 Task: Create a dashboard in Excel to visualize sales data using PivotTables and charts. Include analysis by gender, city, and product line.
Action: Mouse moved to (125, 187)
Screenshot: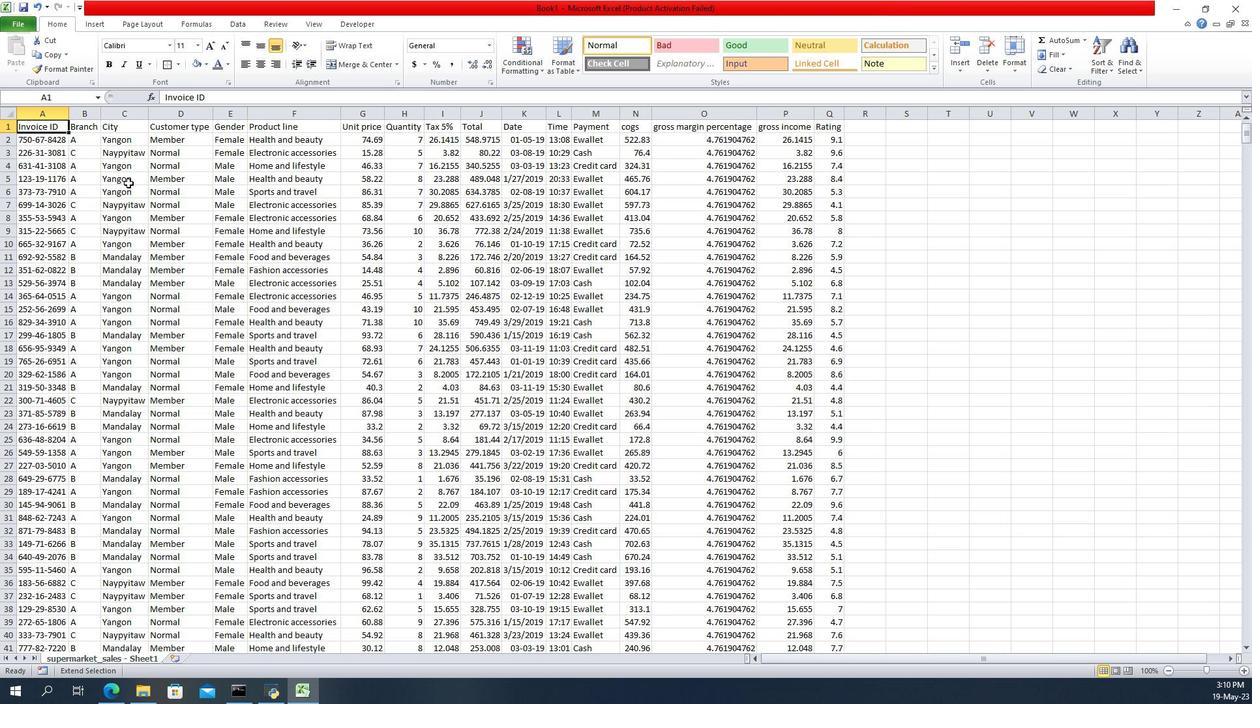 
Action: Mouse pressed left at (125, 187)
Screenshot: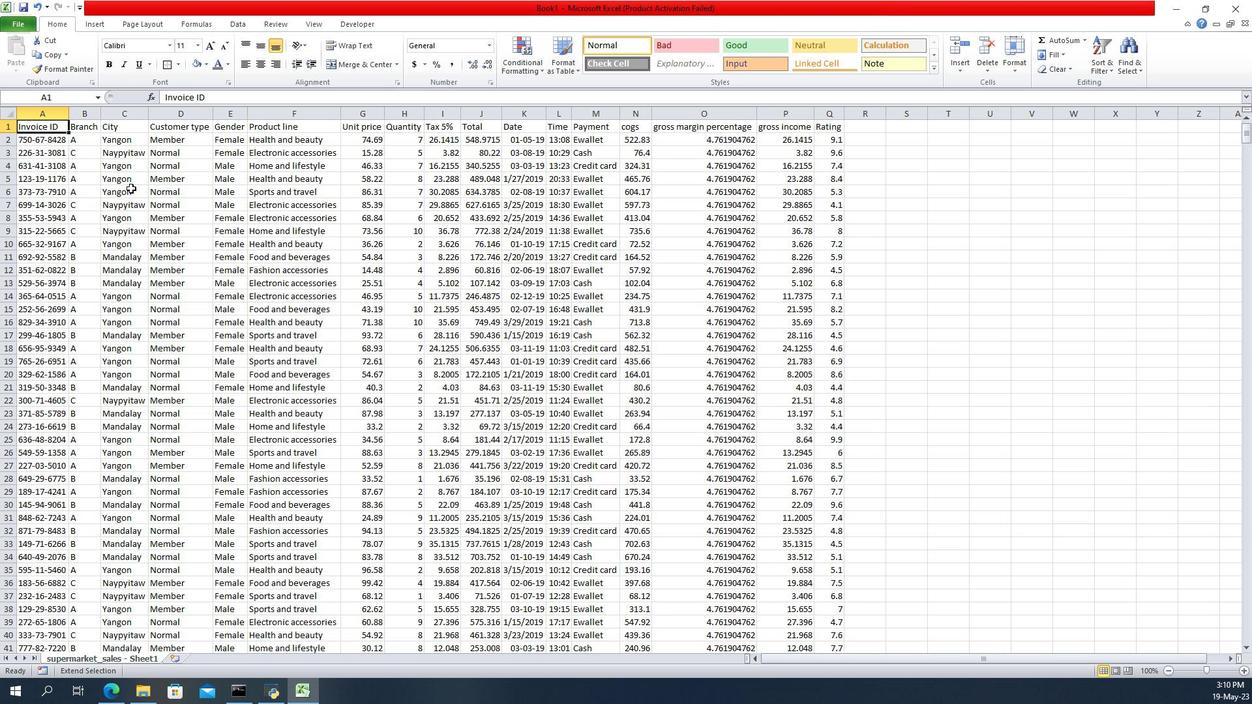 
Action: Mouse moved to (22, 133)
Screenshot: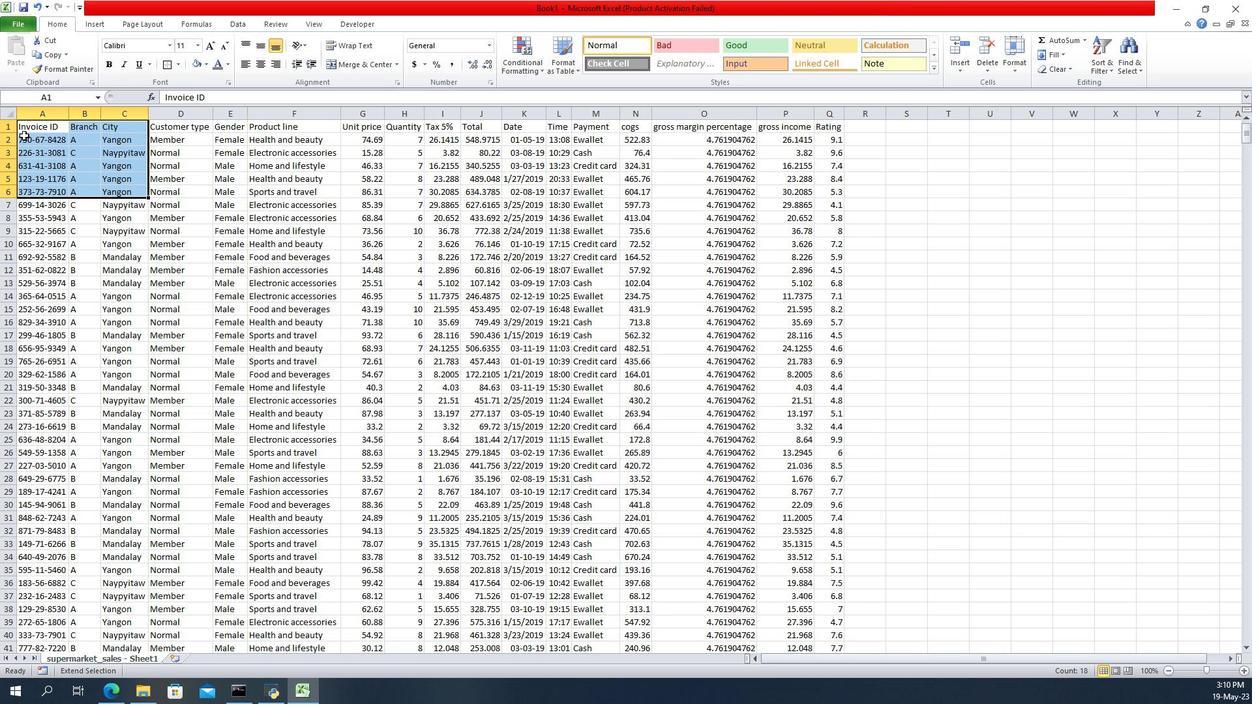 
Action: Mouse pressed left at (22, 133)
Screenshot: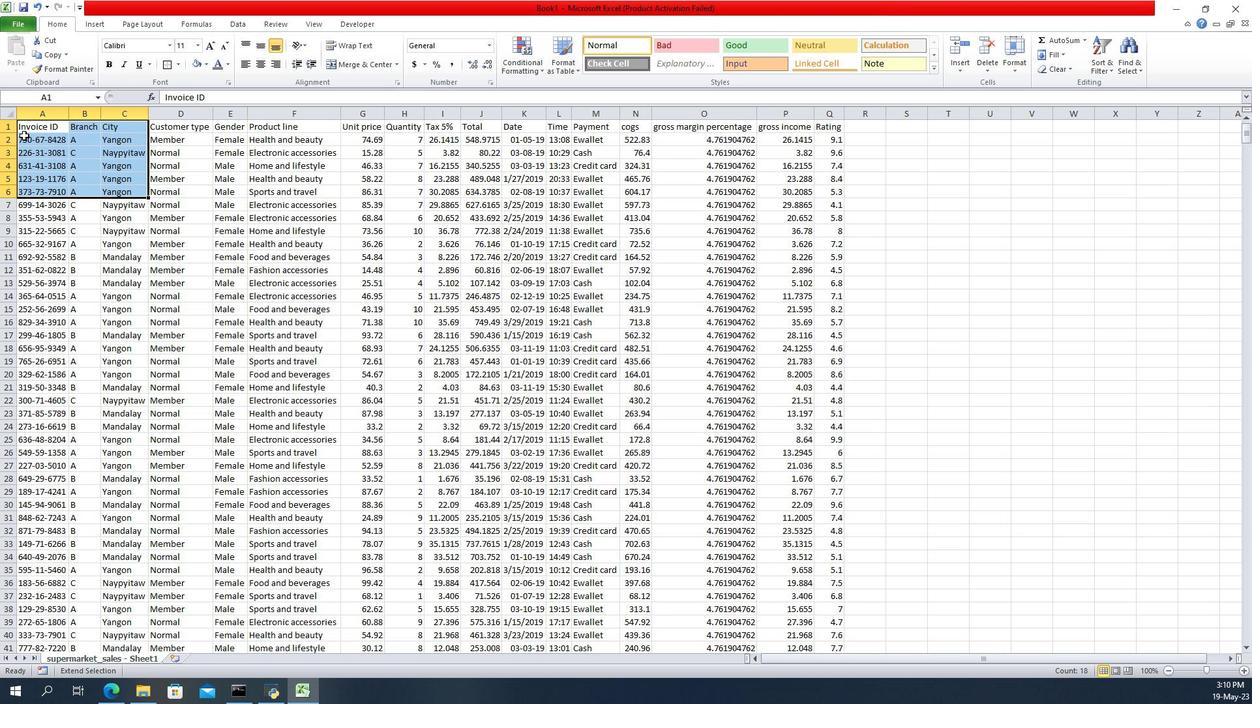 
Action: Mouse moved to (5, 116)
Screenshot: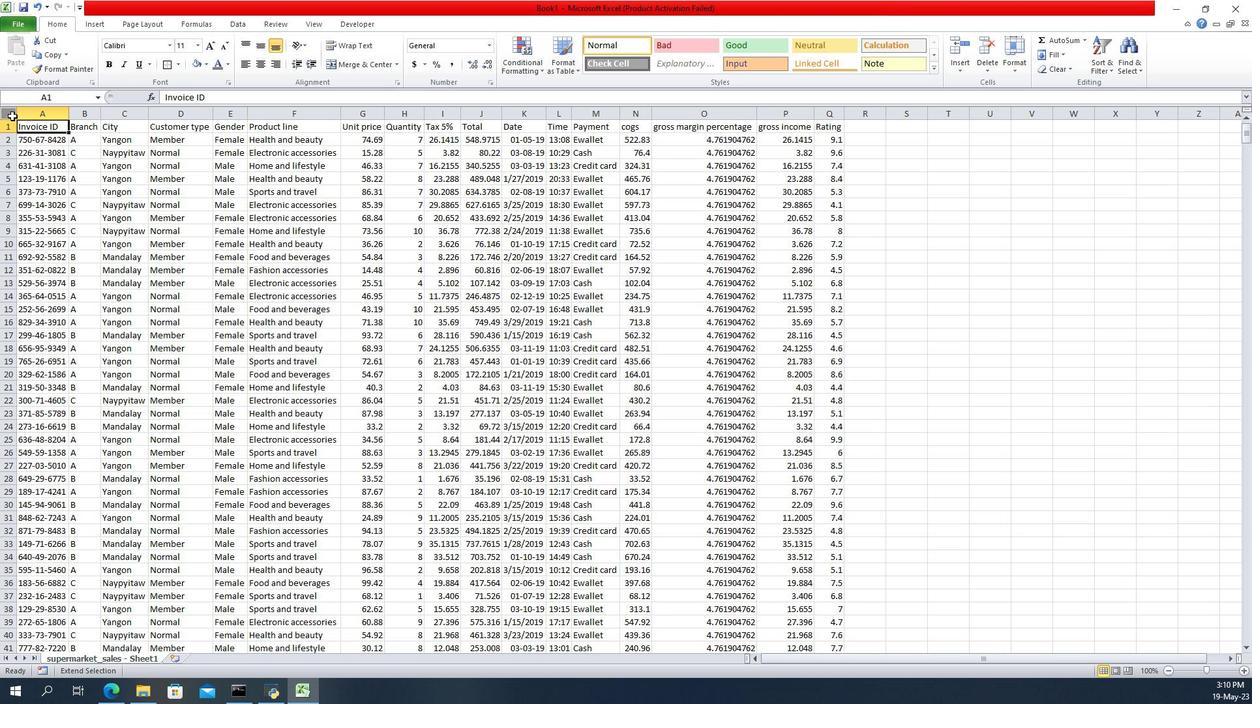 
Action: Mouse pressed left at (5, 116)
Screenshot: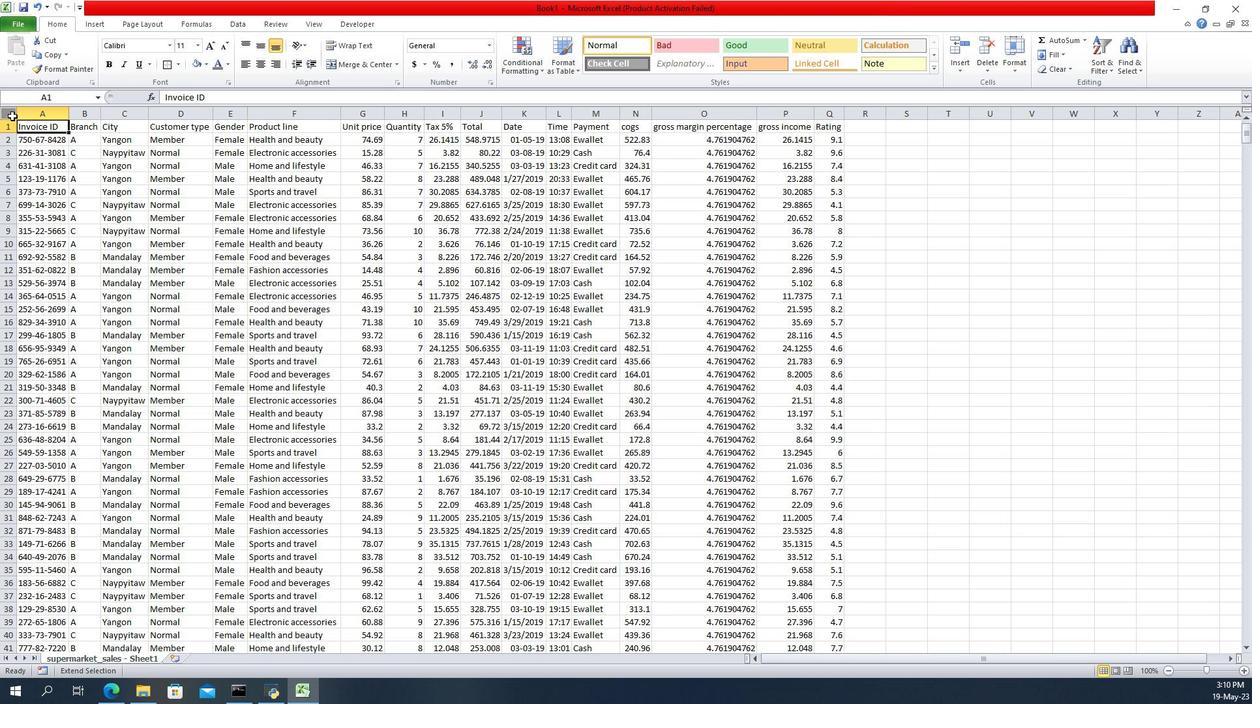 
Action: Mouse moved to (241, 72)
Screenshot: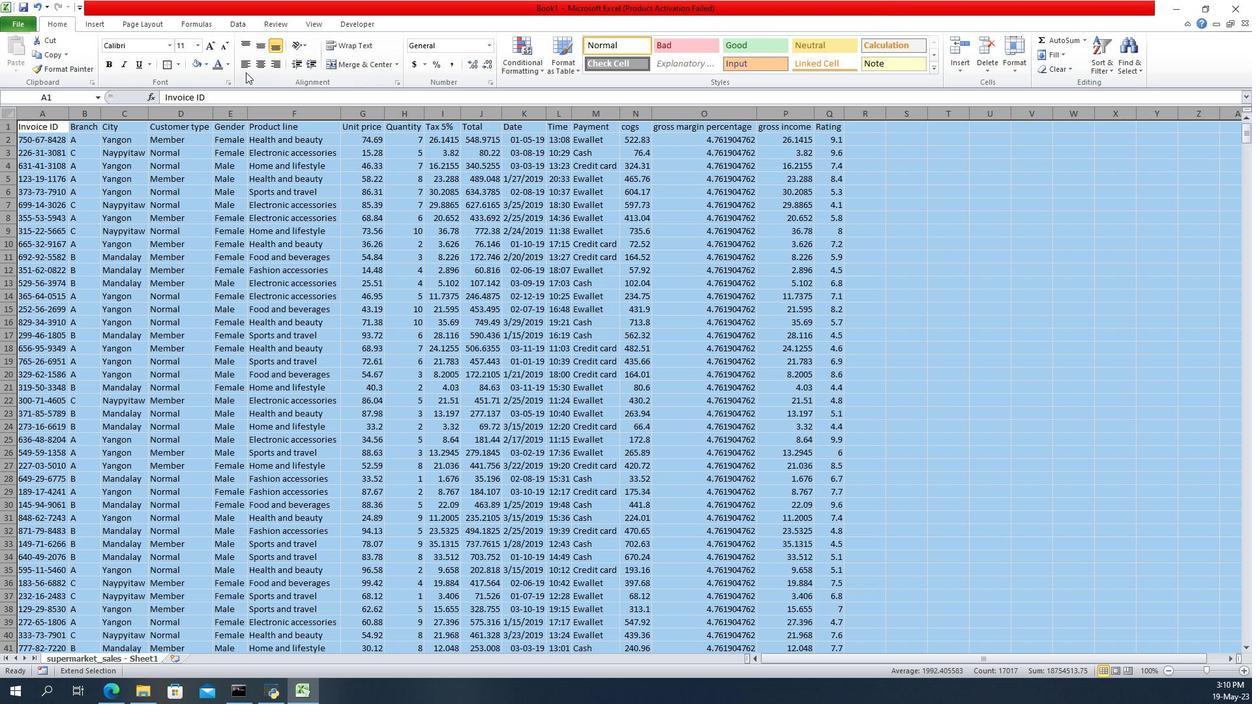 
Action: Mouse pressed left at (241, 72)
Screenshot: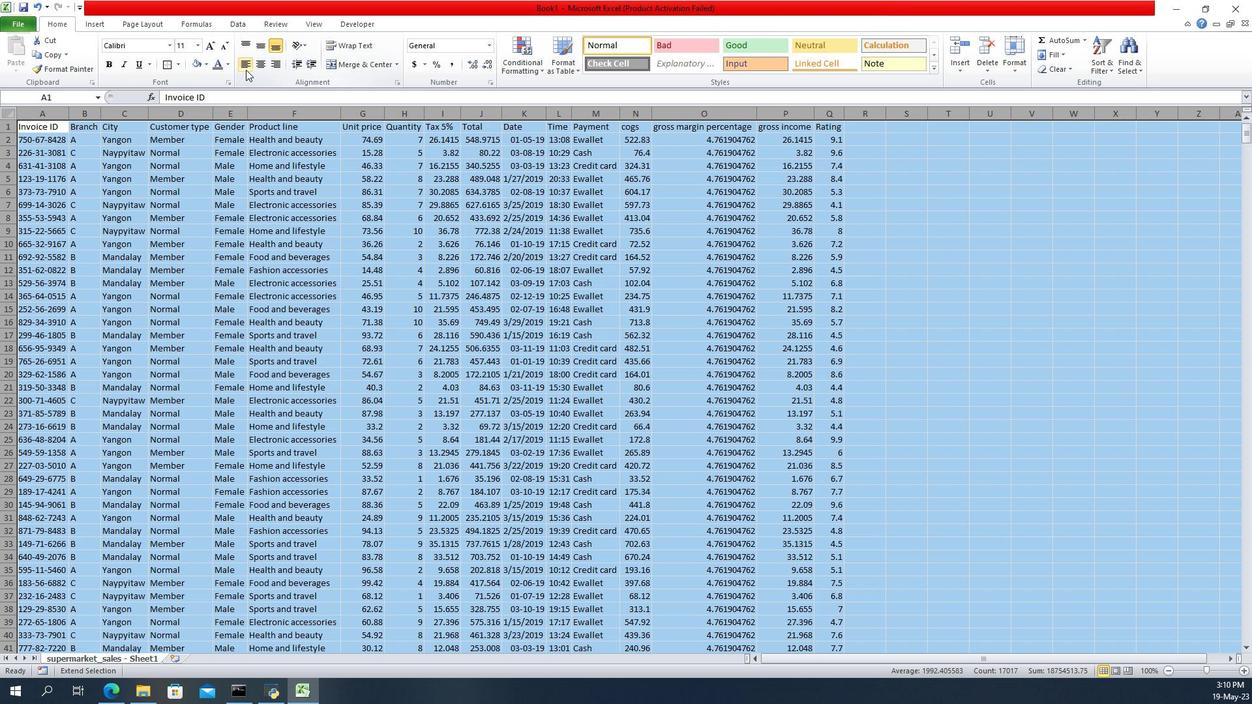 
Action: Mouse moved to (65, 117)
Screenshot: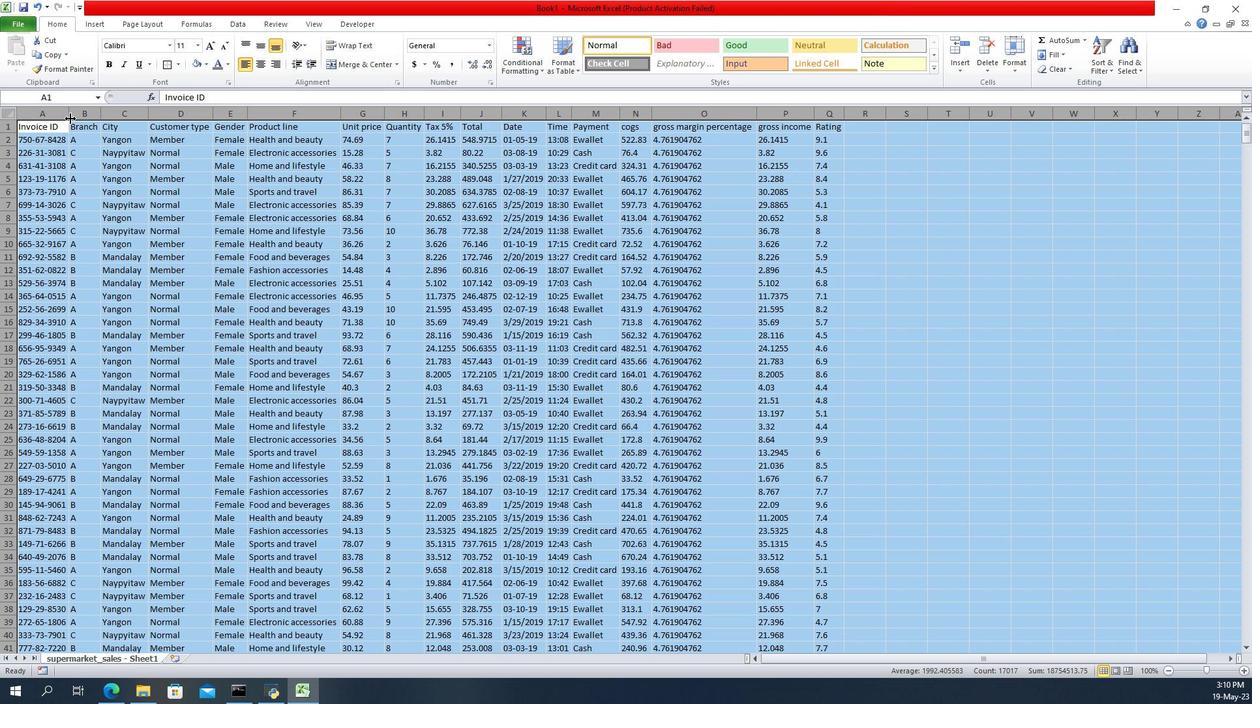 
Action: Mouse pressed left at (65, 117)
Screenshot: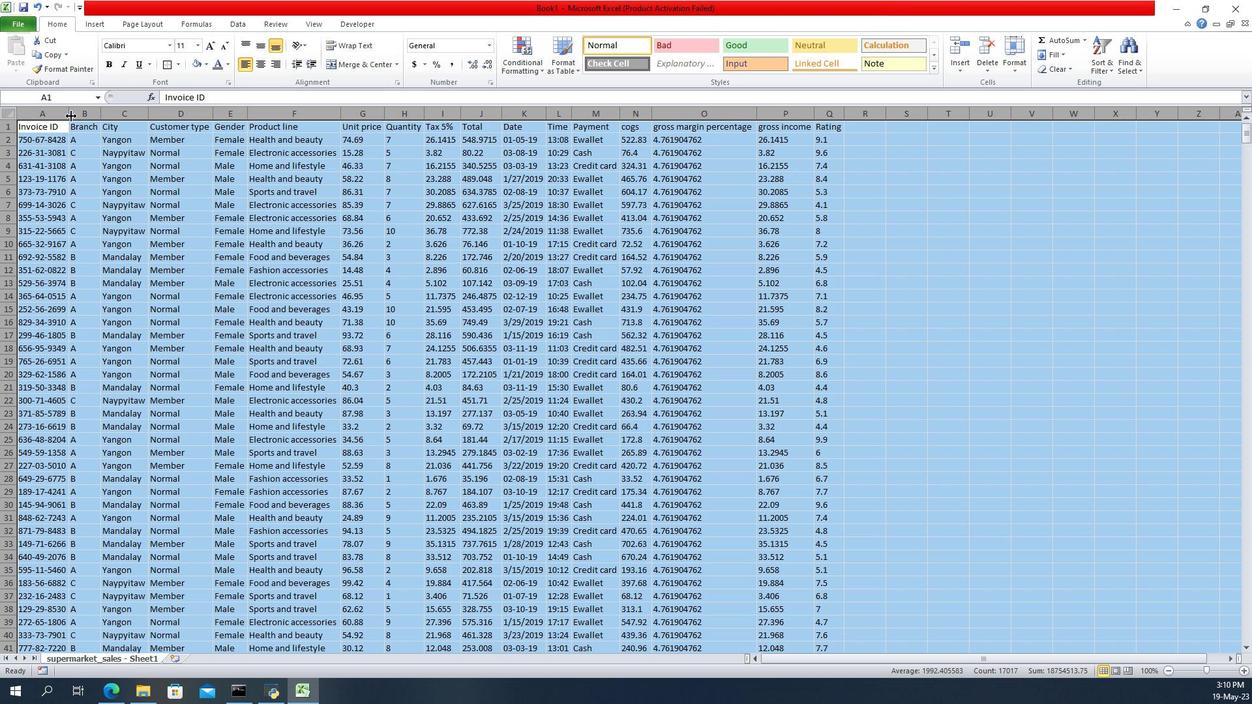 
Action: Mouse pressed left at (65, 117)
Screenshot: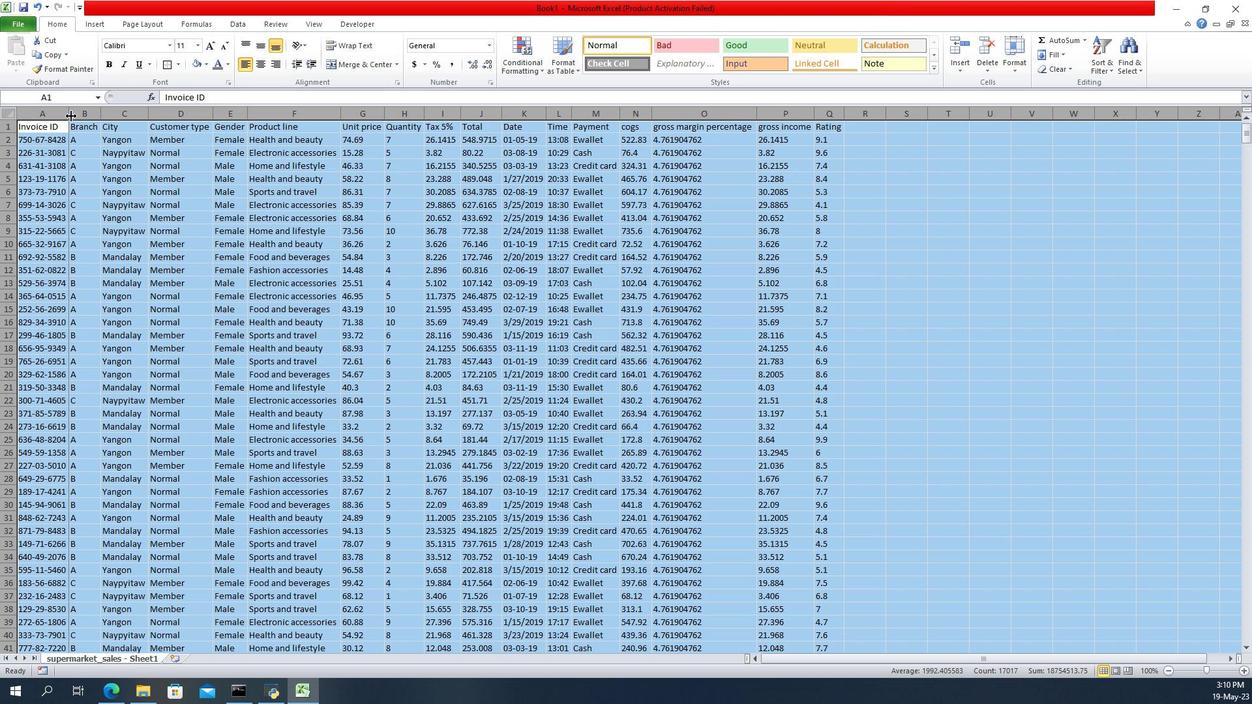 
Action: Mouse moved to (193, 170)
Screenshot: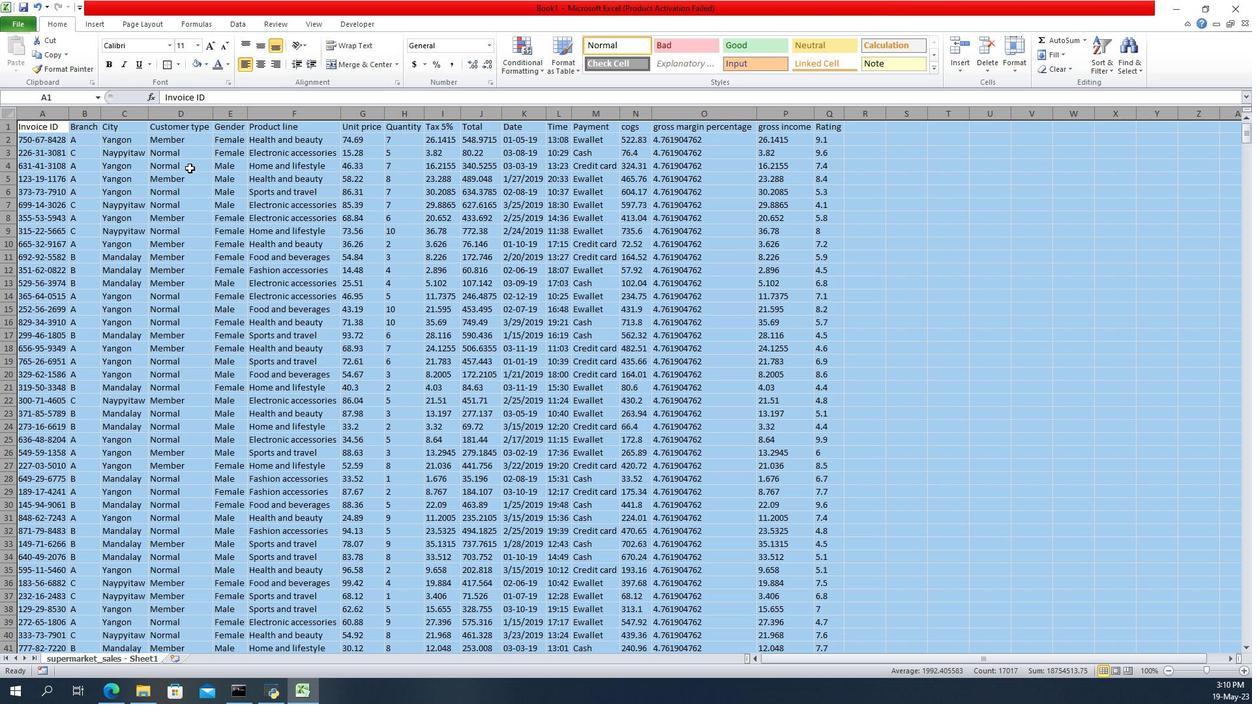
Action: Mouse pressed left at (193, 170)
Screenshot: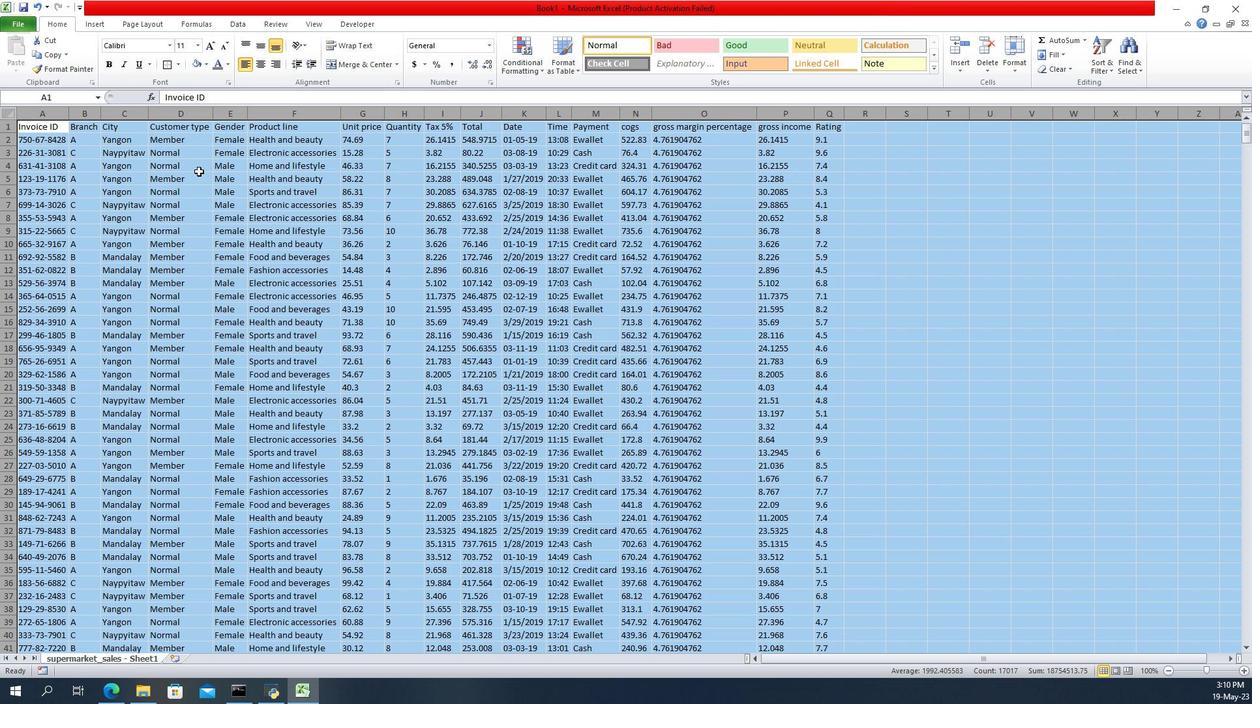 
Action: Mouse moved to (707, 174)
Screenshot: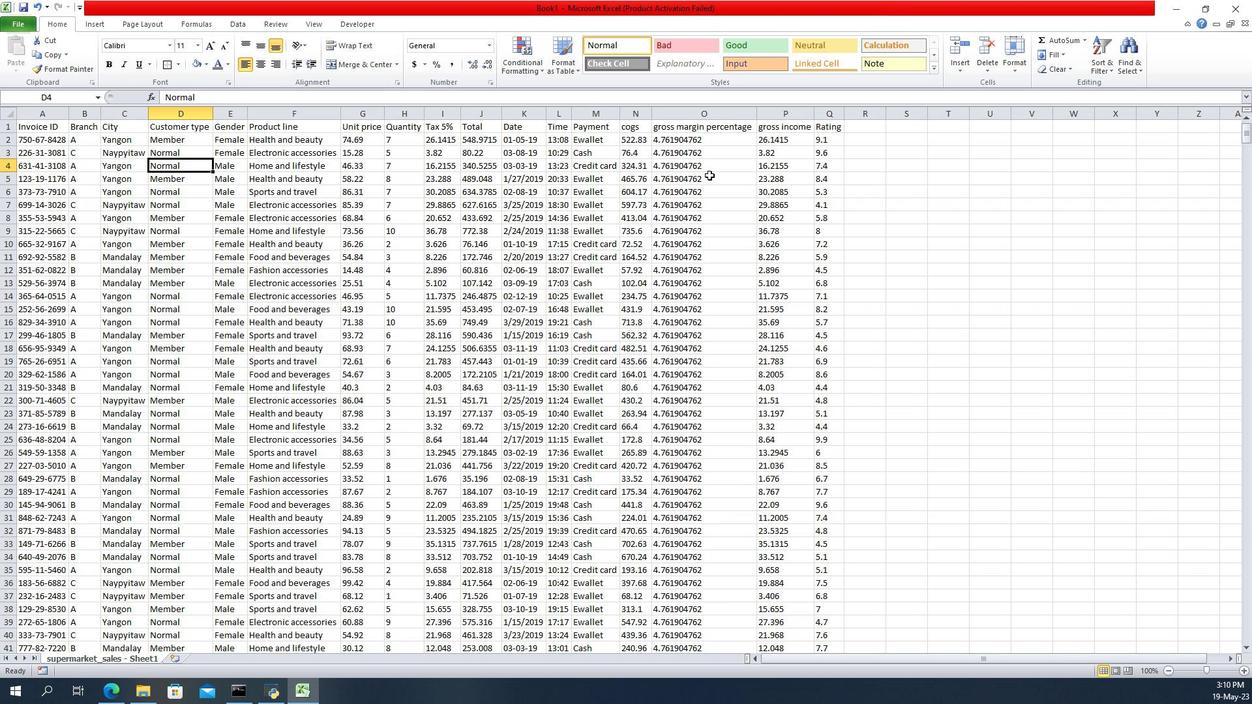 
Action: Mouse scrolled (707, 175) with delta (0, 0)
Screenshot: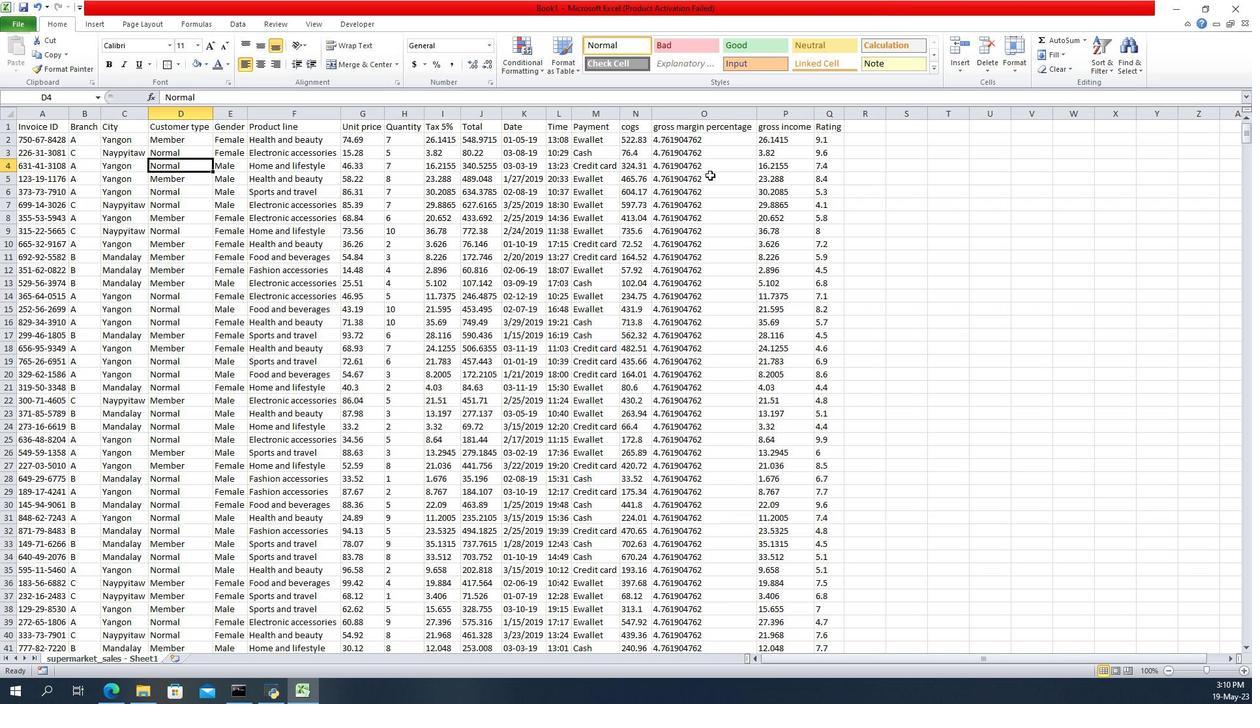
Action: Mouse moved to (519, 144)
Screenshot: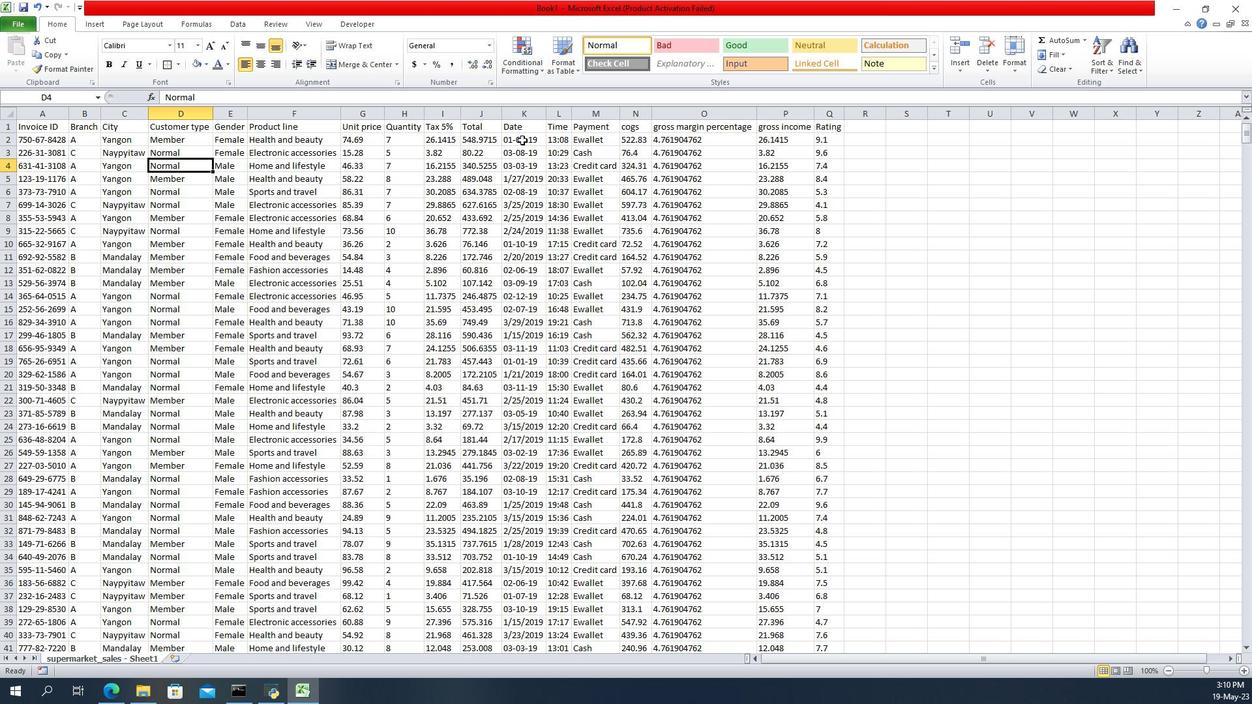 
Action: Mouse pressed left at (519, 144)
Screenshot: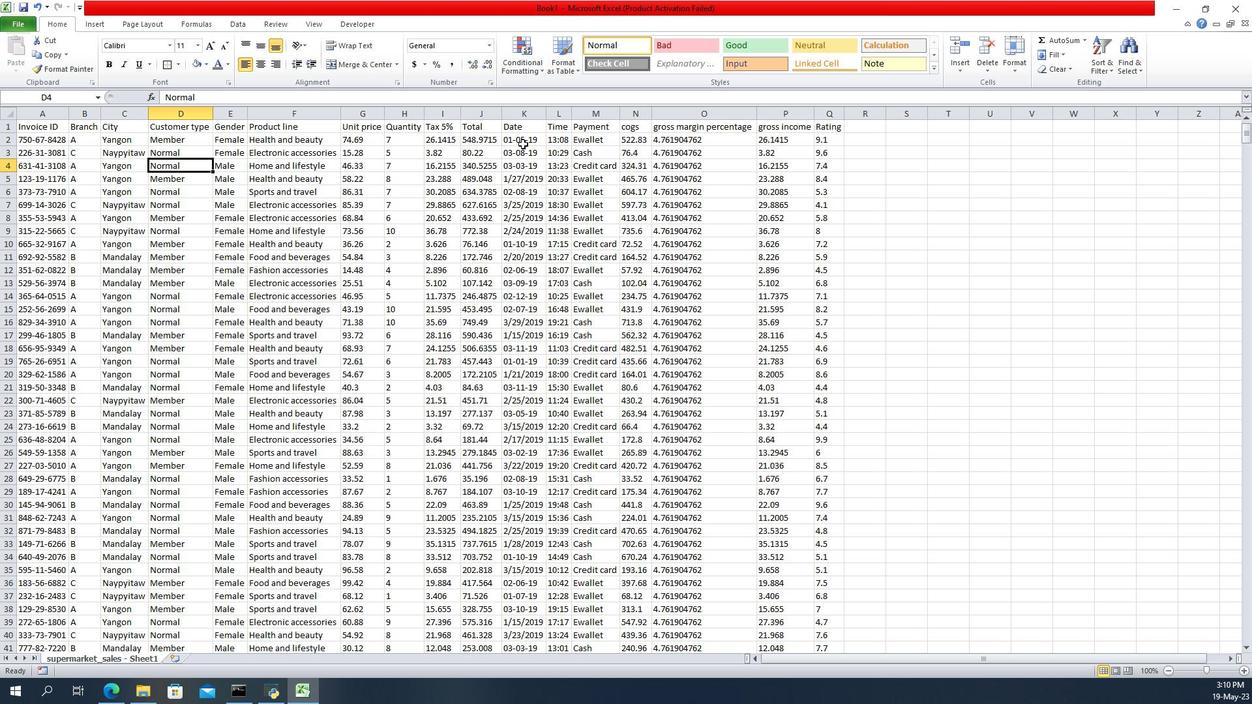 
Action: Mouse scrolled (519, 143) with delta (0, 0)
Screenshot: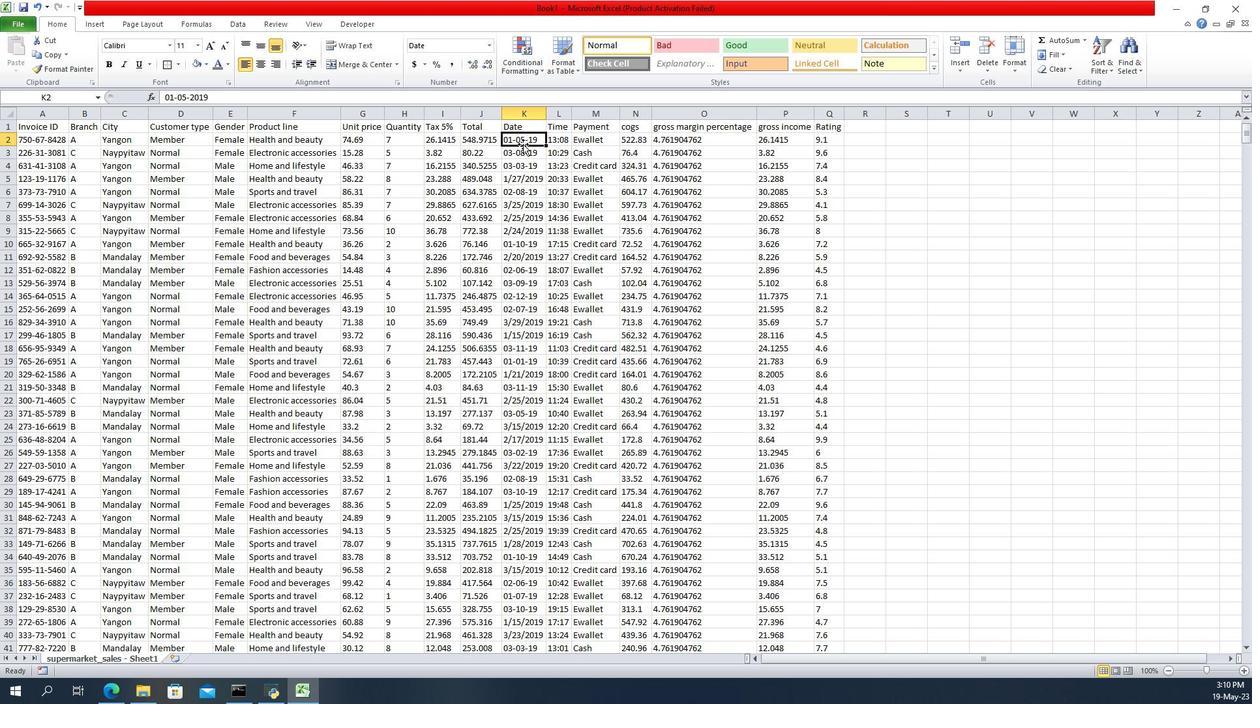 
Action: Mouse scrolled (519, 143) with delta (0, 0)
Screenshot: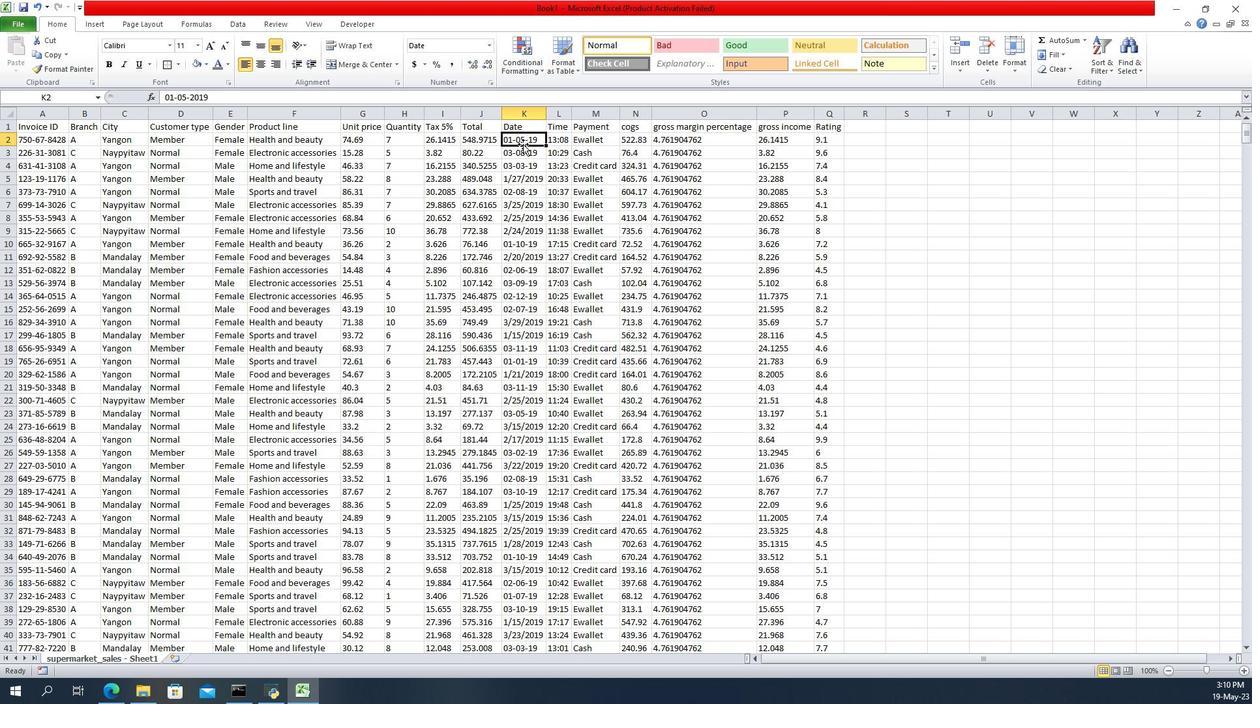 
Action: Mouse scrolled (519, 143) with delta (0, 0)
Screenshot: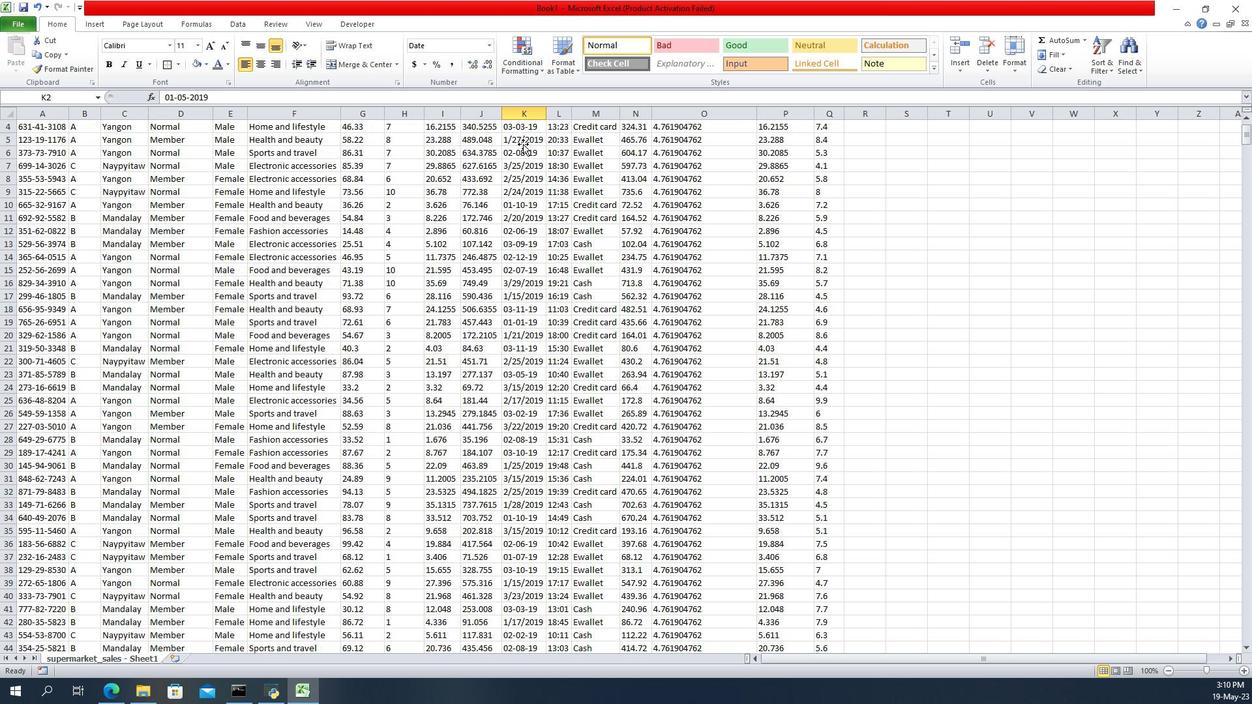 
Action: Mouse scrolled (519, 143) with delta (0, 0)
Screenshot: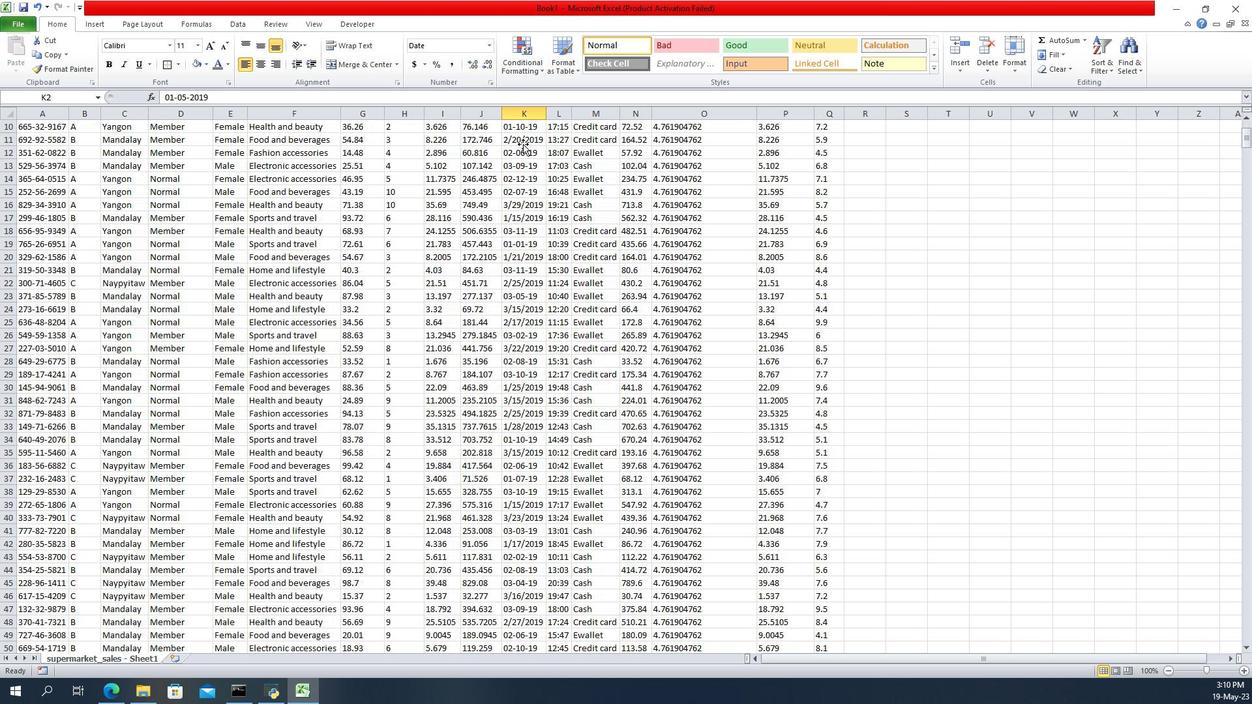 
Action: Mouse scrolled (519, 143) with delta (0, 0)
Screenshot: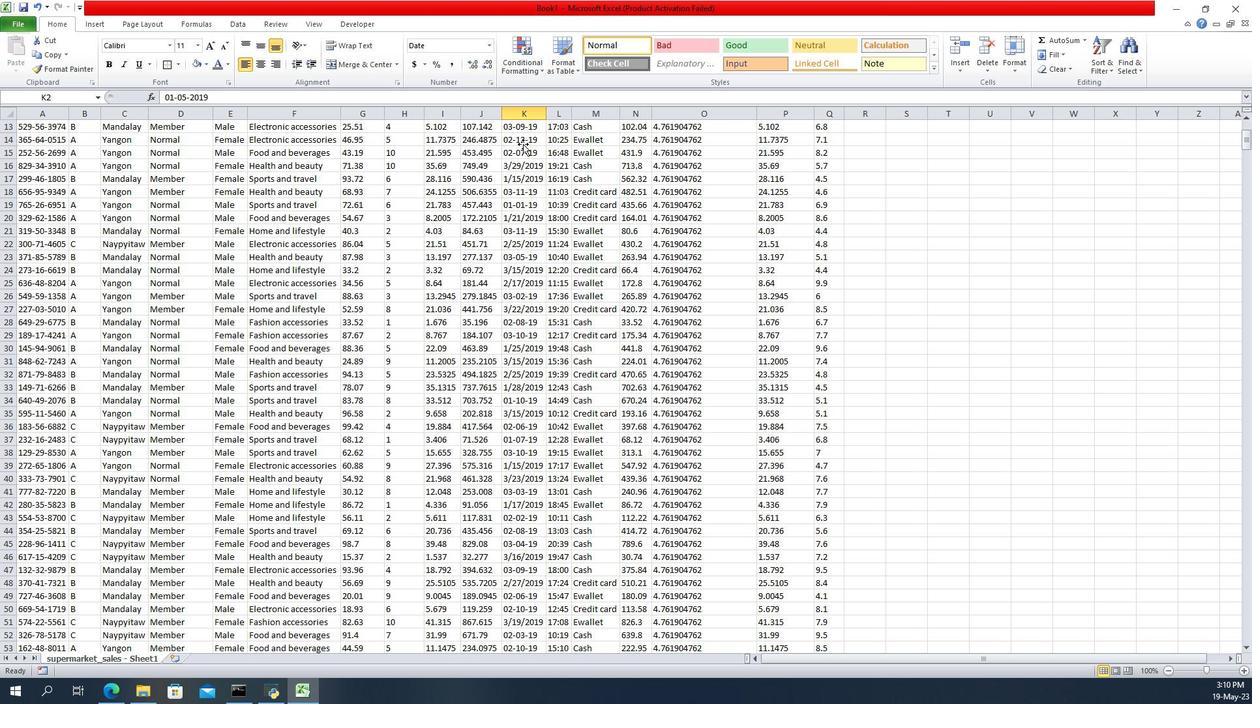 
Action: Mouse scrolled (519, 143) with delta (0, 0)
Screenshot: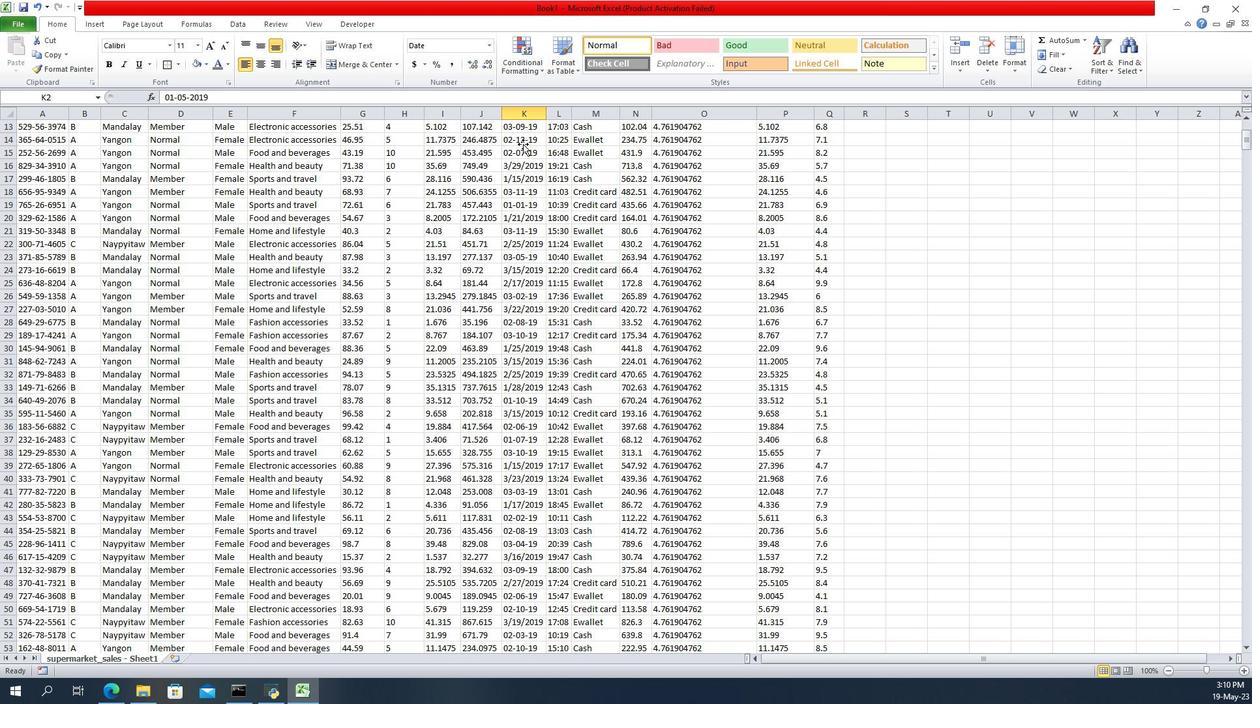 
Action: Mouse scrolled (519, 143) with delta (0, 0)
Screenshot: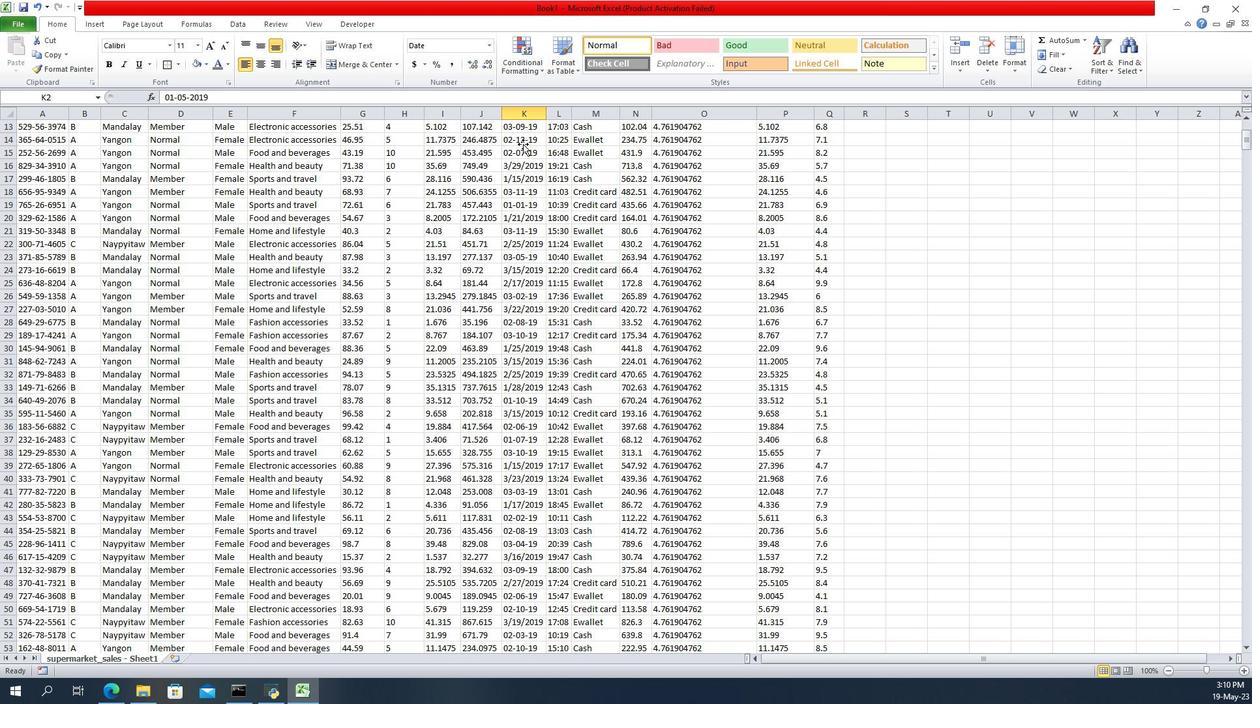 
Action: Mouse scrolled (519, 143) with delta (0, 0)
Screenshot: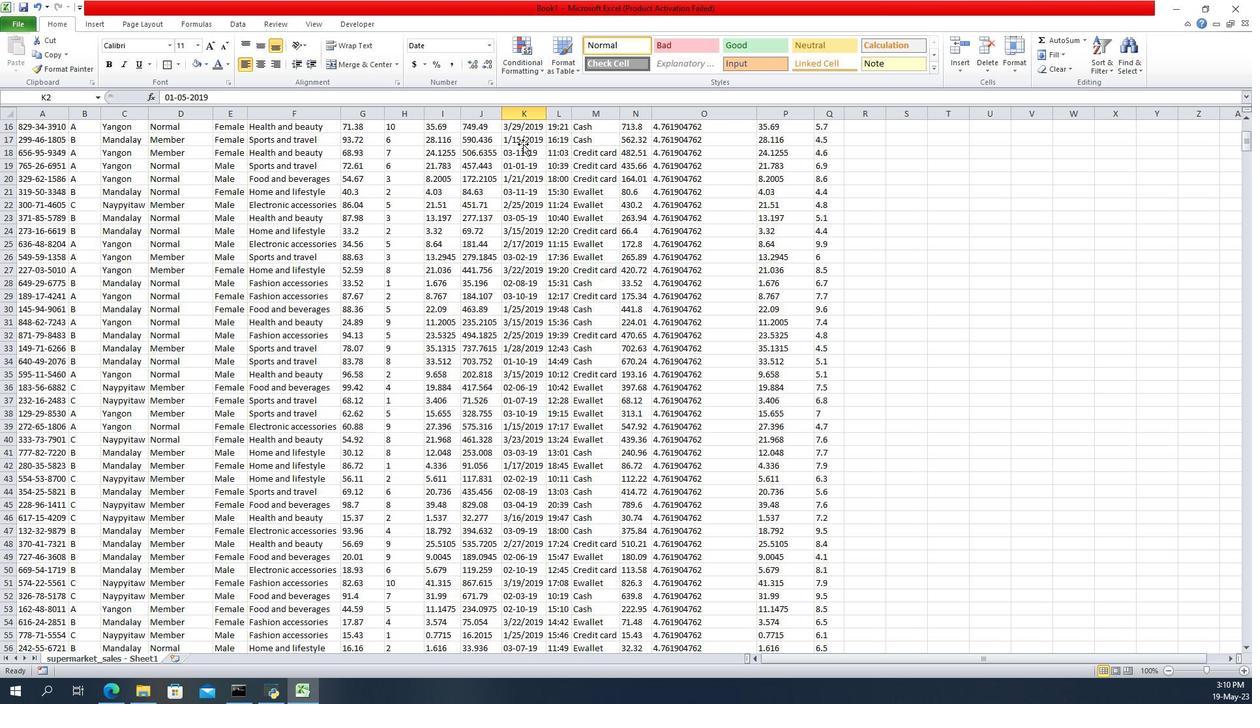 
Action: Mouse scrolled (519, 143) with delta (0, 0)
Screenshot: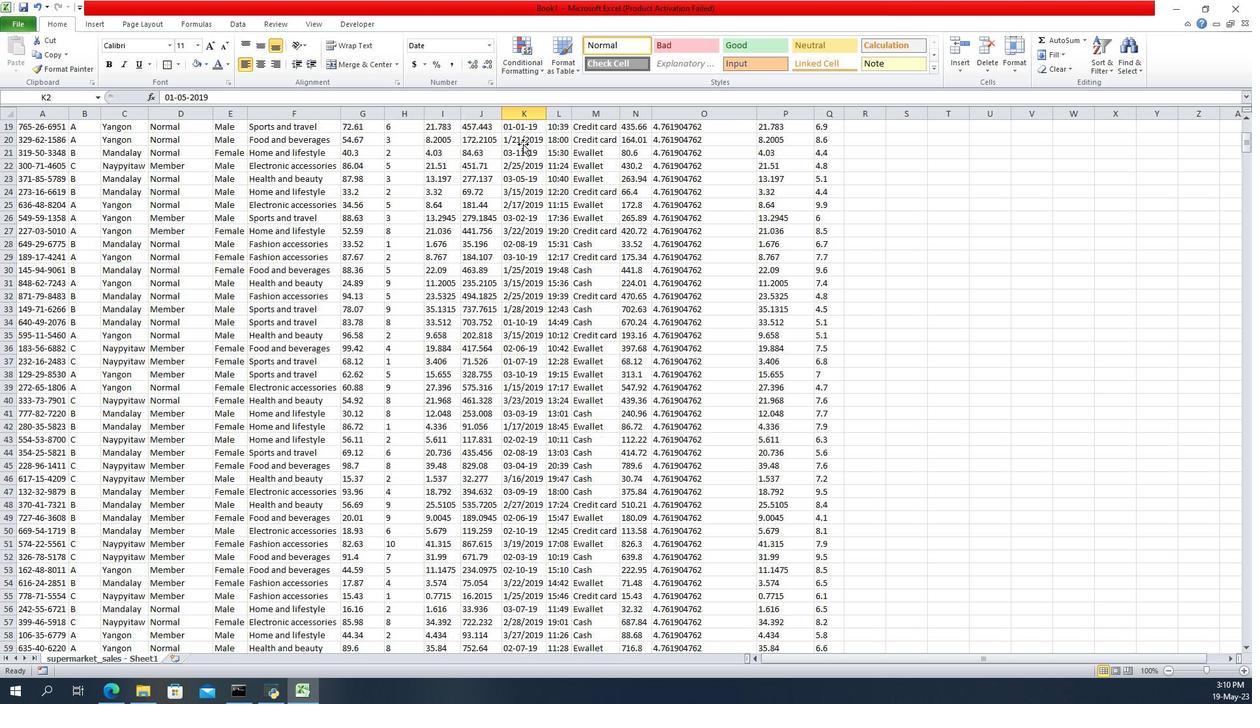 
Action: Mouse scrolled (519, 143) with delta (0, 0)
Screenshot: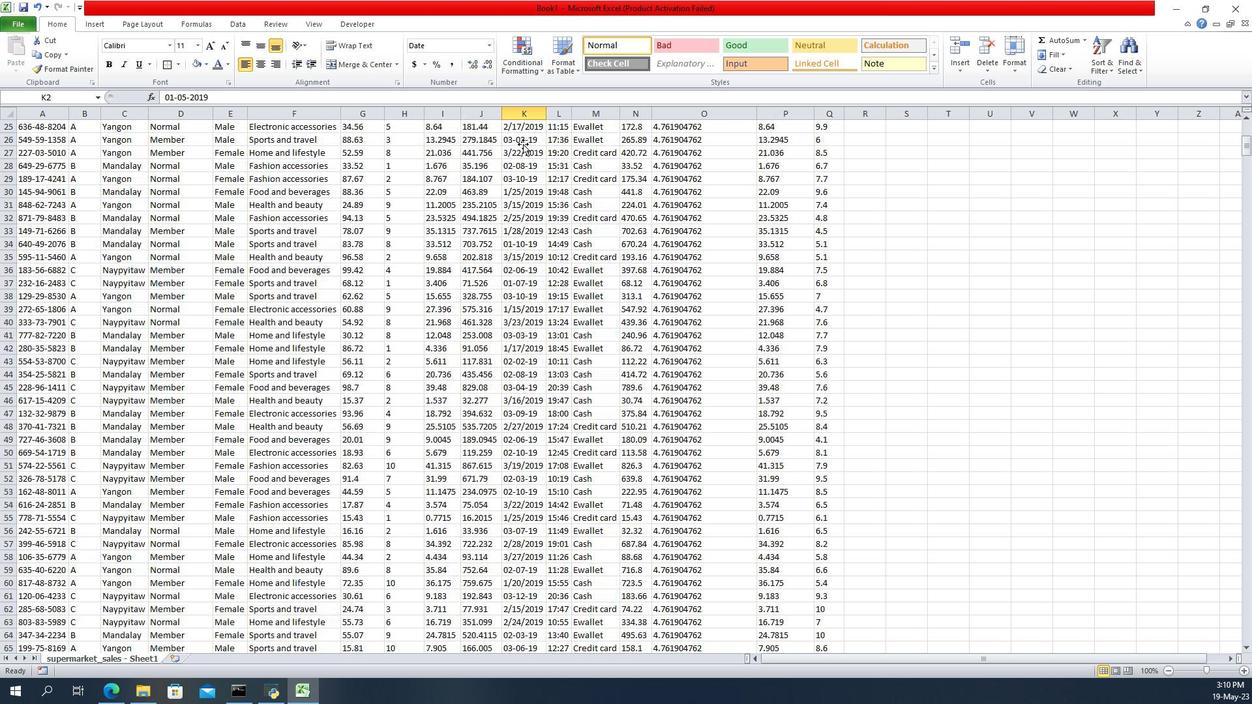 
Action: Mouse scrolled (519, 143) with delta (0, 0)
Screenshot: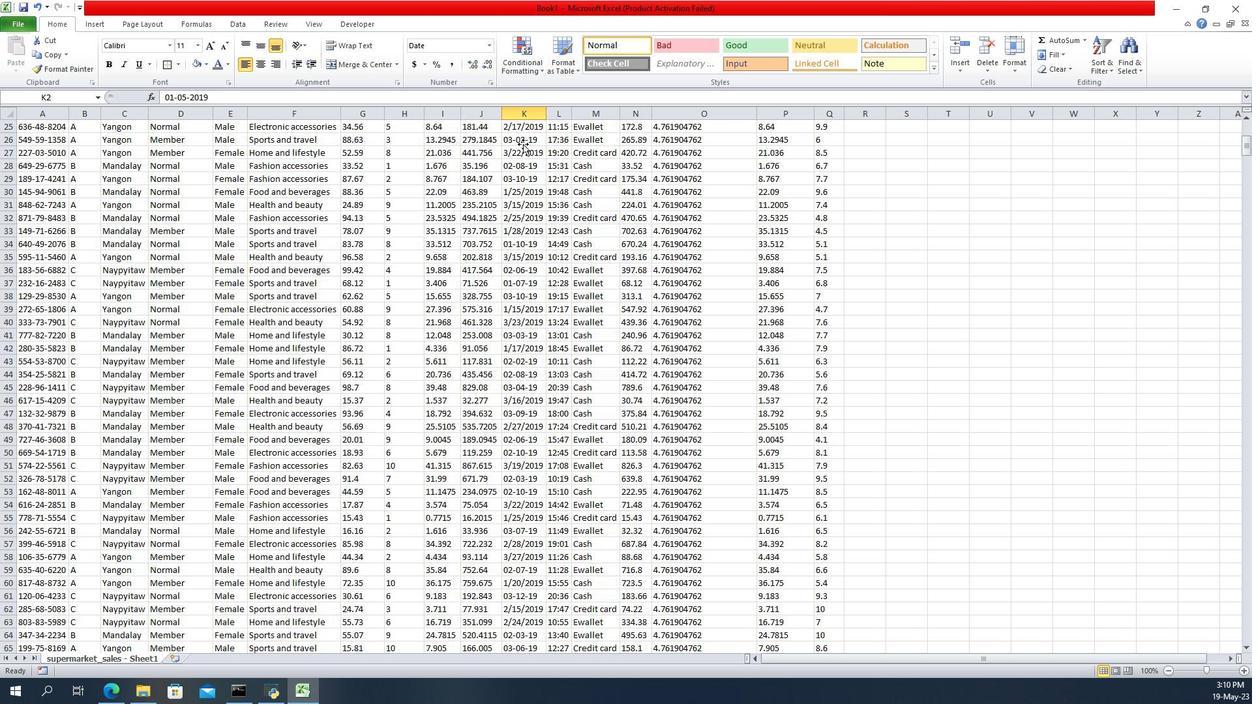 
Action: Mouse scrolled (519, 143) with delta (0, 0)
Screenshot: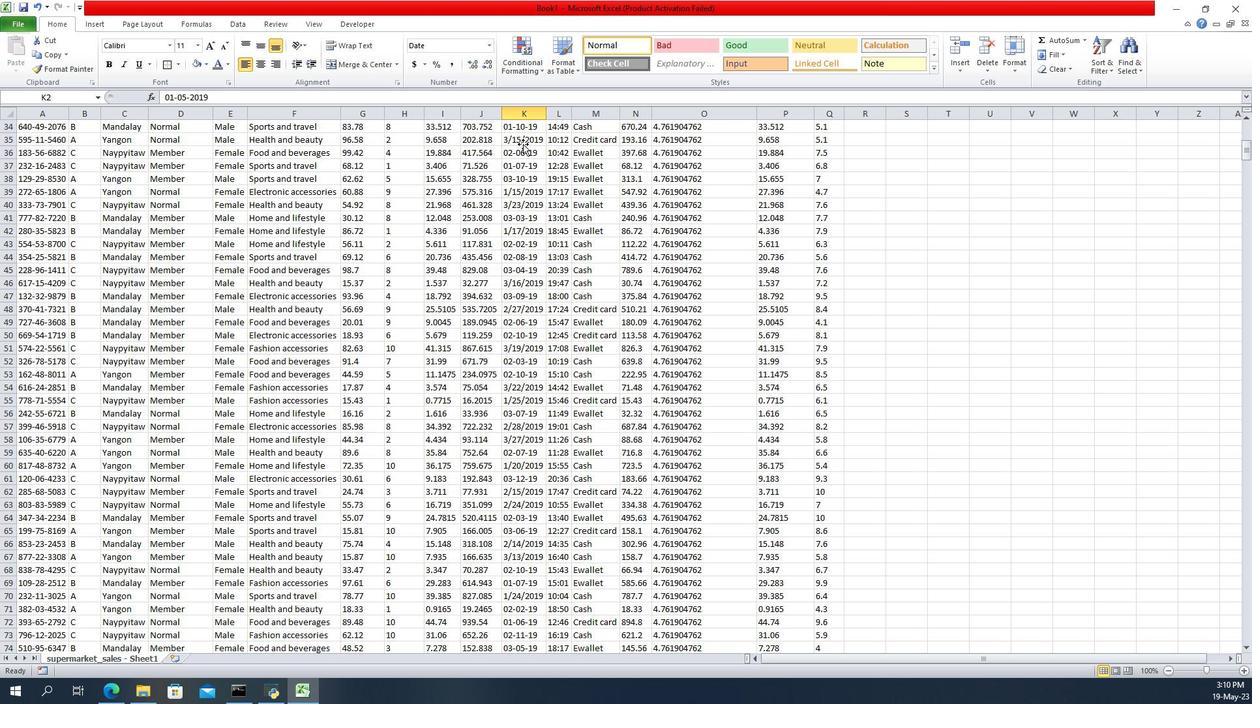 
Action: Mouse scrolled (519, 143) with delta (0, 0)
Screenshot: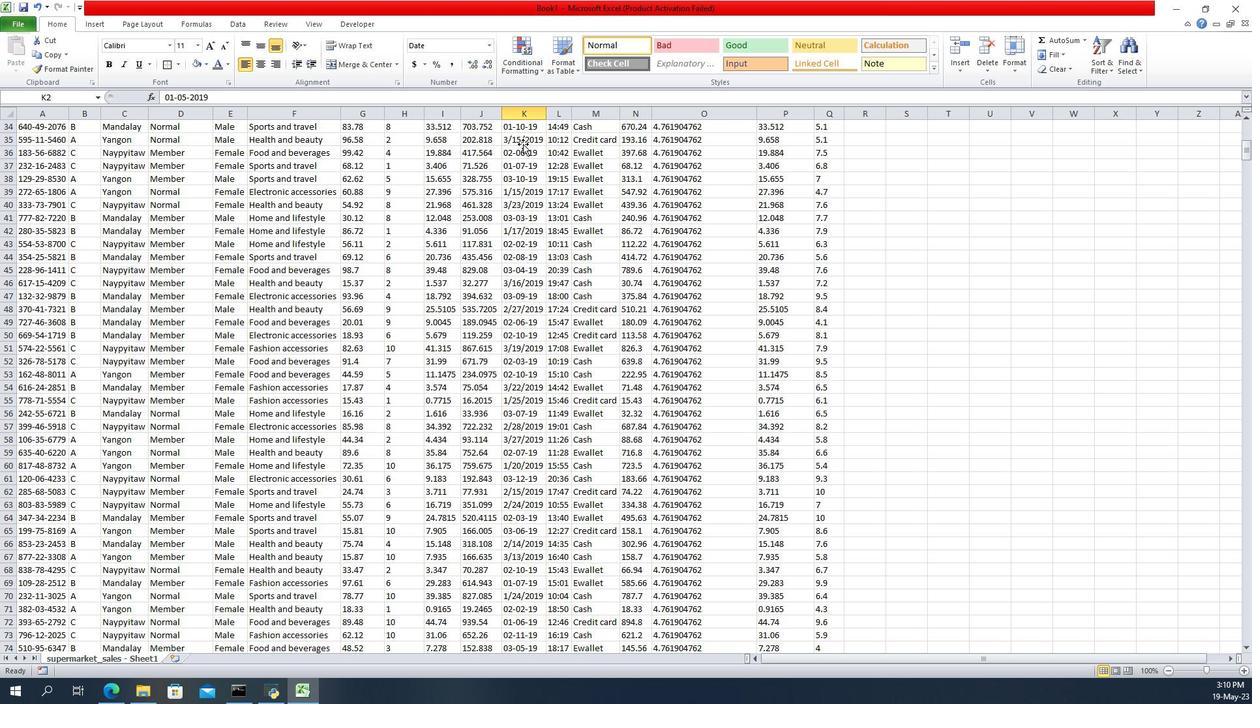 
Action: Mouse scrolled (519, 143) with delta (0, 0)
Screenshot: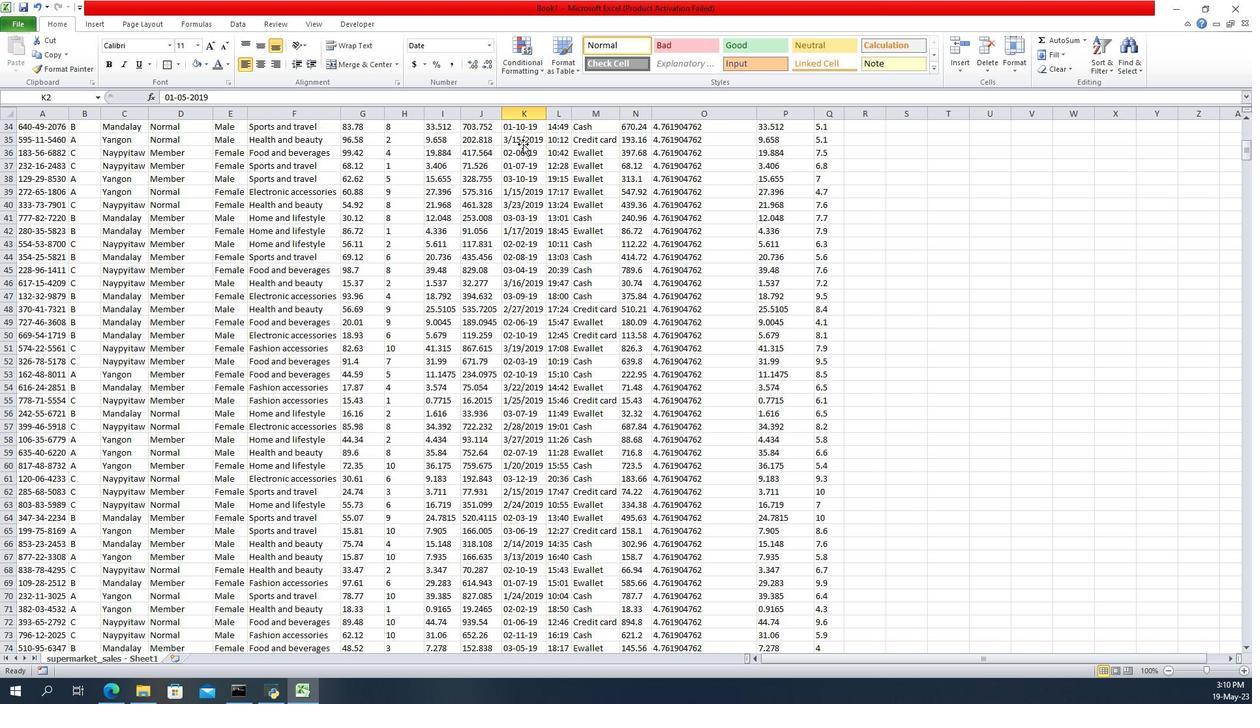 
Action: Mouse scrolled (519, 143) with delta (0, 0)
Screenshot: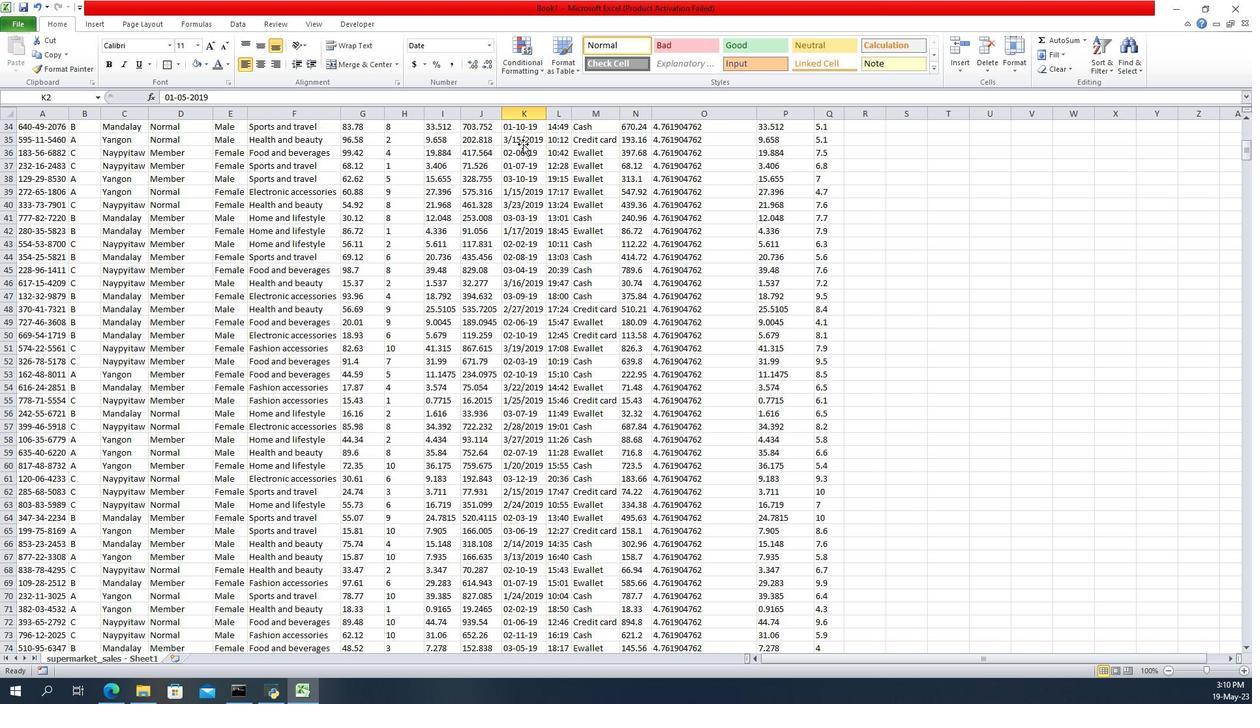 
Action: Mouse scrolled (519, 143) with delta (0, 0)
Screenshot: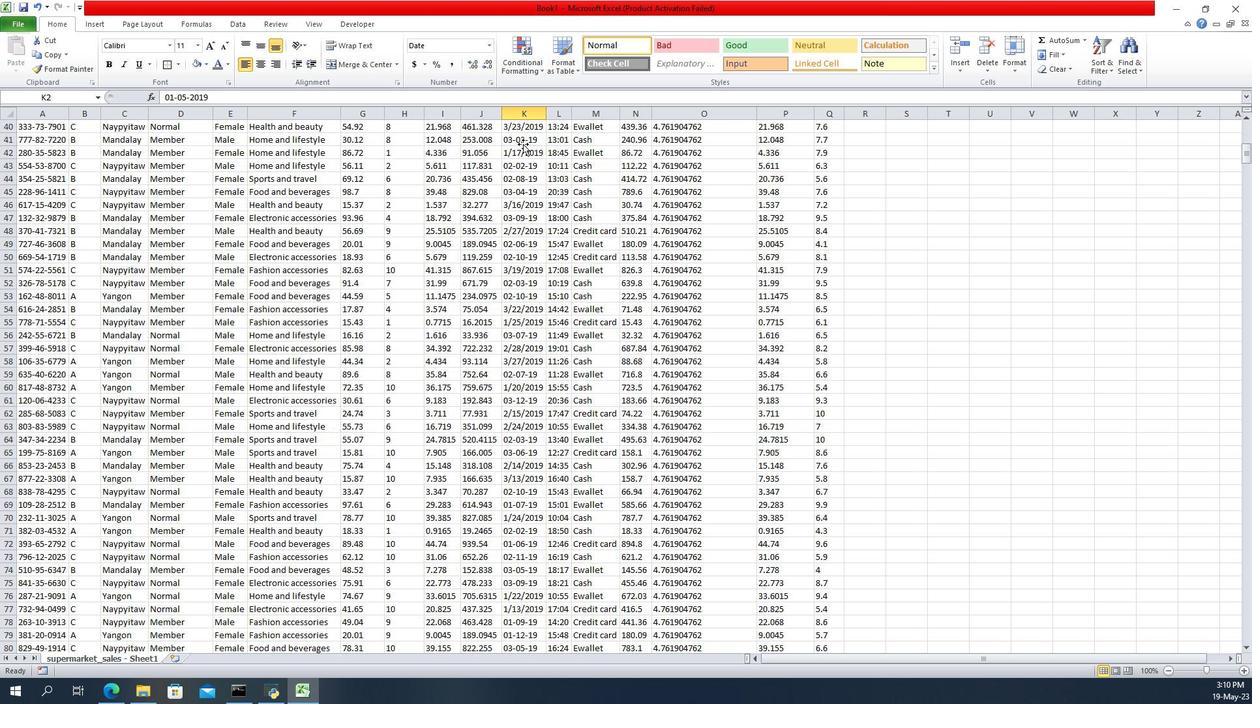 
Action: Mouse scrolled (519, 143) with delta (0, 0)
Screenshot: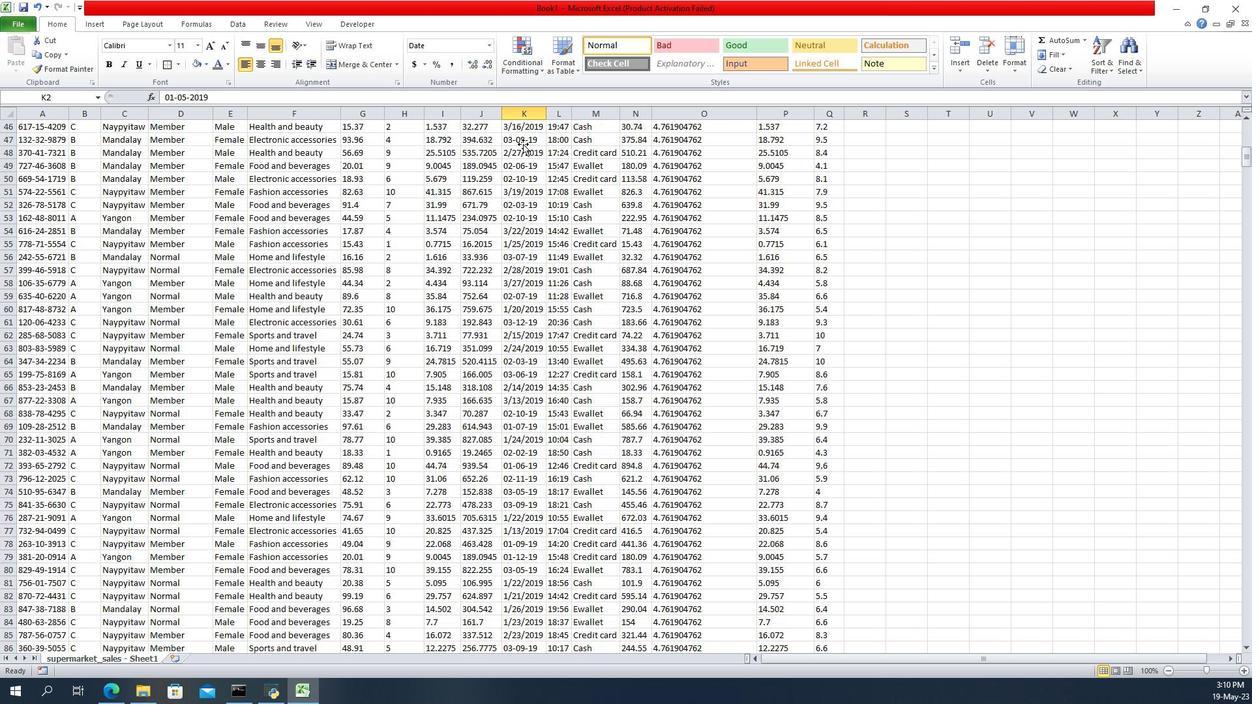
Action: Mouse scrolled (519, 143) with delta (0, 0)
Screenshot: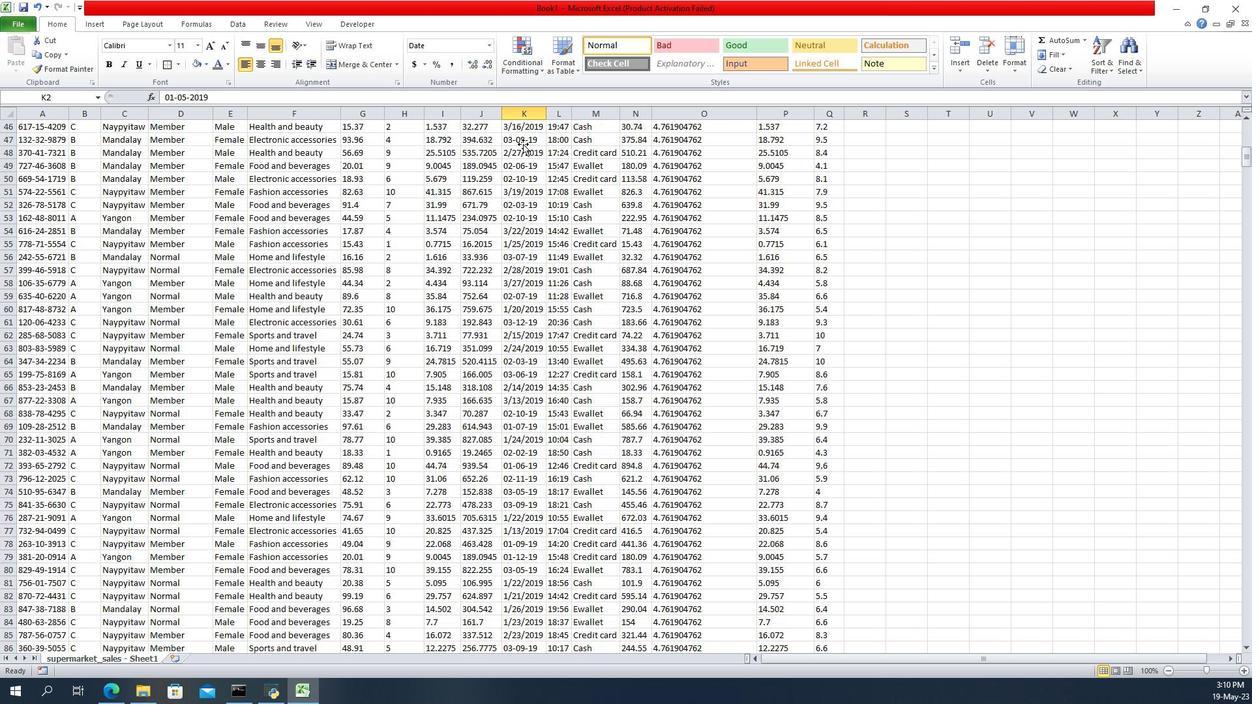 
Action: Mouse scrolled (519, 143) with delta (0, 0)
Screenshot: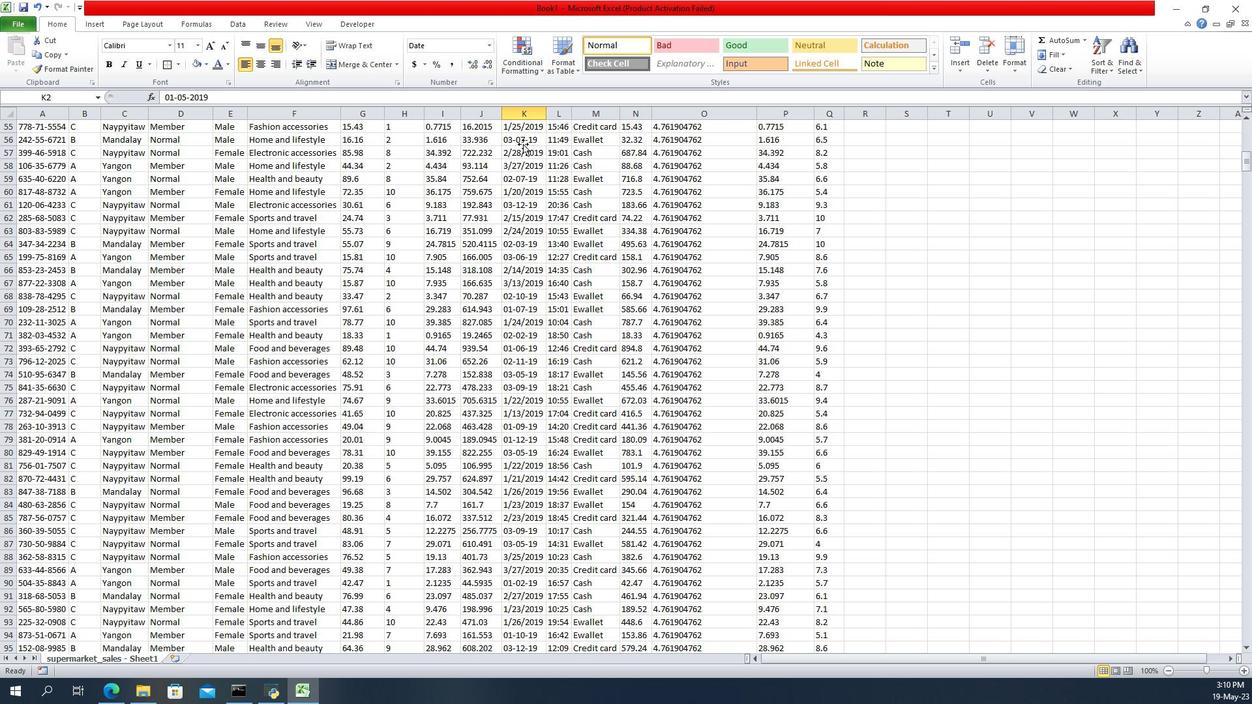 
Action: Mouse scrolled (519, 143) with delta (0, 0)
Screenshot: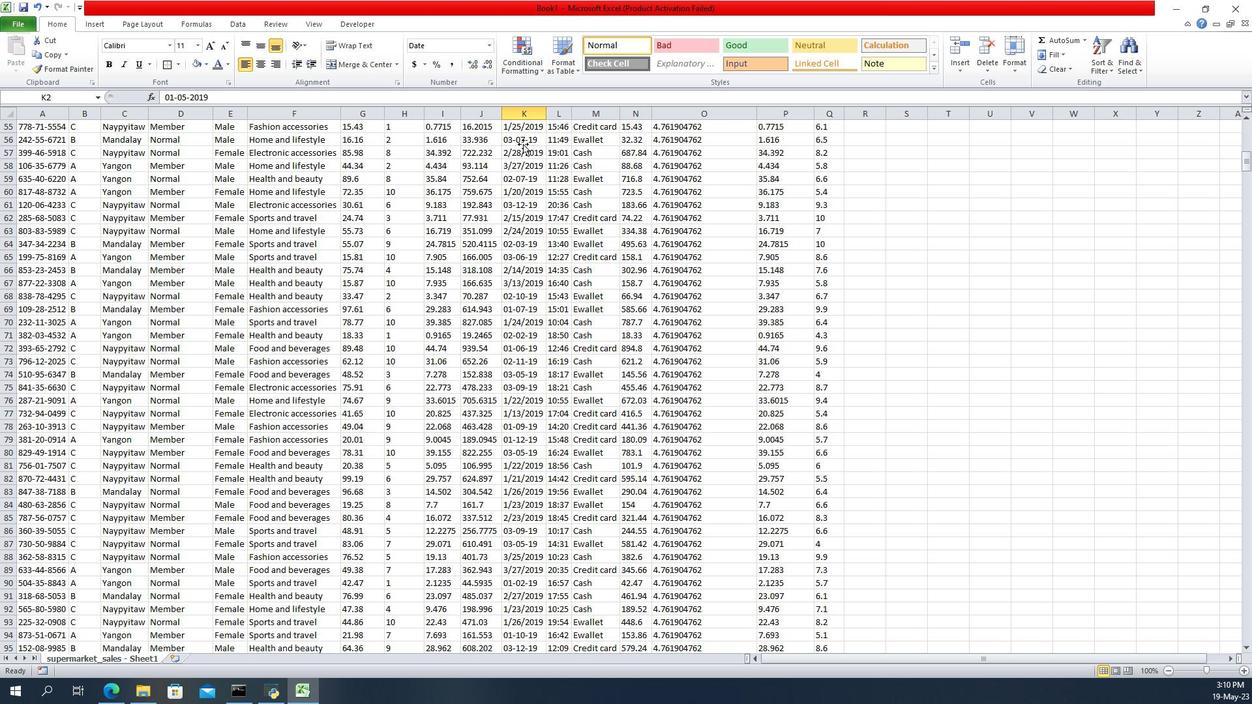 
Action: Mouse scrolled (519, 143) with delta (0, 0)
Screenshot: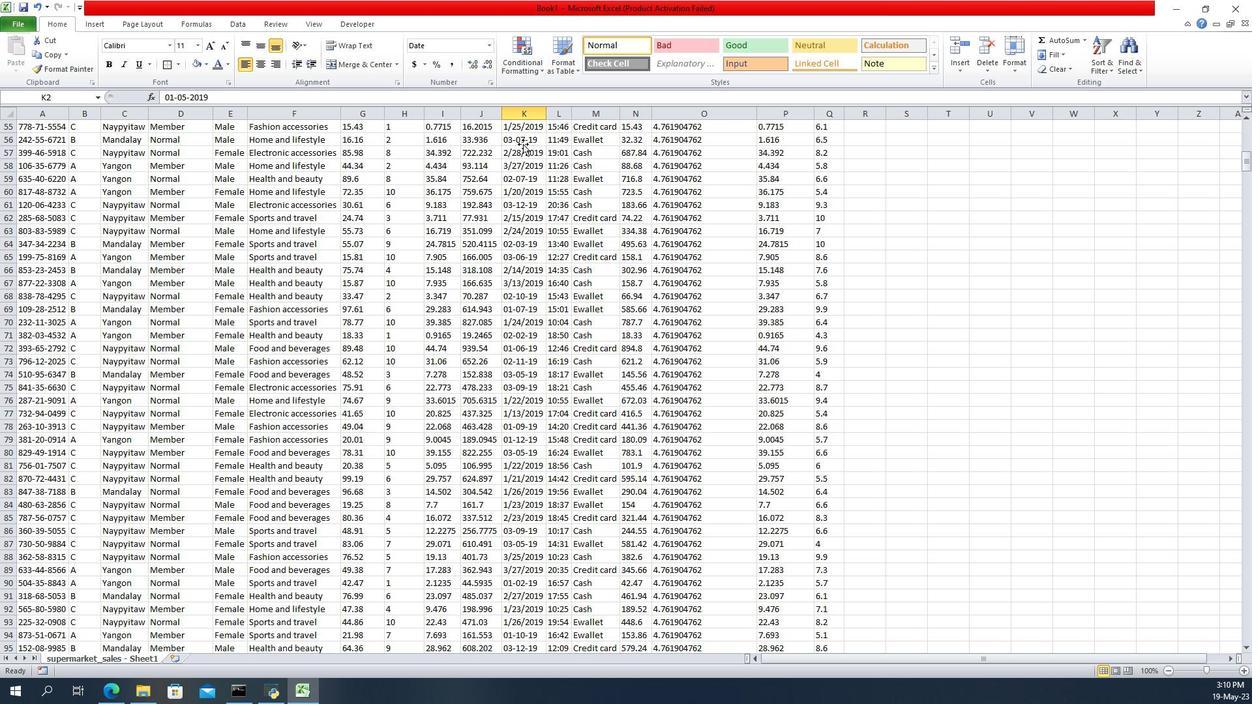 
Action: Mouse scrolled (519, 143) with delta (0, 0)
Screenshot: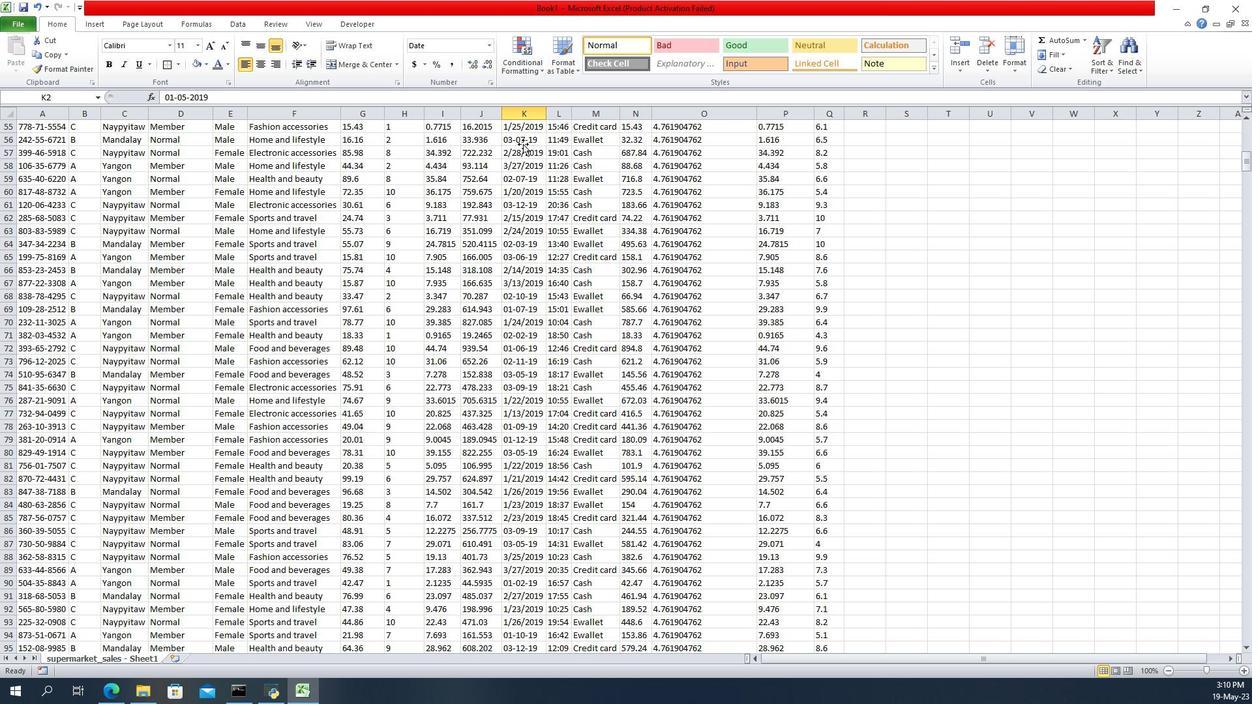 
Action: Mouse scrolled (519, 143) with delta (0, 0)
Screenshot: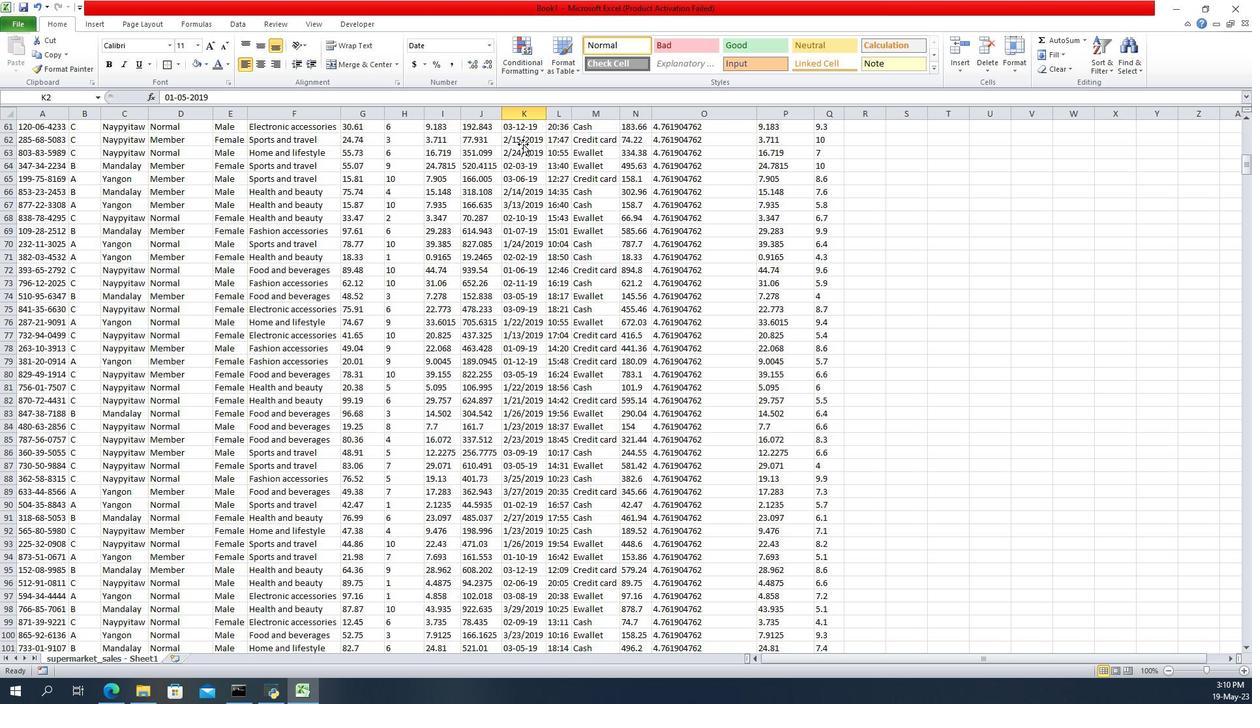 
Action: Mouse scrolled (519, 143) with delta (0, 0)
Screenshot: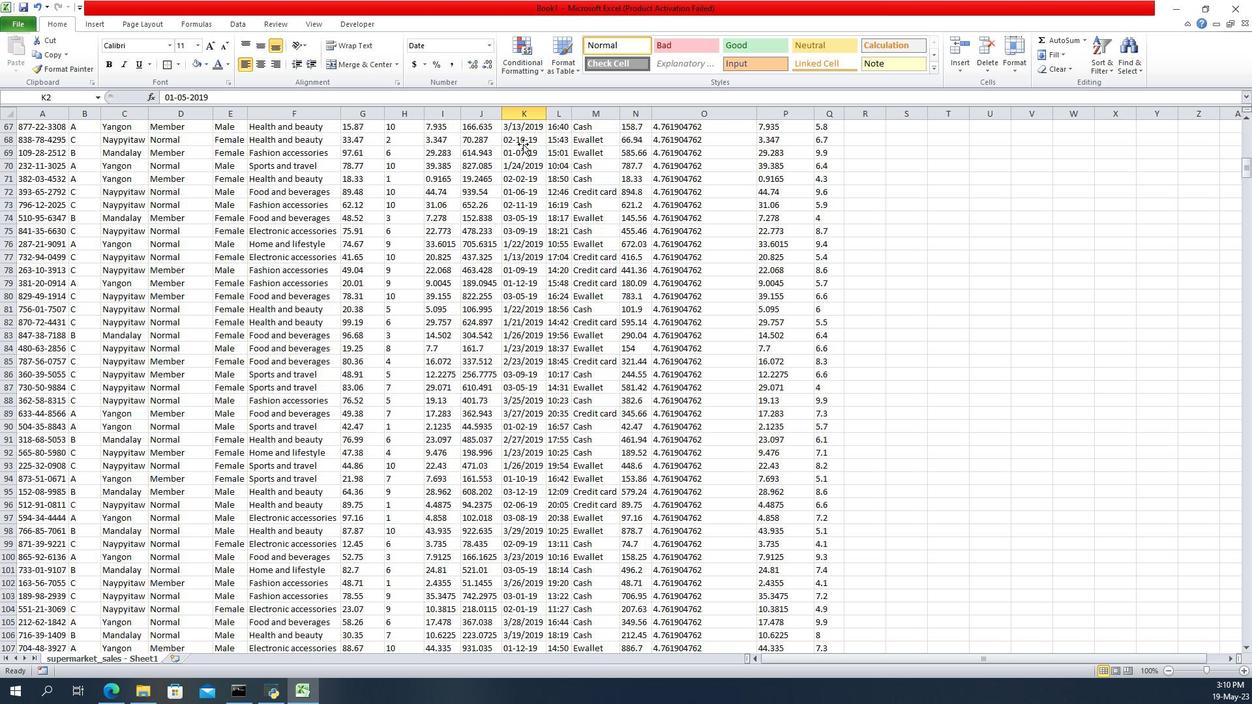 
Action: Mouse scrolled (519, 143) with delta (0, 0)
Screenshot: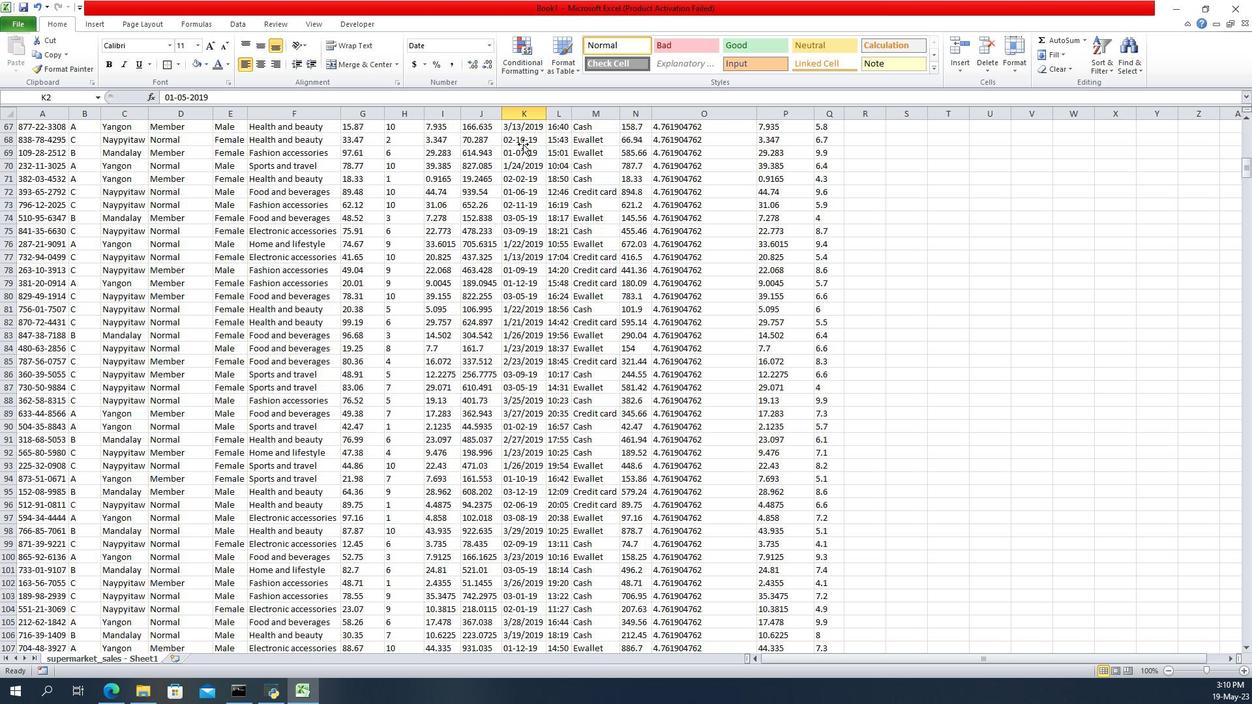 
Action: Mouse scrolled (519, 143) with delta (0, 0)
Screenshot: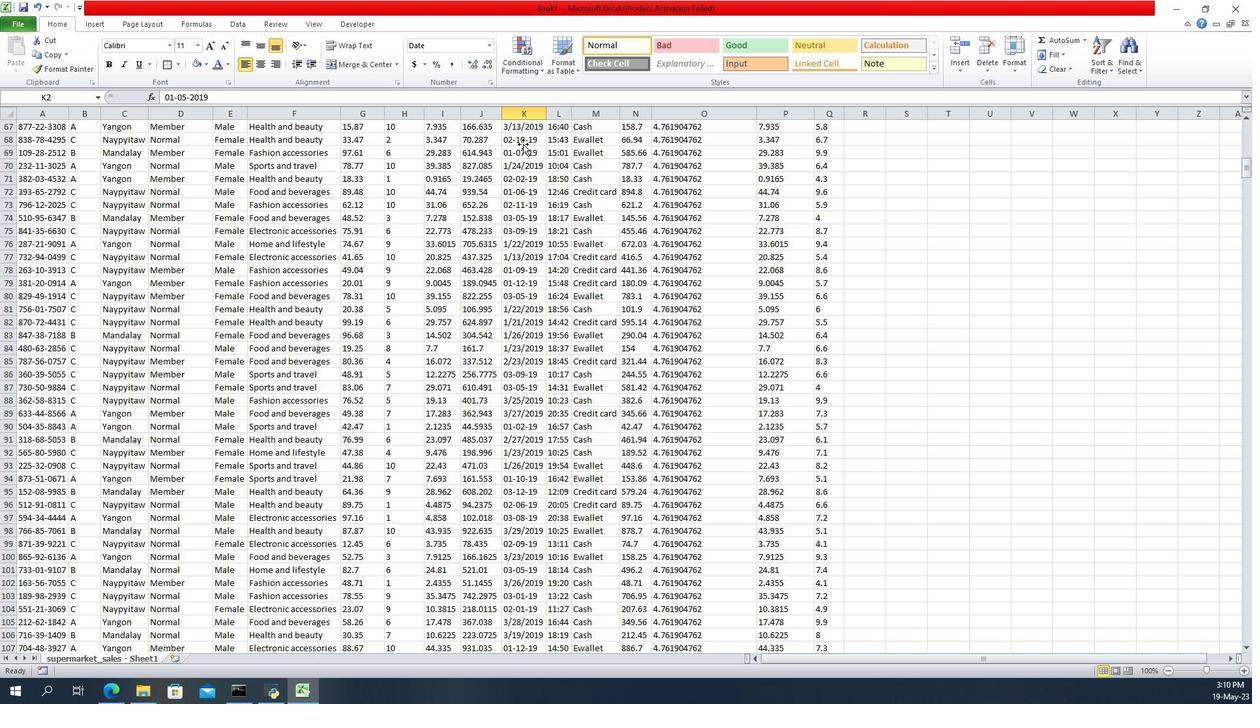 
Action: Mouse scrolled (519, 143) with delta (0, 0)
Screenshot: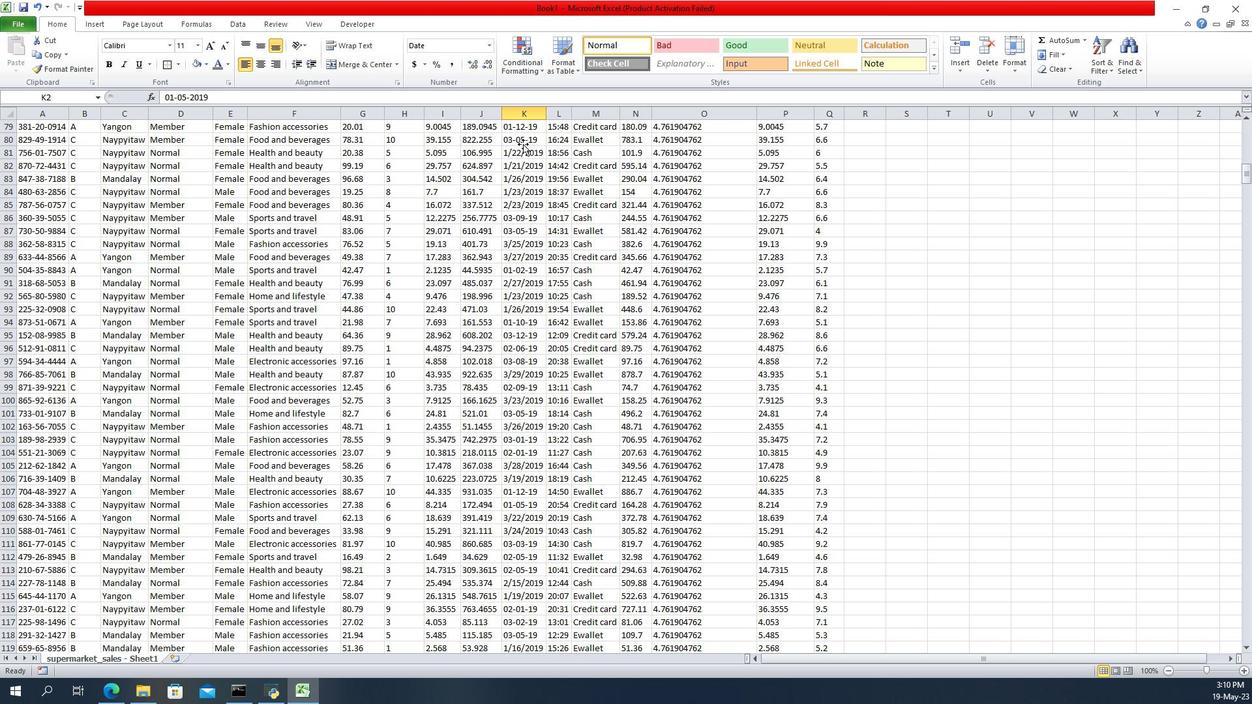 
Action: Mouse scrolled (519, 143) with delta (0, 0)
Screenshot: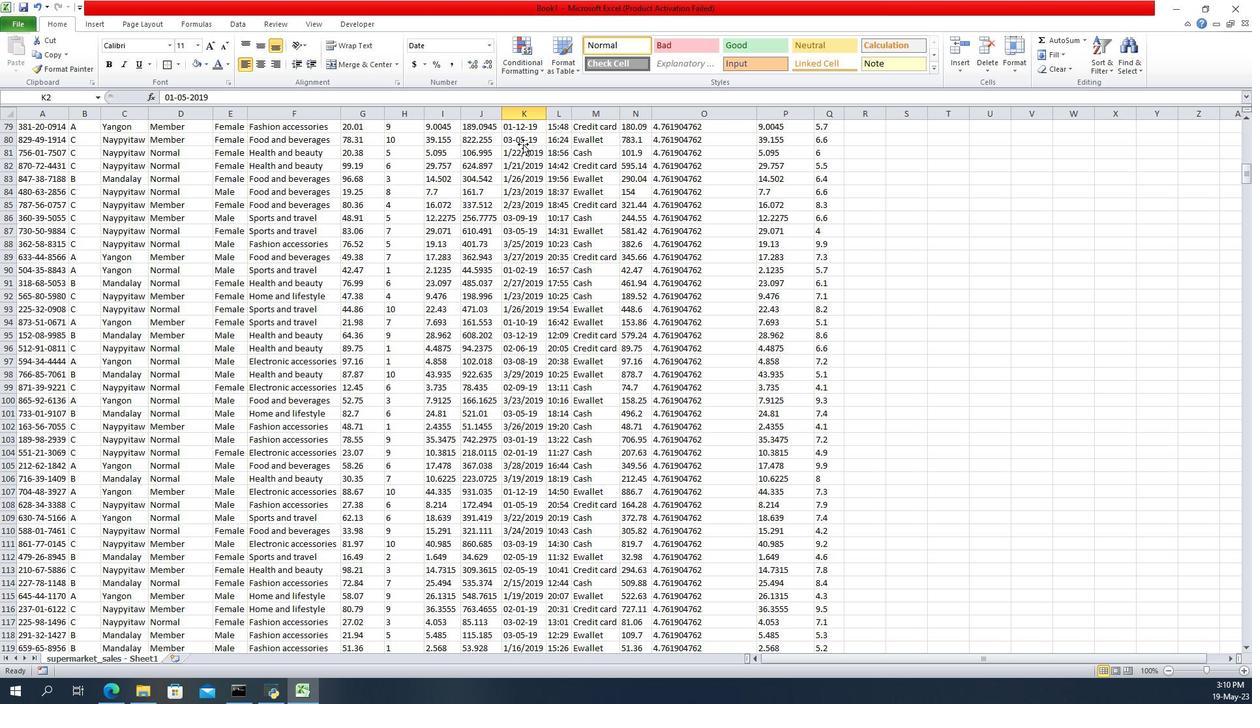 
Action: Mouse scrolled (519, 143) with delta (0, 0)
Screenshot: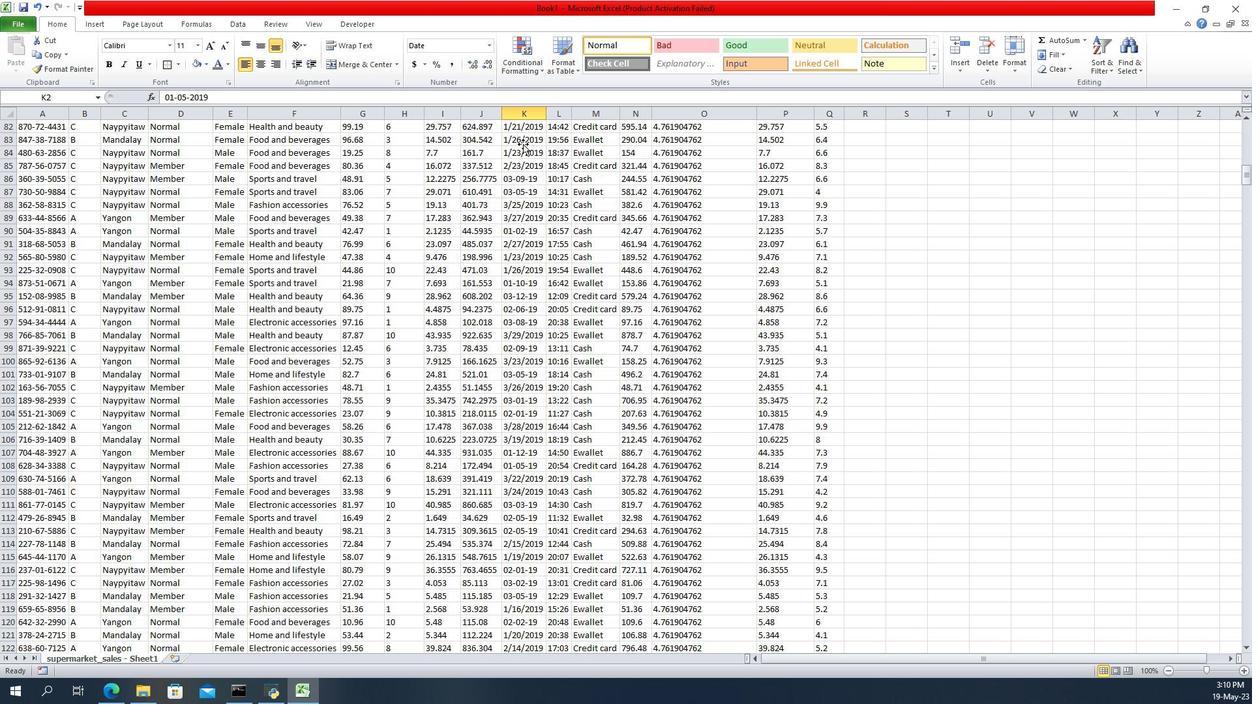 
Action: Mouse scrolled (519, 143) with delta (0, 0)
Screenshot: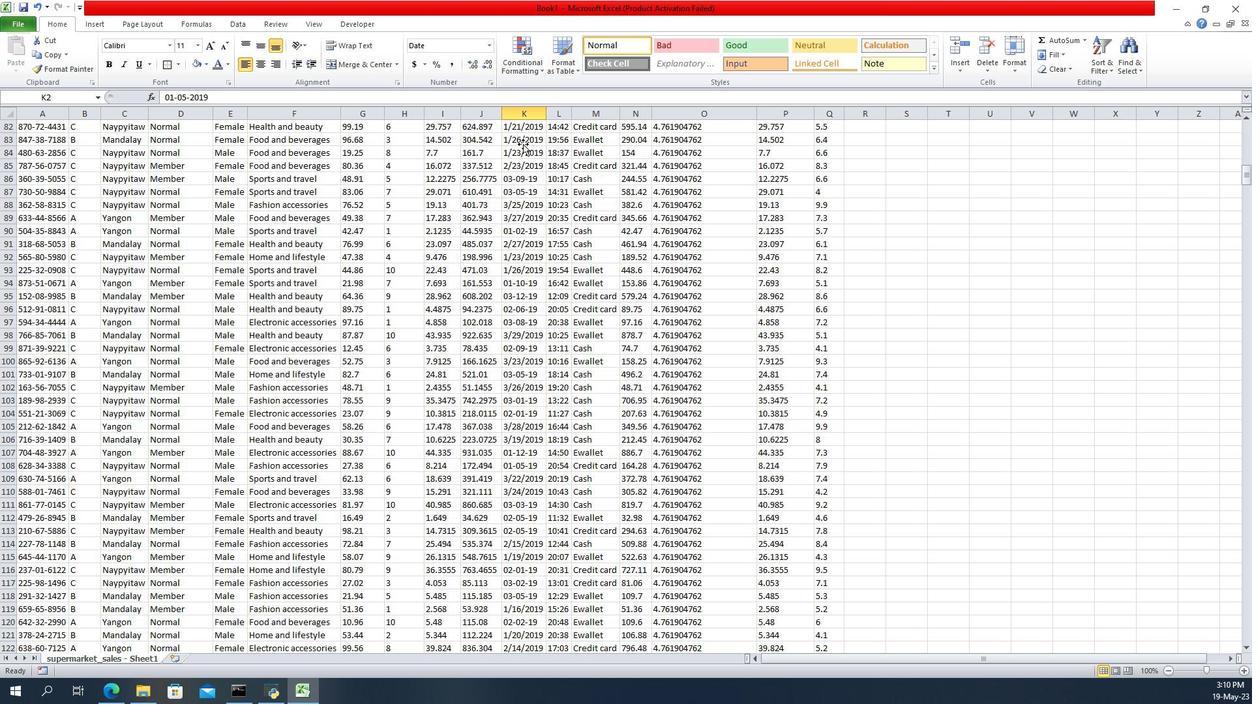 
Action: Mouse scrolled (519, 143) with delta (0, 0)
Screenshot: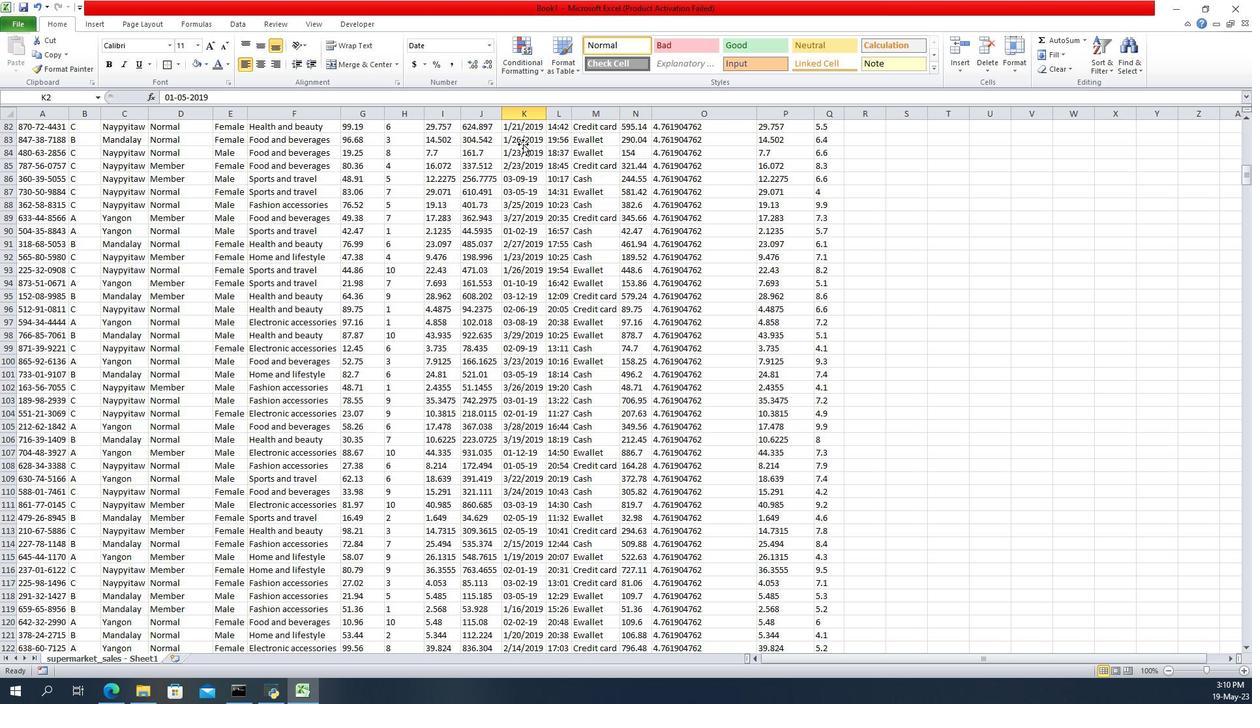 
Action: Mouse scrolled (519, 143) with delta (0, 0)
Screenshot: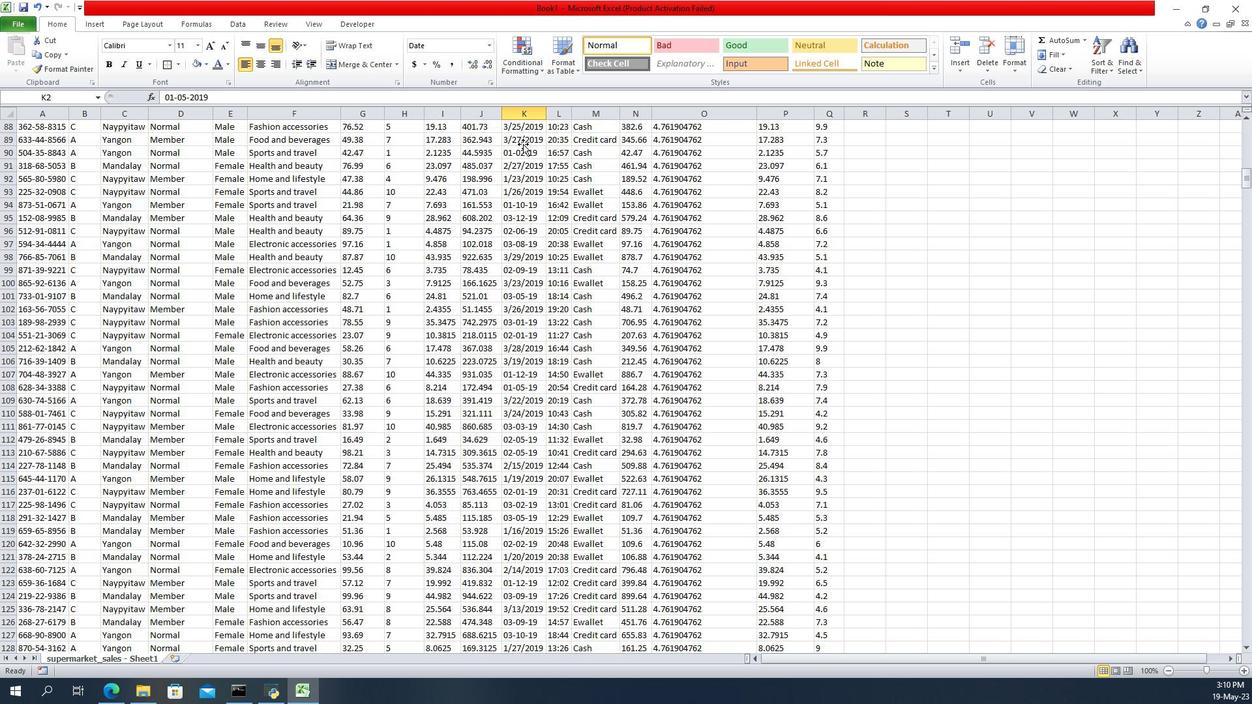 
Action: Mouse scrolled (519, 143) with delta (0, 0)
Screenshot: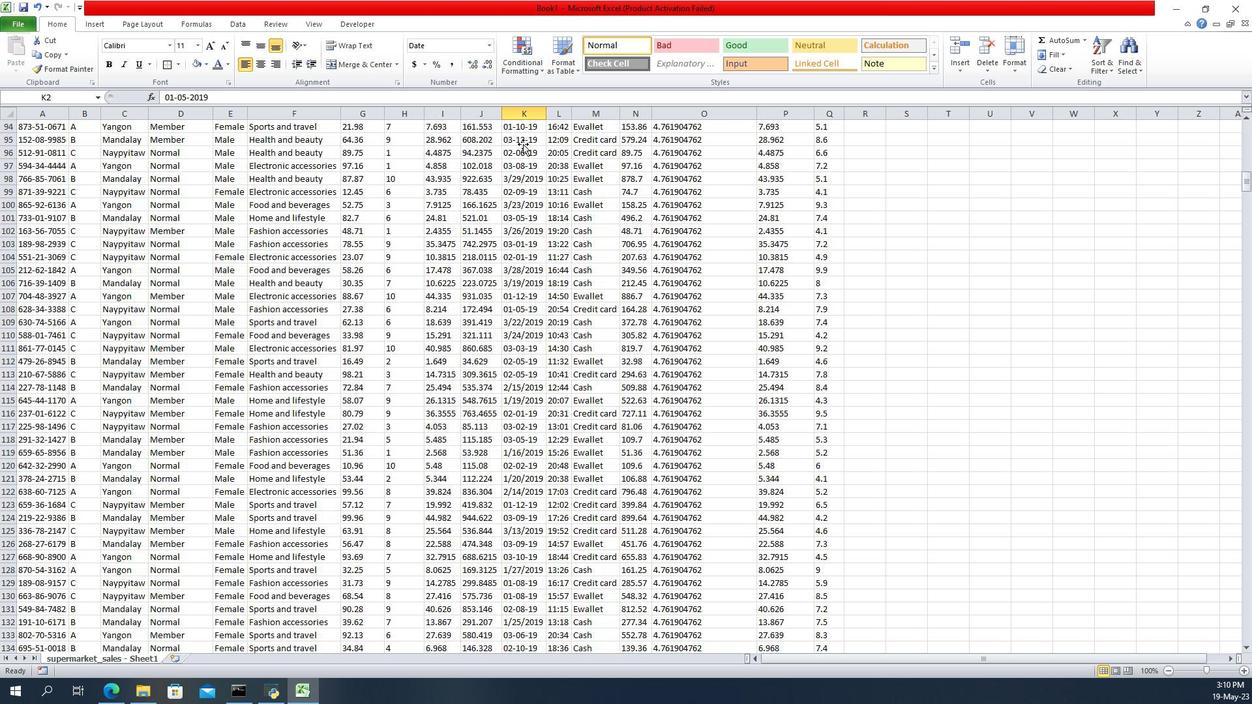 
Action: Mouse moved to (1245, 188)
Screenshot: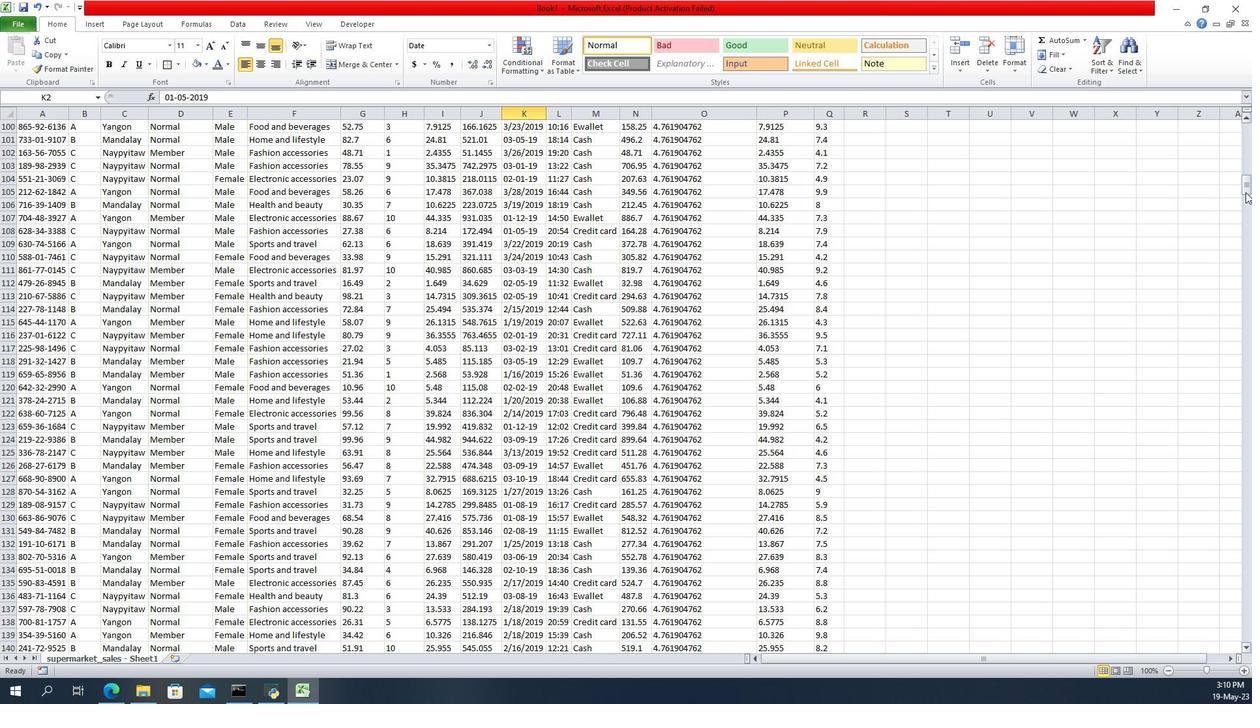 
Action: Mouse pressed left at (1245, 188)
Screenshot: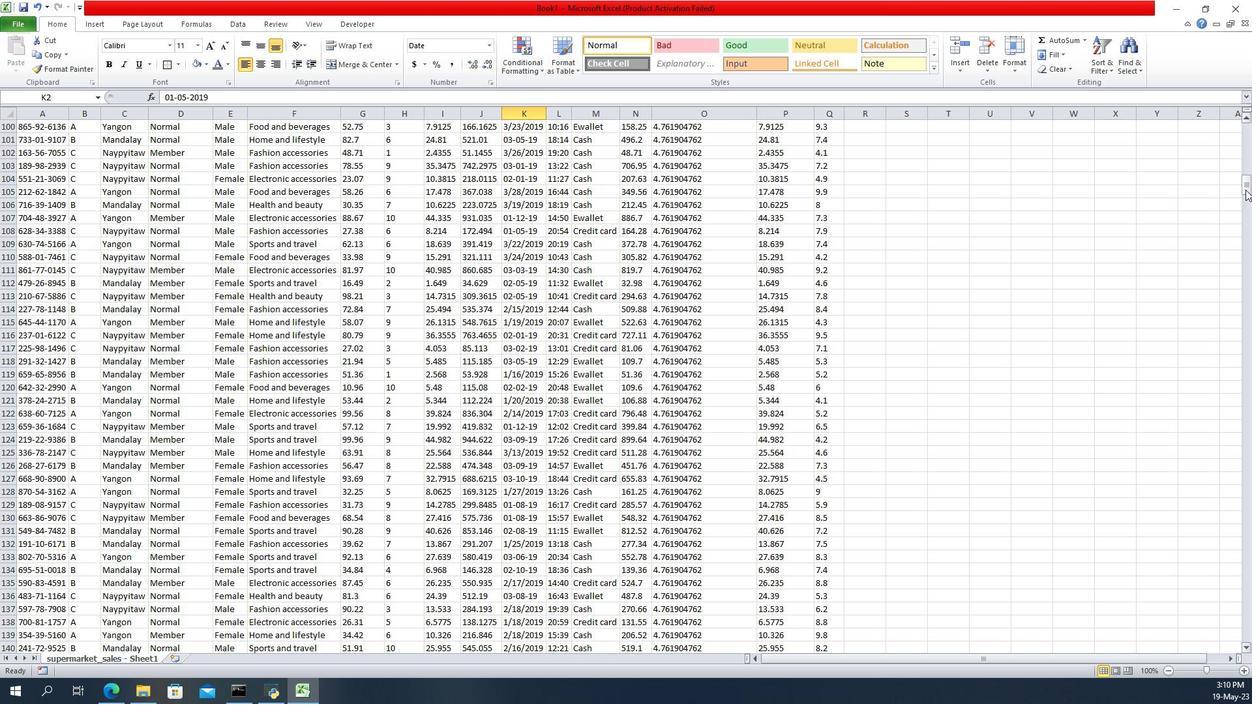 
Action: Mouse moved to (513, 139)
Screenshot: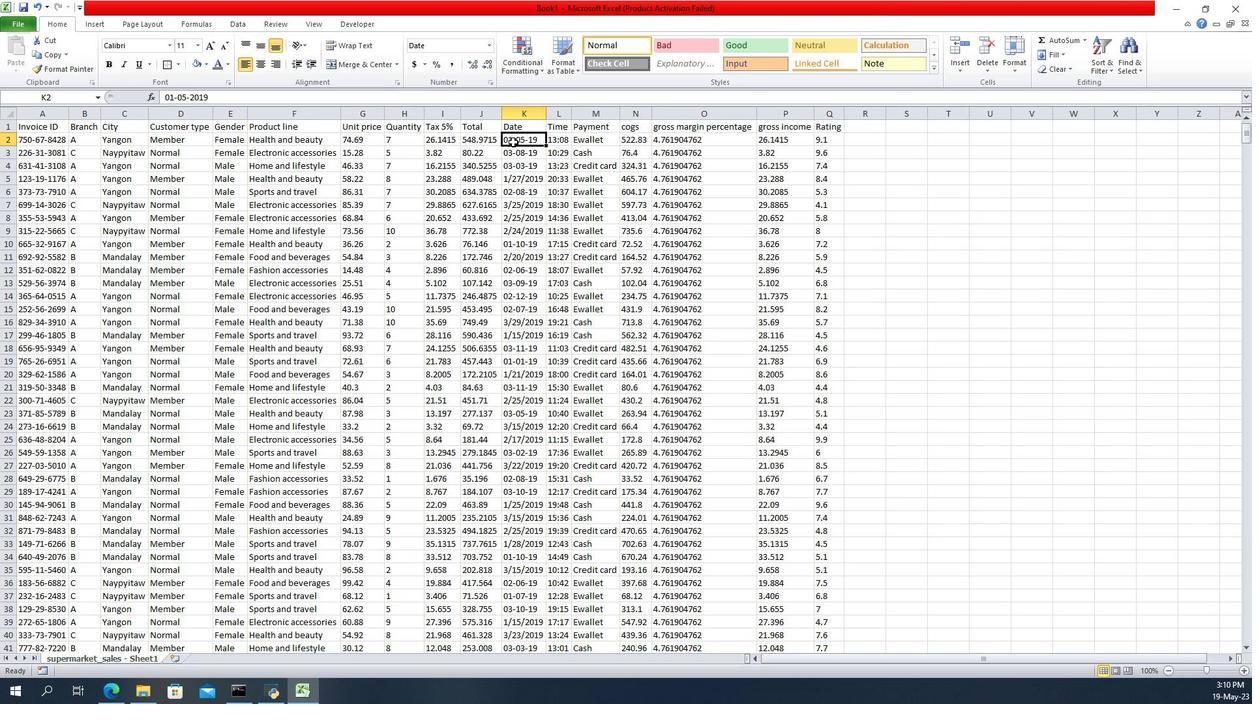 
Action: Mouse pressed left at (513, 139)
Screenshot: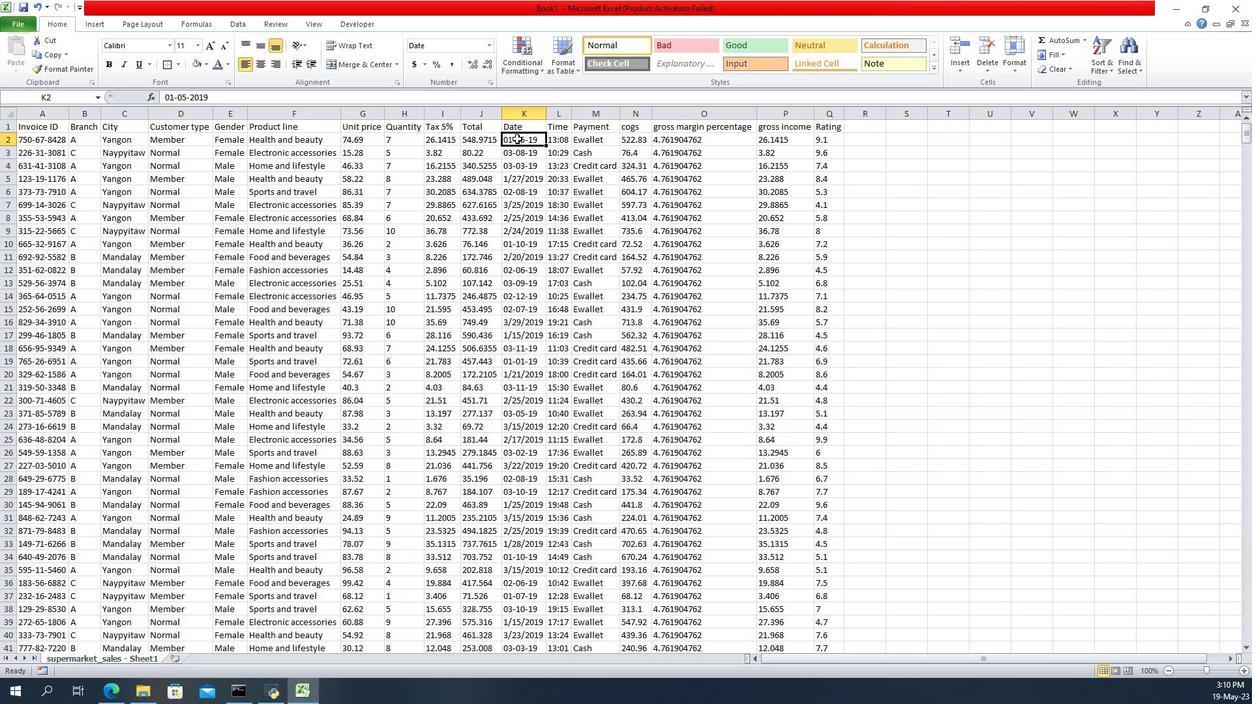 
Action: Mouse moved to (534, 255)
Screenshot: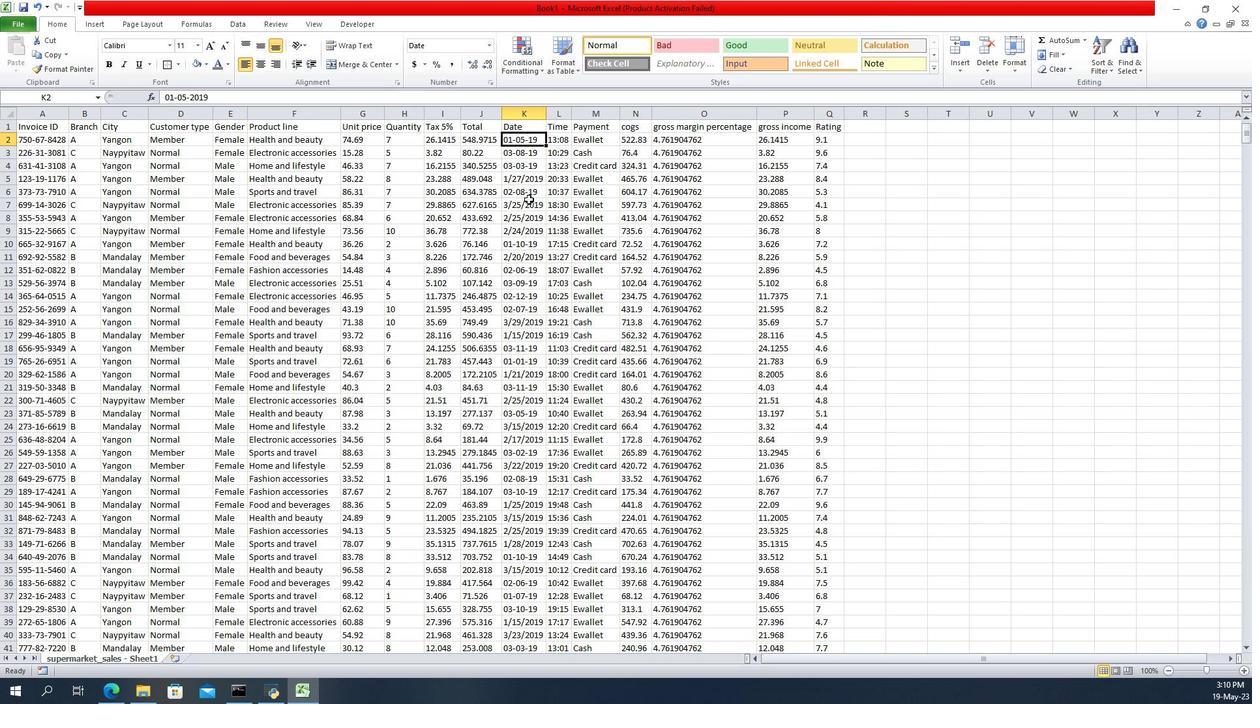 
Action: Key pressed <Key.shift>
Screenshot: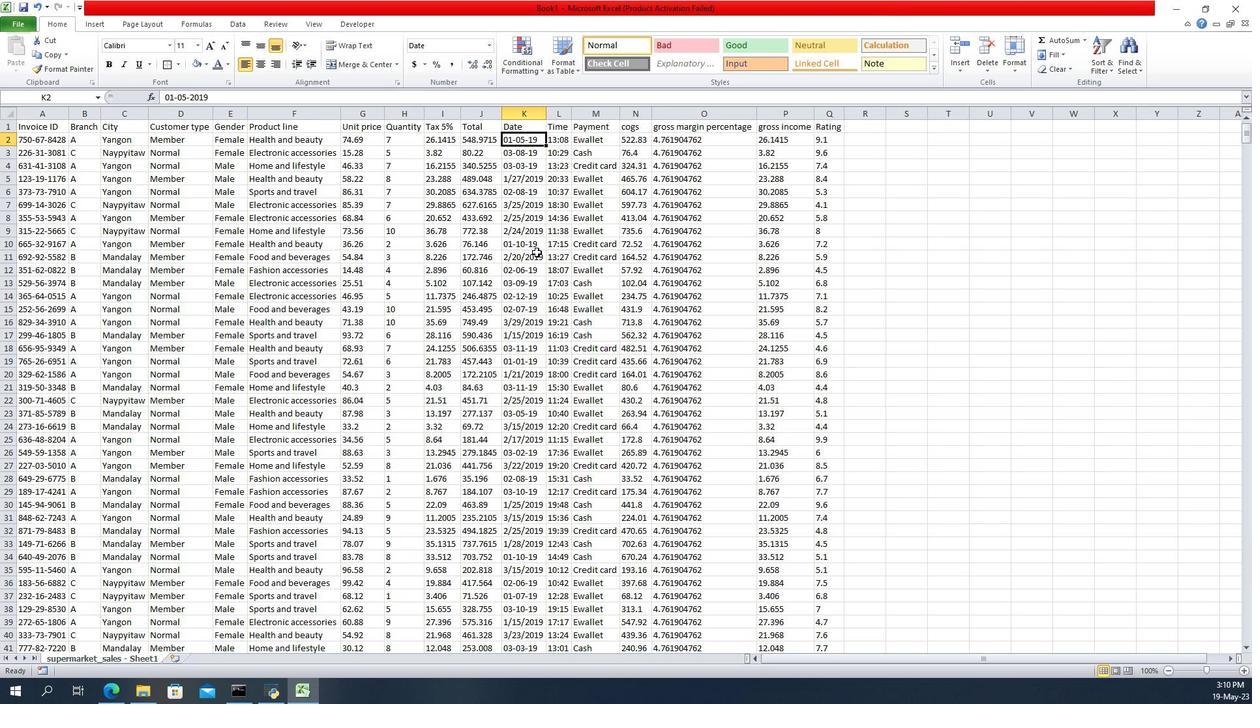
Action: Mouse moved to (539, 541)
Screenshot: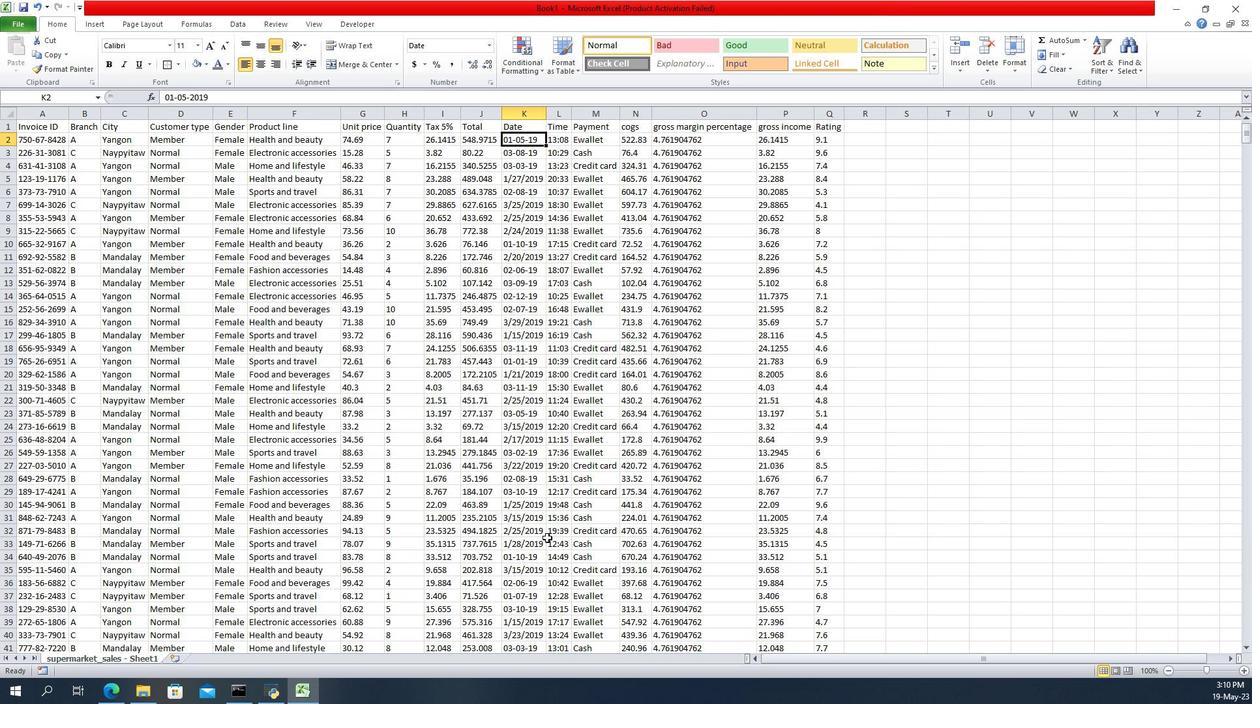 
Action: Key pressed <Key.shift>
Screenshot: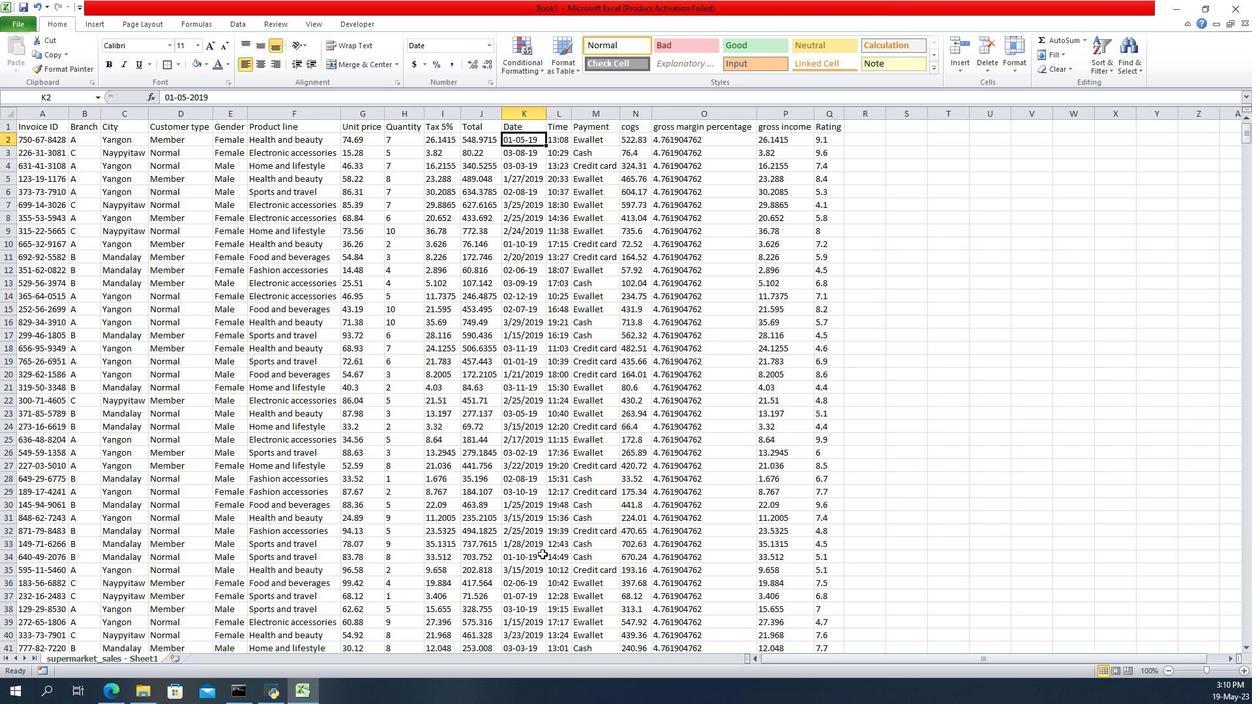 
Action: Mouse moved to (539, 539)
Screenshot: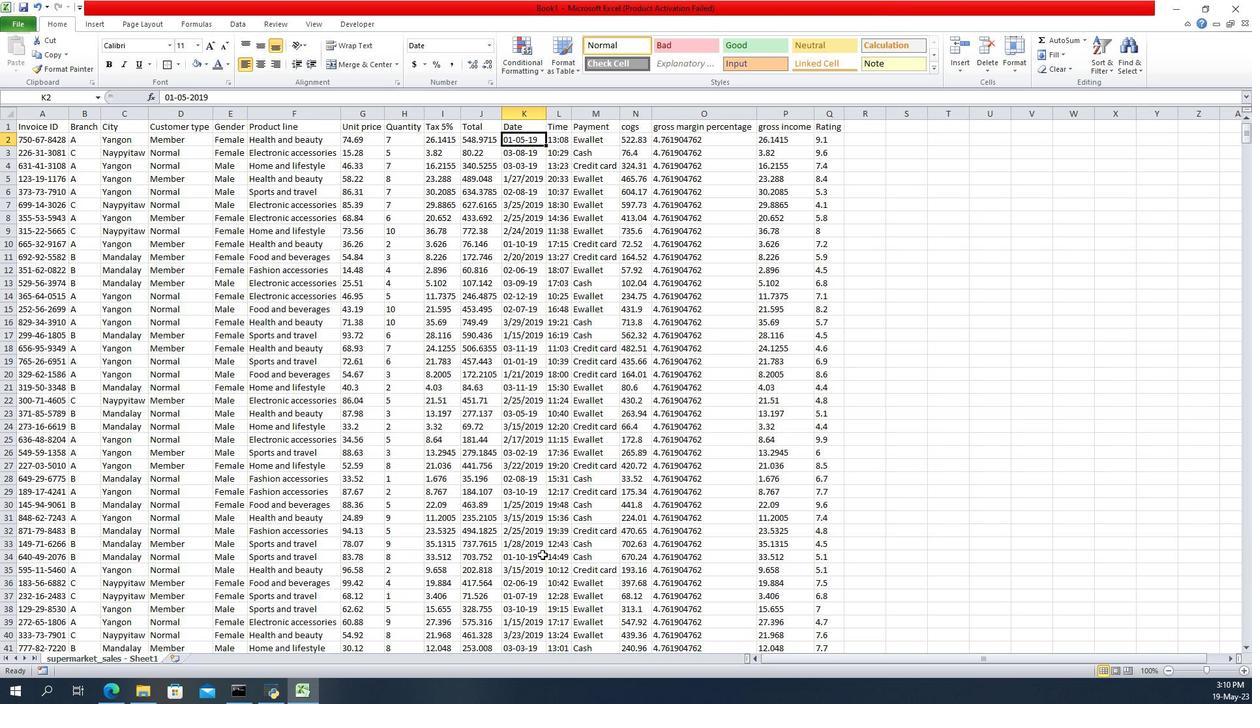 
Action: Key pressed <Key.shift><Key.shift><Key.shift>
Screenshot: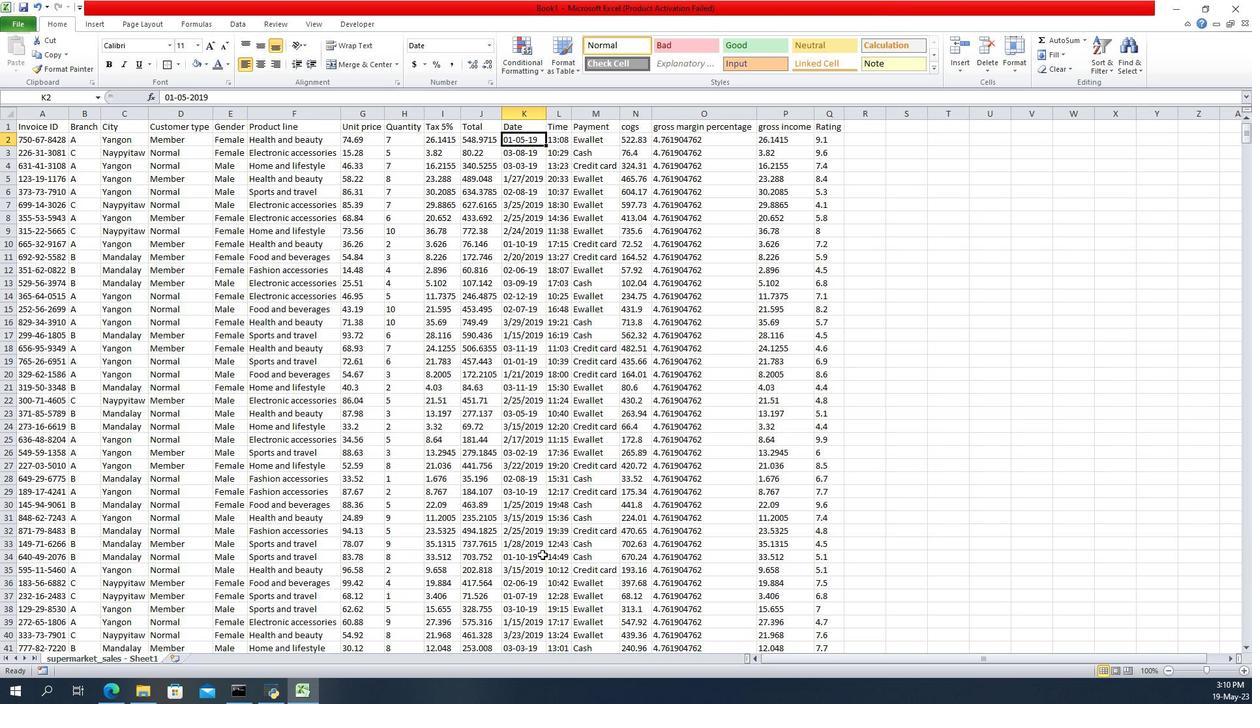 
Action: Mouse moved to (539, 491)
Screenshot: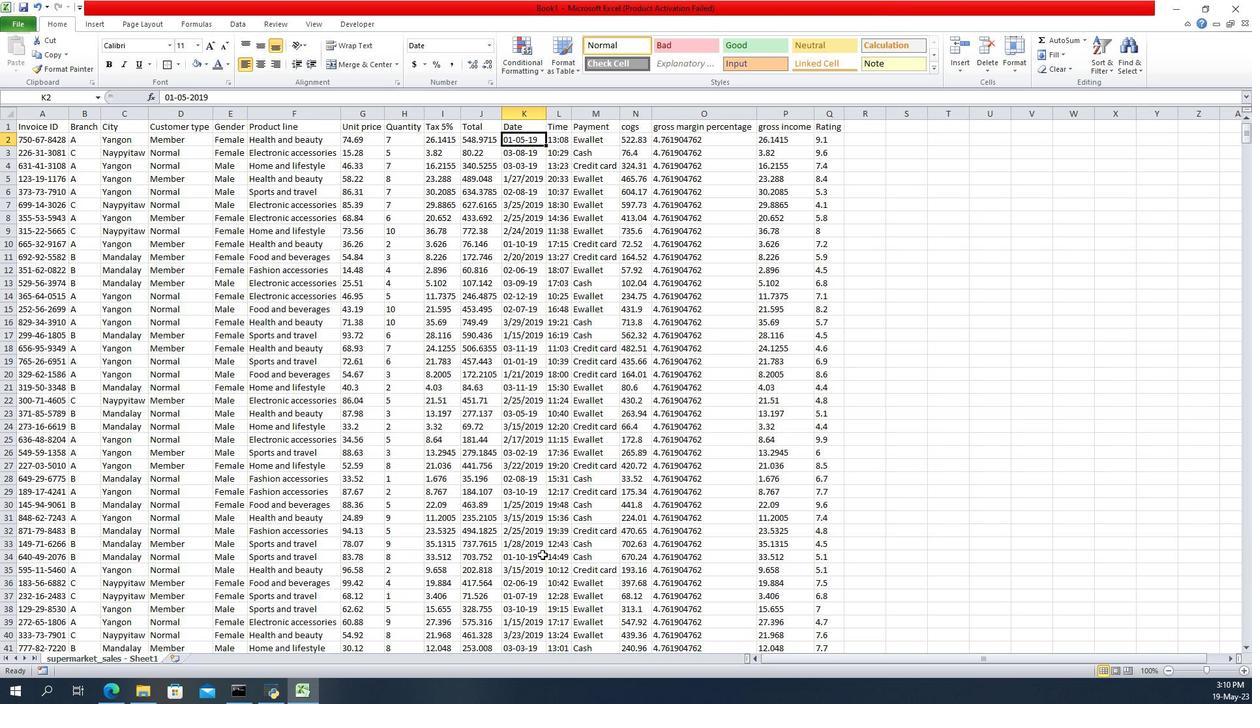 
Action: Key pressed <Key.shift>
Screenshot: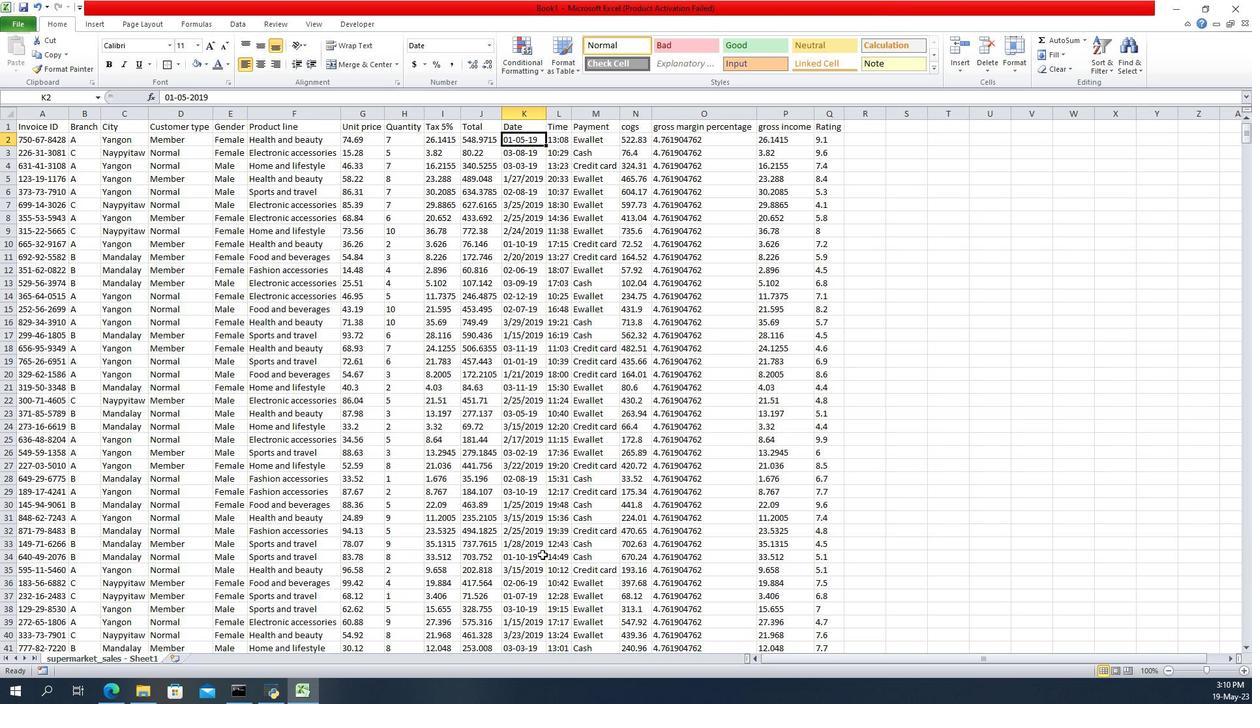 
Action: Mouse moved to (539, 463)
Screenshot: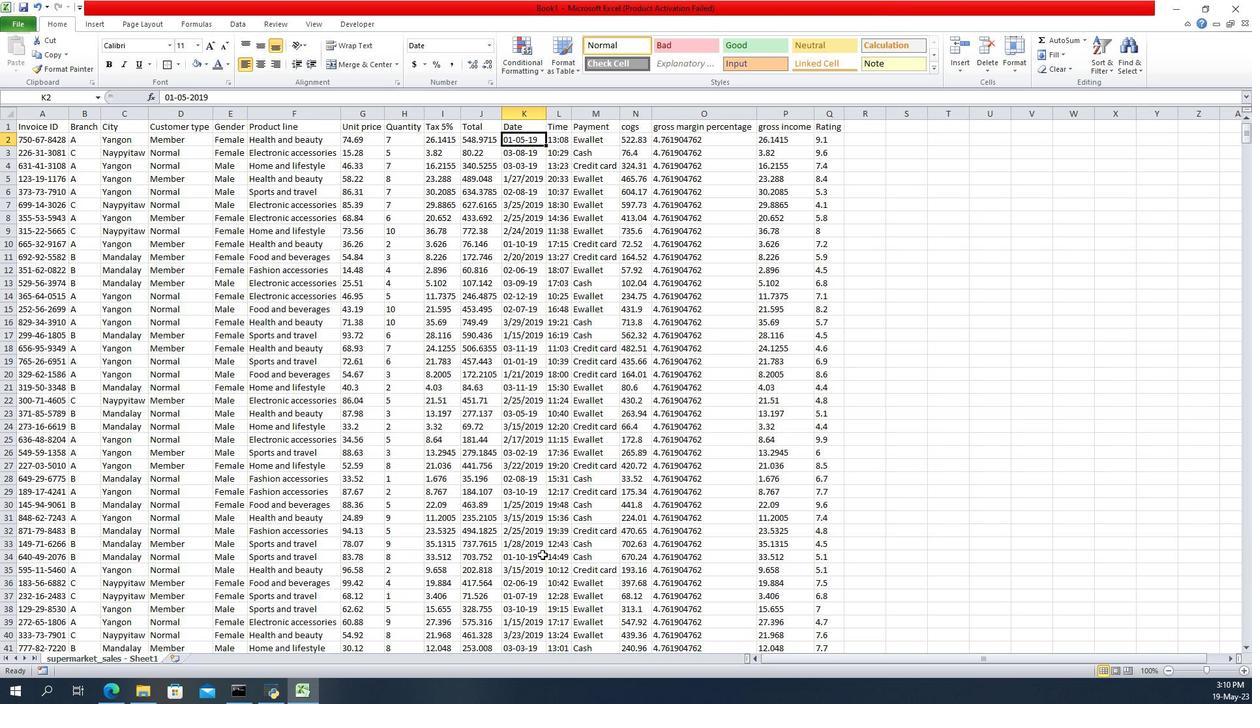 
Action: Key pressed <Key.shift>
Screenshot: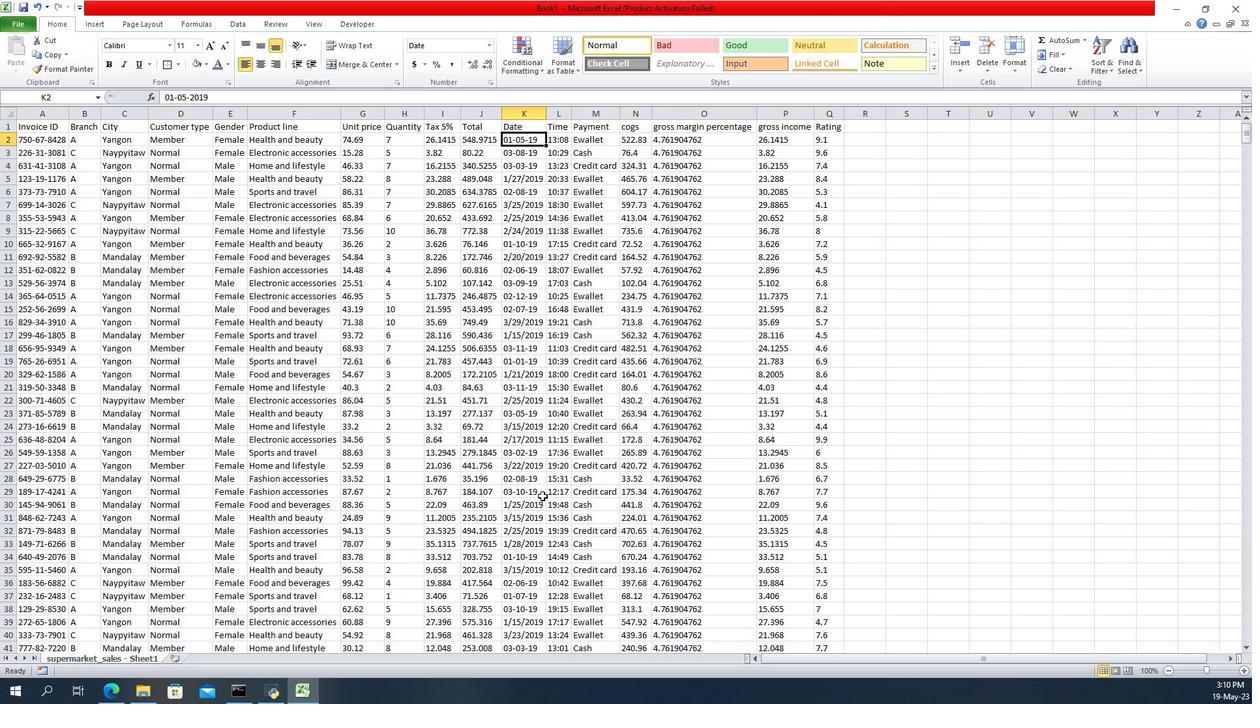 
Action: Mouse moved to (539, 415)
Screenshot: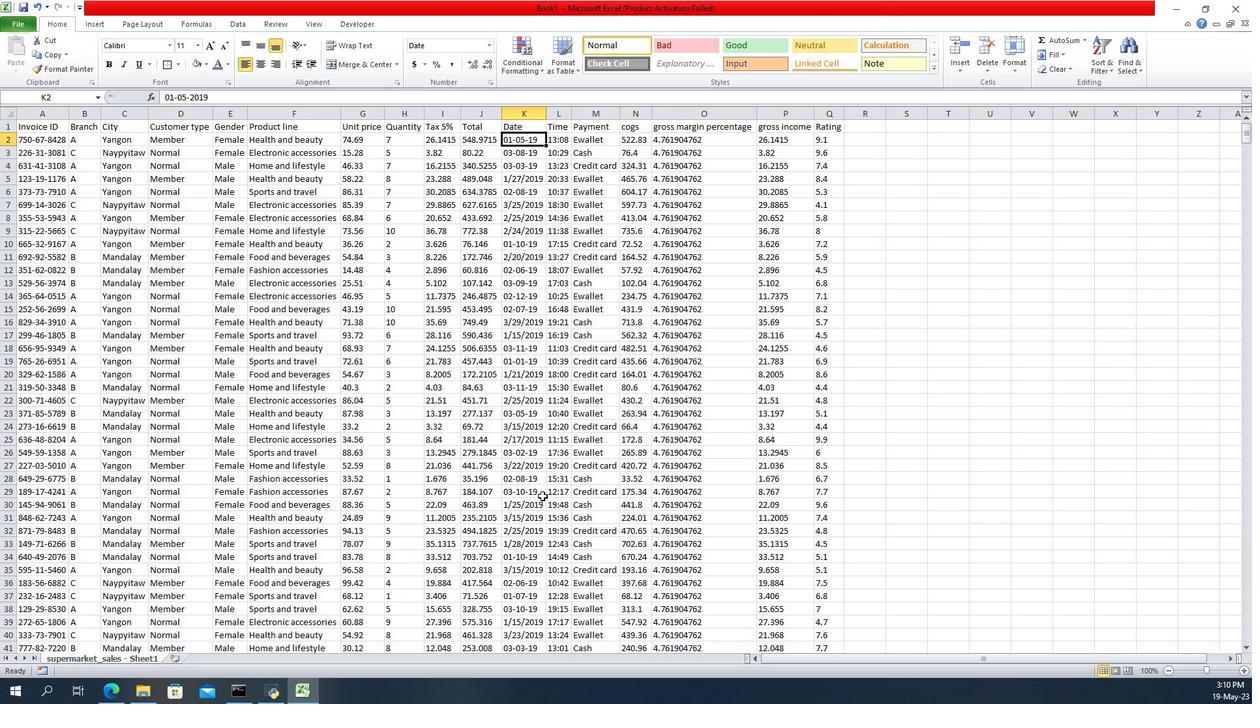 
Action: Key pressed <Key.shift>
Screenshot: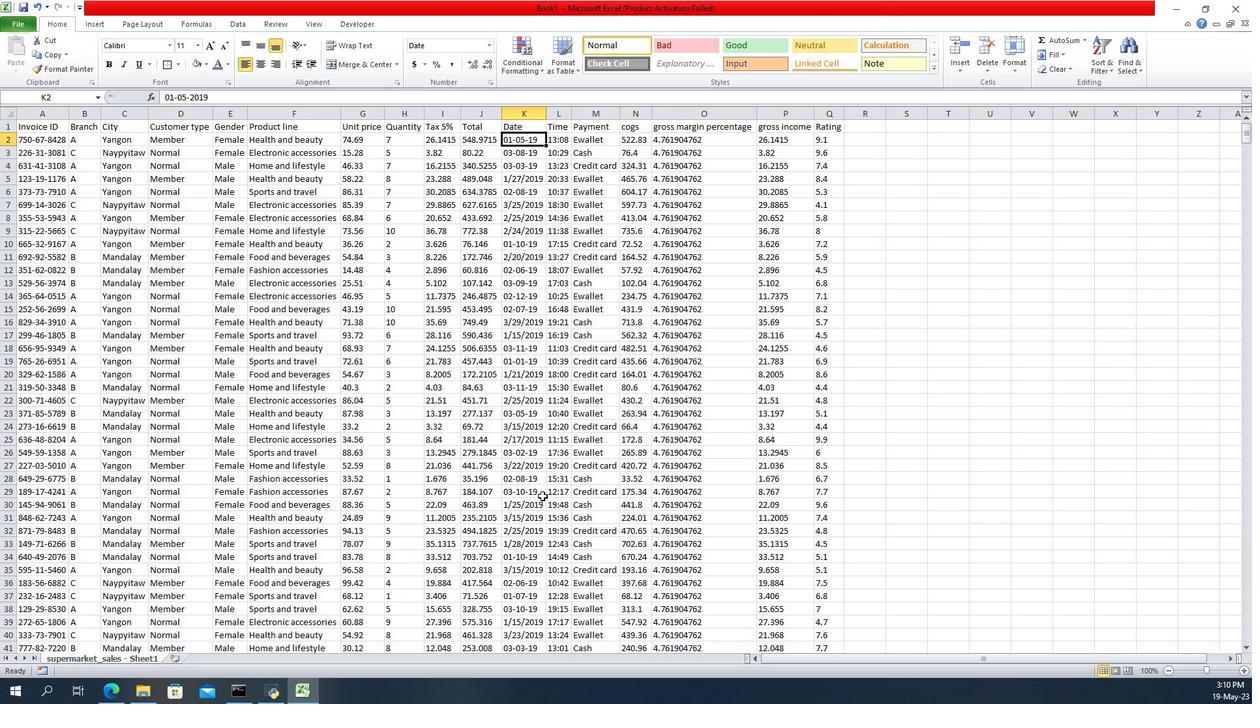 
Action: Mouse moved to (537, 367)
Screenshot: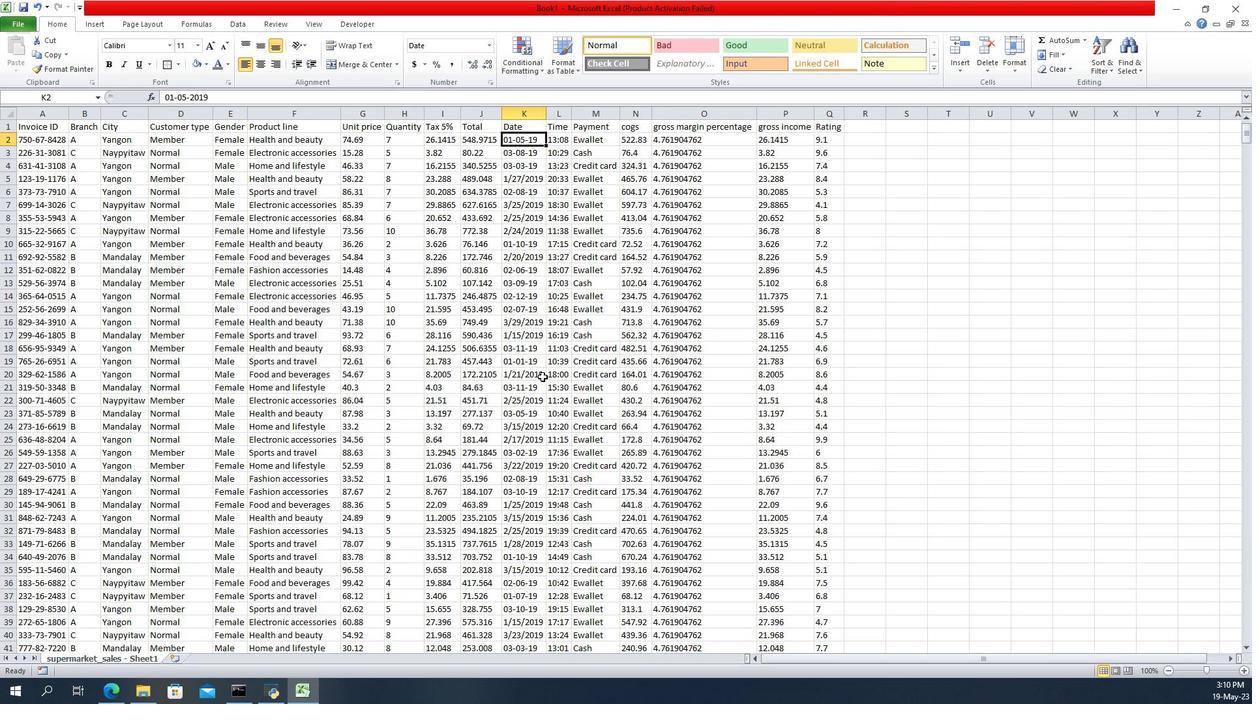 
Action: Key pressed <Key.shift><Key.down>
Screenshot: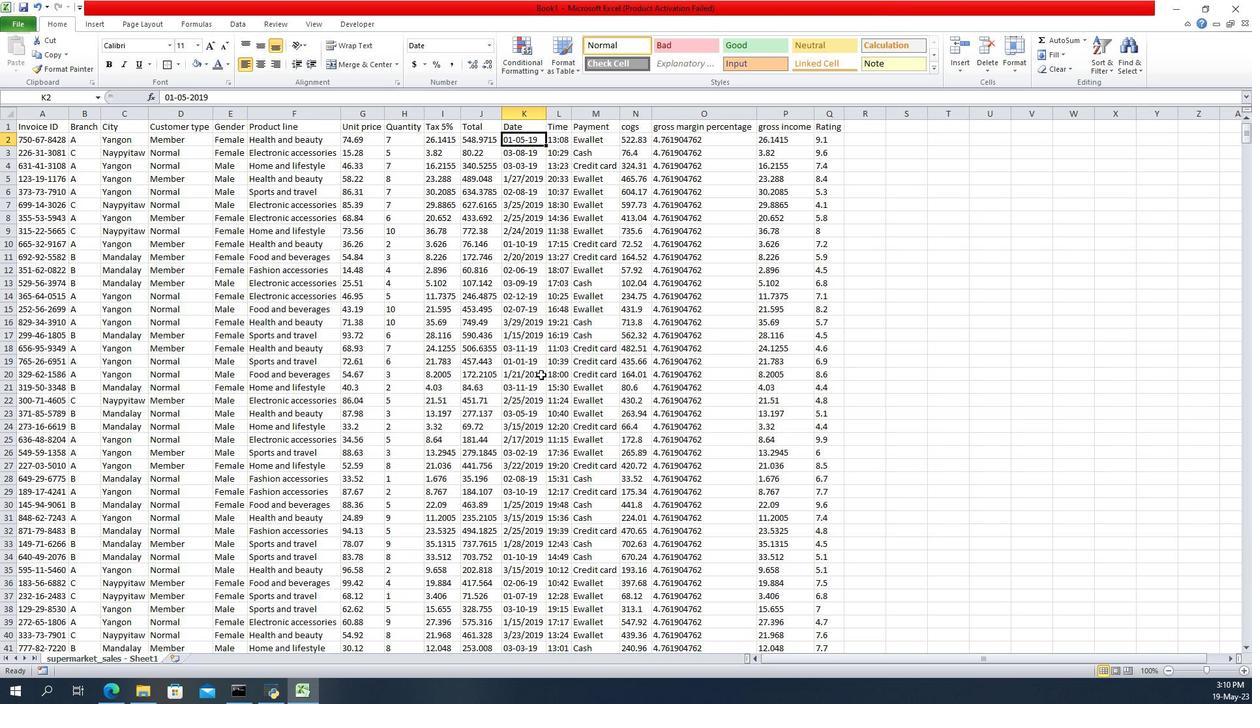 
Action: Mouse moved to (484, 49)
Screenshot: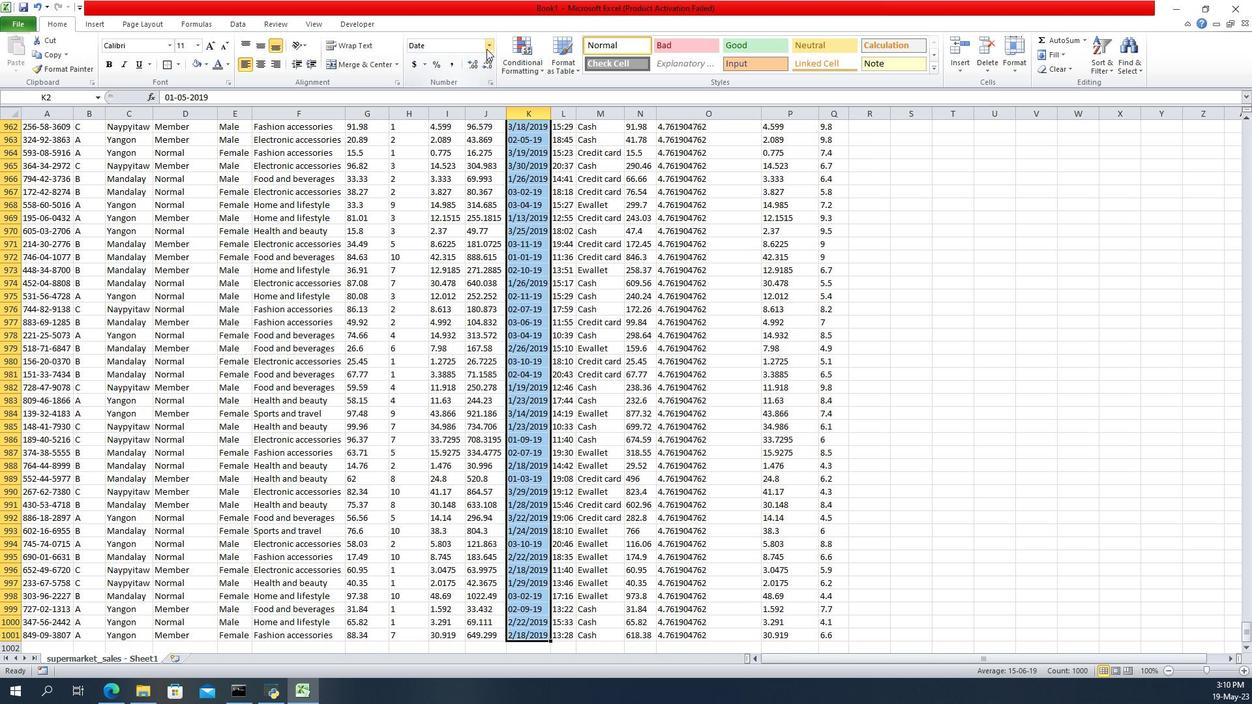 
Action: Mouse pressed left at (484, 49)
Screenshot: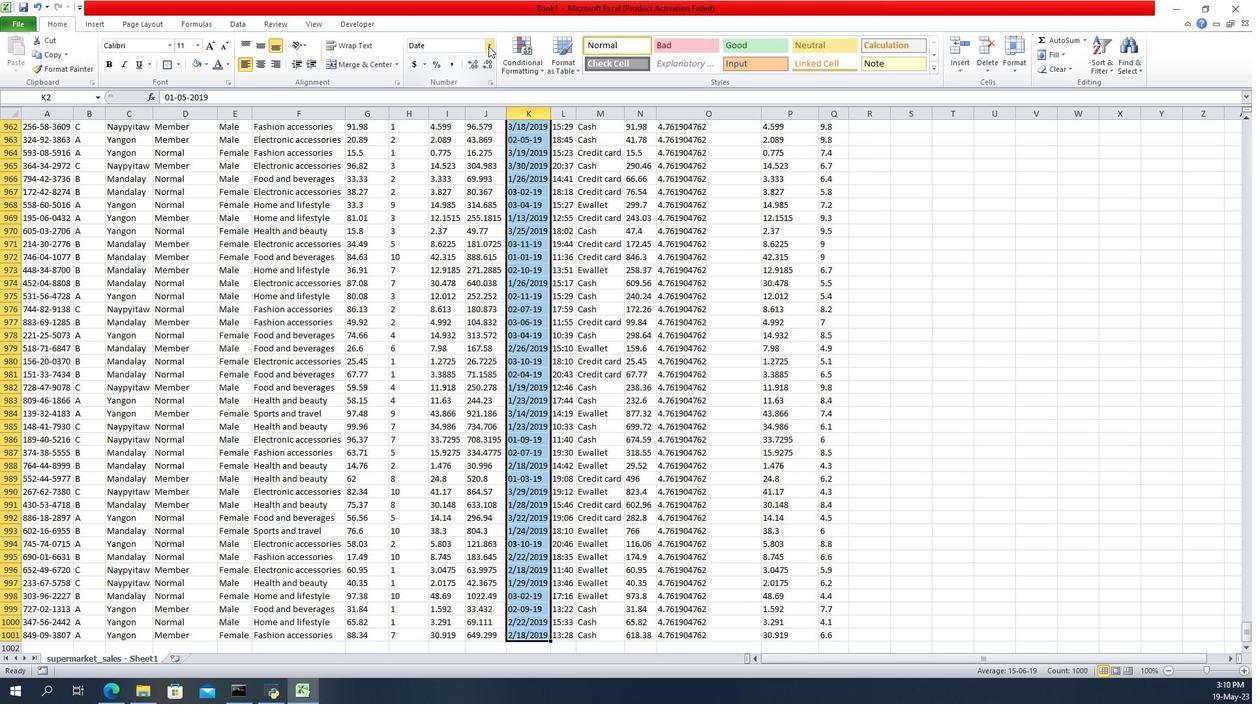 
Action: Mouse moved to (463, 190)
Screenshot: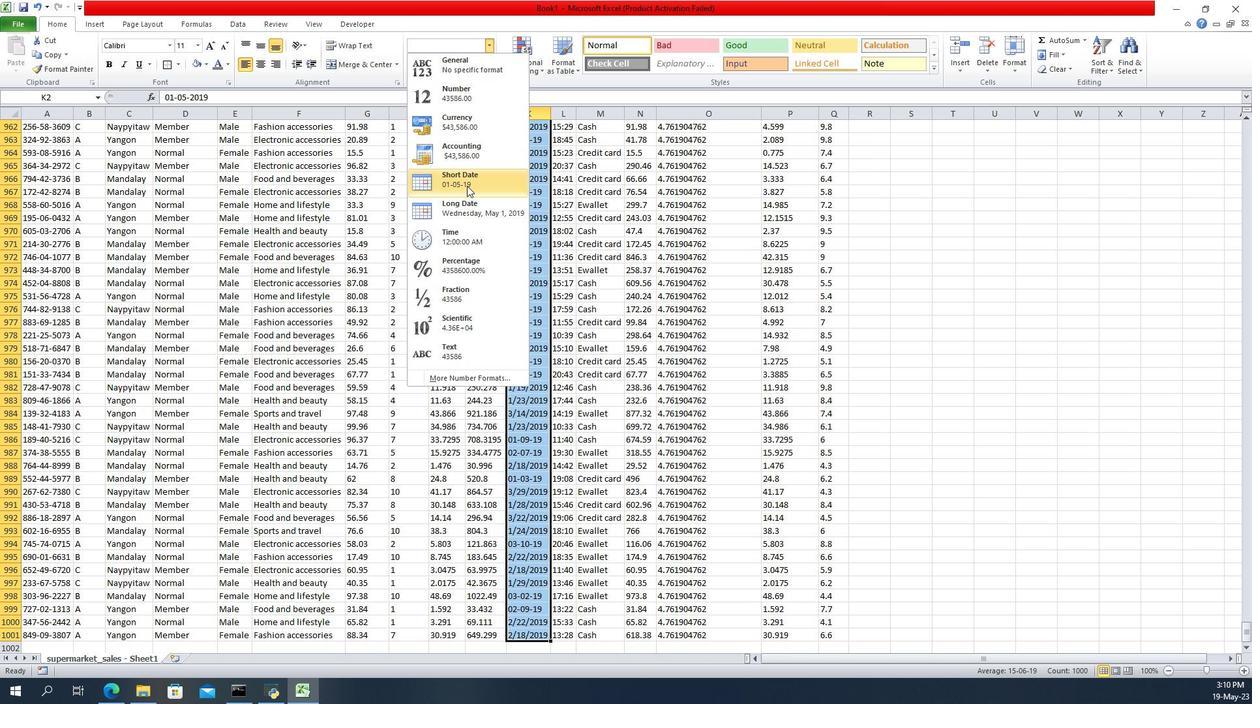
Action: Mouse pressed left at (463, 190)
Screenshot: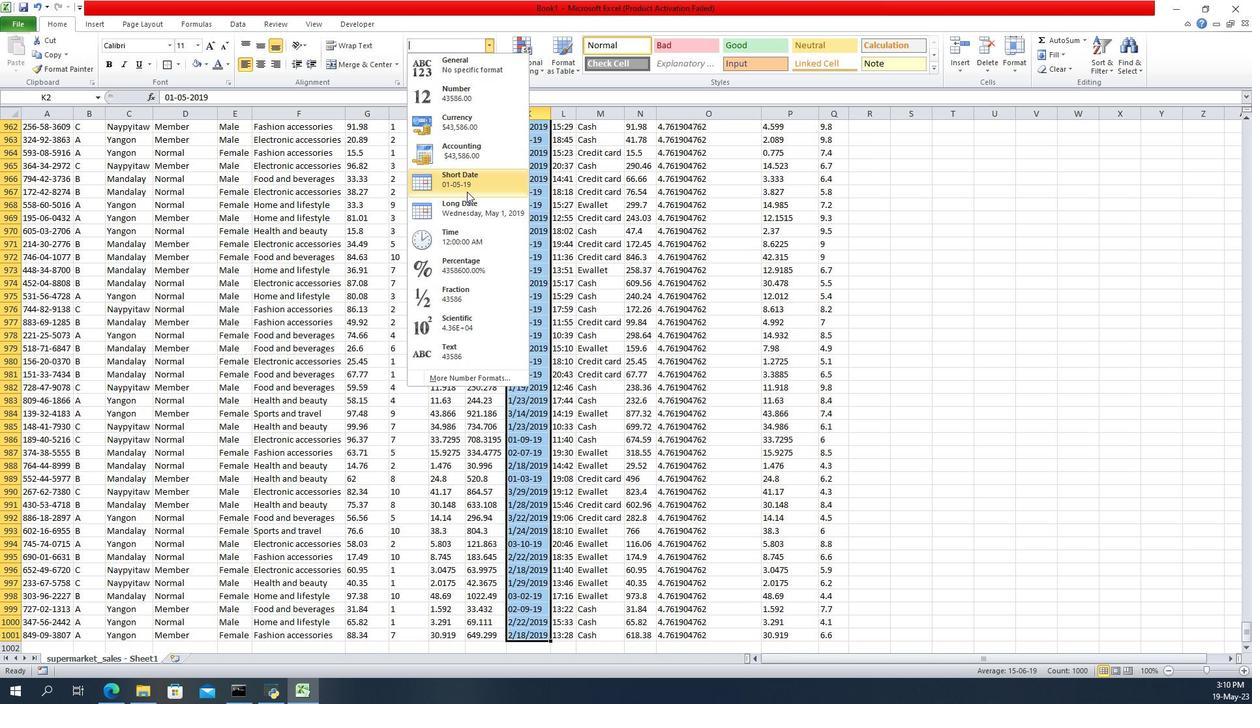 
Action: Mouse moved to (516, 270)
Screenshot: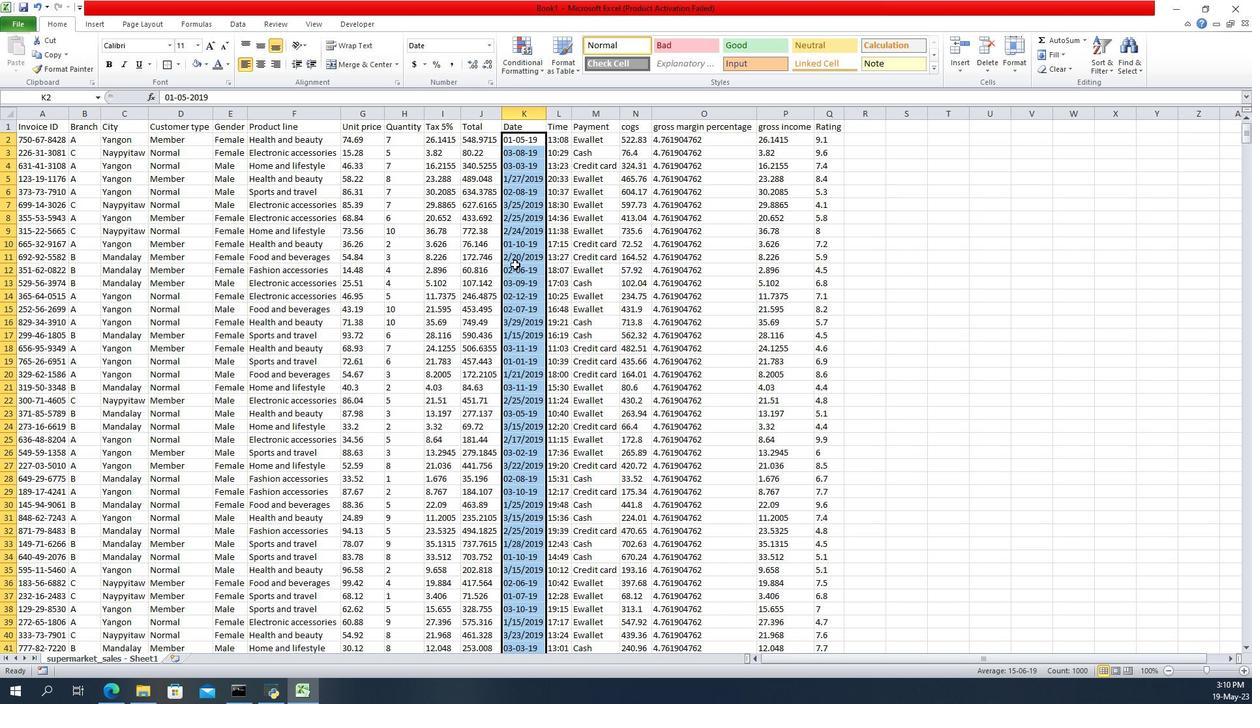 
Action: Mouse scrolled (516, 271) with delta (0, 0)
Screenshot: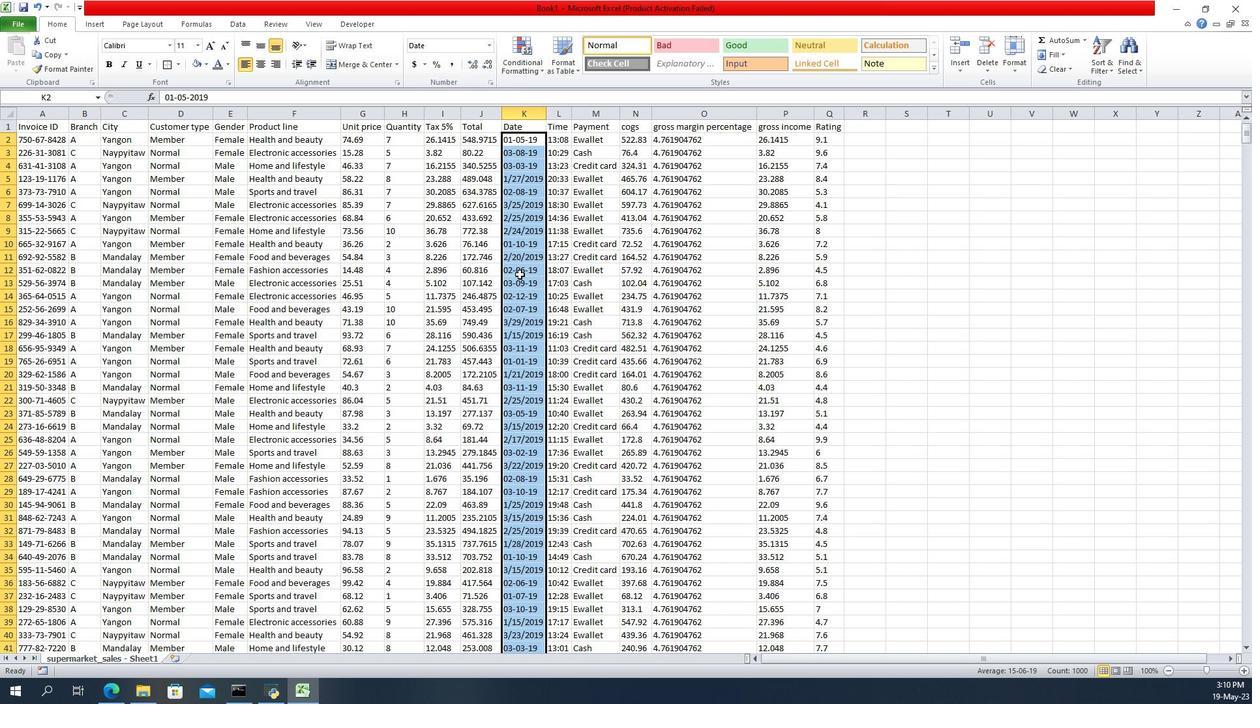 
Action: Mouse scrolled (516, 271) with delta (0, 0)
Screenshot: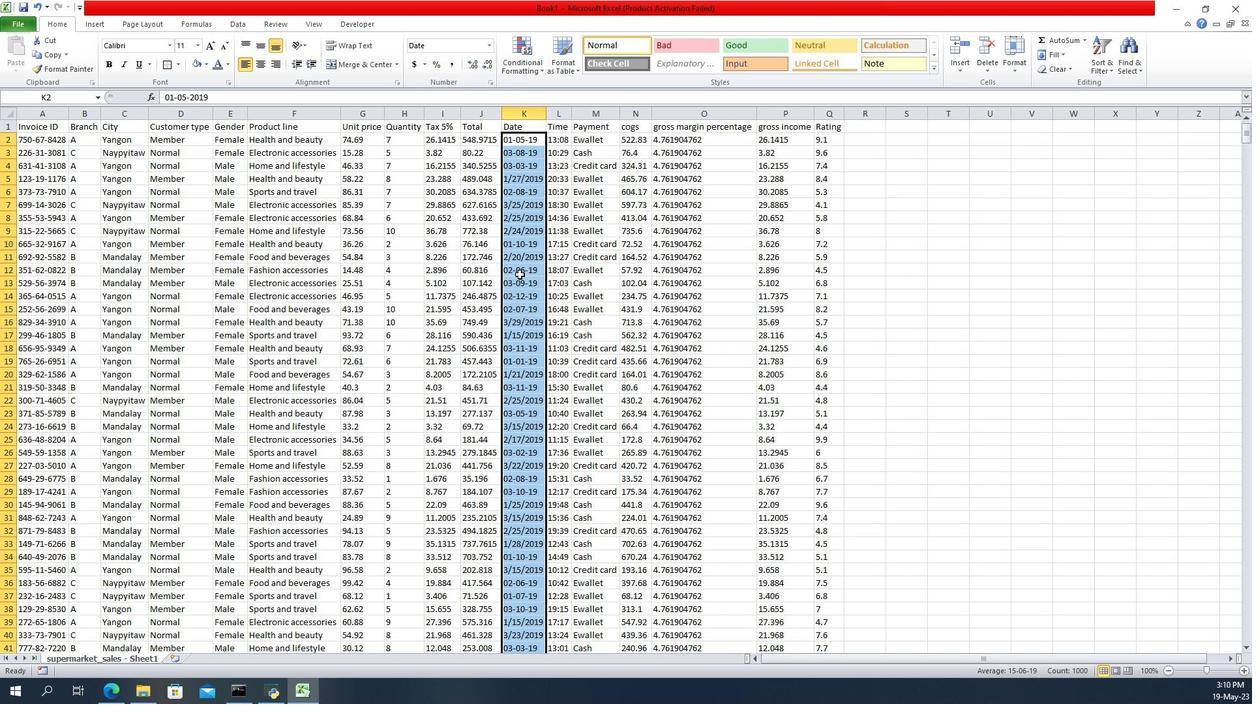 
Action: Mouse scrolled (516, 271) with delta (0, 0)
Screenshot: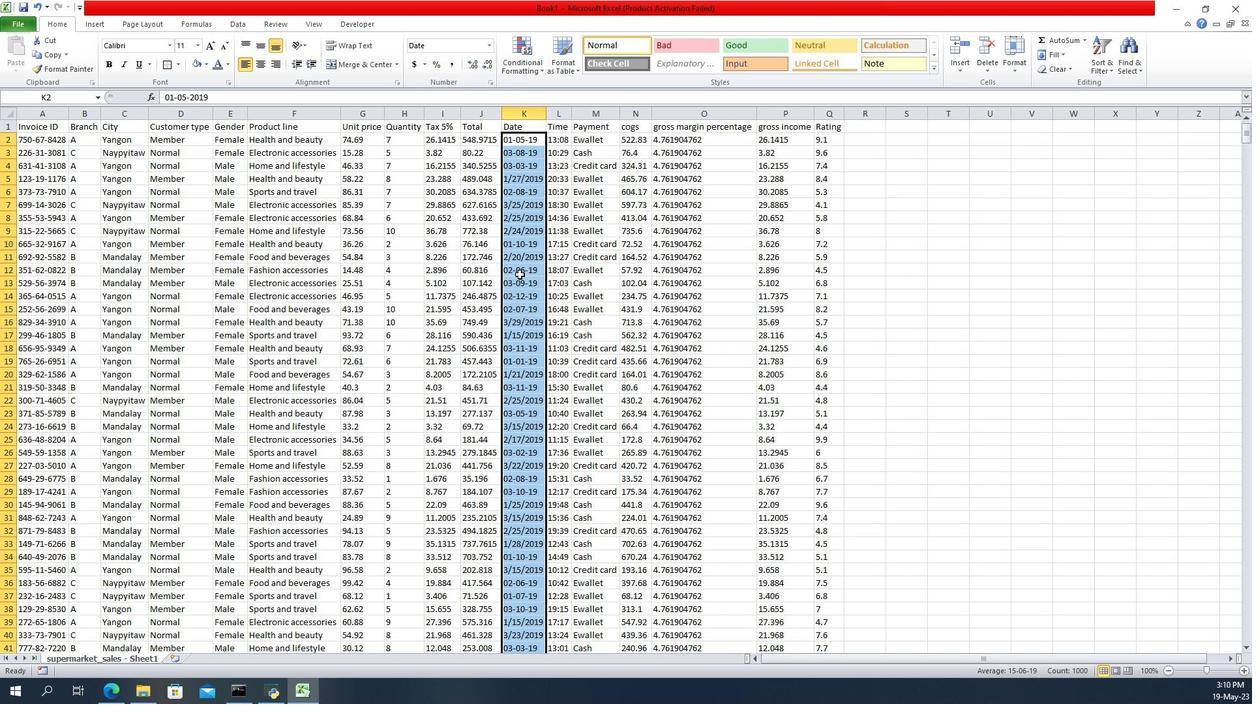 
Action: Mouse moved to (526, 143)
Screenshot: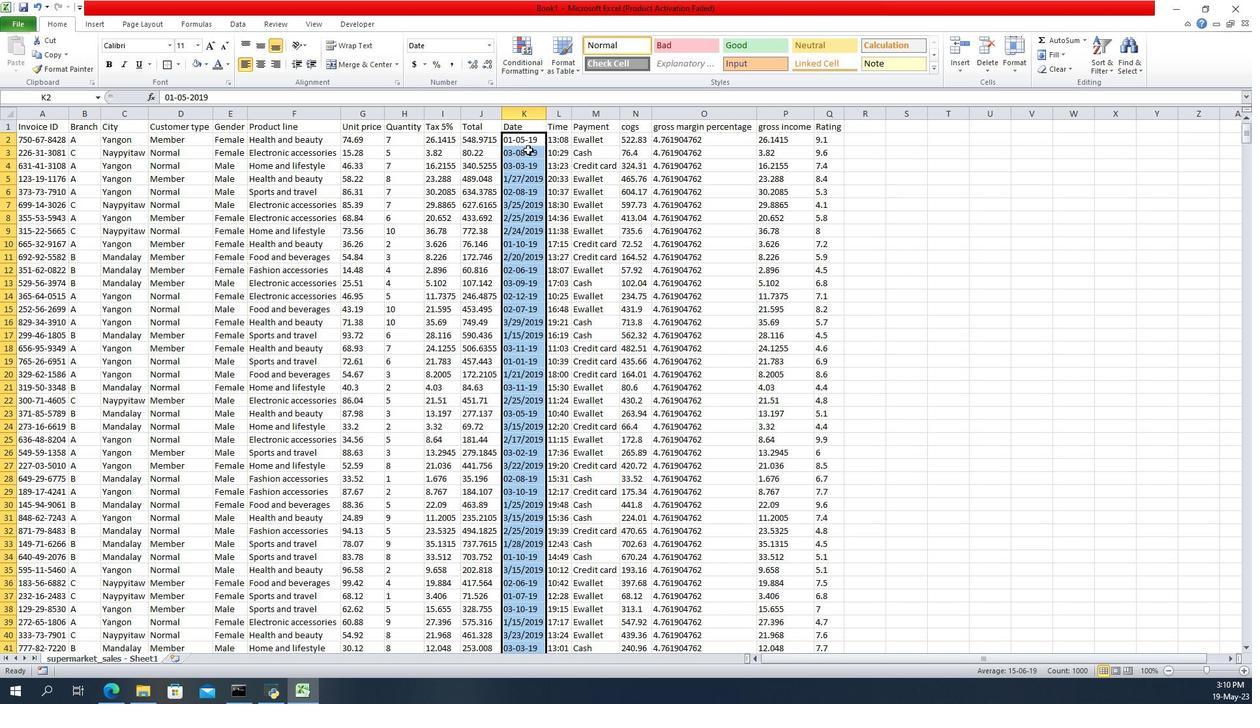
Action: Mouse pressed left at (526, 143)
Screenshot: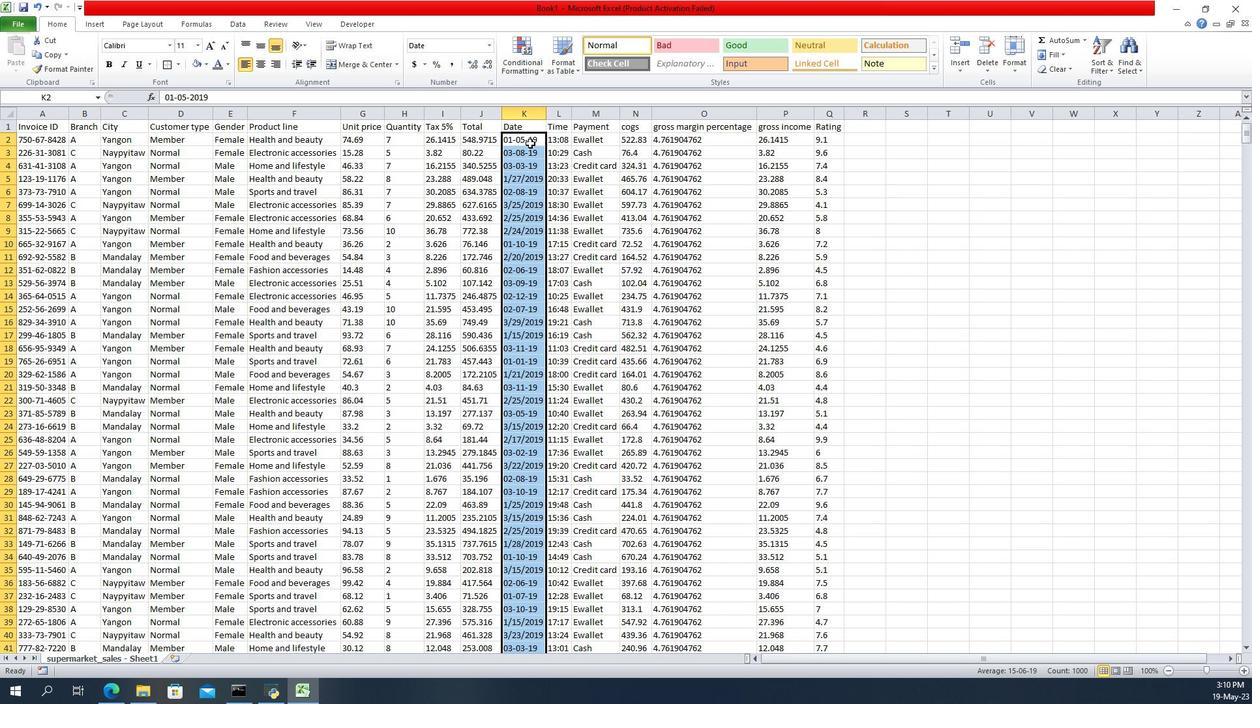 
Action: Mouse moved to (528, 176)
Screenshot: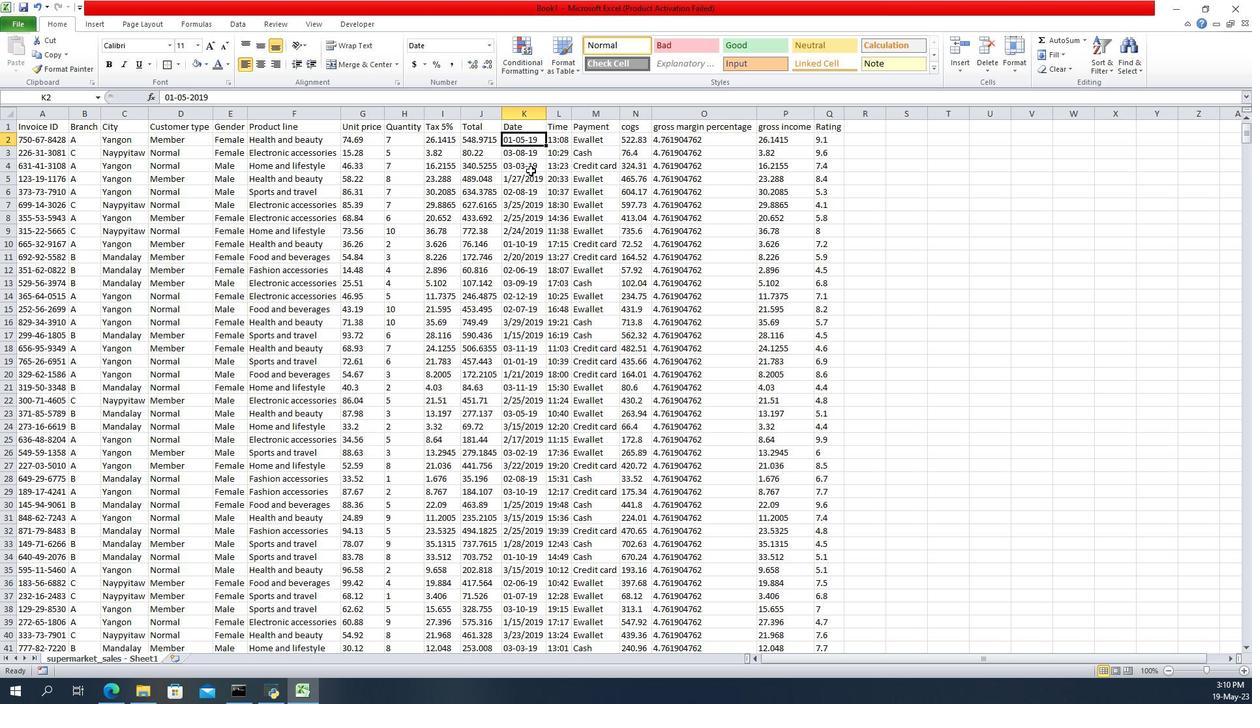 
Action: Mouse pressed left at (528, 176)
Screenshot: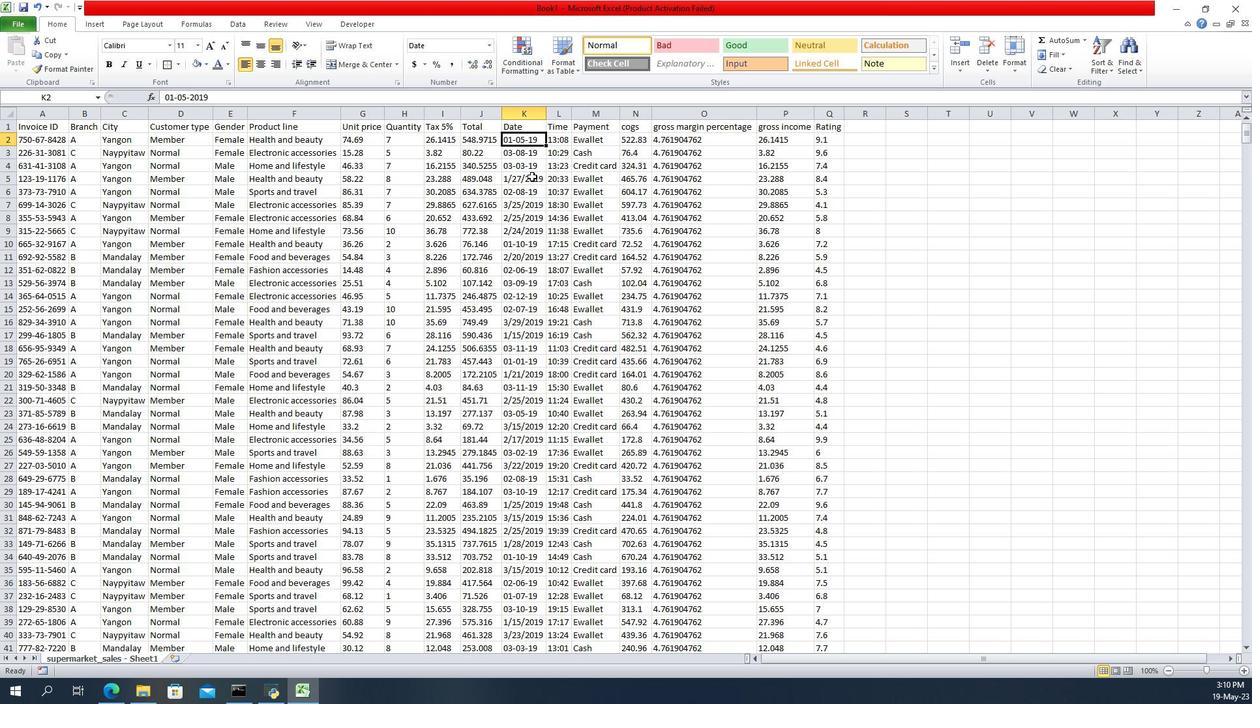 
Action: Mouse moved to (530, 187)
Screenshot: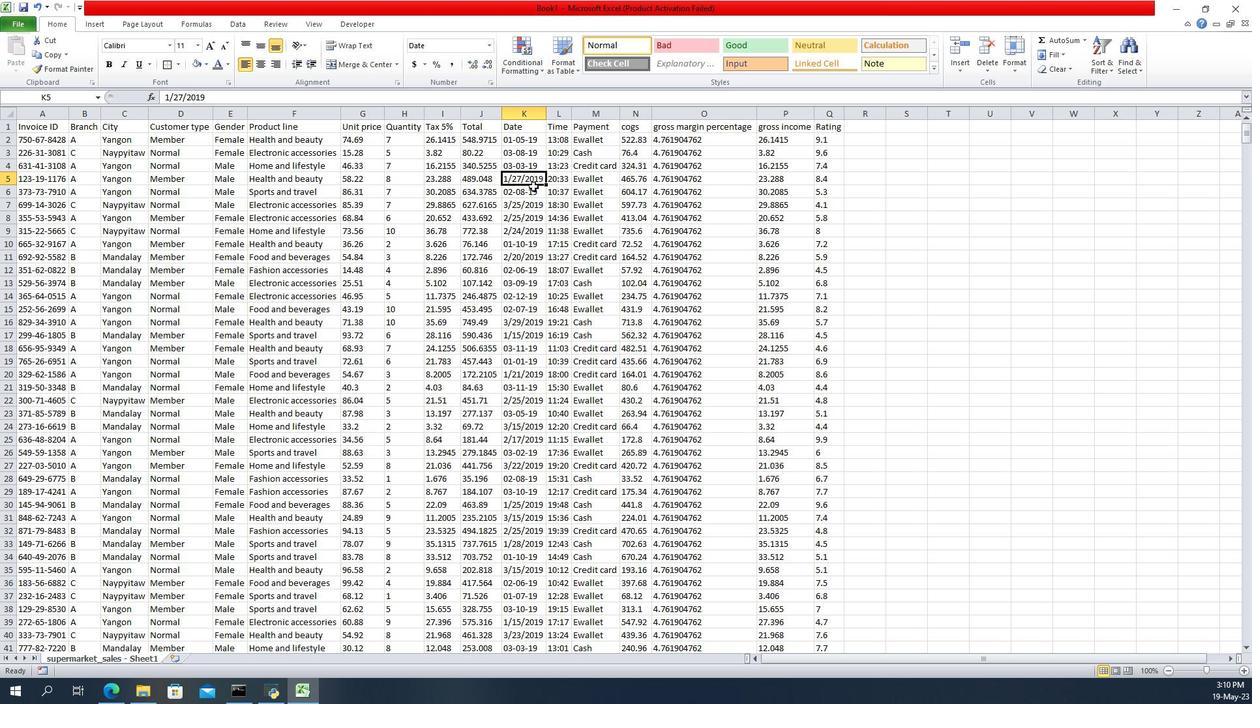
Action: Mouse pressed left at (530, 187)
Screenshot: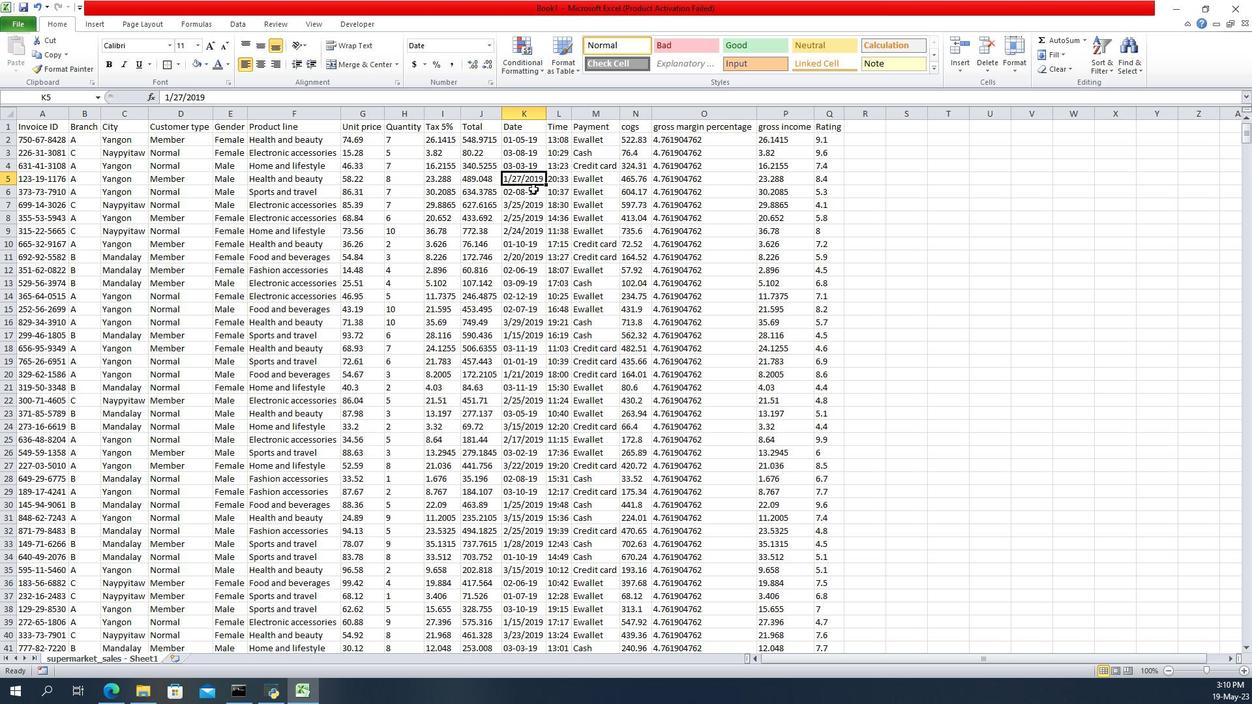 
Action: Mouse moved to (531, 202)
Screenshot: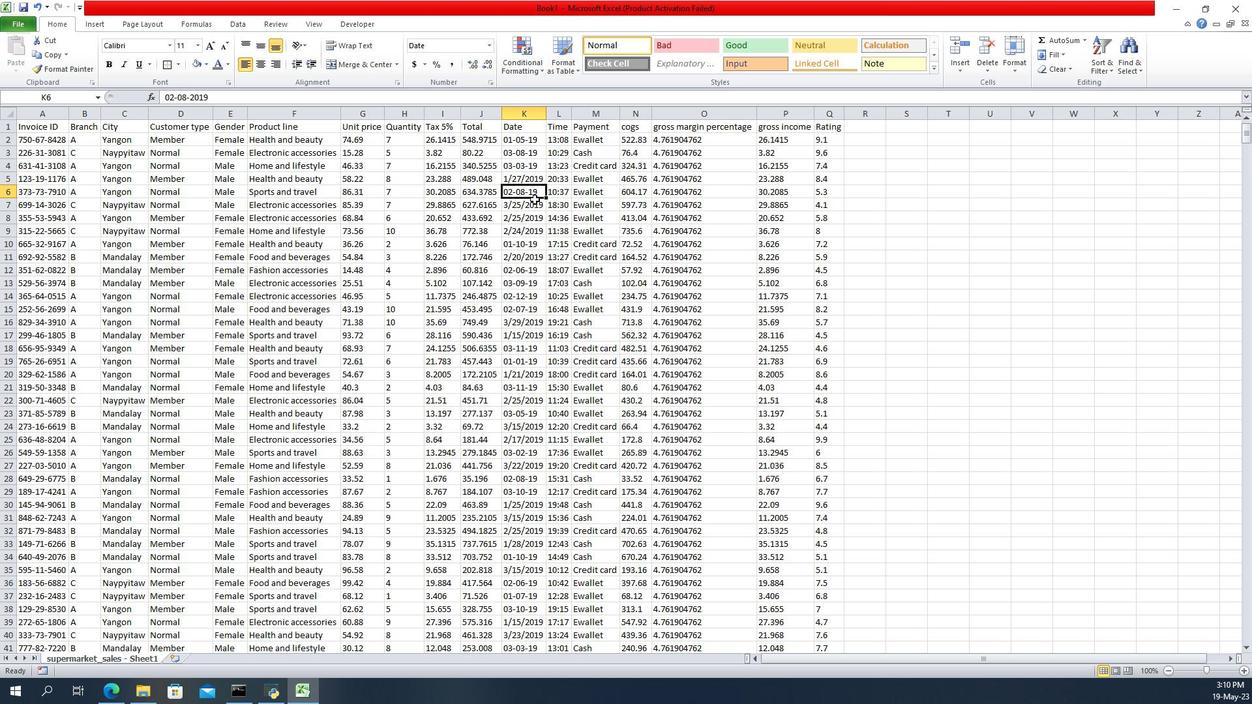 
Action: Mouse pressed left at (531, 202)
Screenshot: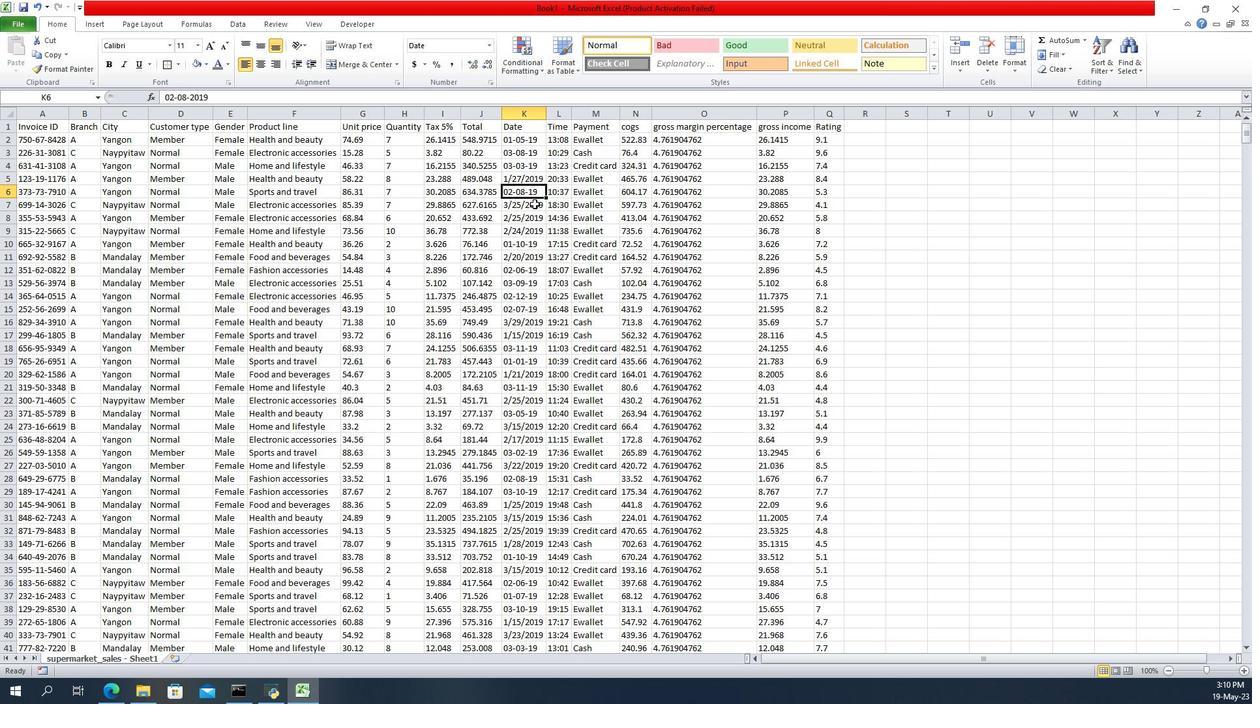 
Action: Mouse moved to (531, 219)
Screenshot: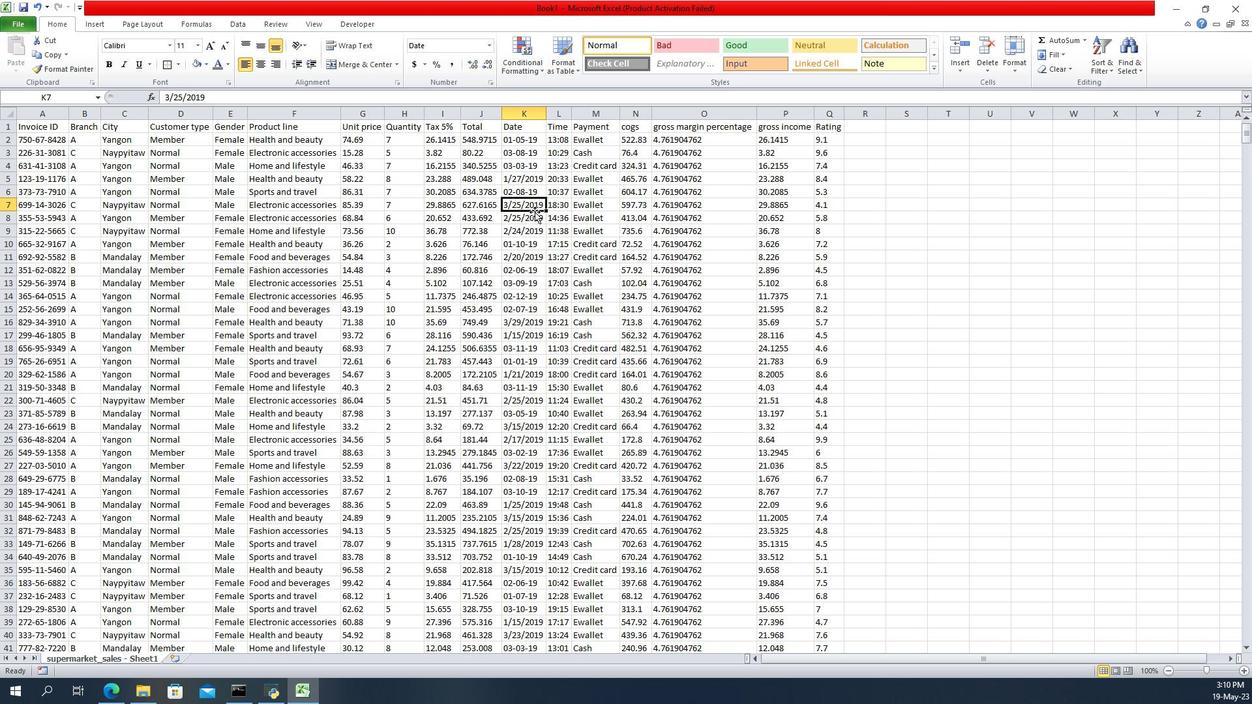 
Action: Mouse pressed left at (531, 219)
Screenshot: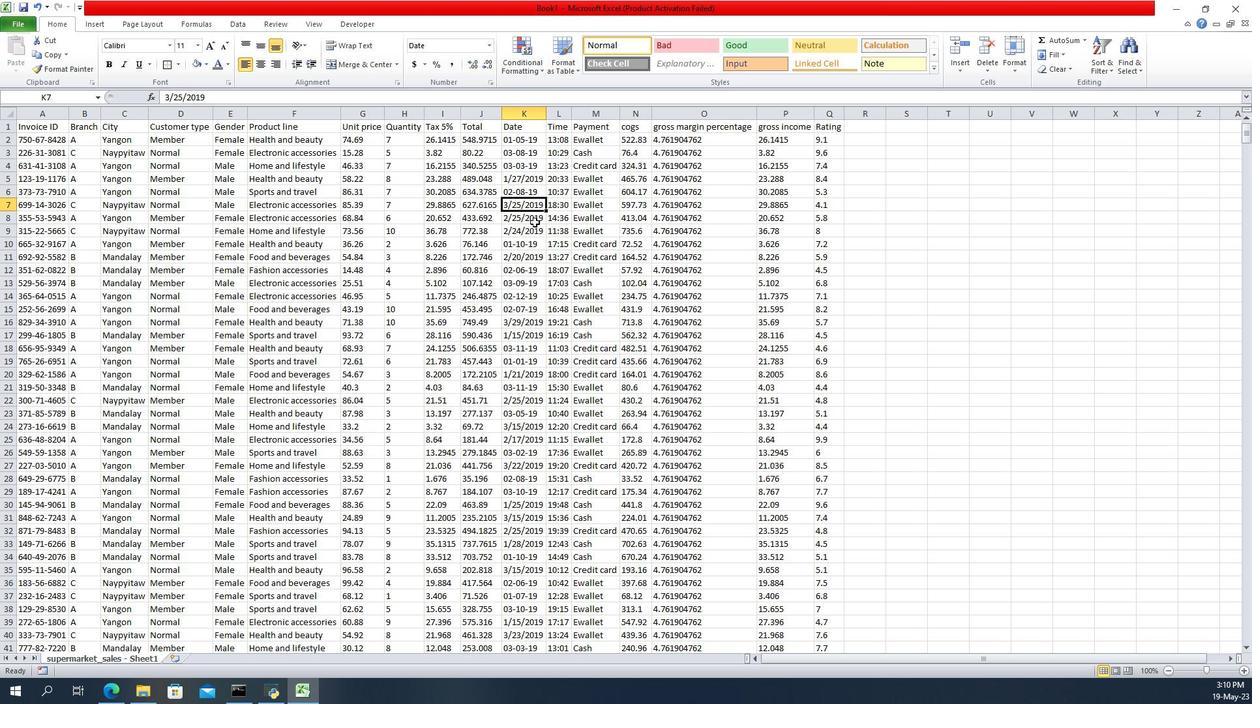
Action: Mouse moved to (528, 251)
Screenshot: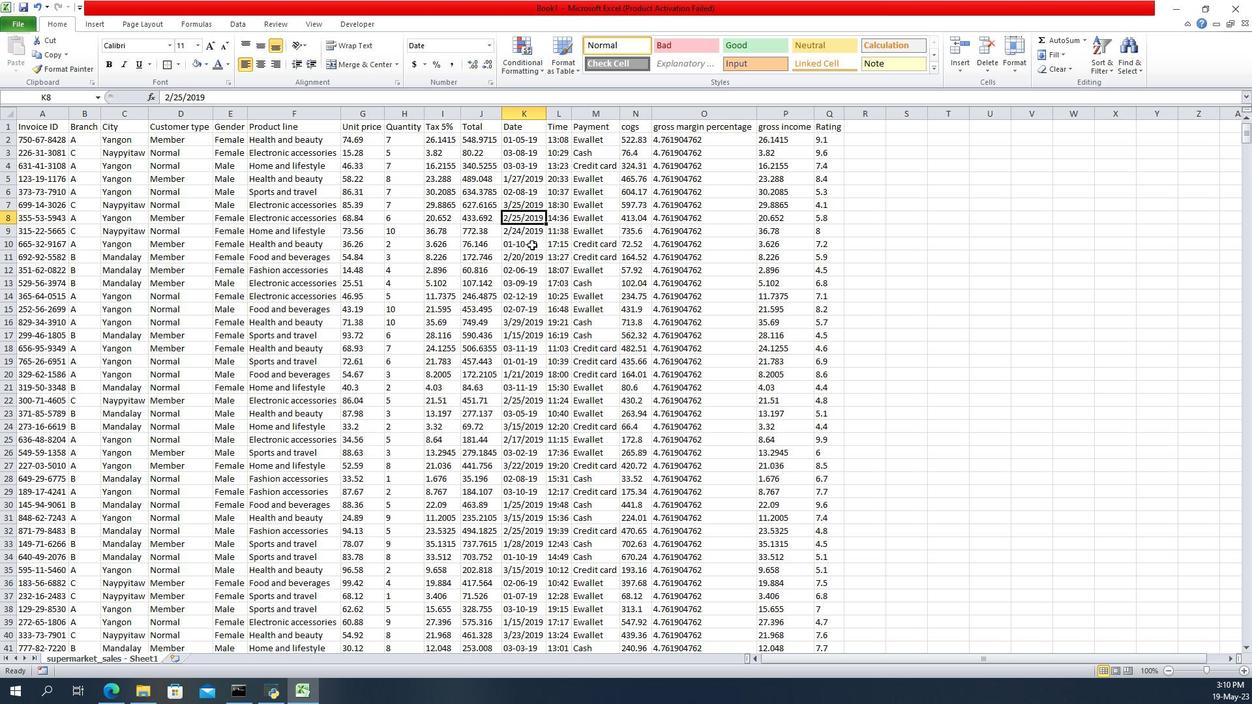
Action: Mouse pressed left at (528, 251)
Screenshot: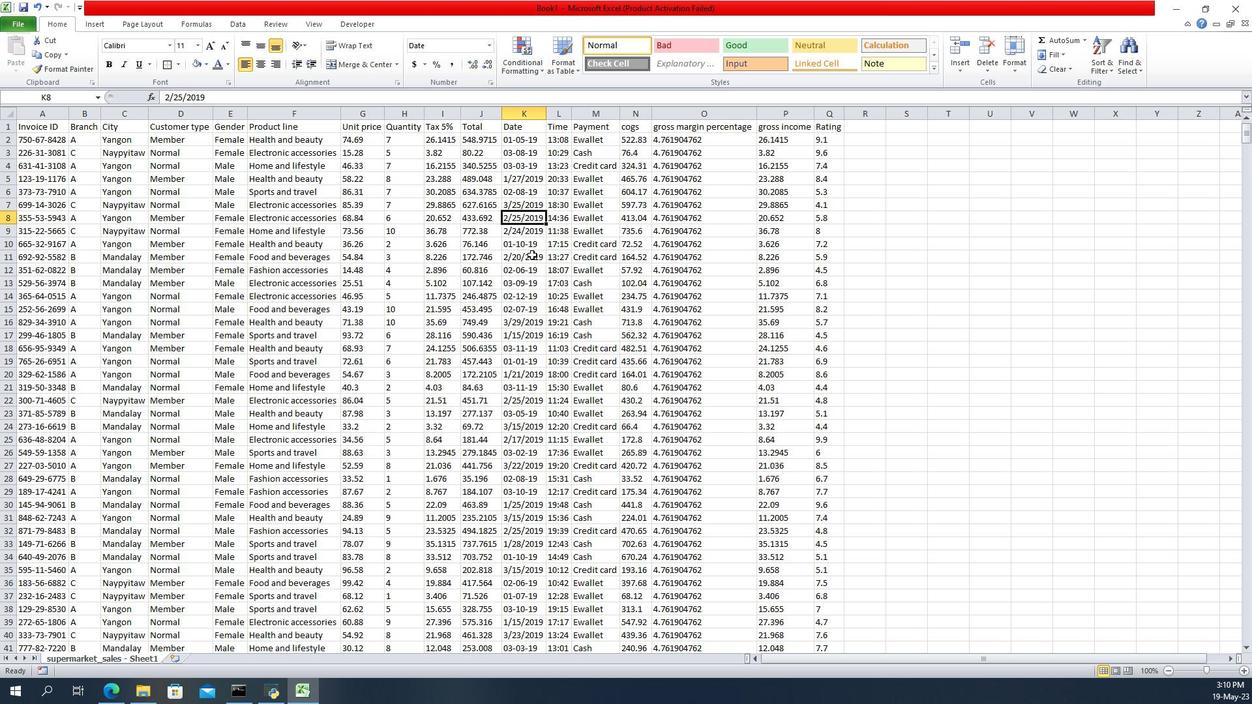 
Action: Mouse moved to (528, 278)
Screenshot: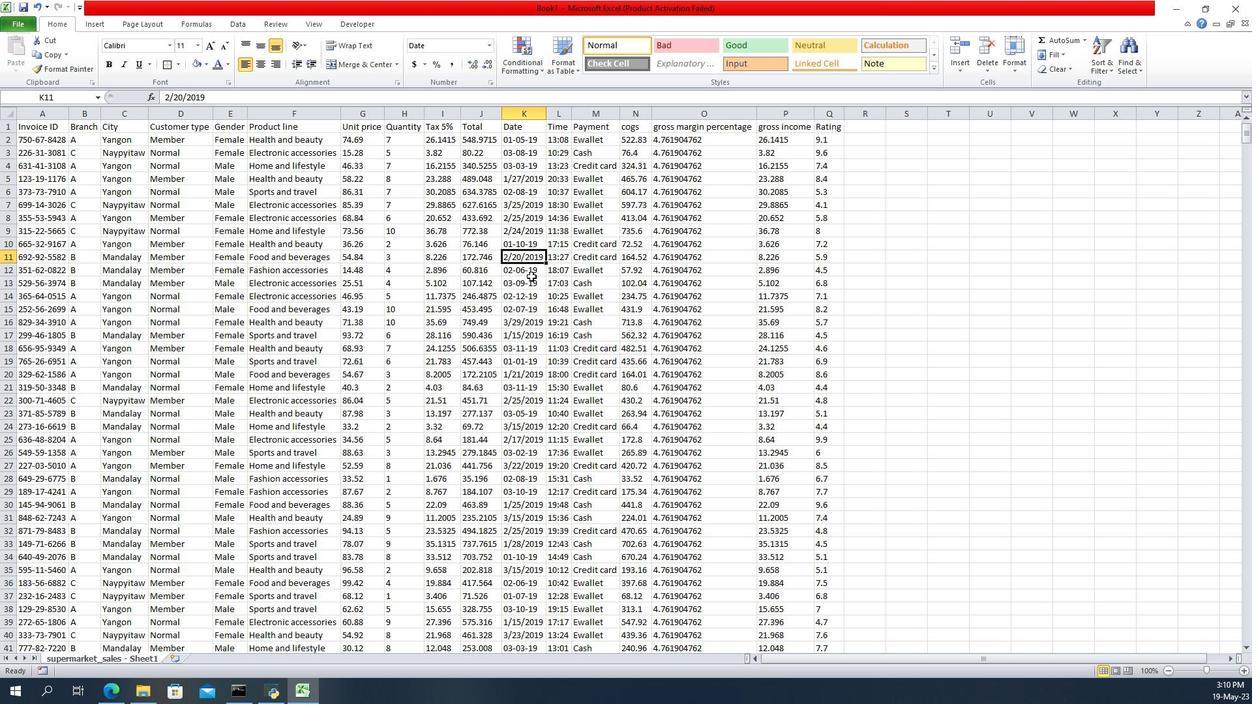 
Action: Mouse pressed left at (528, 278)
Screenshot: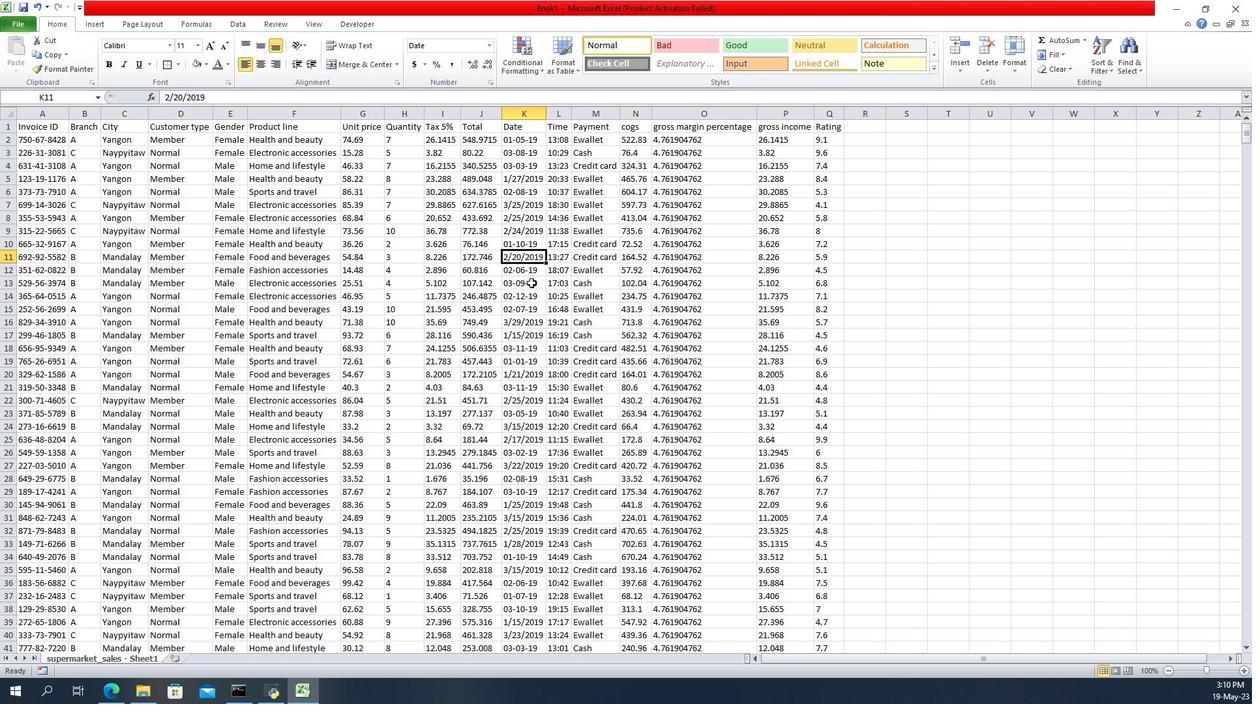 
Action: Mouse moved to (596, 140)
Screenshot: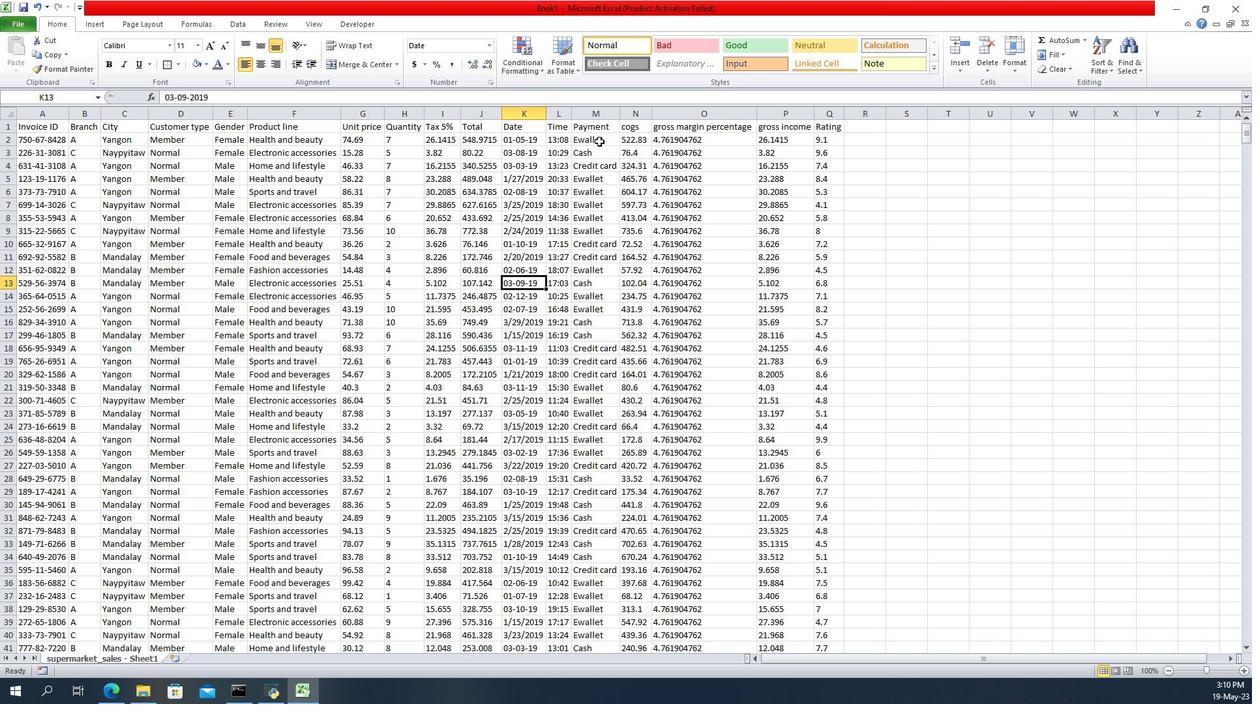 
Action: Mouse pressed left at (596, 140)
Screenshot: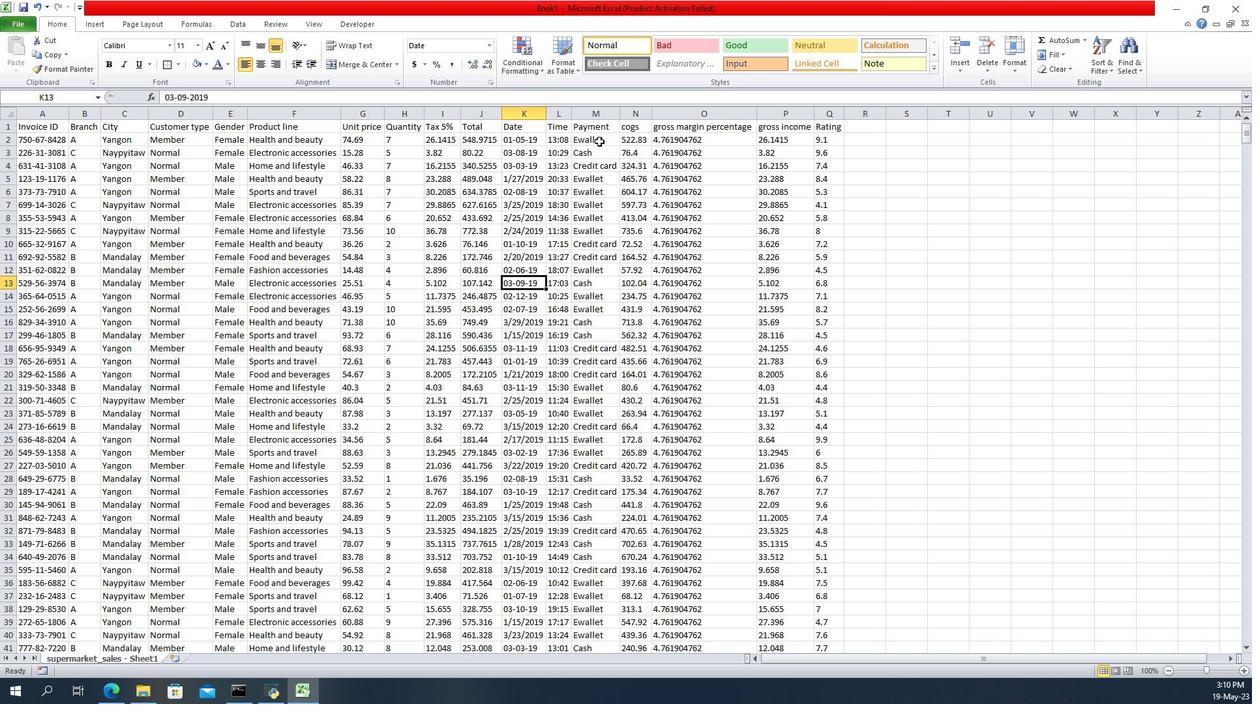 
Action: Mouse moved to (564, 146)
Screenshot: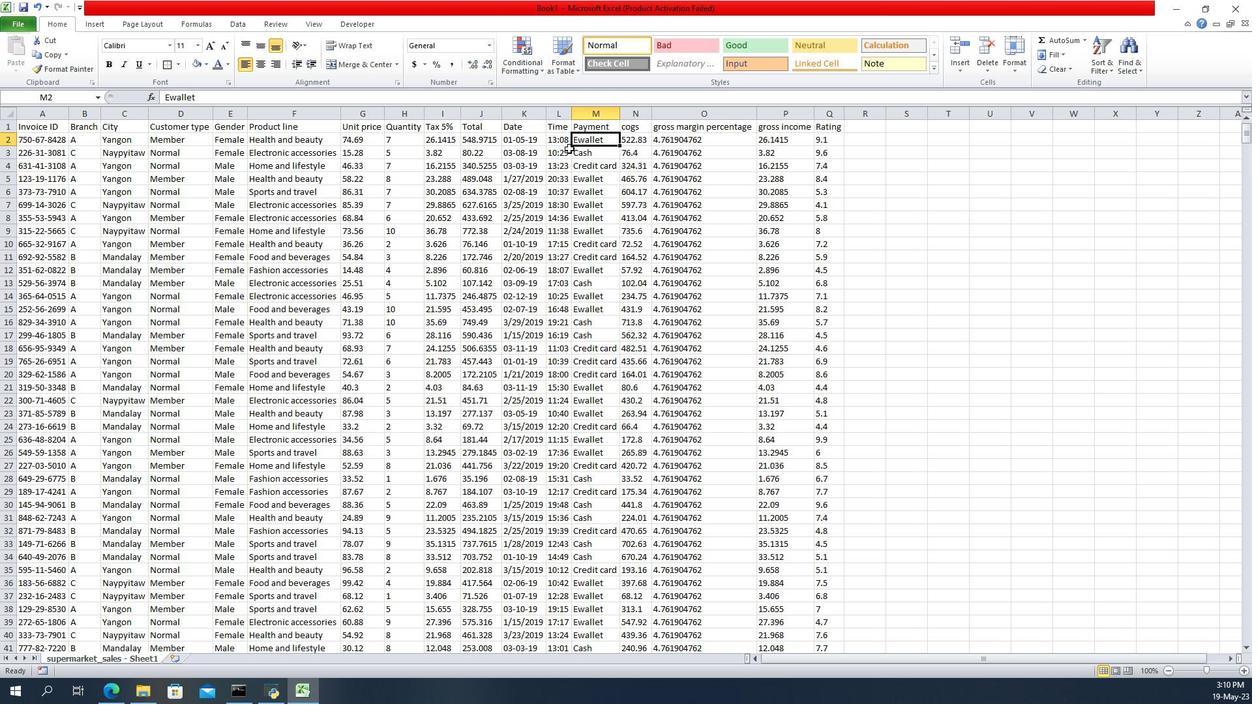 
Action: Mouse pressed left at (564, 146)
Screenshot: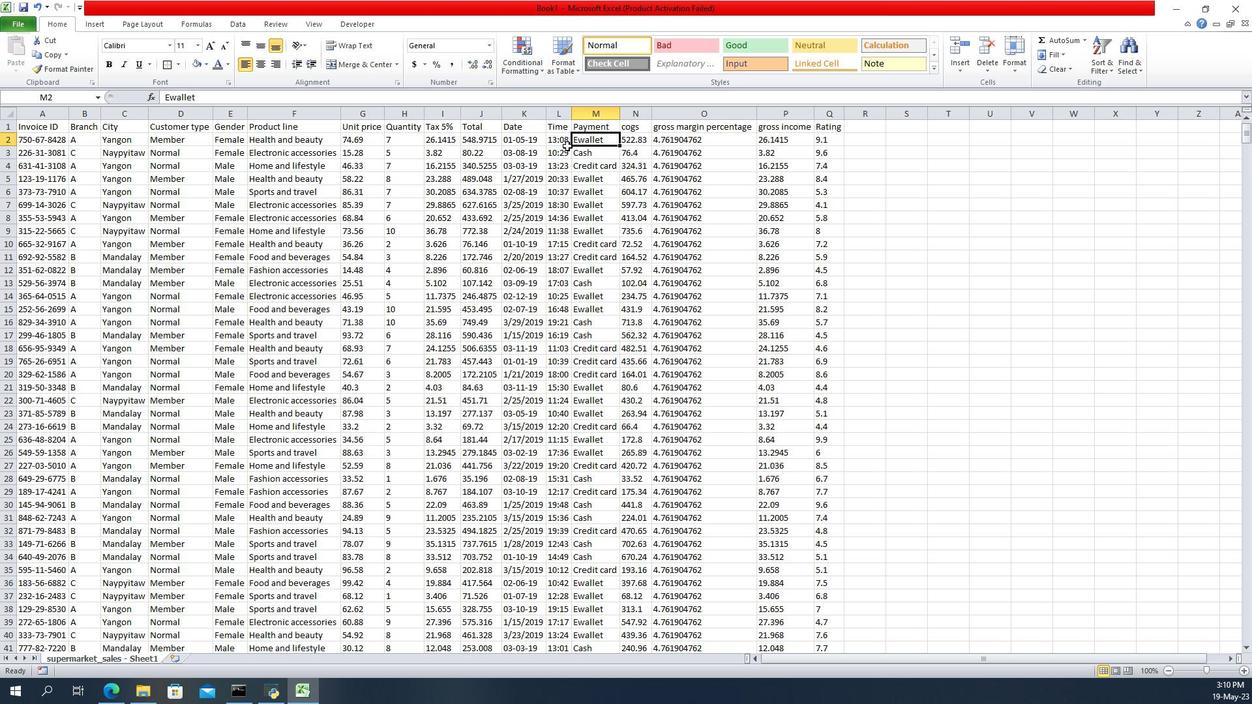 
Action: Mouse moved to (558, 140)
Screenshot: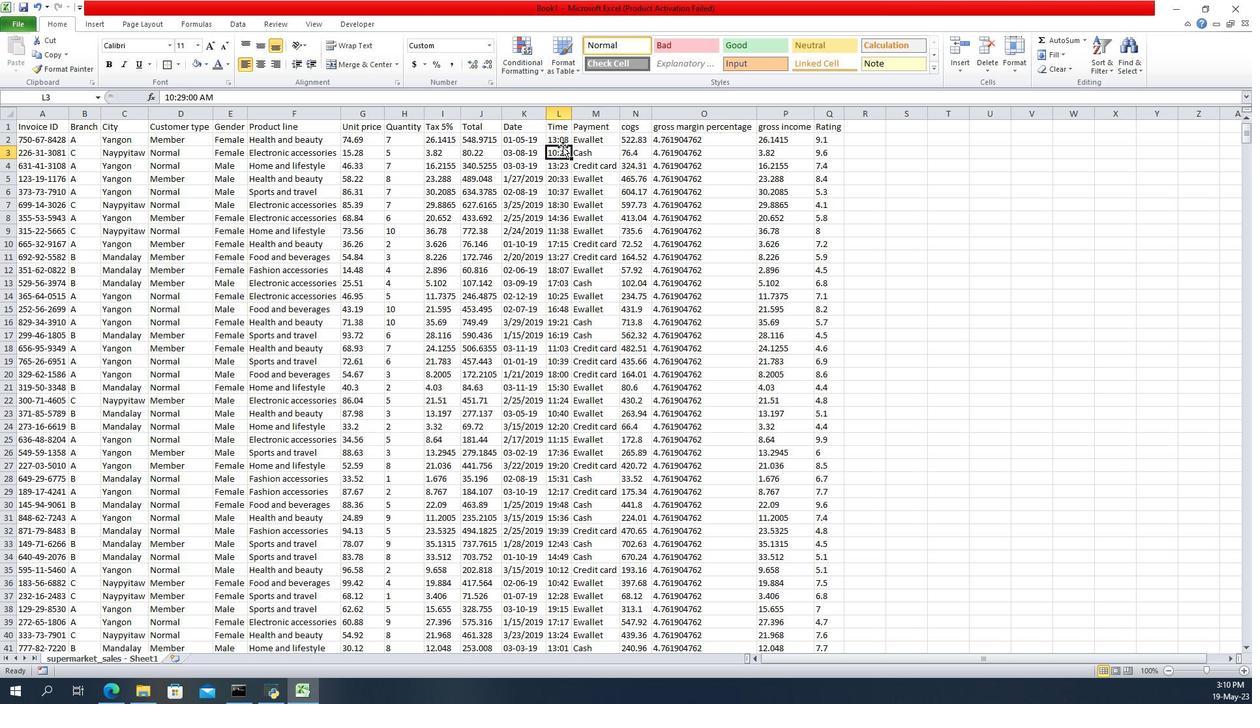 
Action: Mouse pressed left at (558, 140)
Screenshot: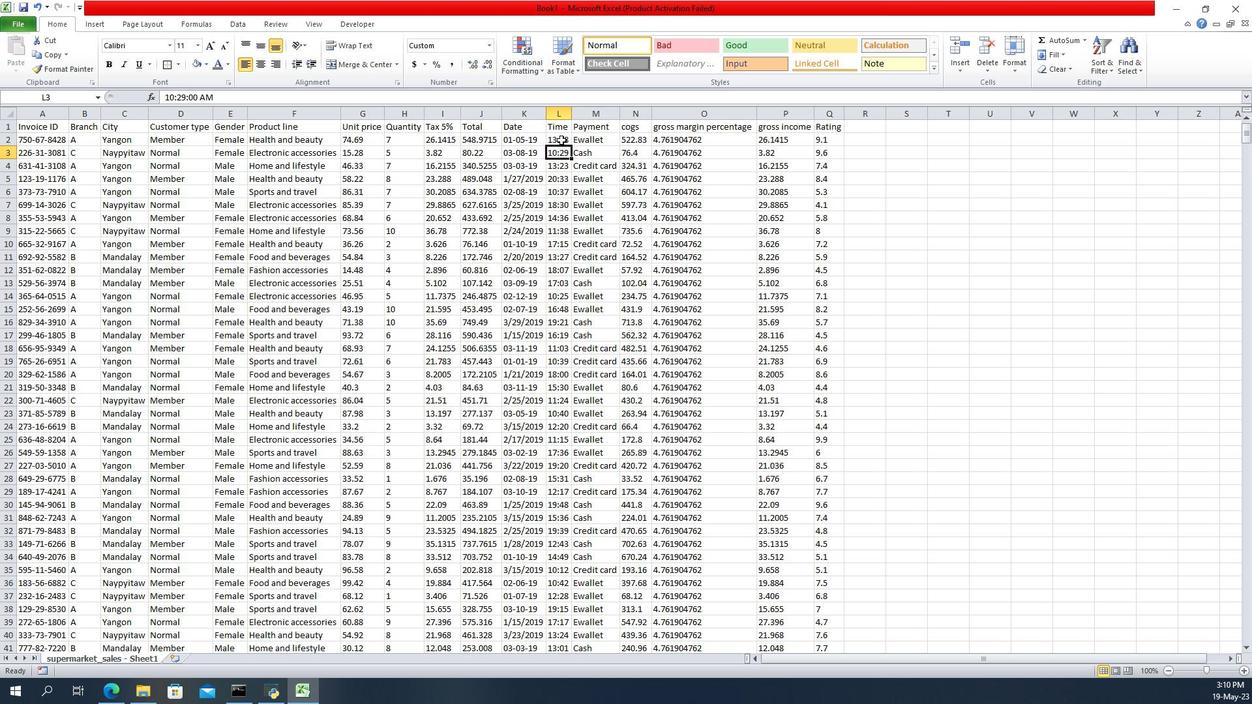 
Action: Mouse moved to (562, 166)
Screenshot: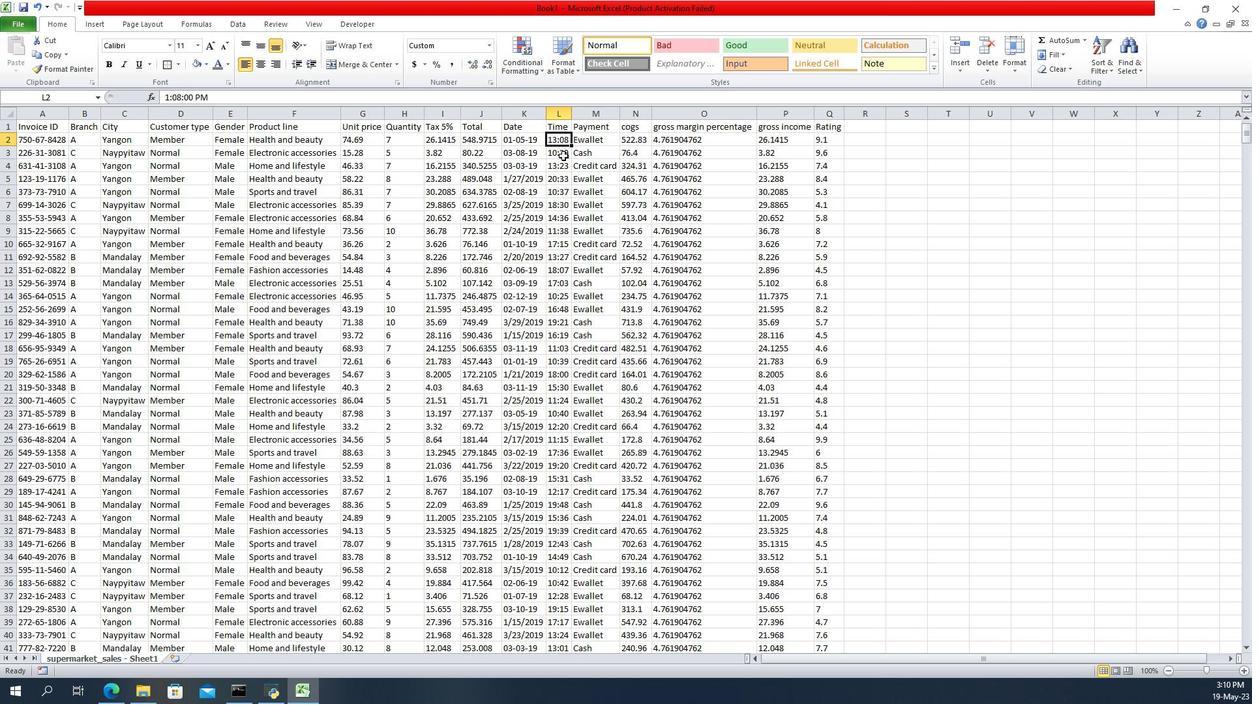 
Action: Mouse pressed left at (562, 166)
Screenshot: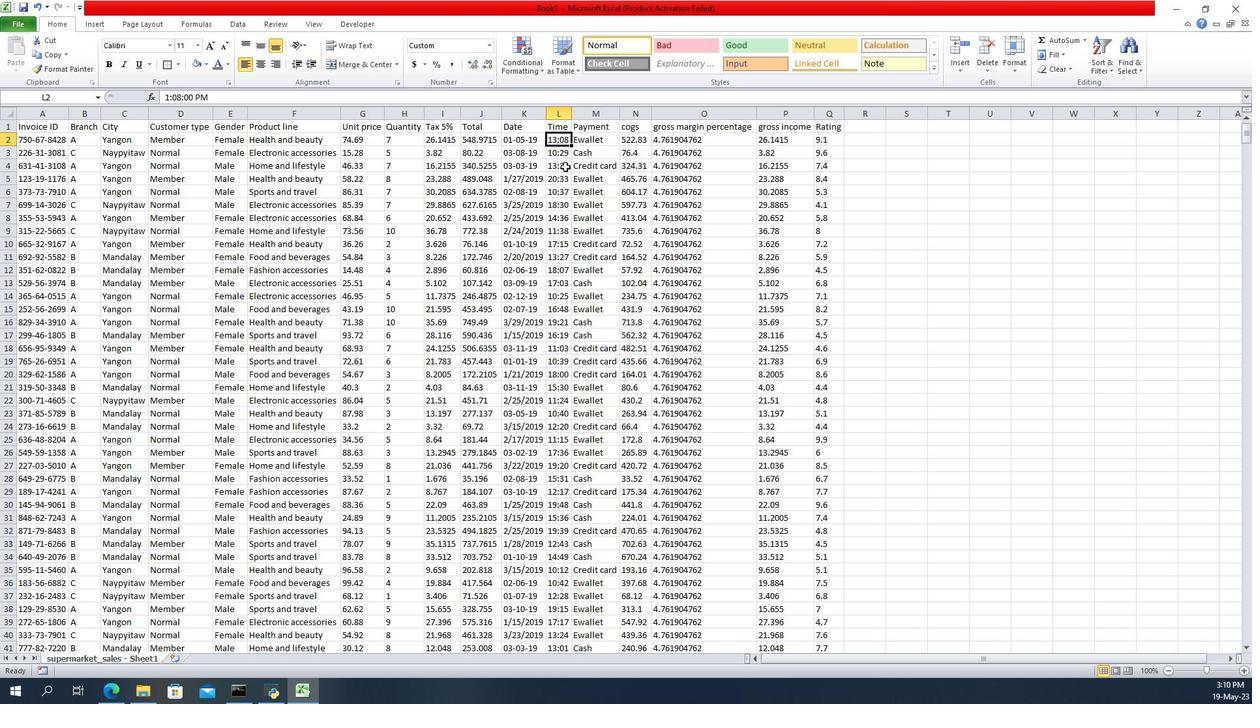 
Action: Mouse moved to (563, 222)
Screenshot: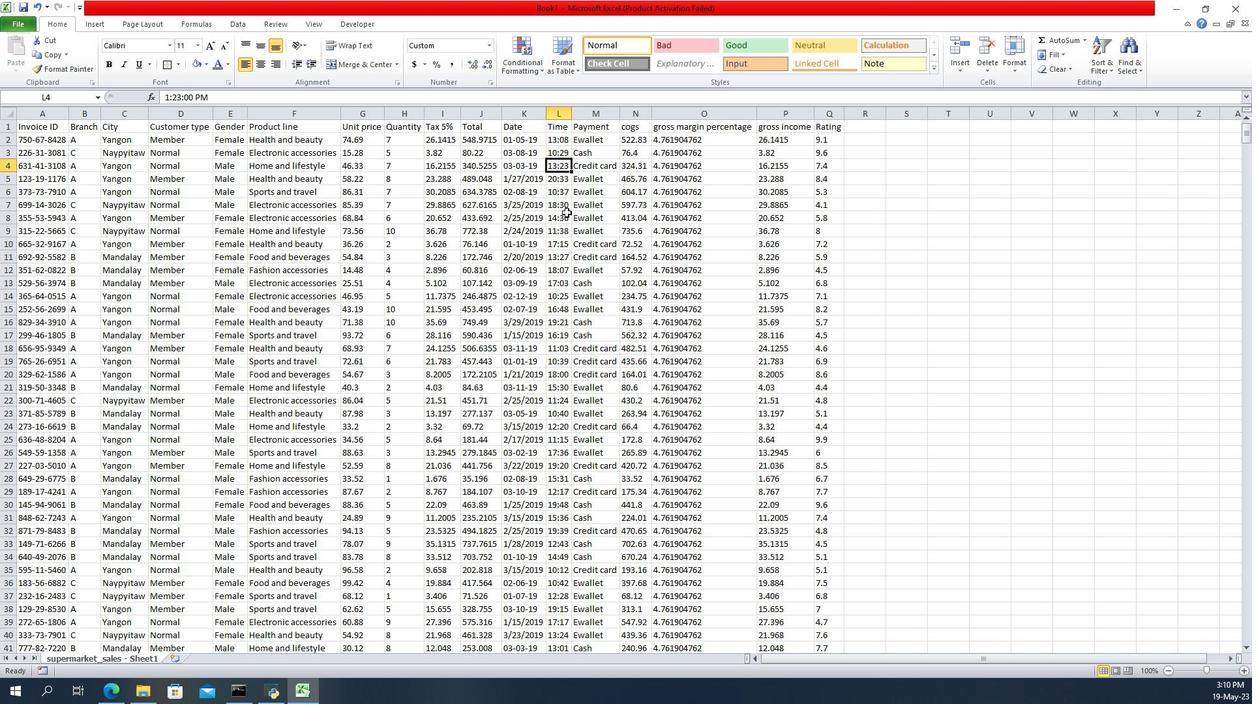 
Action: Mouse pressed left at (563, 222)
Screenshot: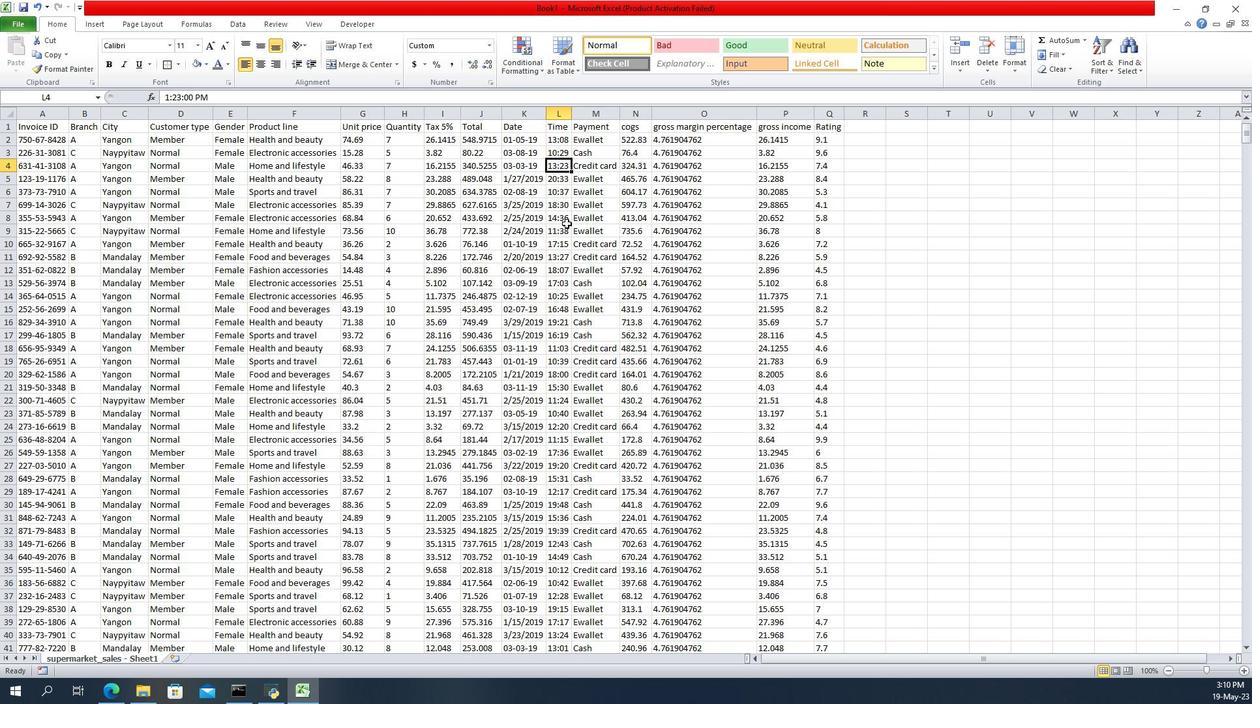 
Action: Mouse moved to (391, 116)
Screenshot: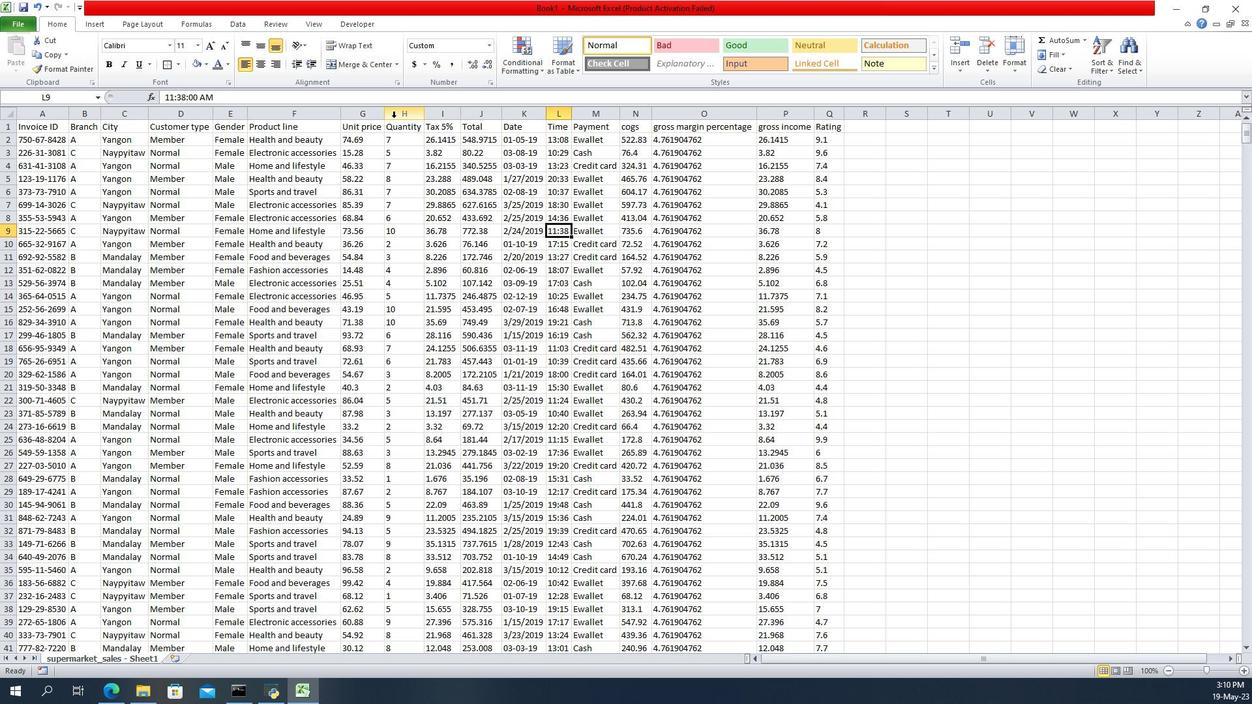 
Action: Mouse pressed left at (391, 116)
Screenshot: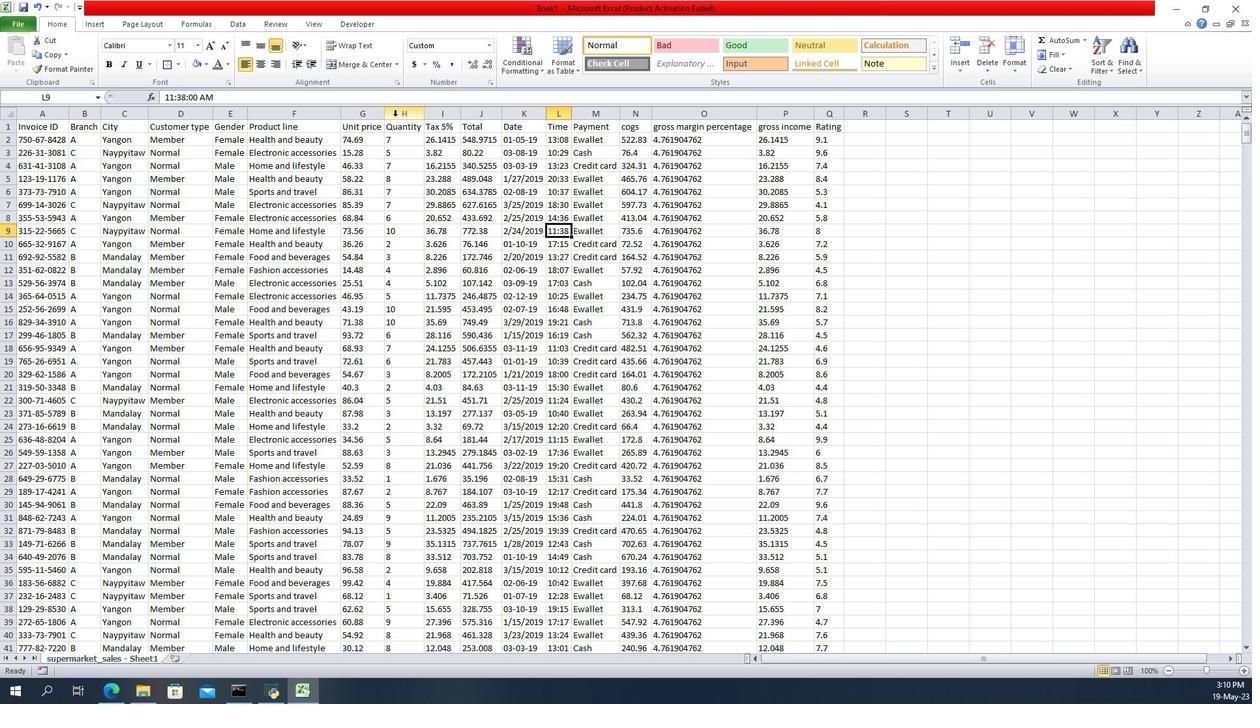 
Action: Mouse moved to (255, 72)
Screenshot: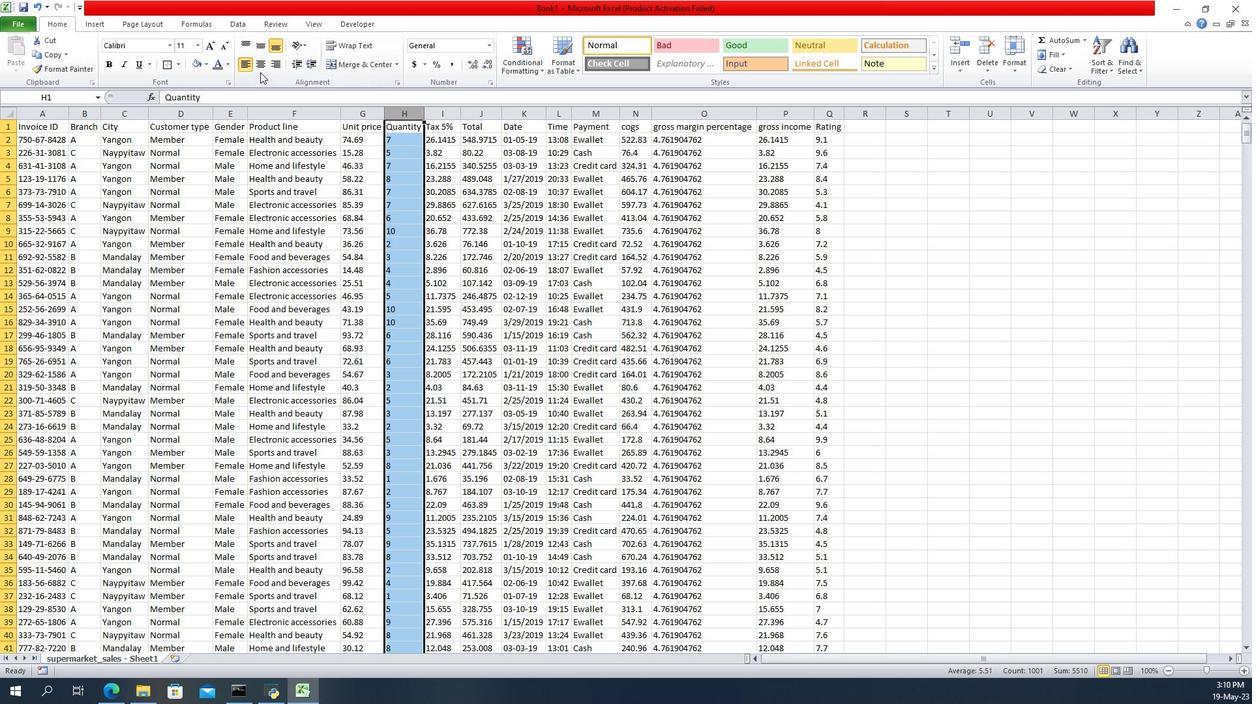 
Action: Mouse pressed left at (255, 72)
Screenshot: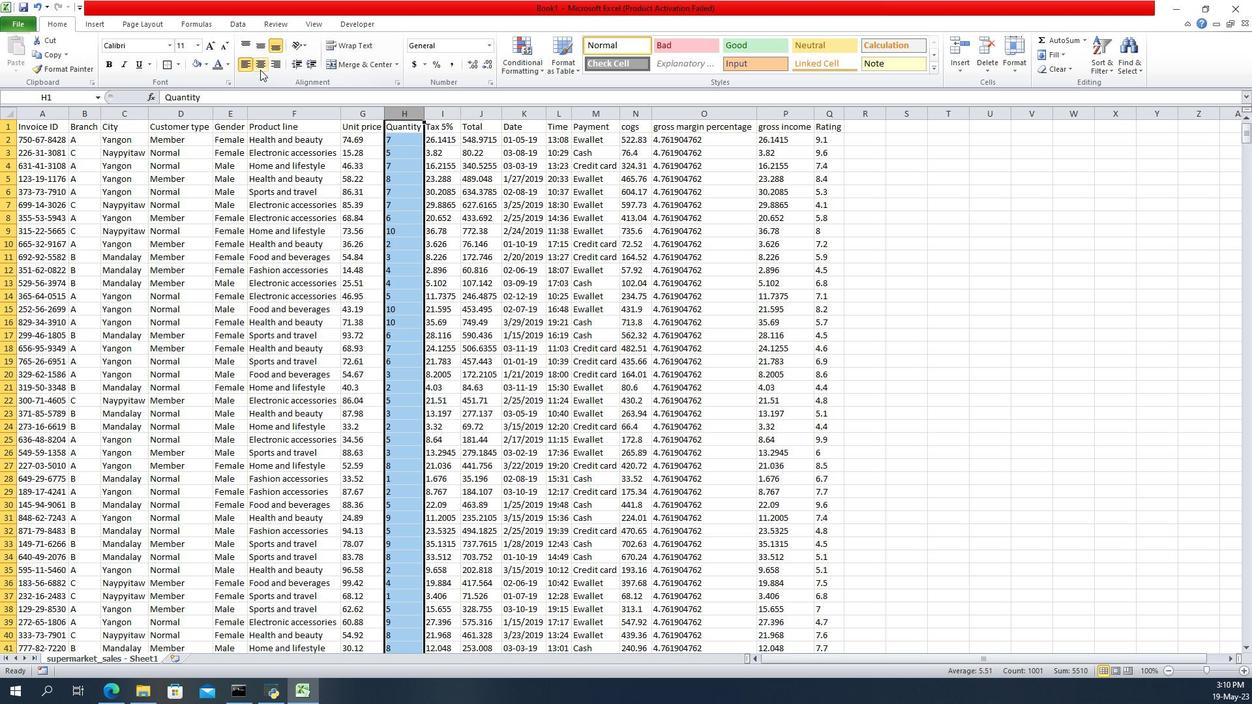
Action: Mouse moved to (299, 134)
Screenshot: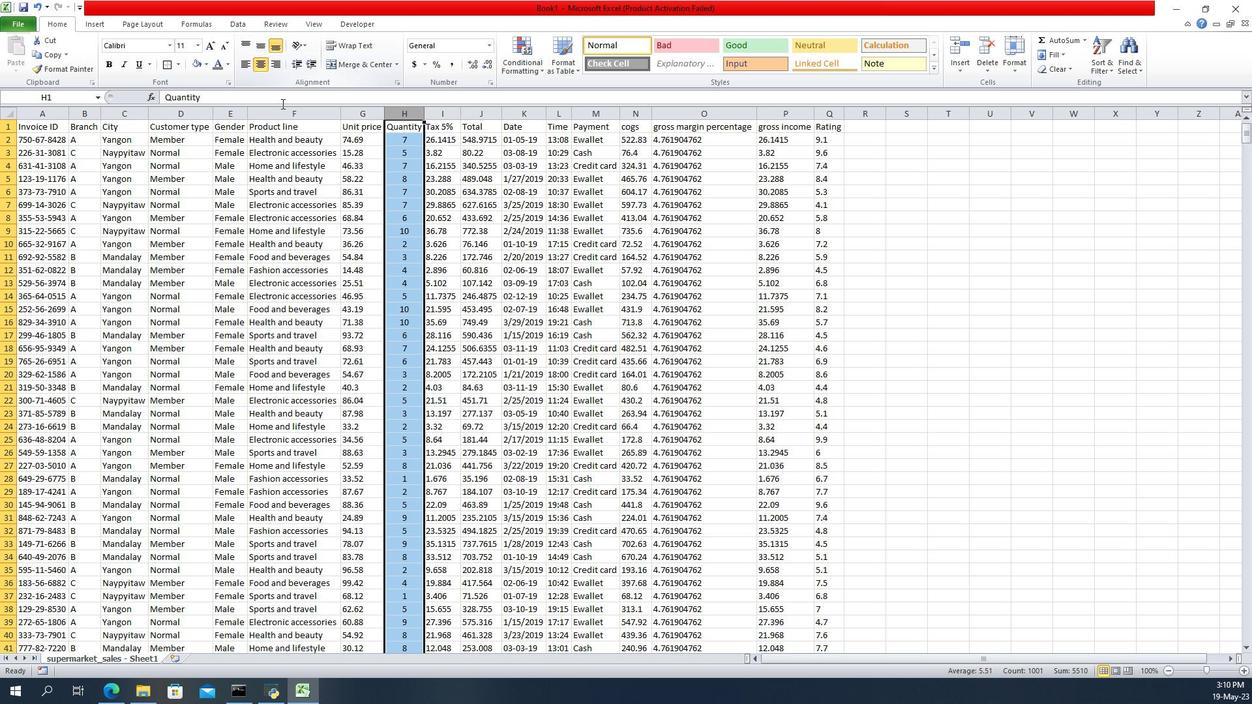 
Action: Mouse pressed left at (299, 134)
Screenshot: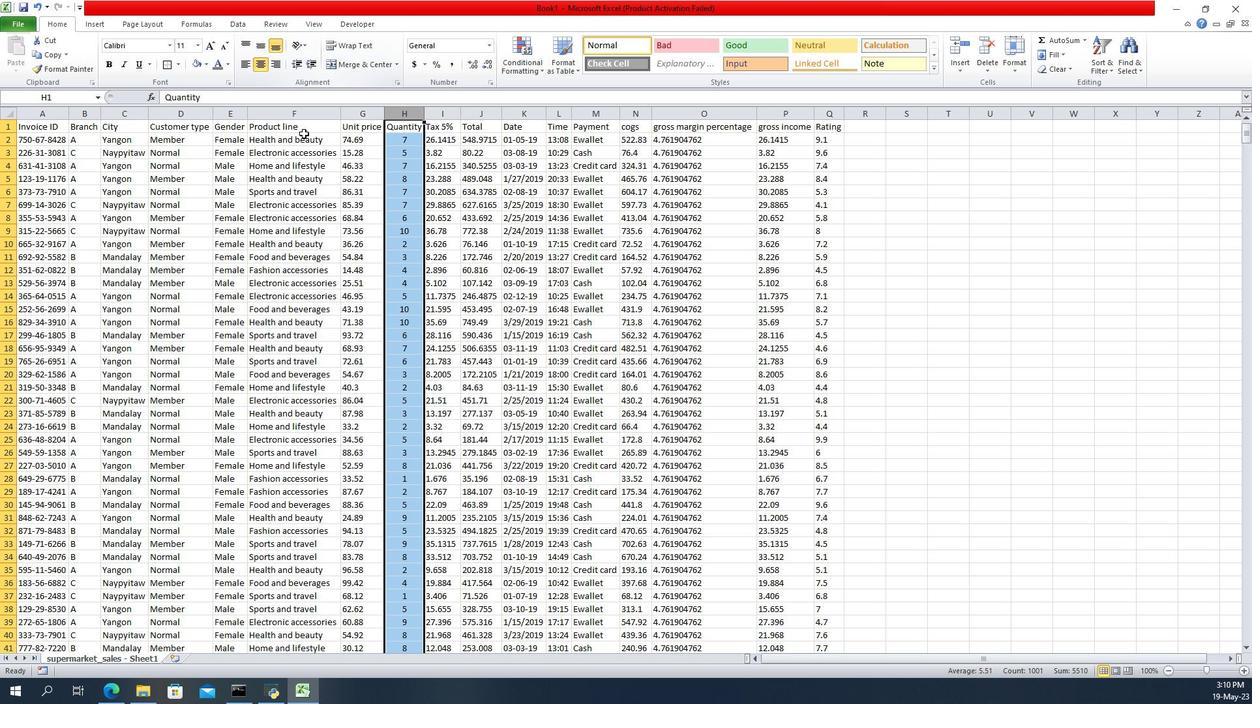 
Action: Mouse moved to (351, 115)
Screenshot: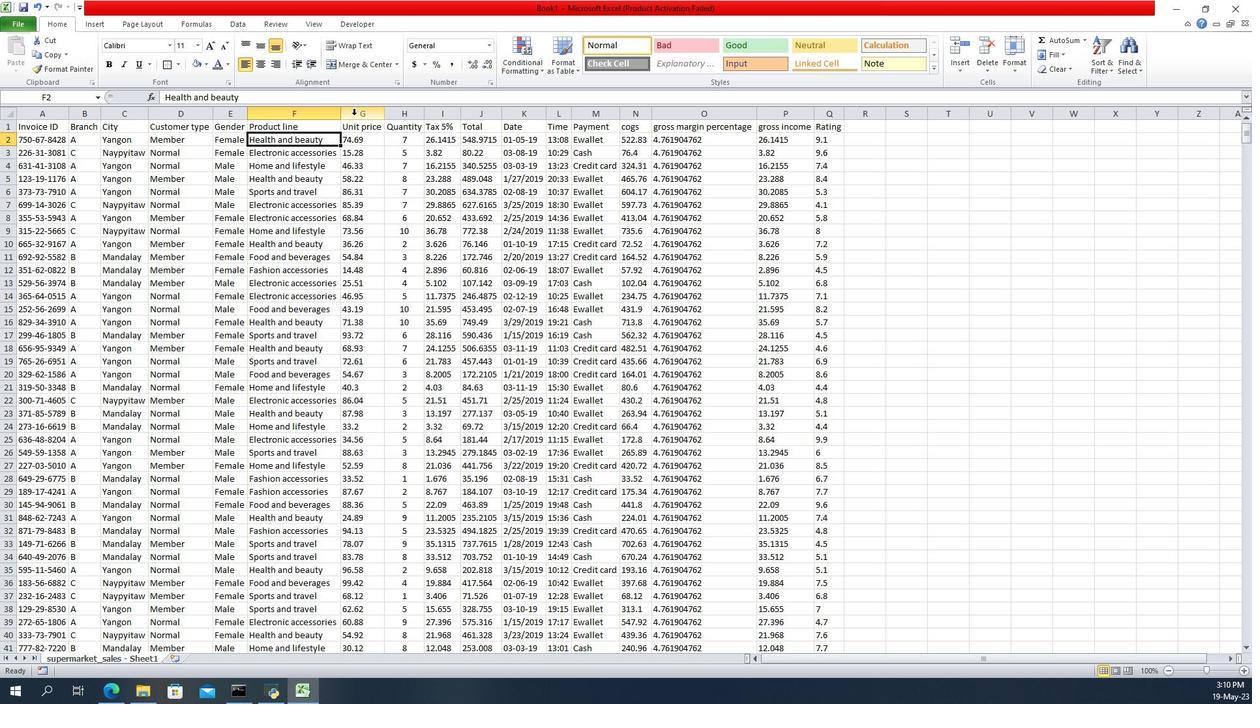 
Action: Mouse pressed left at (351, 115)
Screenshot: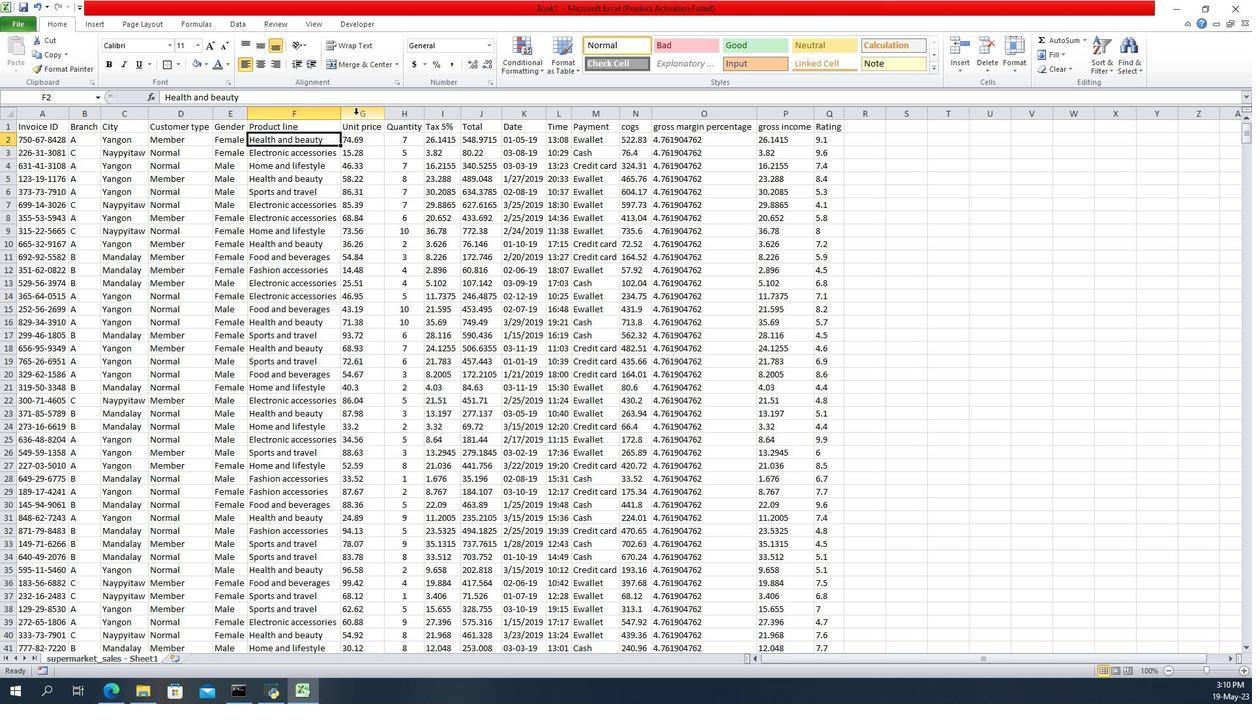 
Action: Mouse moved to (256, 71)
Screenshot: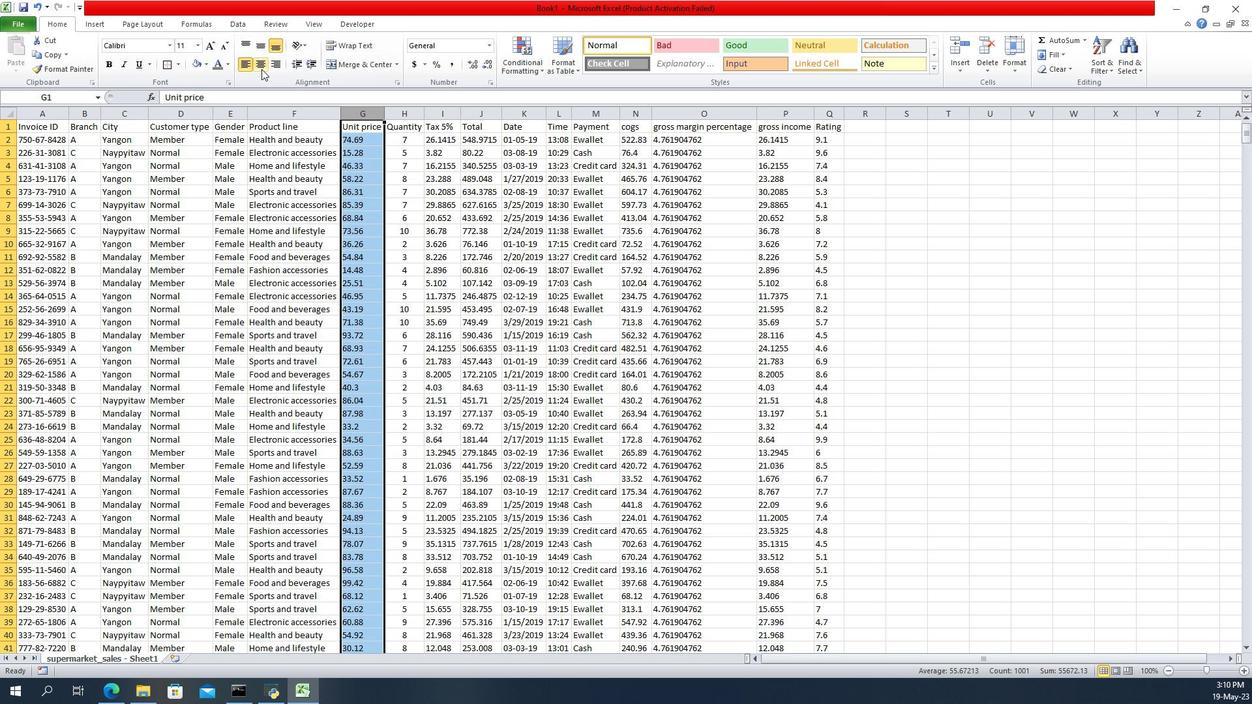 
Action: Mouse pressed left at (256, 71)
Screenshot: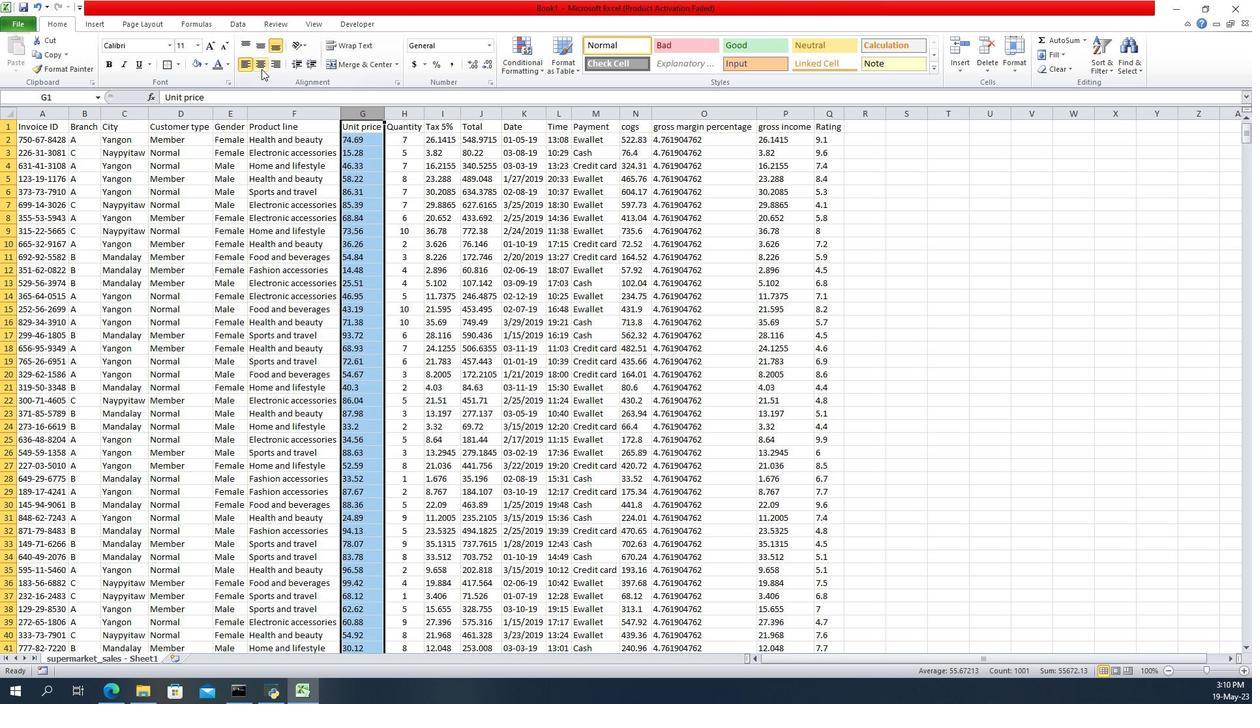 
Action: Mouse moved to (782, 118)
Screenshot: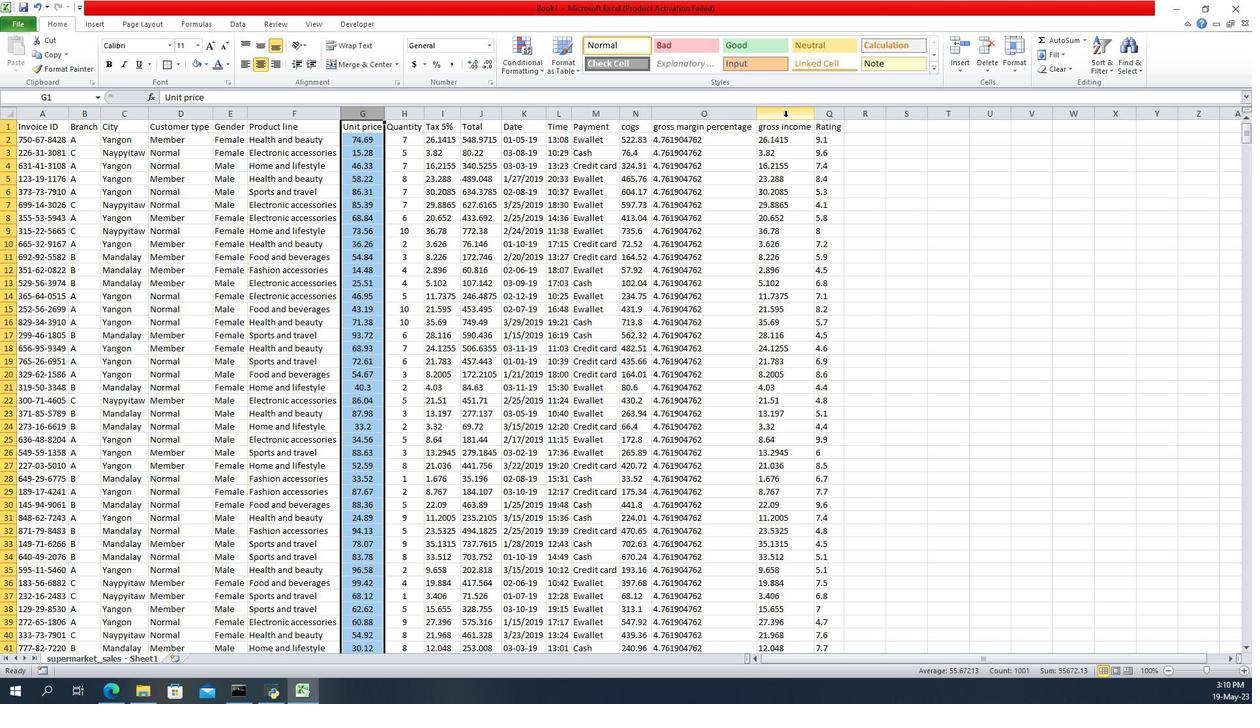 
Action: Mouse pressed left at (782, 118)
Screenshot: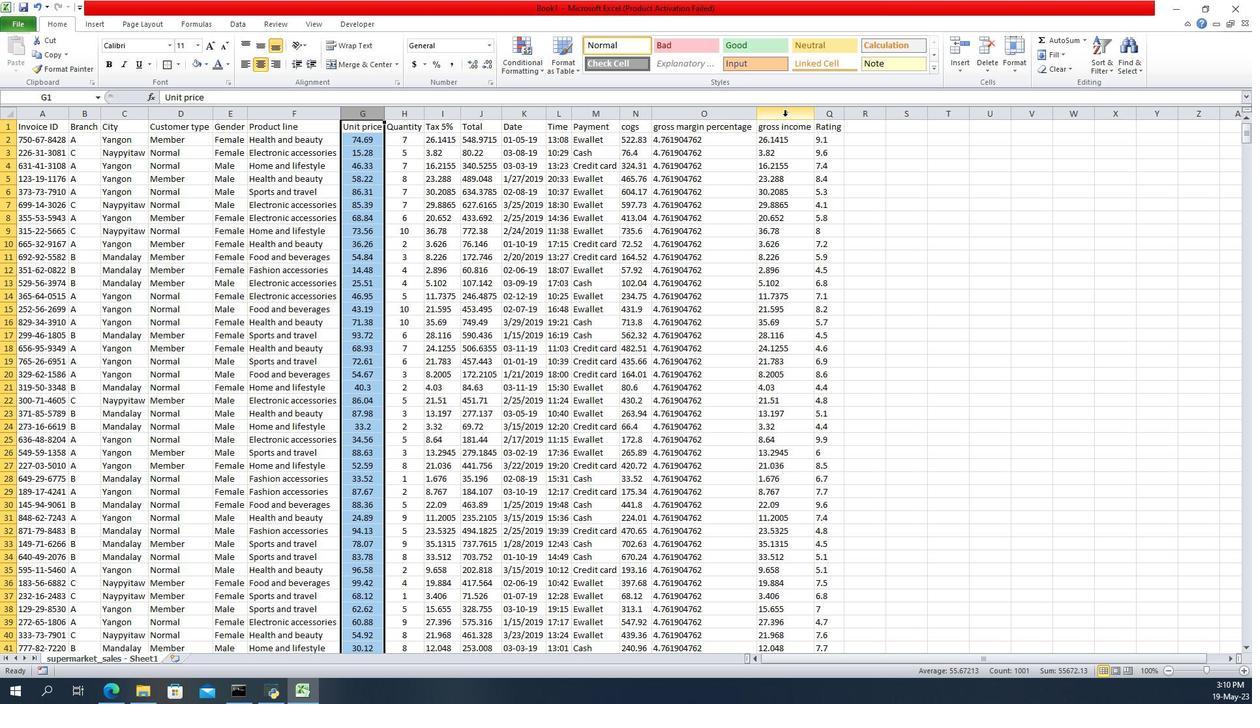
Action: Mouse moved to (252, 64)
Screenshot: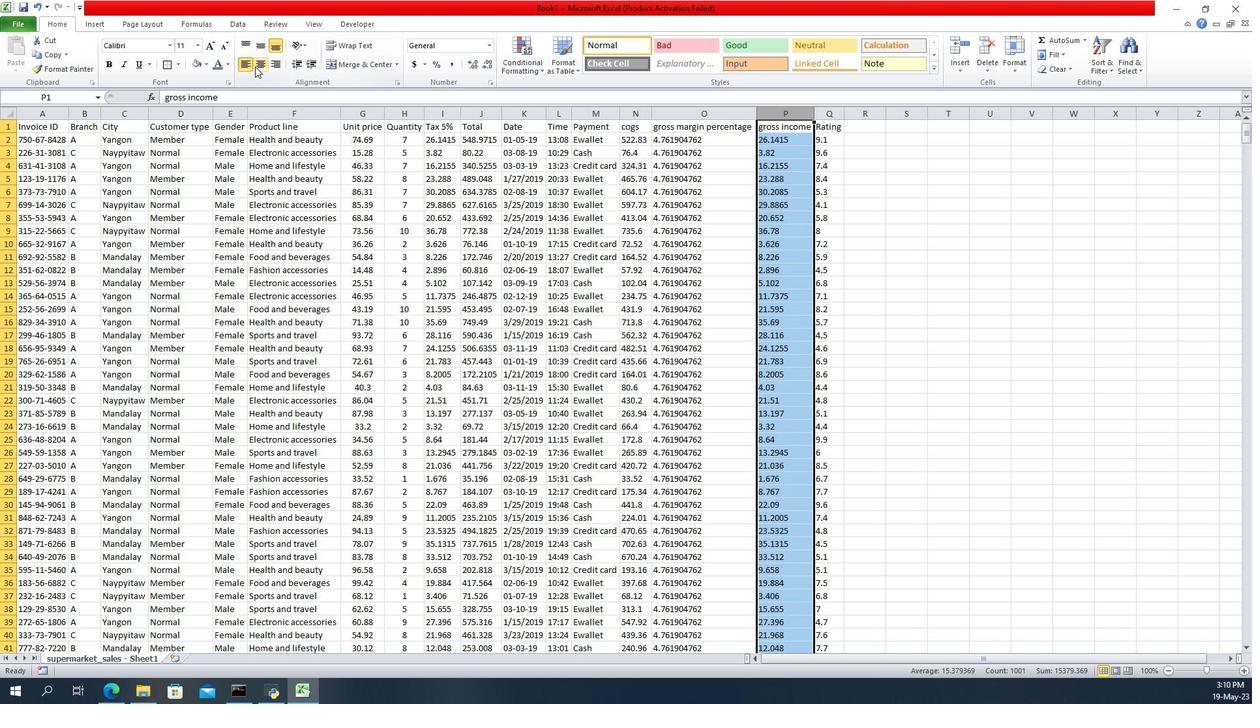 
Action: Mouse pressed left at (252, 64)
Screenshot: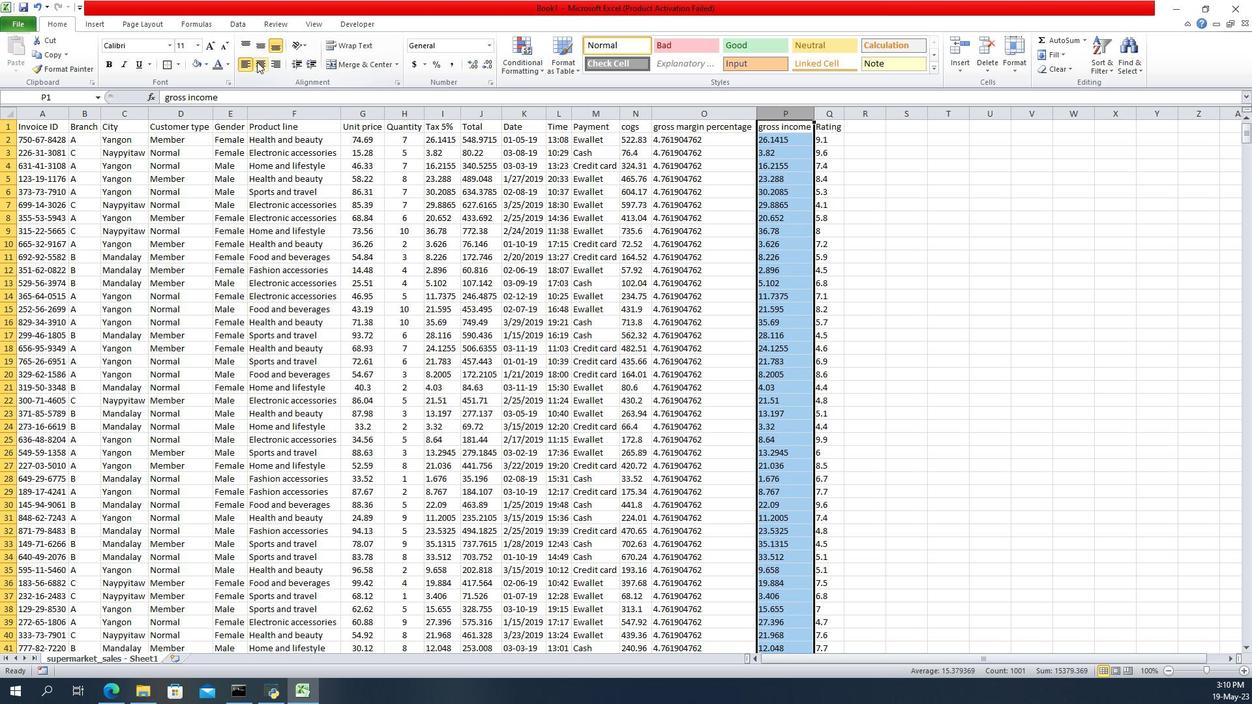 
Action: Mouse moved to (827, 121)
Screenshot: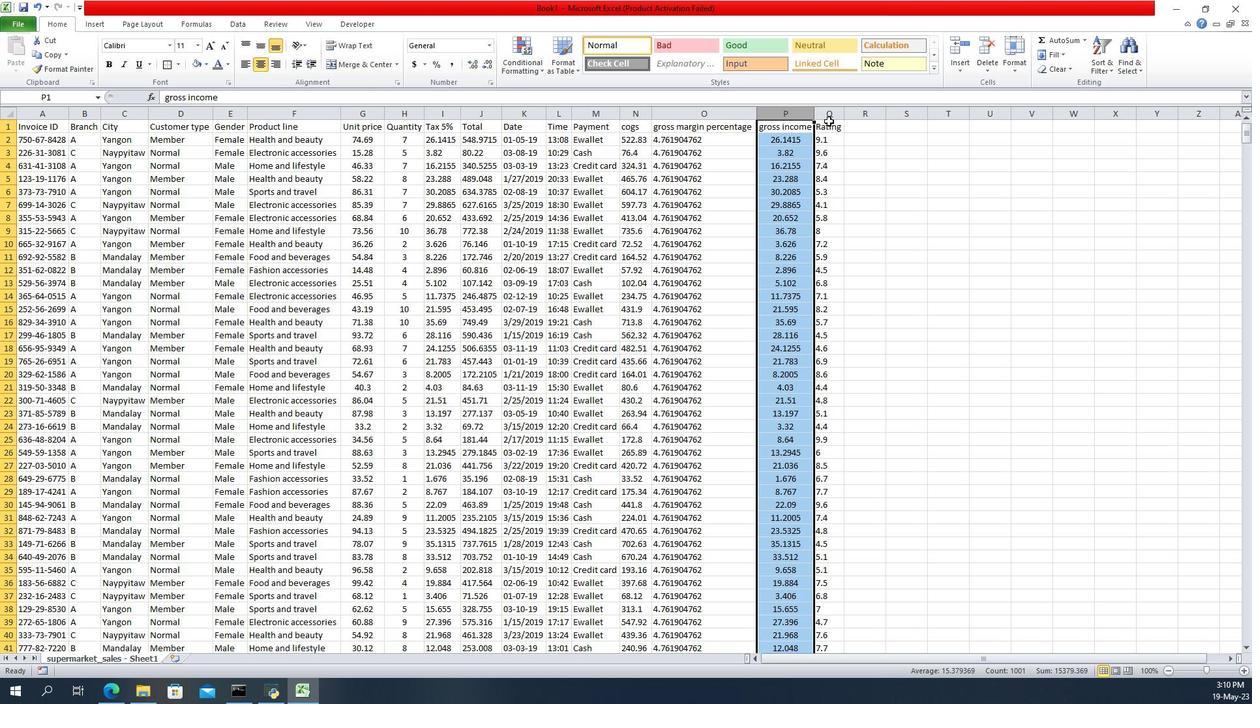 
Action: Mouse pressed left at (827, 121)
Screenshot: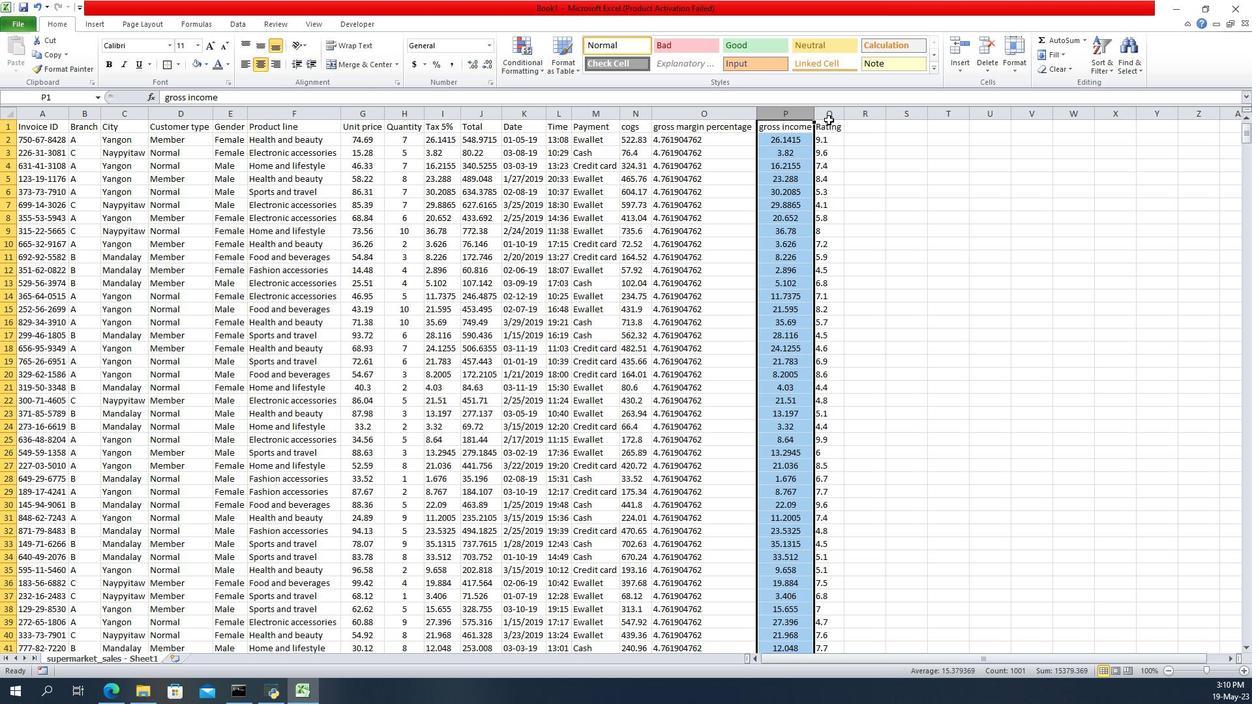 
Action: Mouse moved to (832, 118)
Screenshot: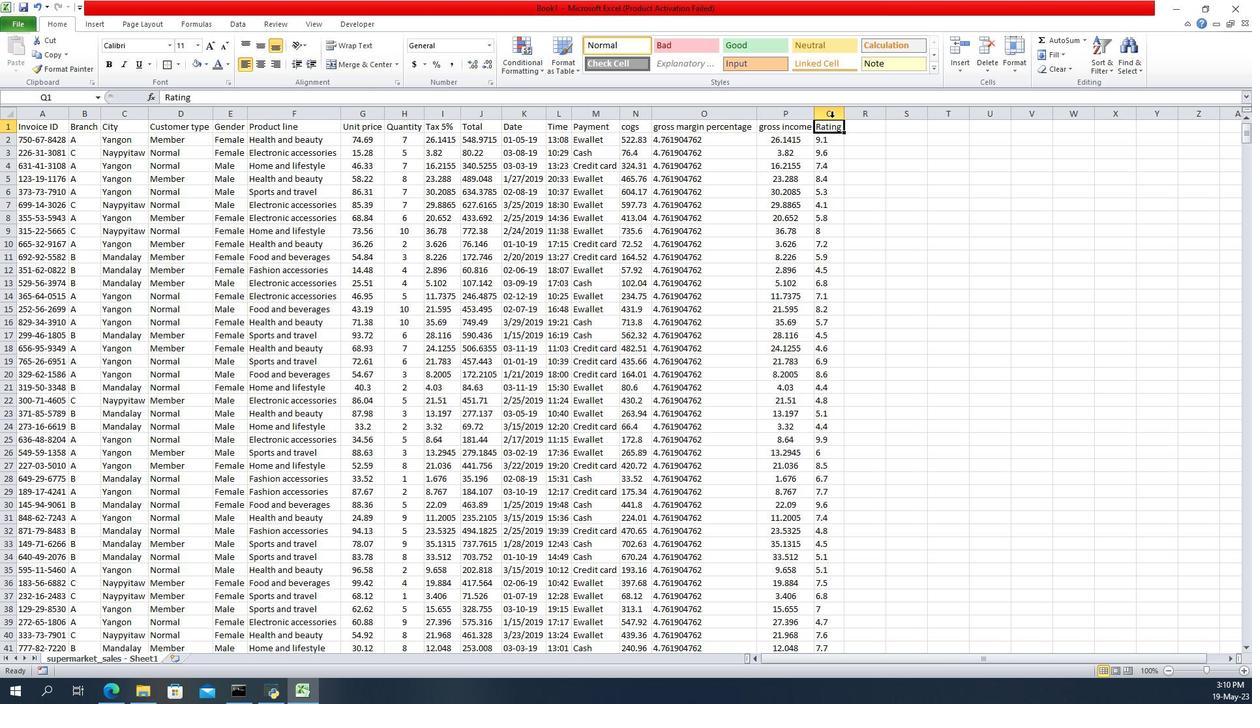 
Action: Mouse pressed left at (832, 118)
Screenshot: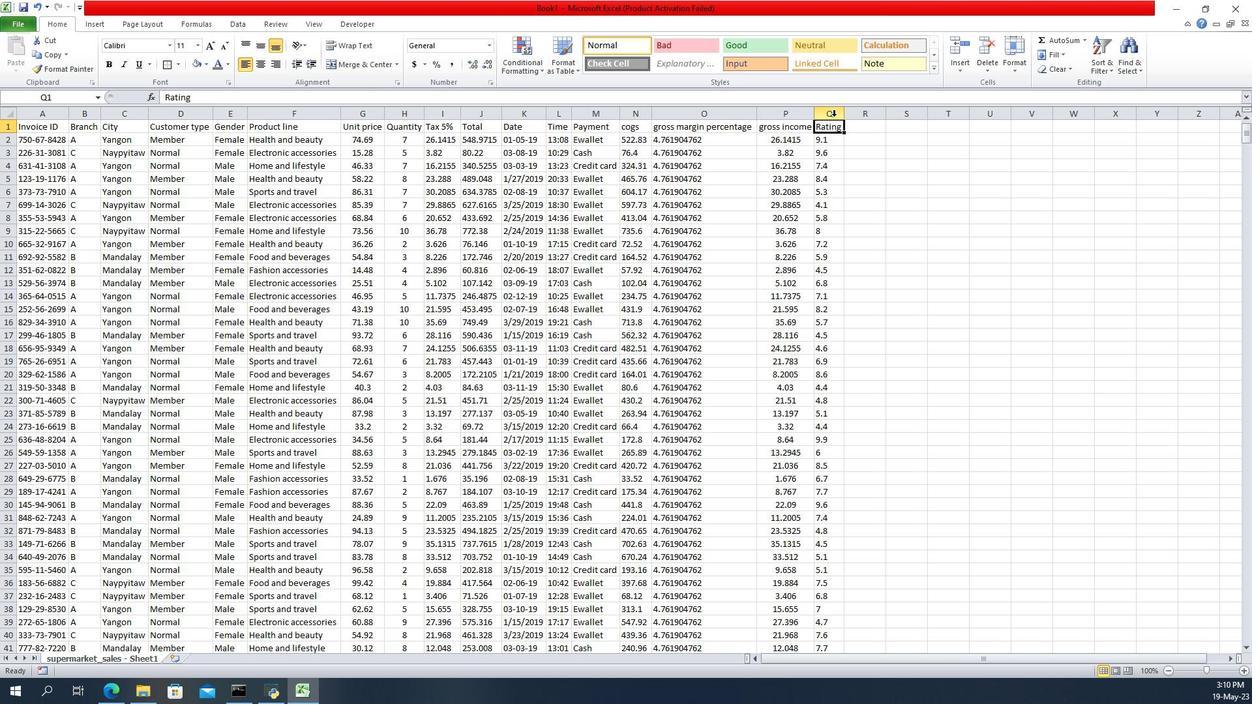 
Action: Mouse moved to (260, 65)
Screenshot: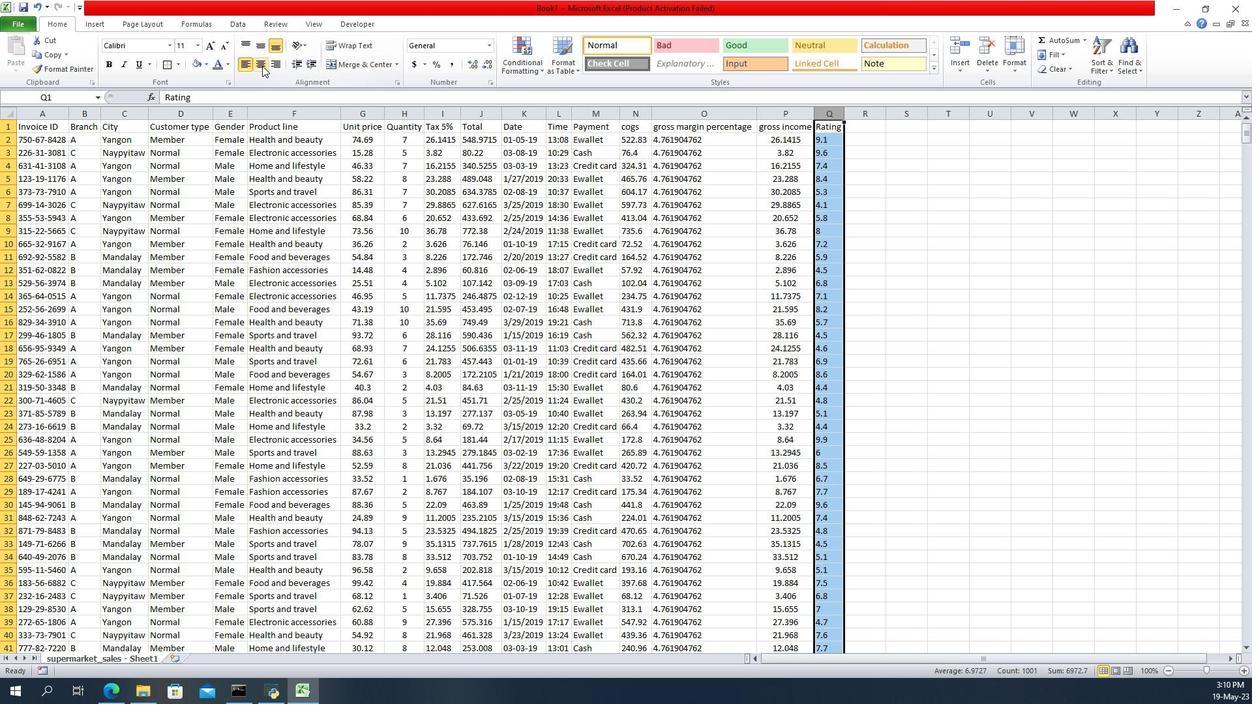 
Action: Mouse pressed left at (260, 65)
Screenshot: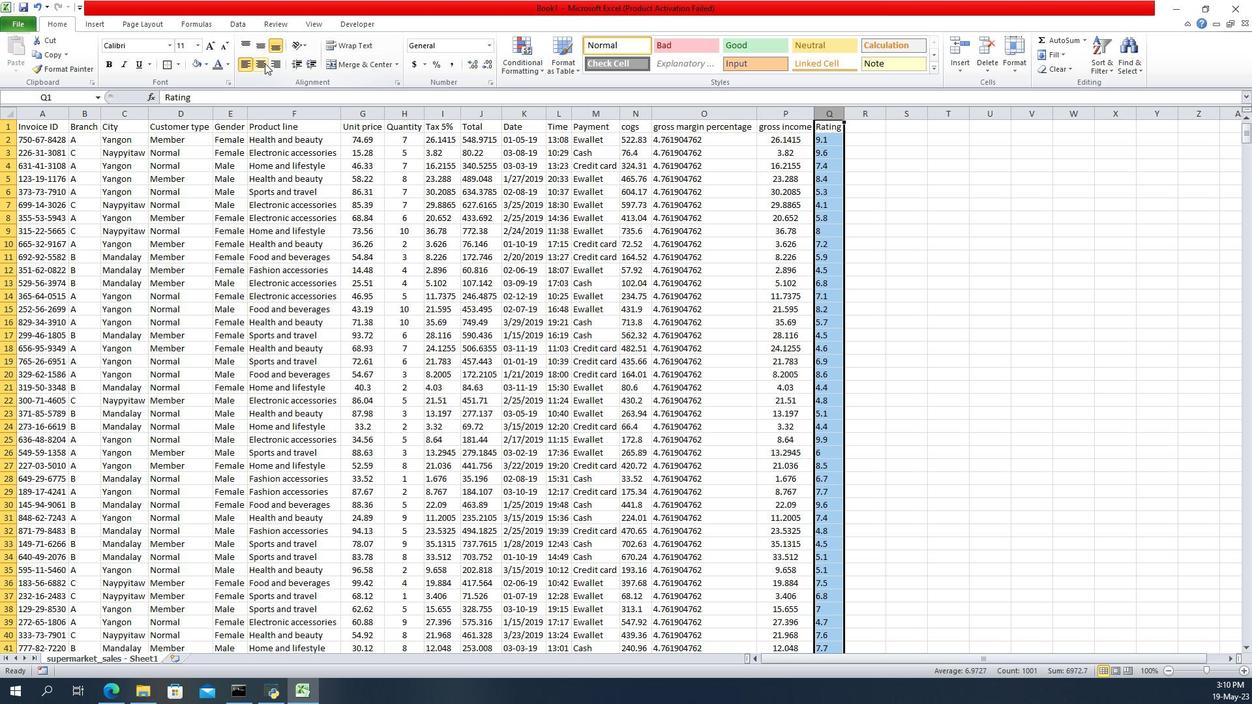 
Action: Mouse moved to (412, 211)
Screenshot: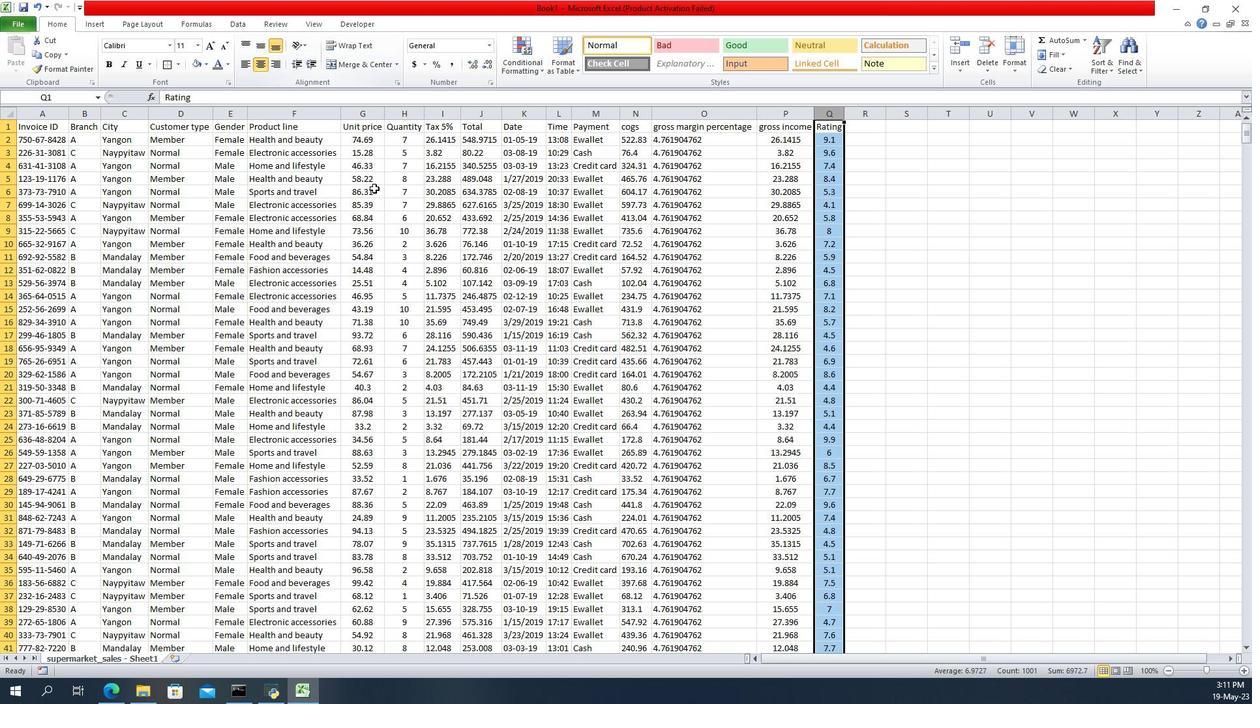 
Action: Mouse pressed left at (412, 211)
Screenshot: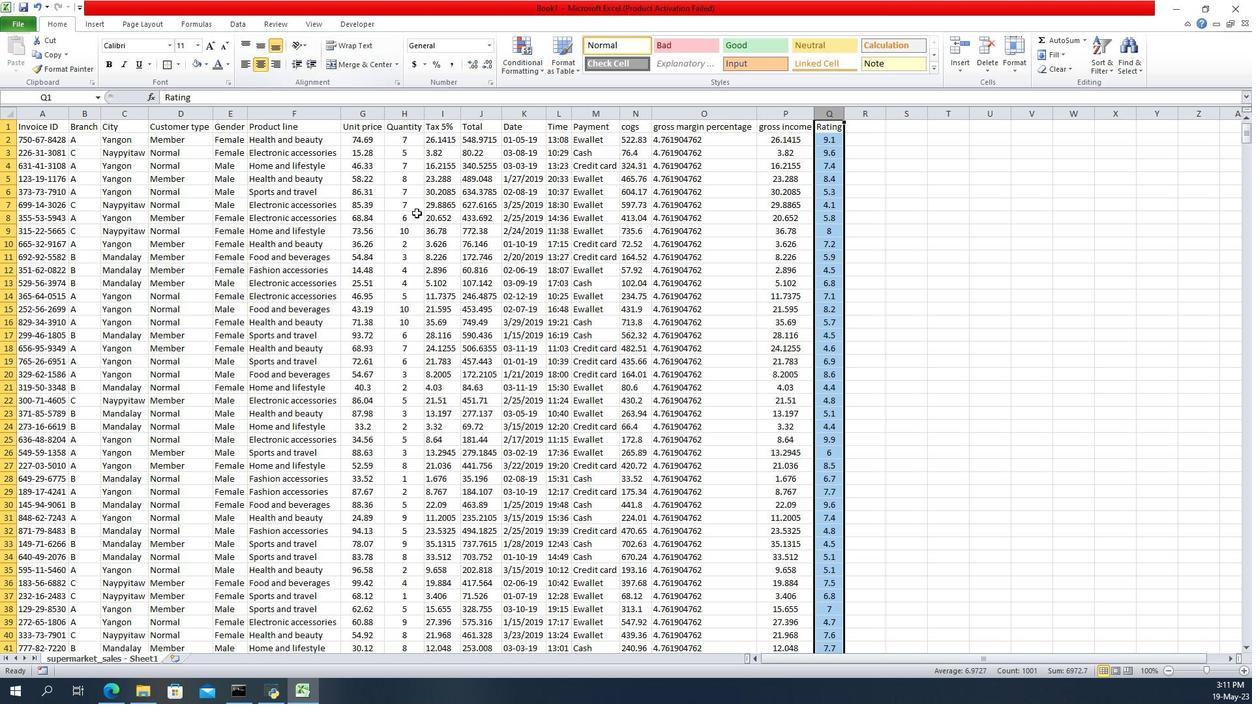 
Action: Mouse scrolled (412, 211) with delta (0, 0)
Screenshot: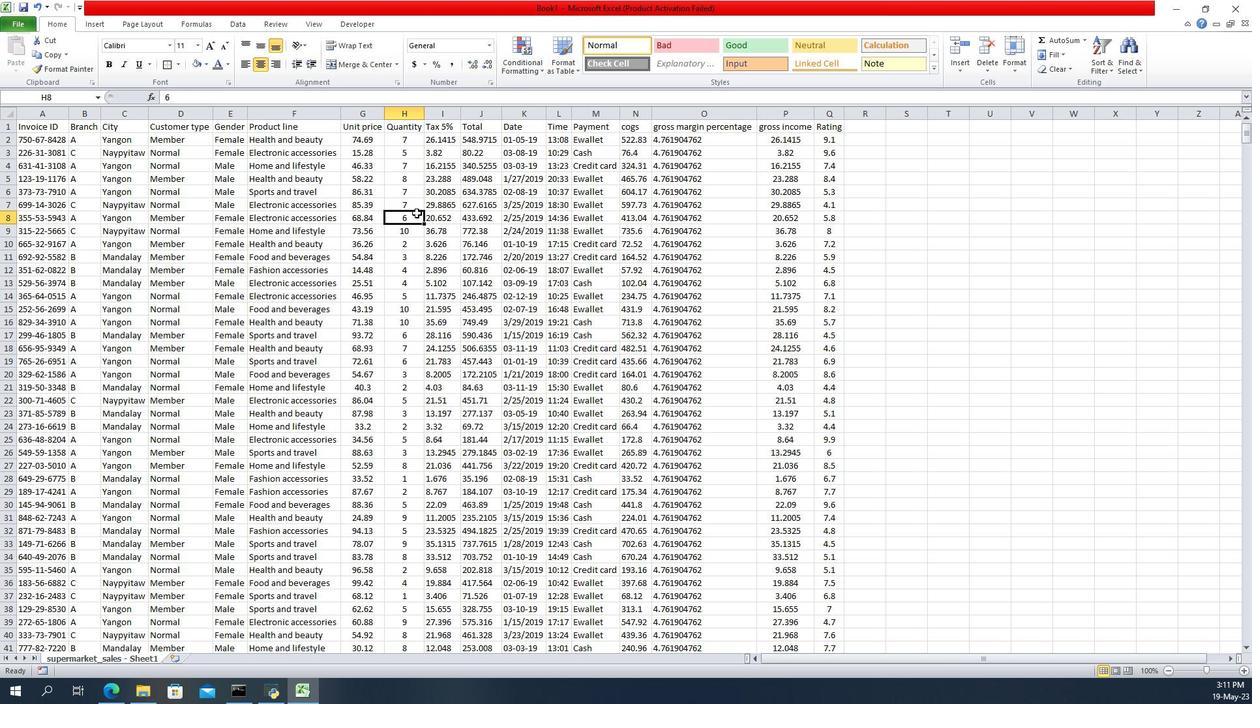 
Action: Mouse scrolled (412, 211) with delta (0, 0)
Screenshot: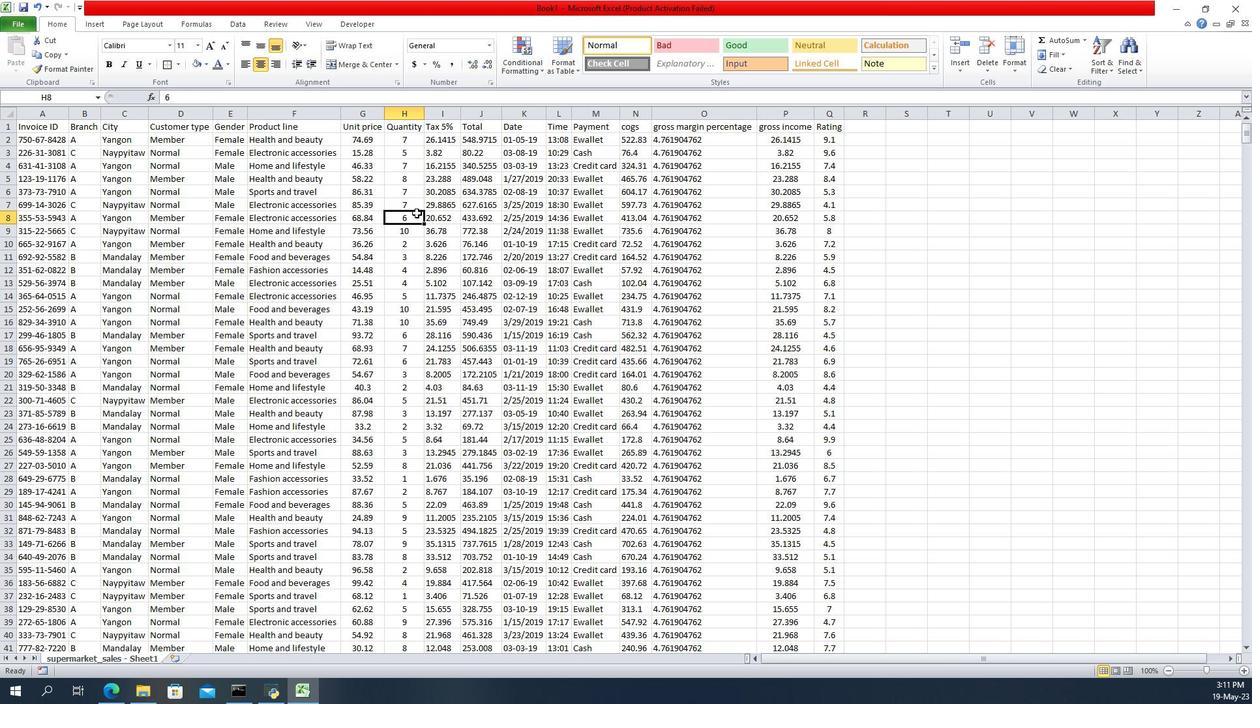 
Action: Mouse moved to (84, 118)
Screenshot: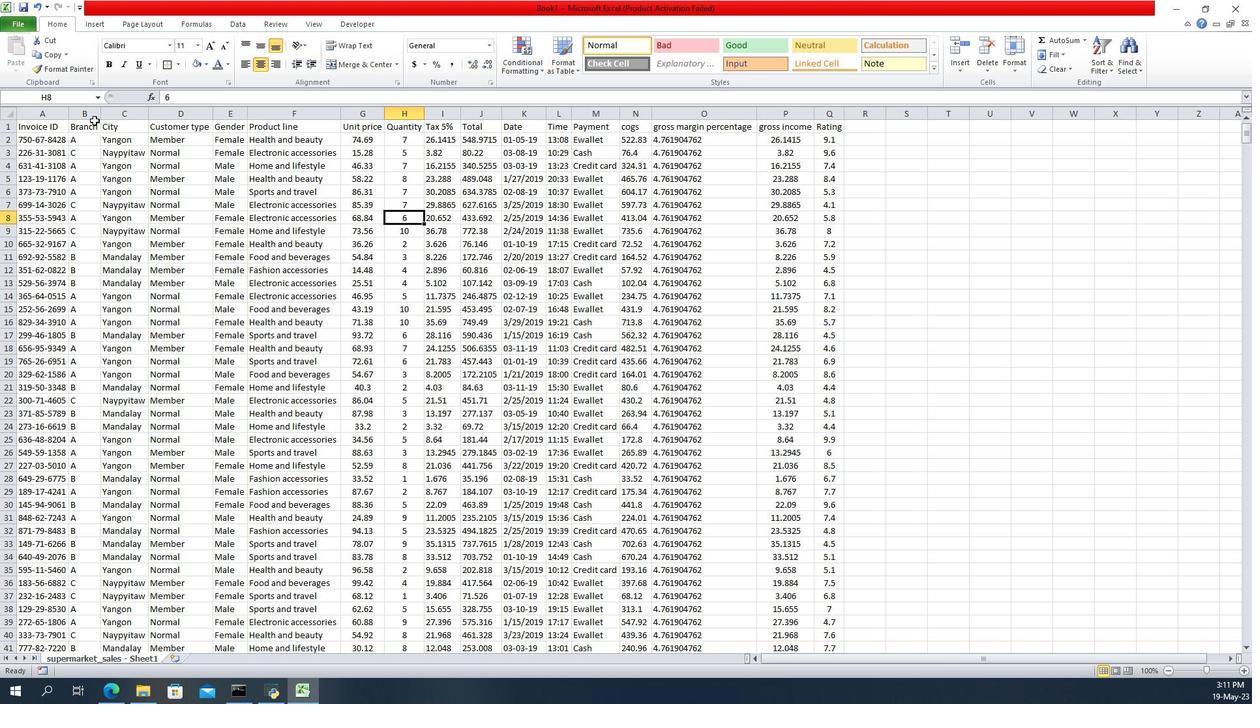 
Action: Mouse pressed left at (84, 118)
Screenshot: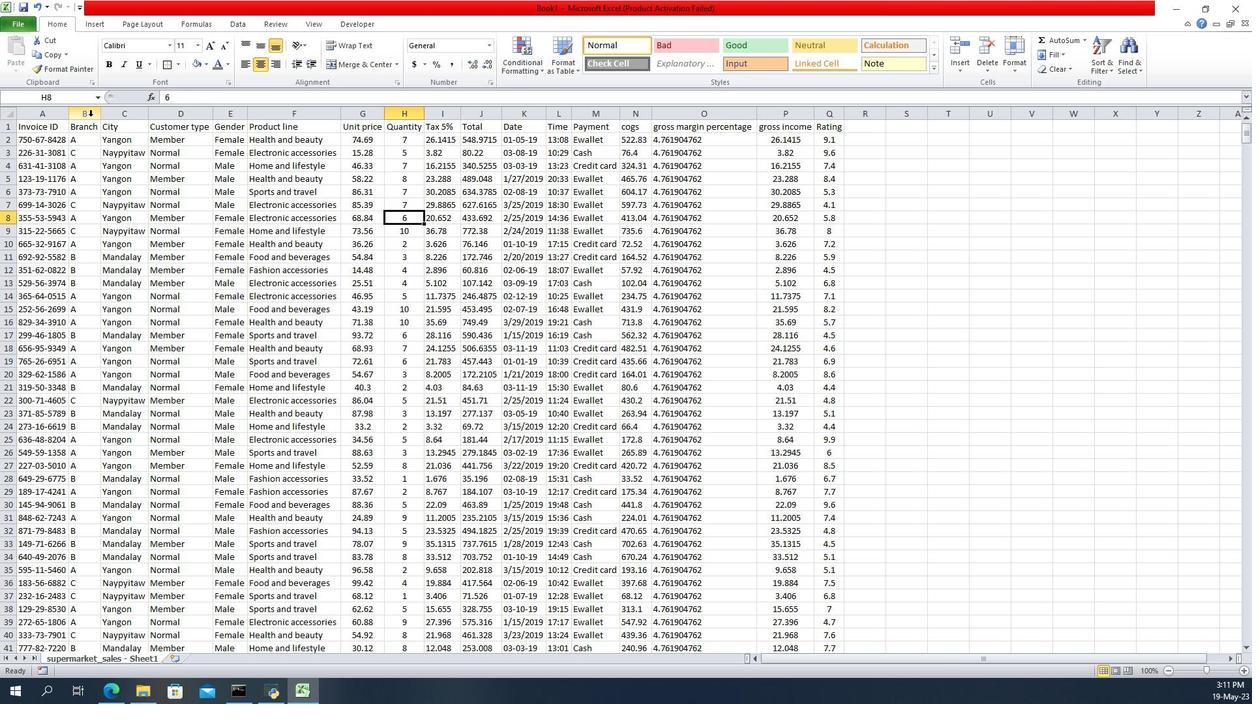 
Action: Mouse moved to (260, 67)
Screenshot: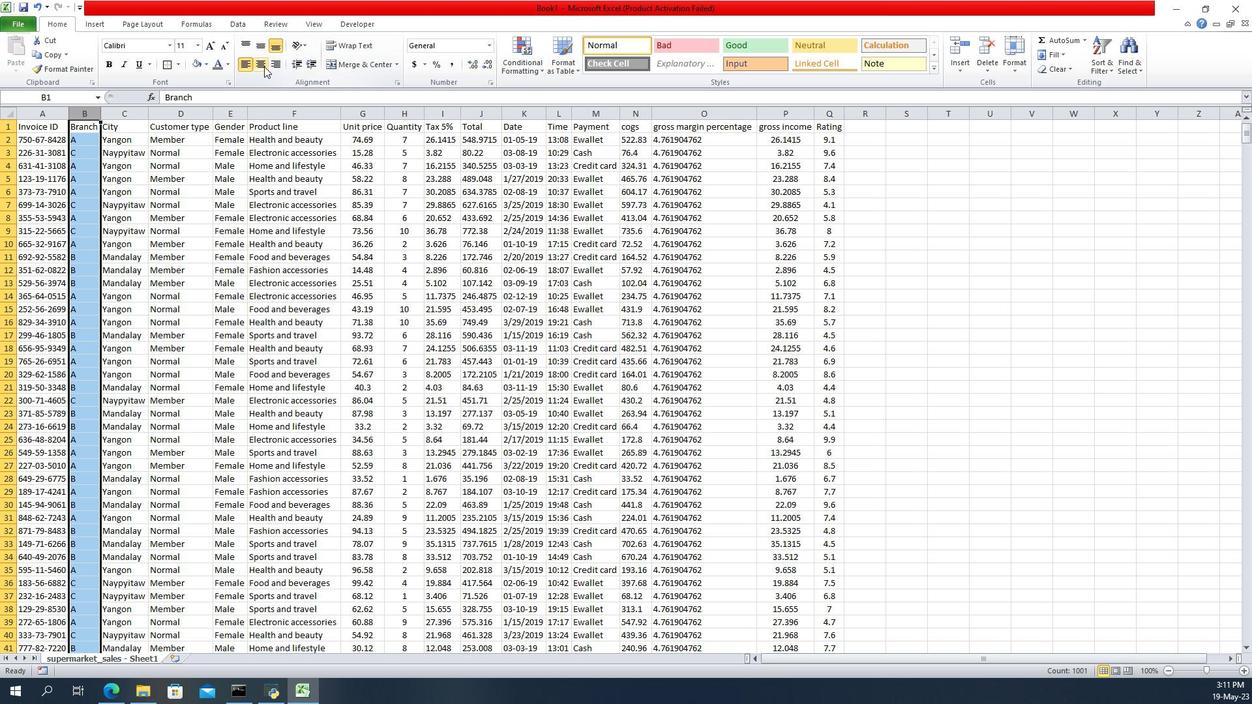 
Action: Mouse pressed left at (260, 67)
Screenshot: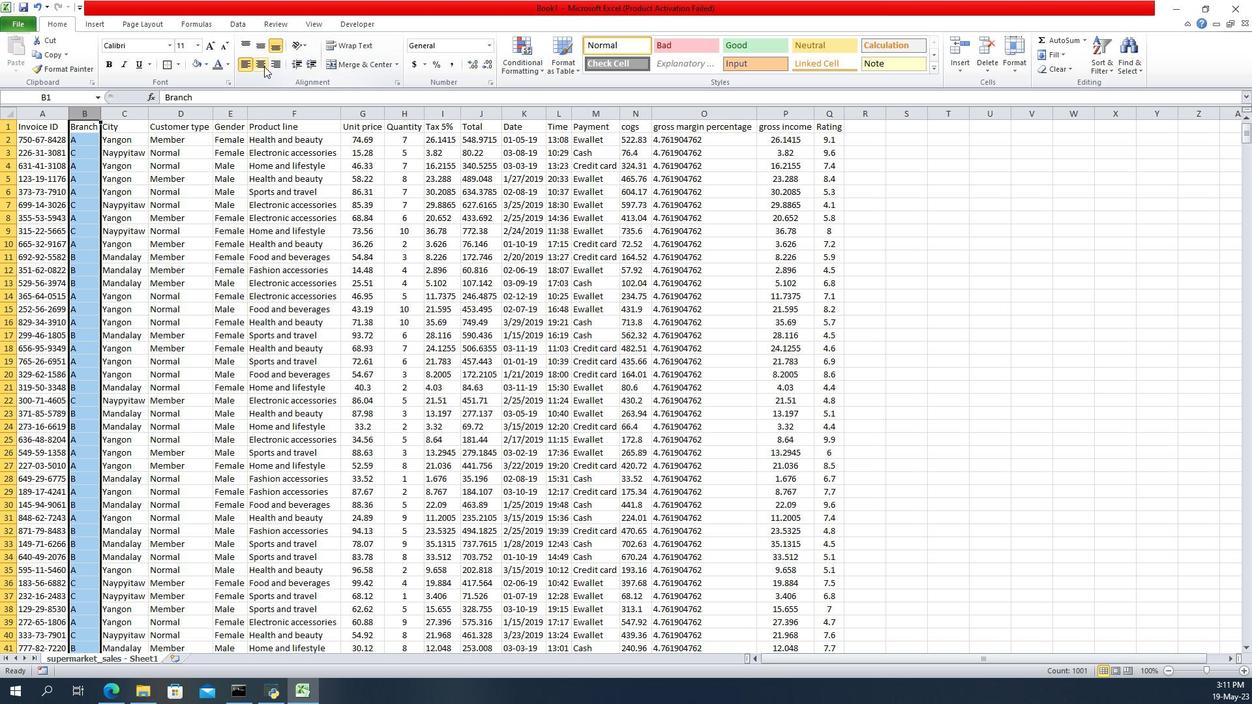 
Action: Mouse moved to (168, 170)
Screenshot: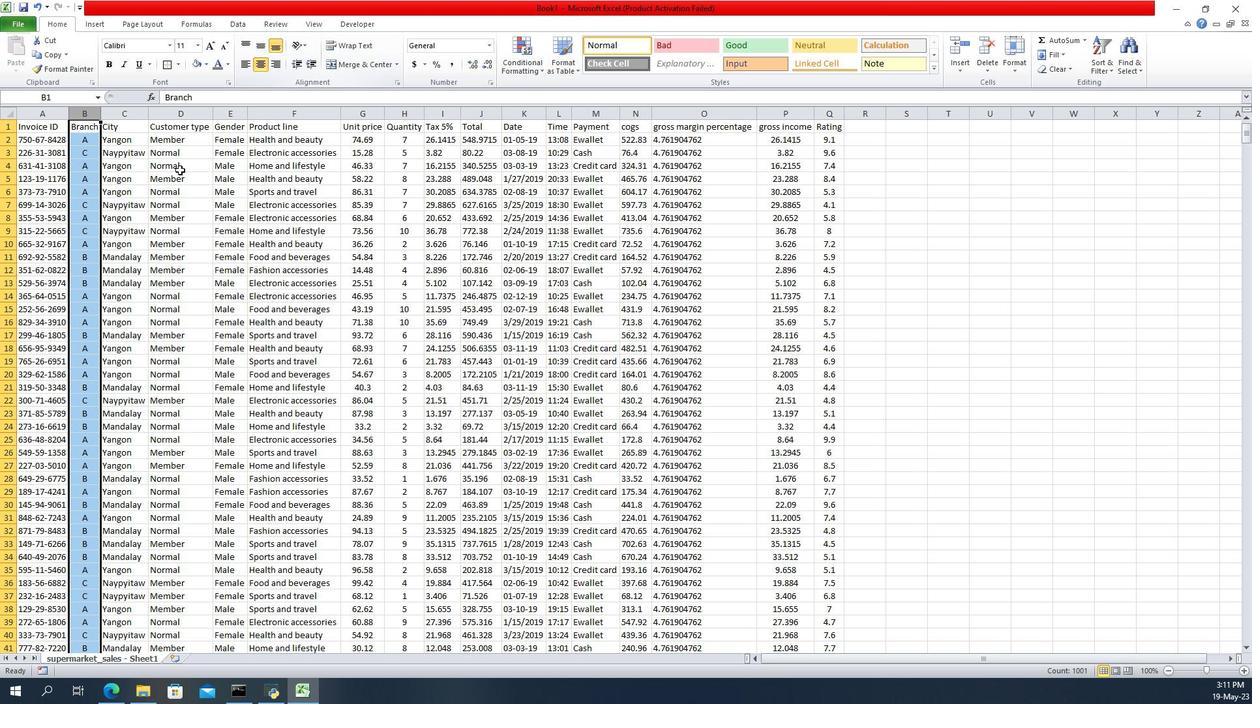 
Action: Mouse pressed left at (168, 170)
Screenshot: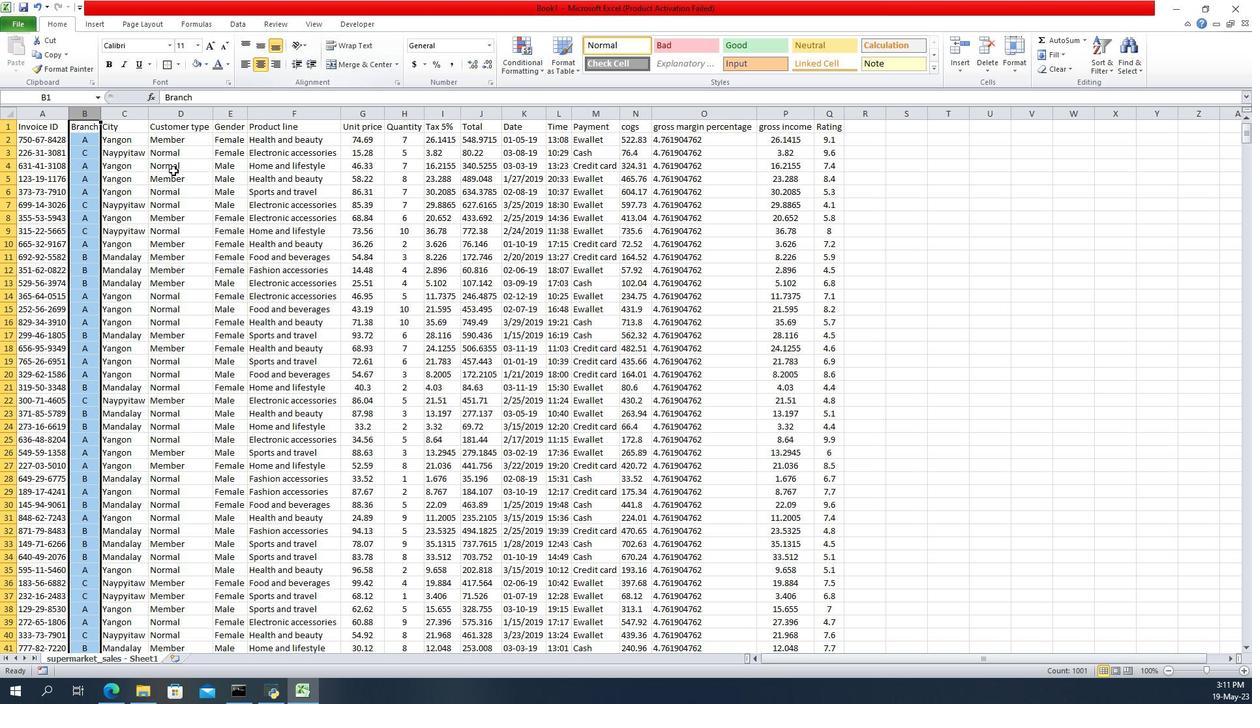 
Action: Mouse moved to (129, 119)
Screenshot: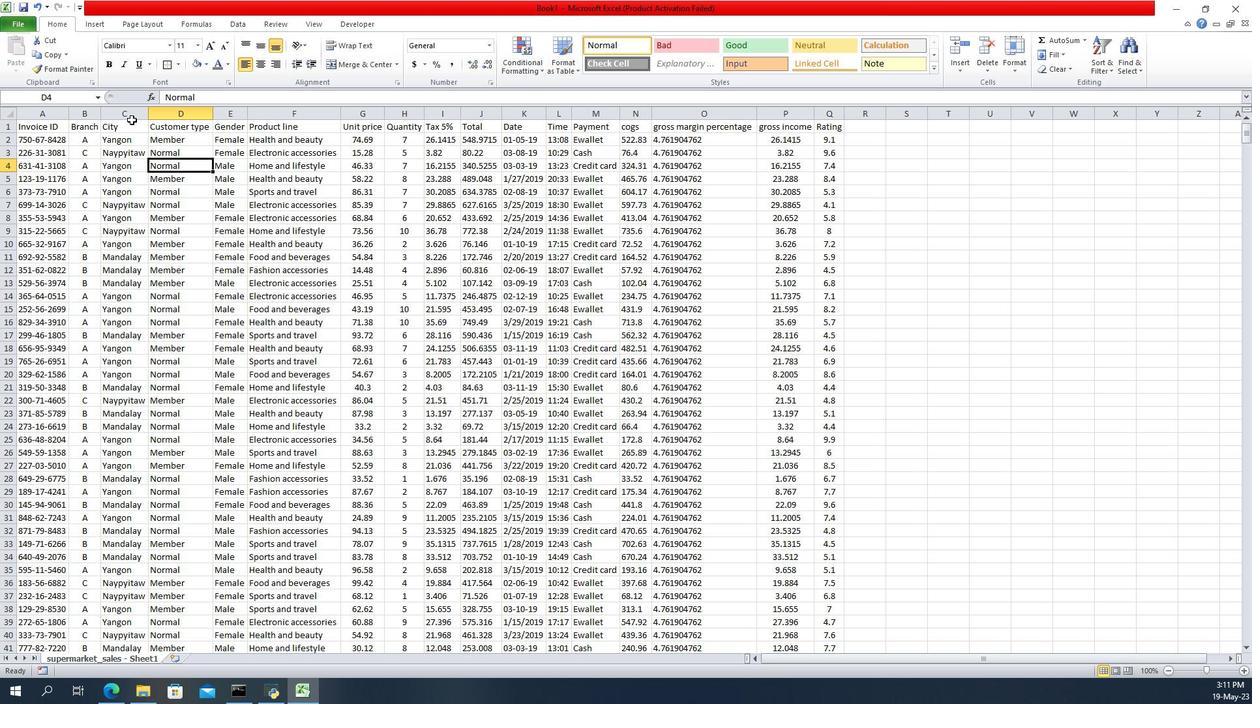 
Action: Mouse pressed left at (129, 119)
Screenshot: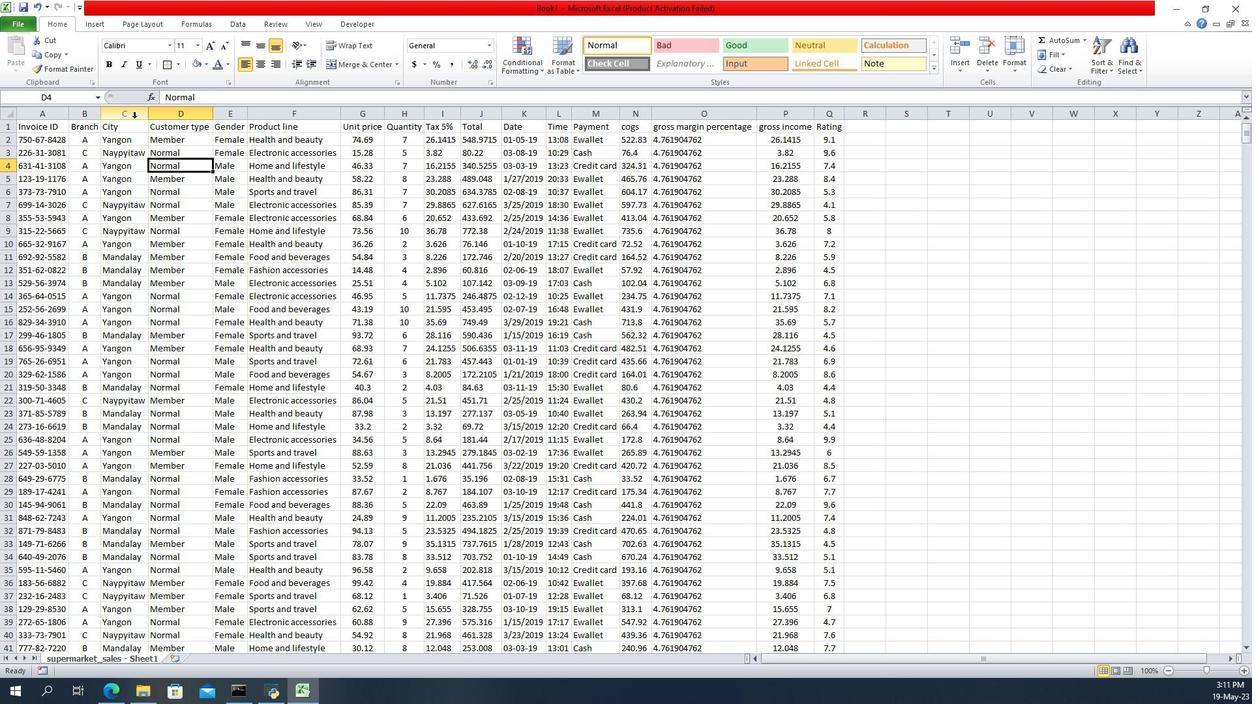 
Action: Mouse moved to (180, 162)
Screenshot: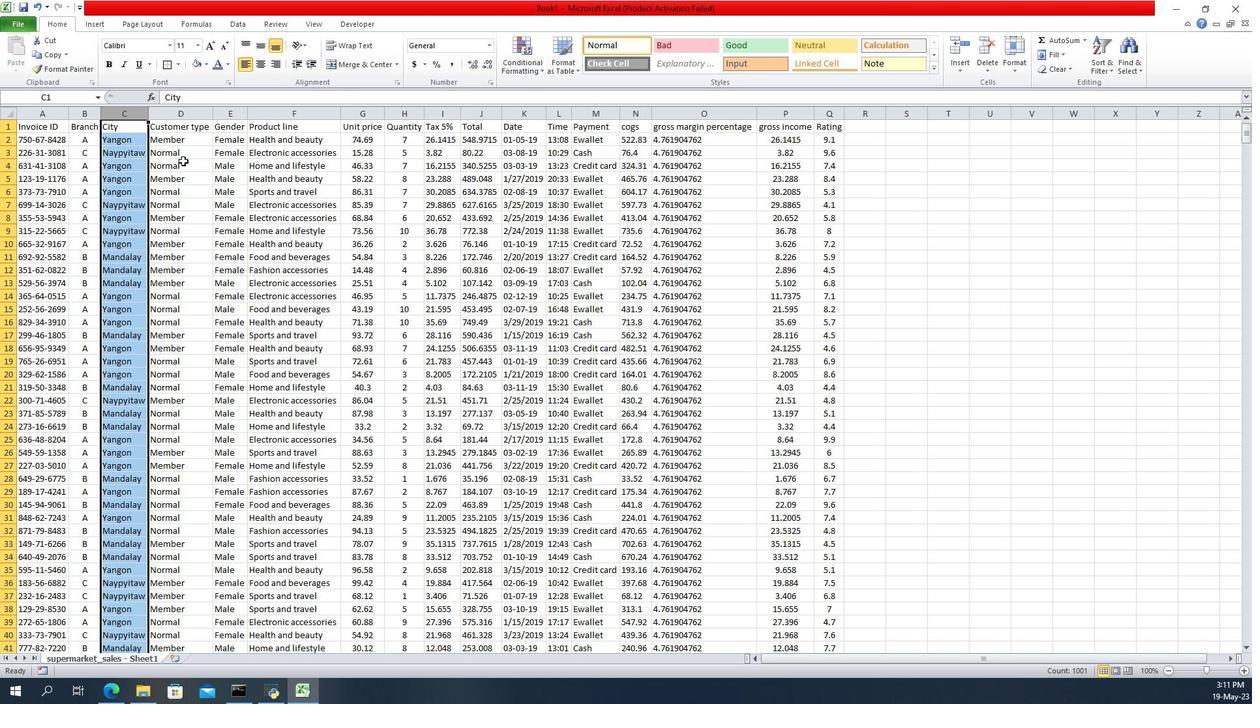 
Action: Mouse pressed left at (180, 162)
Screenshot: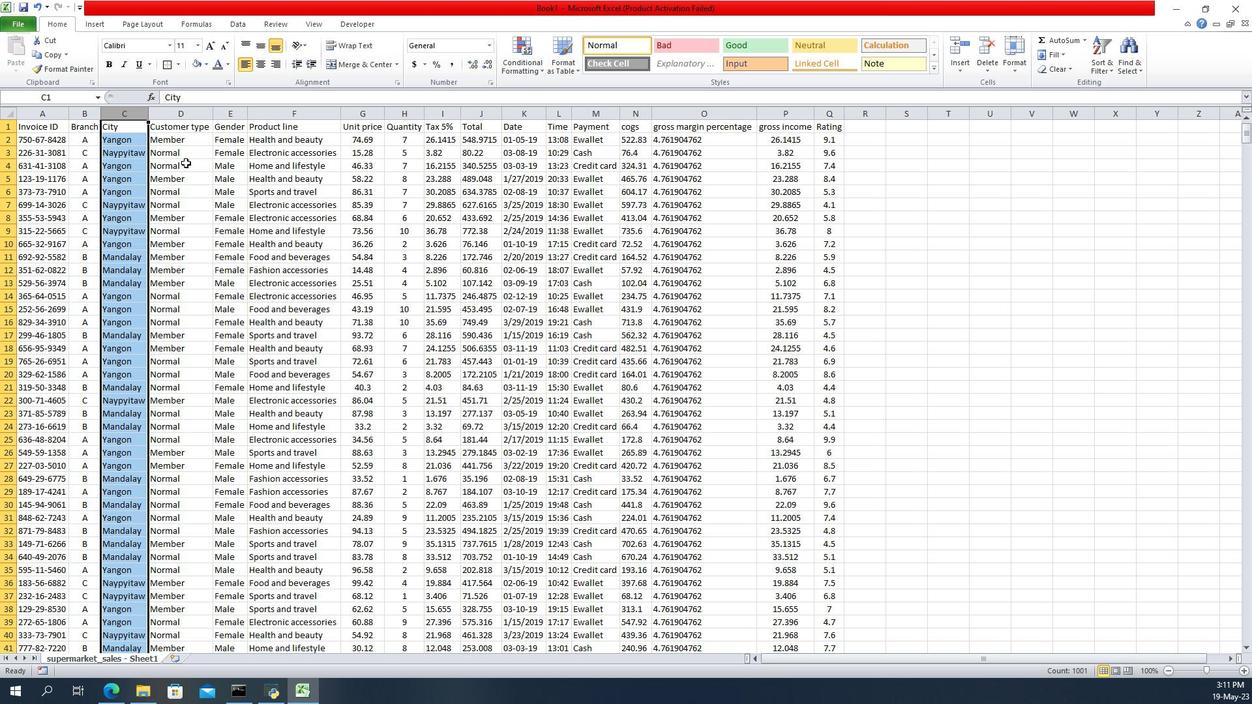 
Action: Mouse moved to (39, 131)
Screenshot: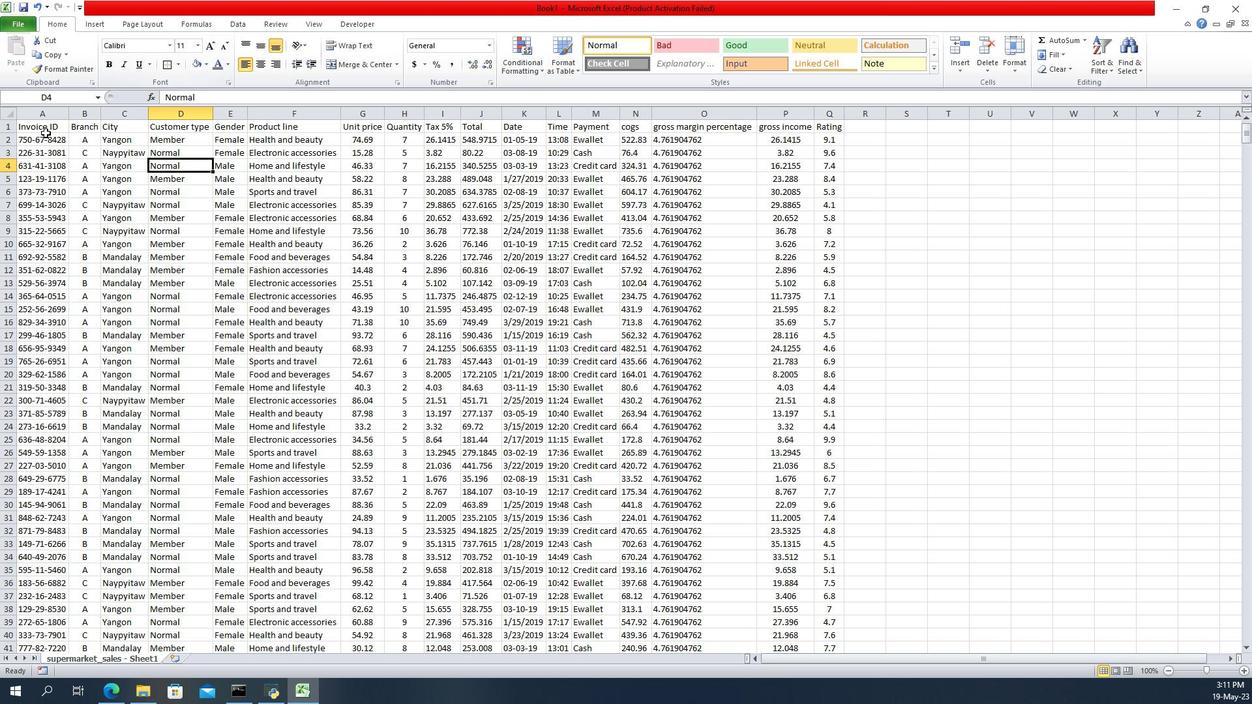 
Action: Mouse pressed left at (39, 131)
Screenshot: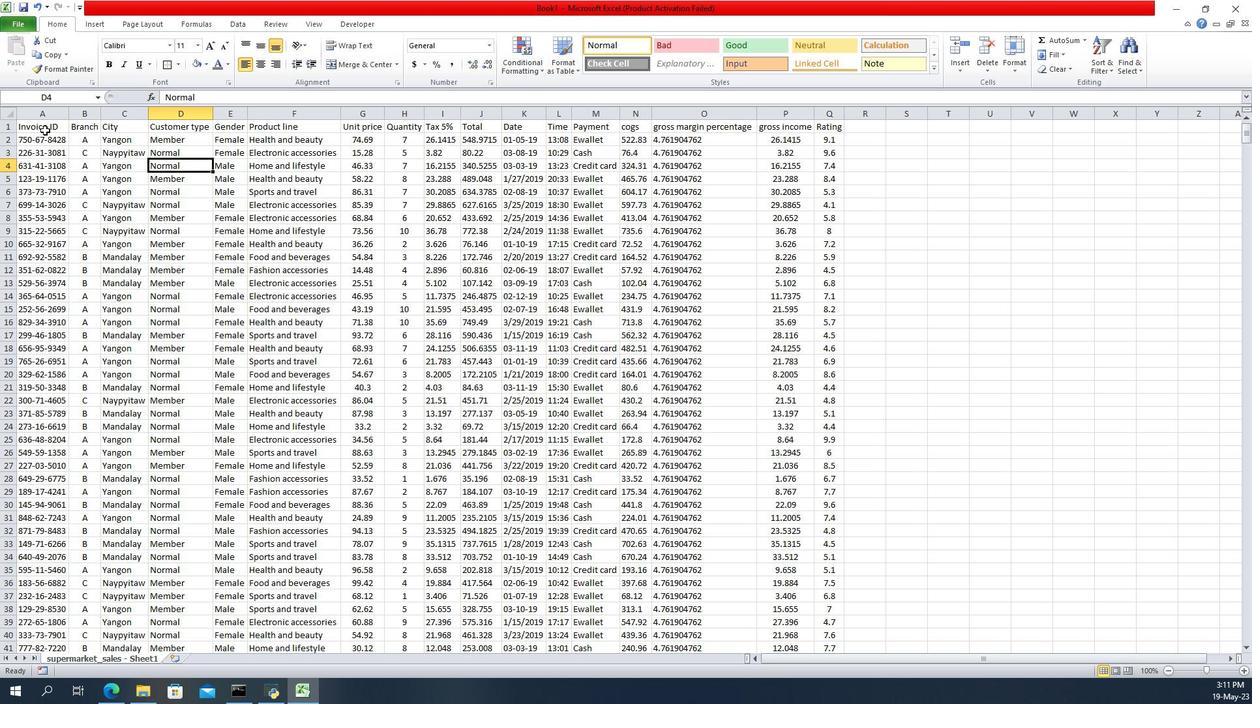 
Action: Mouse moved to (692, 120)
Screenshot: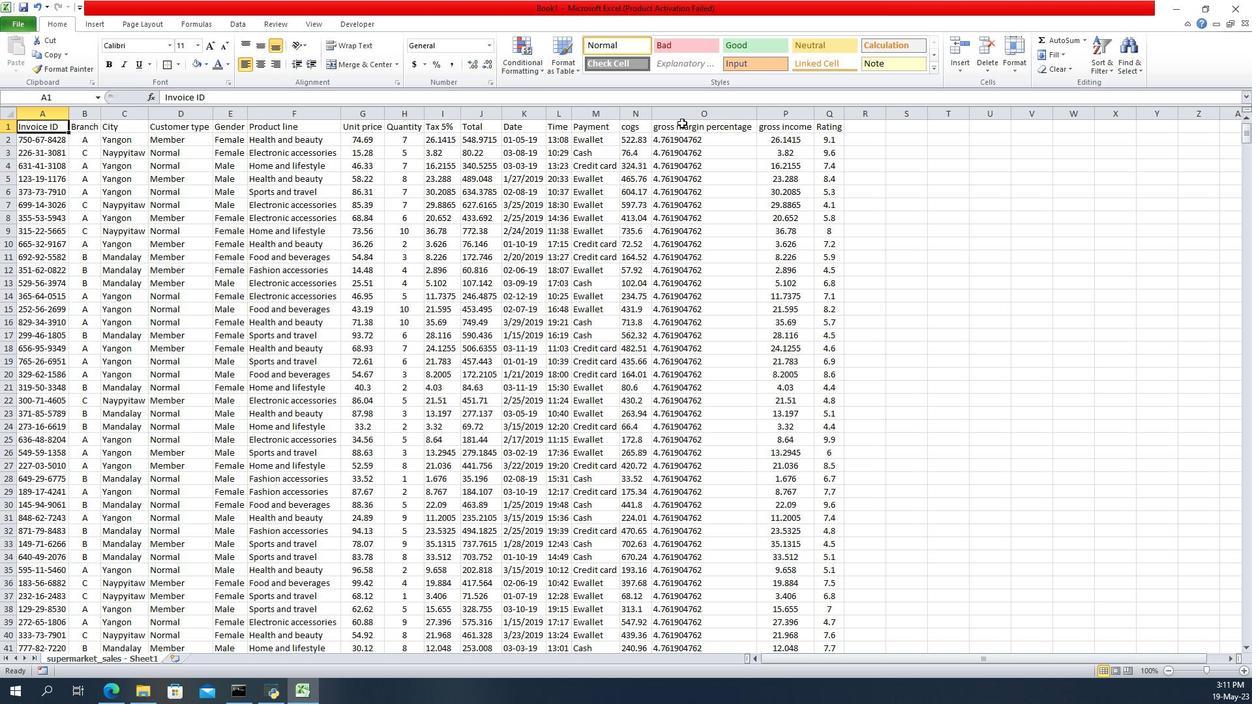 
Action: Mouse pressed left at (692, 120)
Screenshot: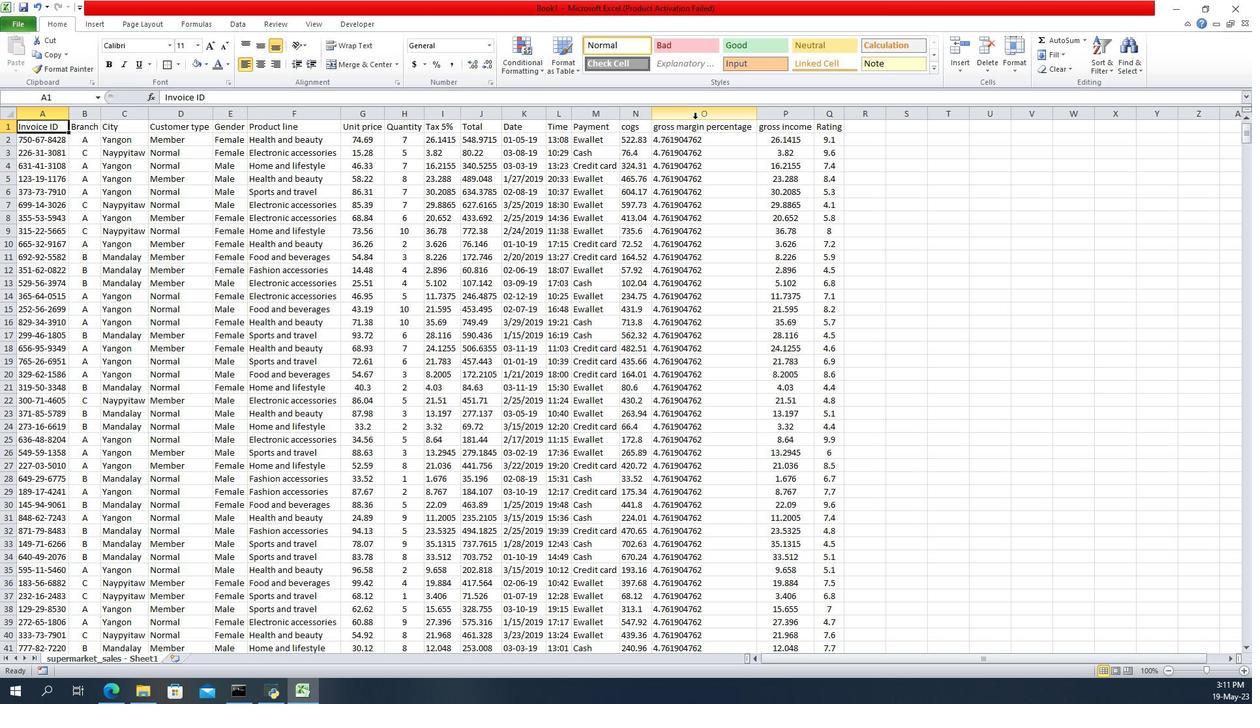 
Action: Mouse moved to (259, 71)
Screenshot: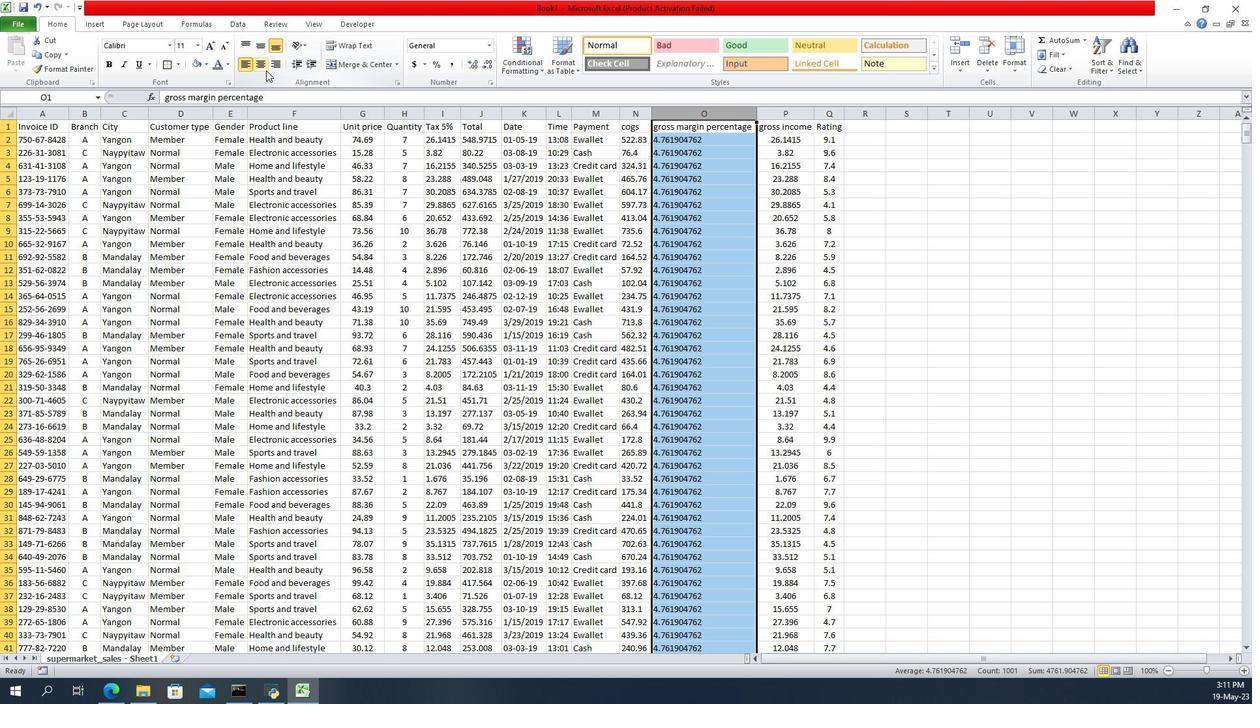 
Action: Mouse pressed left at (259, 71)
Screenshot: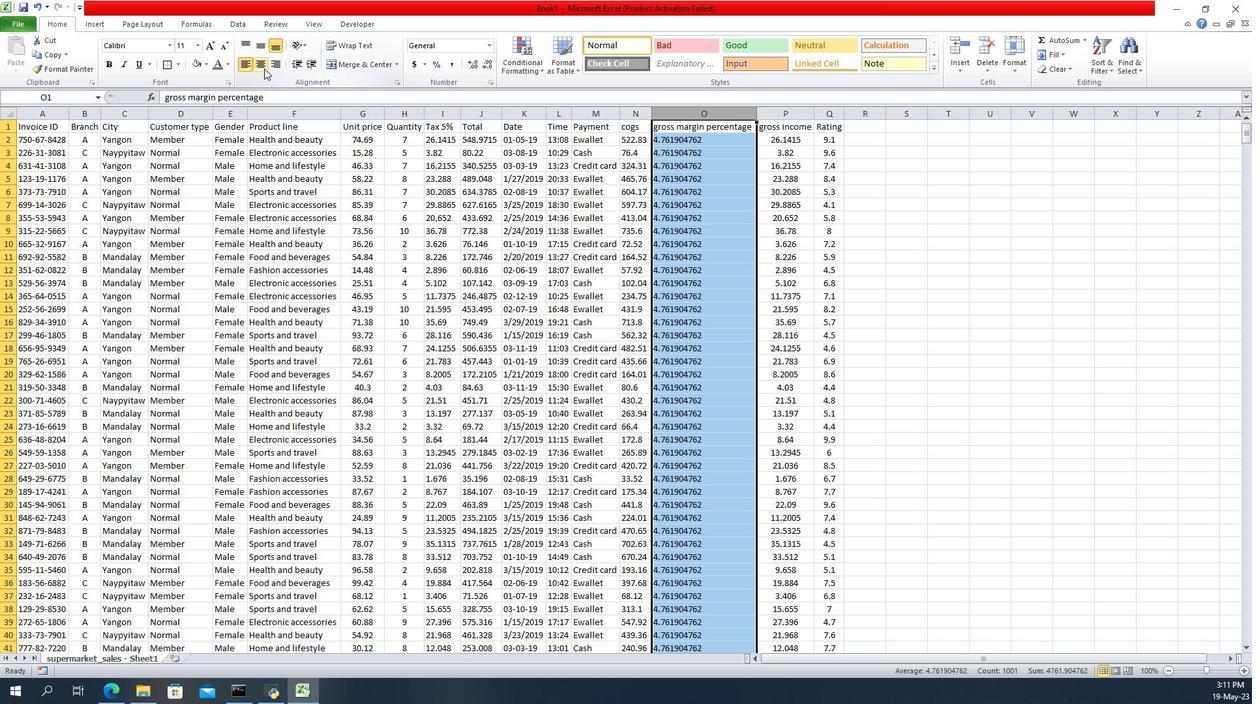 
Action: Mouse moved to (686, 140)
Screenshot: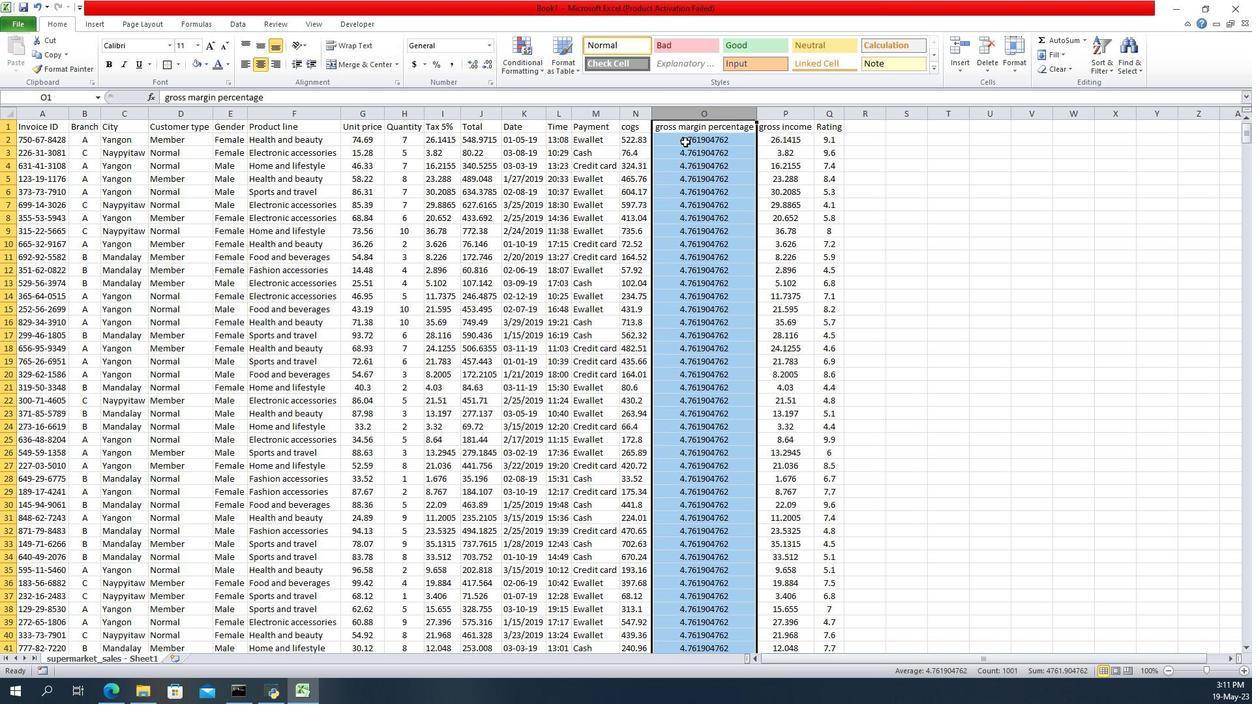 
Action: Mouse pressed left at (686, 140)
Screenshot: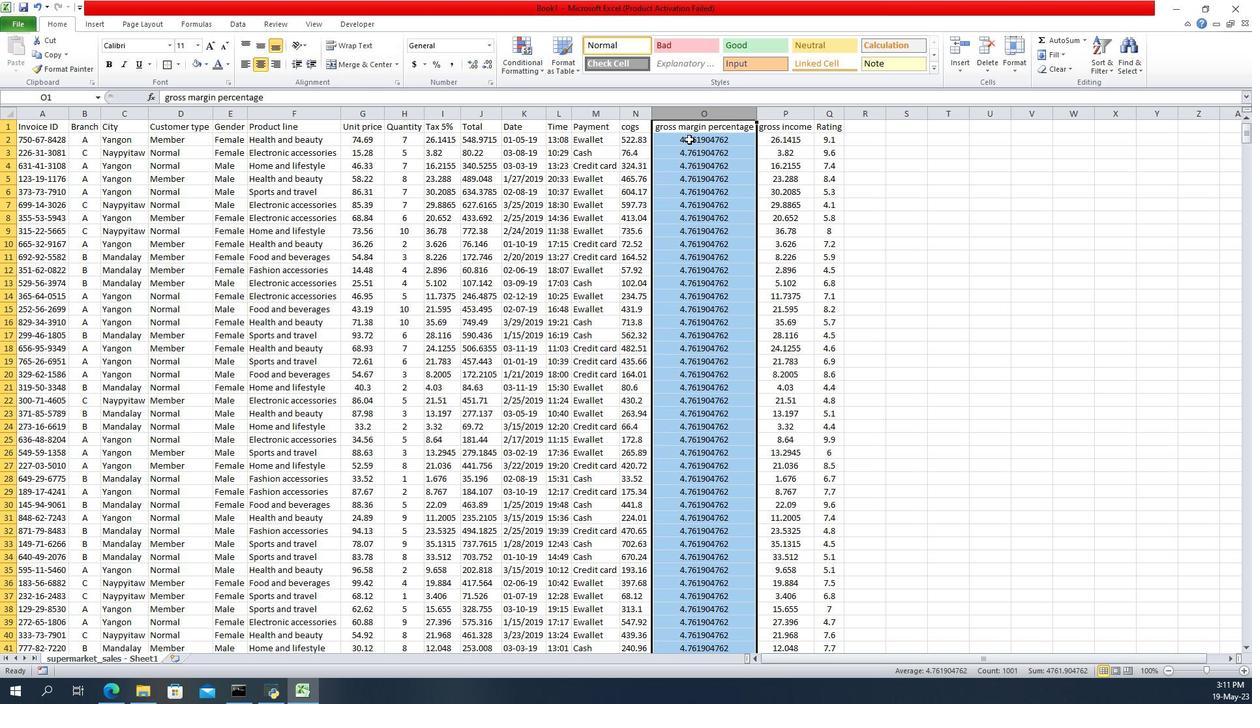 
Action: Mouse moved to (437, 72)
Screenshot: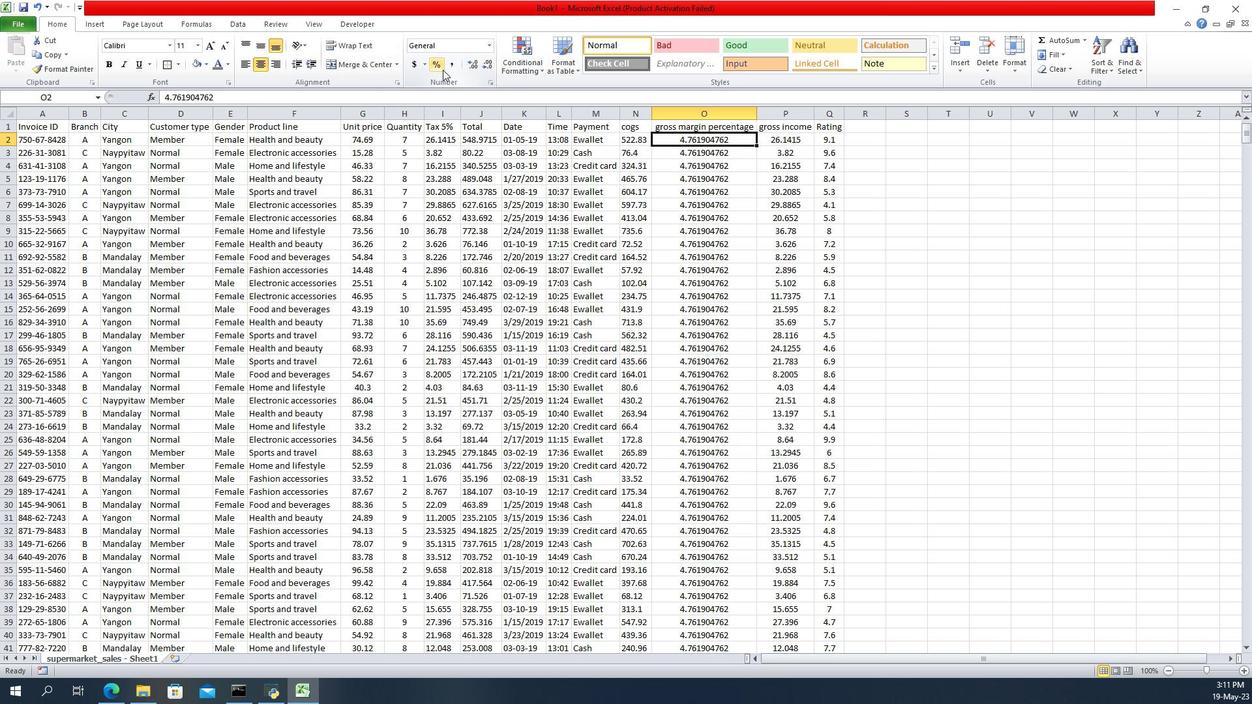 
Action: Mouse pressed left at (437, 72)
Screenshot: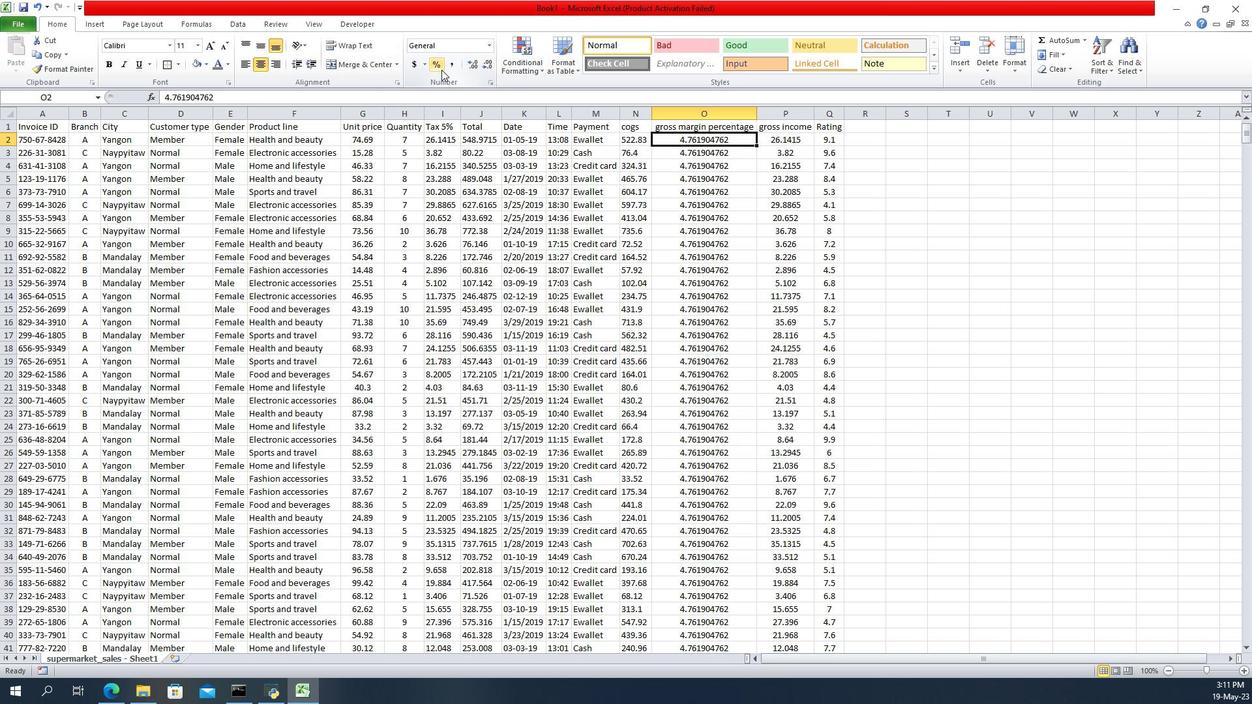 
Action: Mouse pressed left at (437, 72)
Screenshot: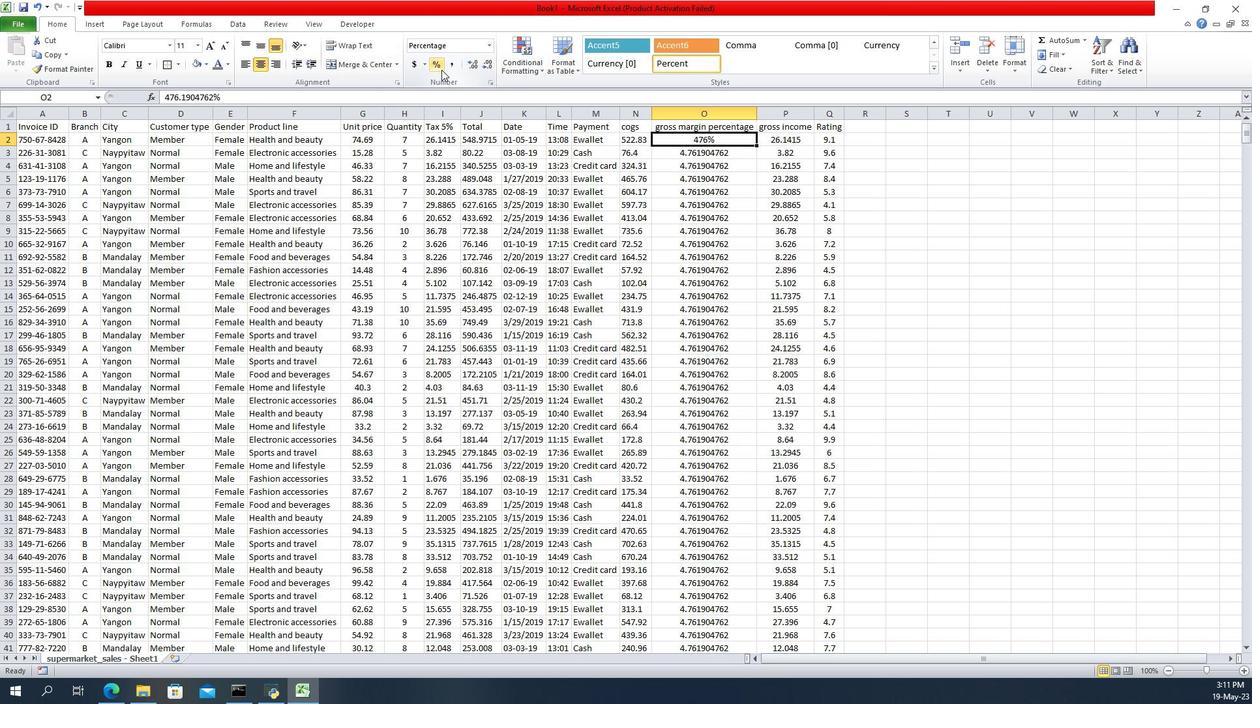 
Action: Mouse moved to (576, 121)
Screenshot: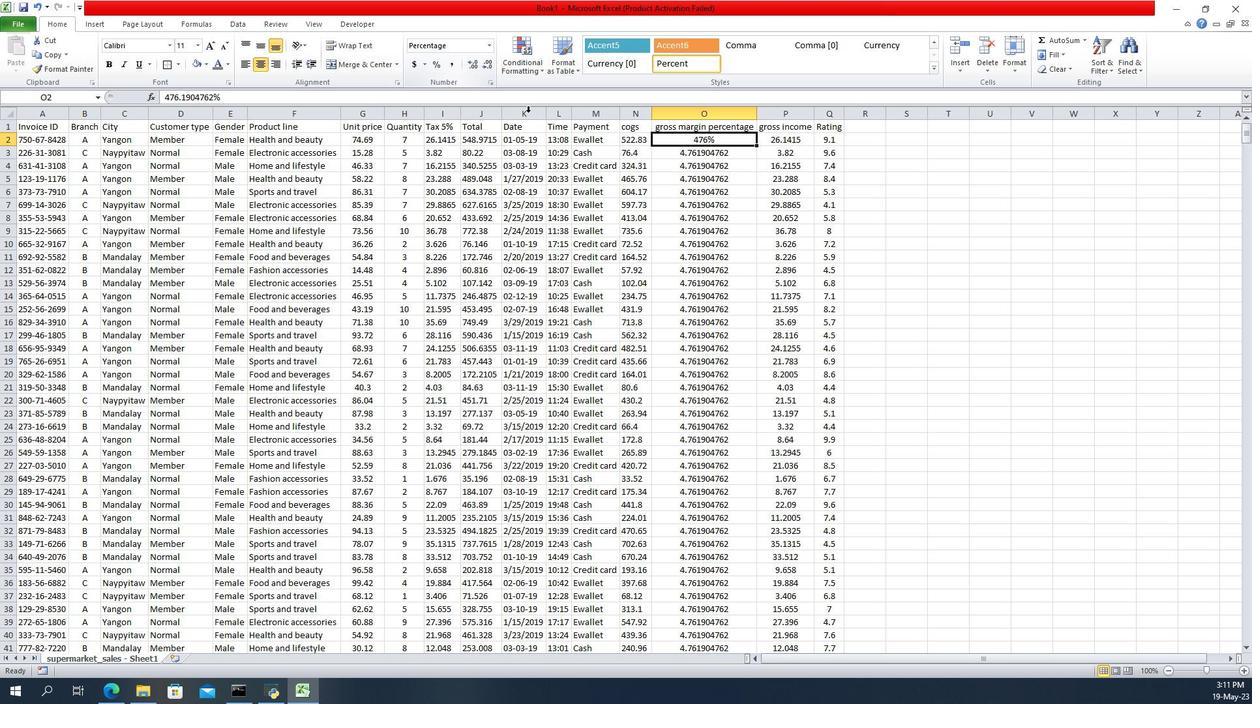 
Action: Key pressed ctrl+Z<'\x1a'>
Screenshot: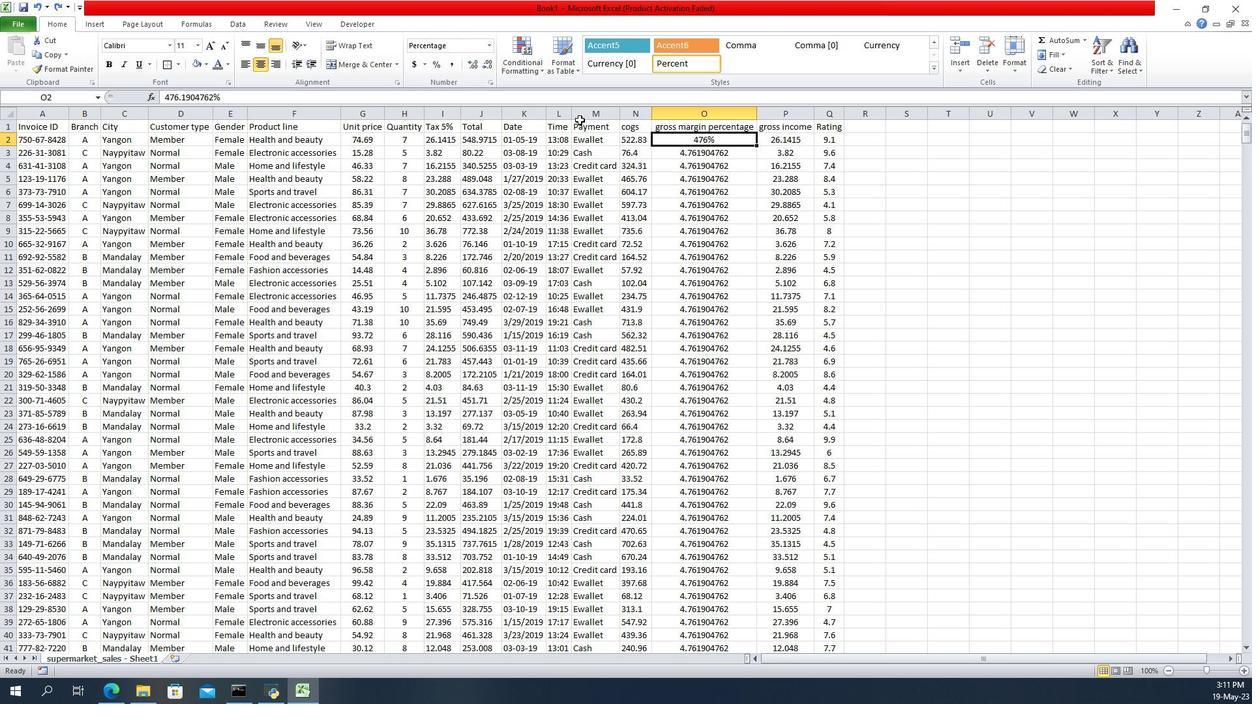 
Action: Mouse moved to (623, 155)
Screenshot: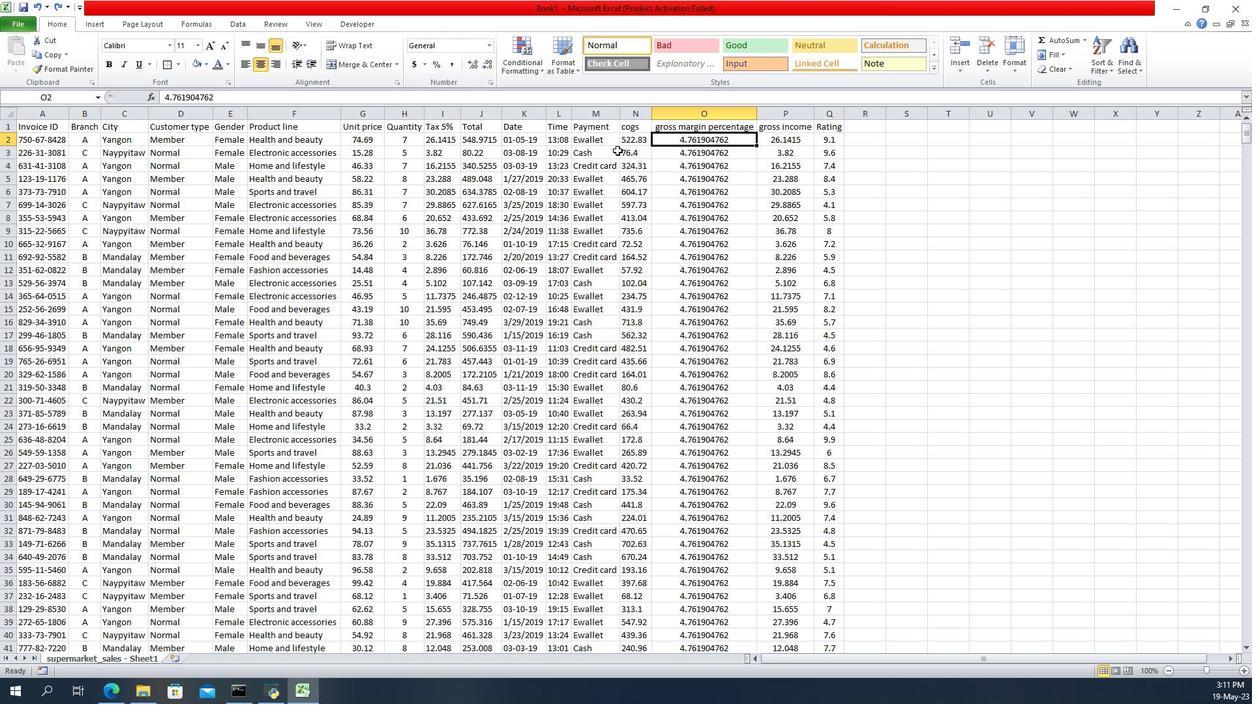 
Action: Mouse pressed left at (623, 155)
Screenshot: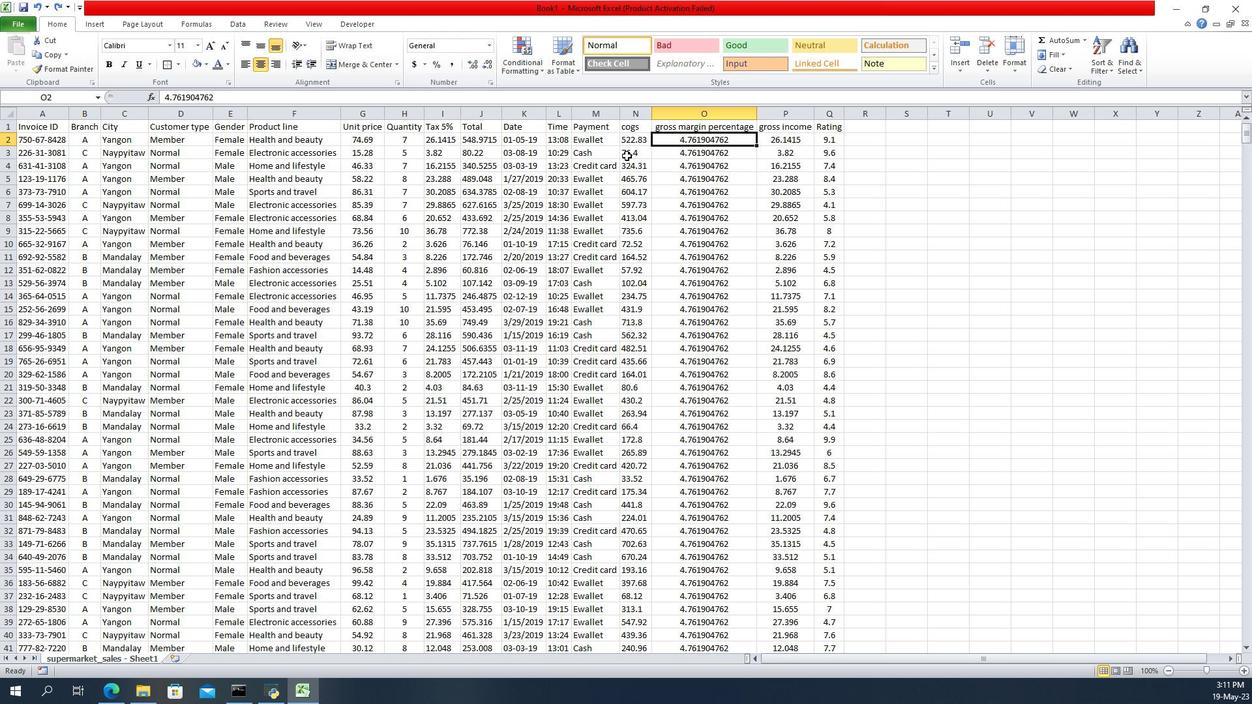 
Action: Mouse moved to (514, 289)
Screenshot: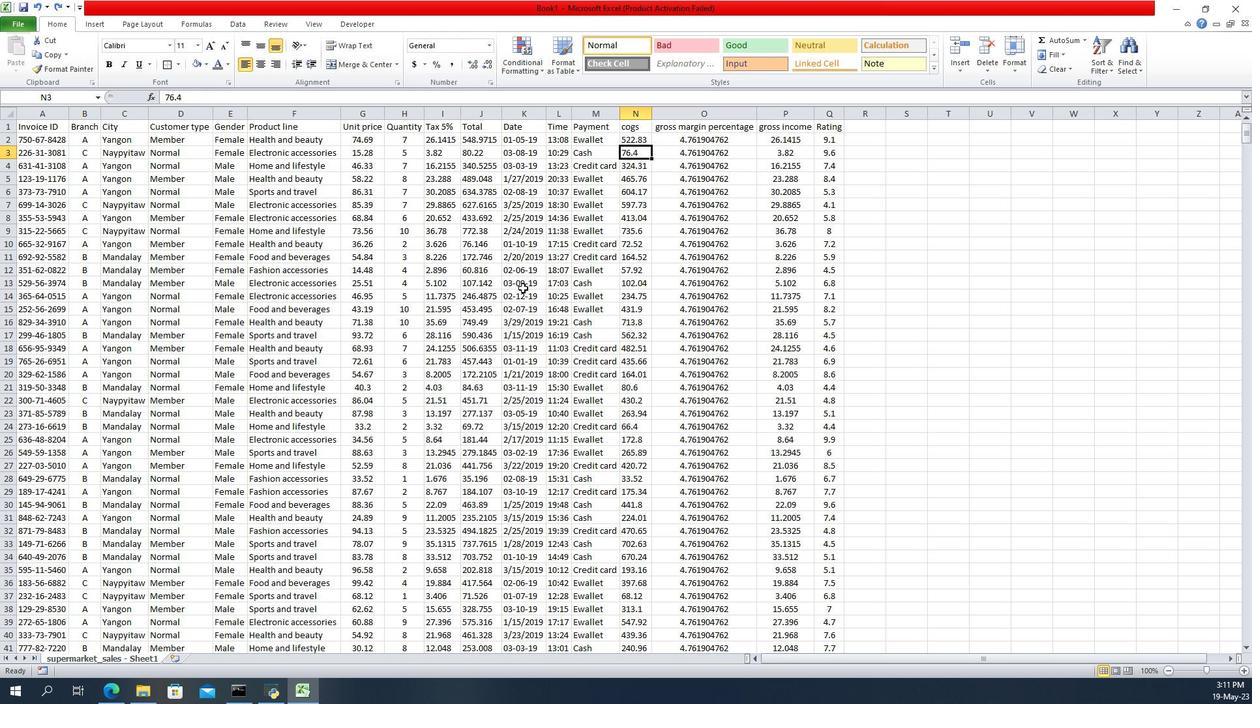 
Action: Mouse scrolled (514, 290) with delta (0, 0)
Screenshot: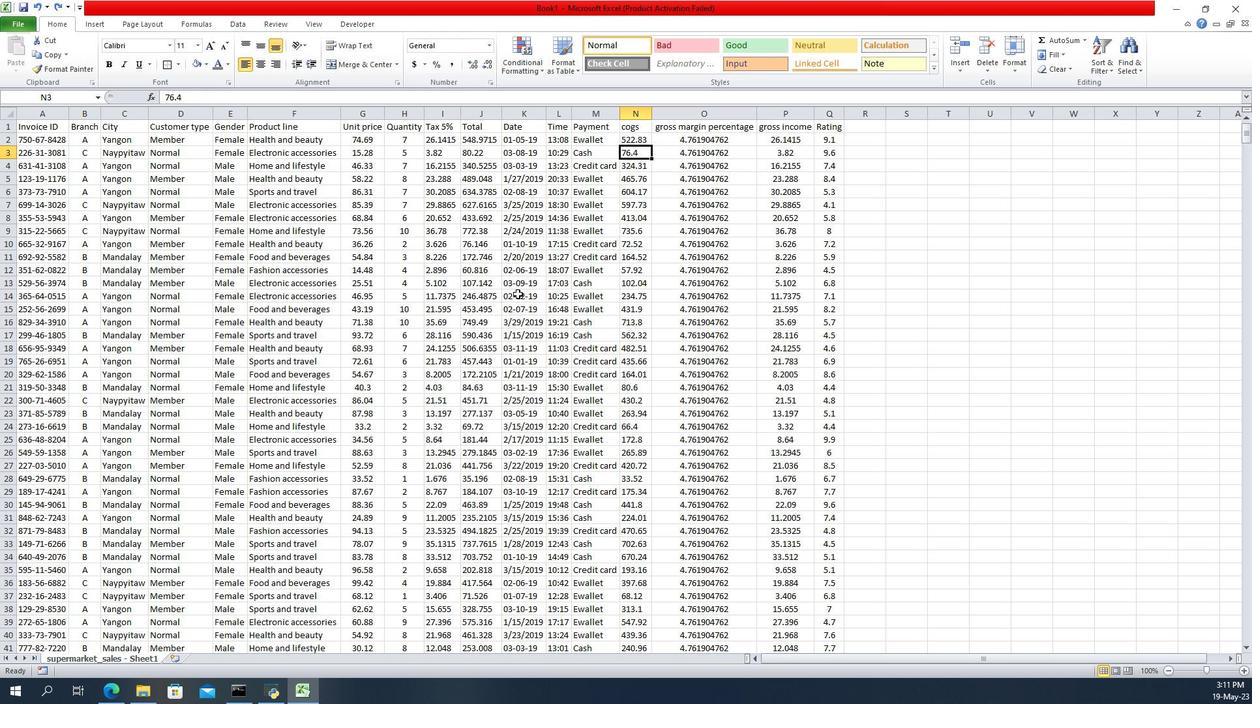 
Action: Mouse moved to (474, 120)
Screenshot: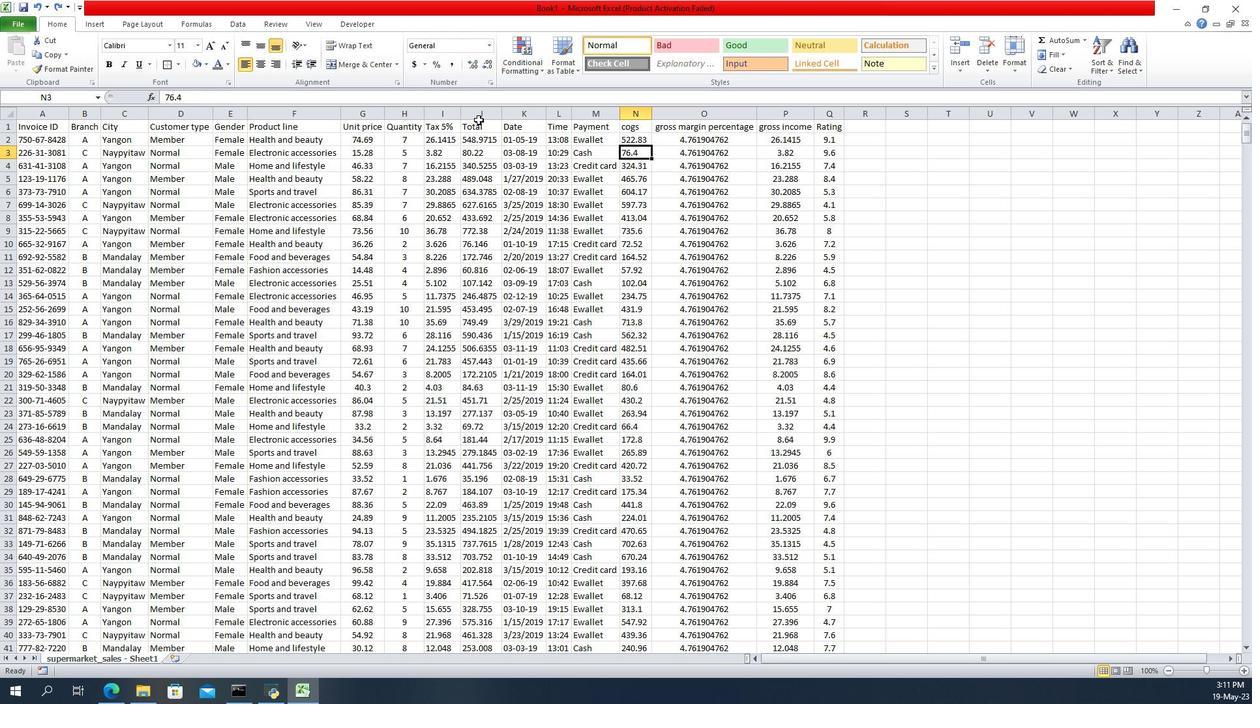 
Action: Mouse pressed left at (474, 120)
Screenshot: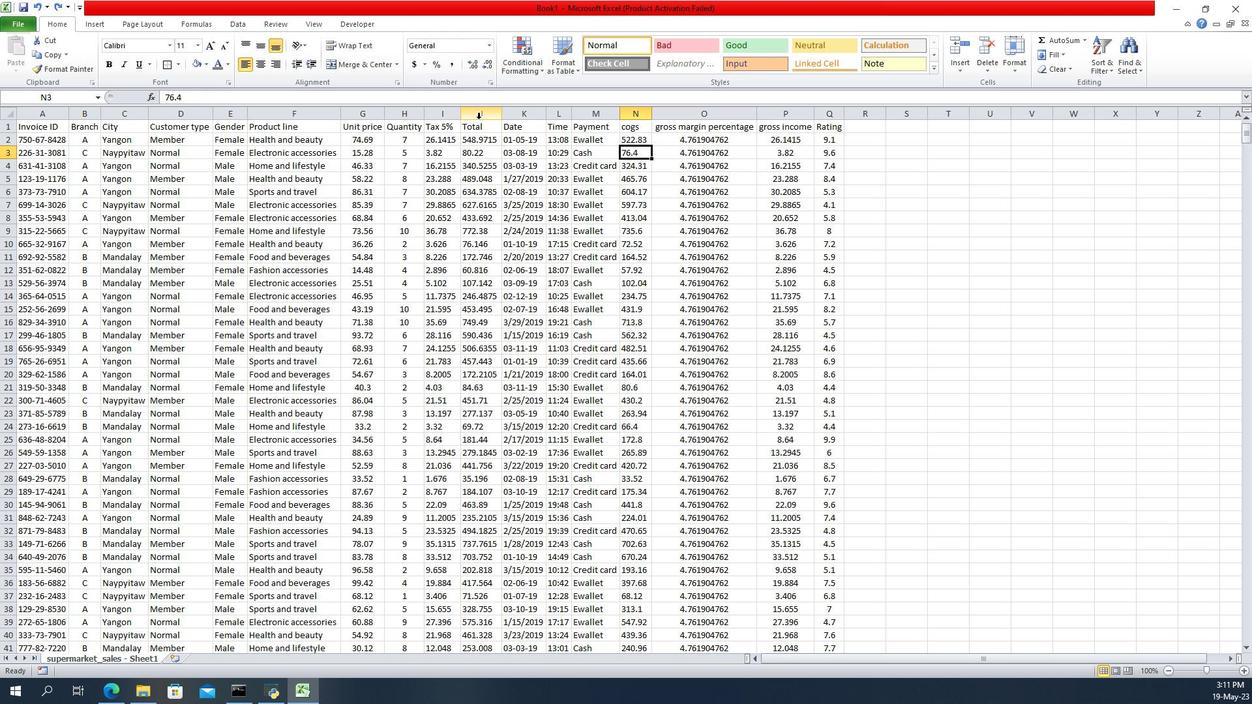 
Action: Mouse moved to (260, 73)
Screenshot: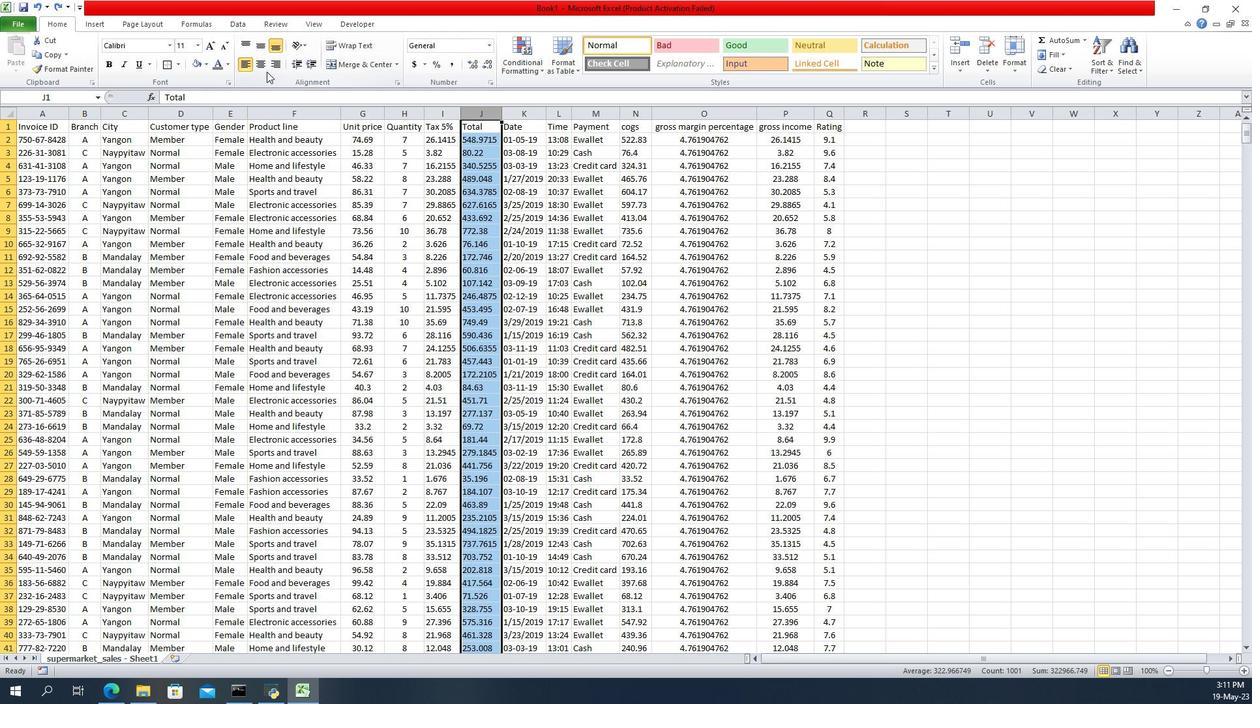 
Action: Mouse pressed left at (260, 73)
Screenshot: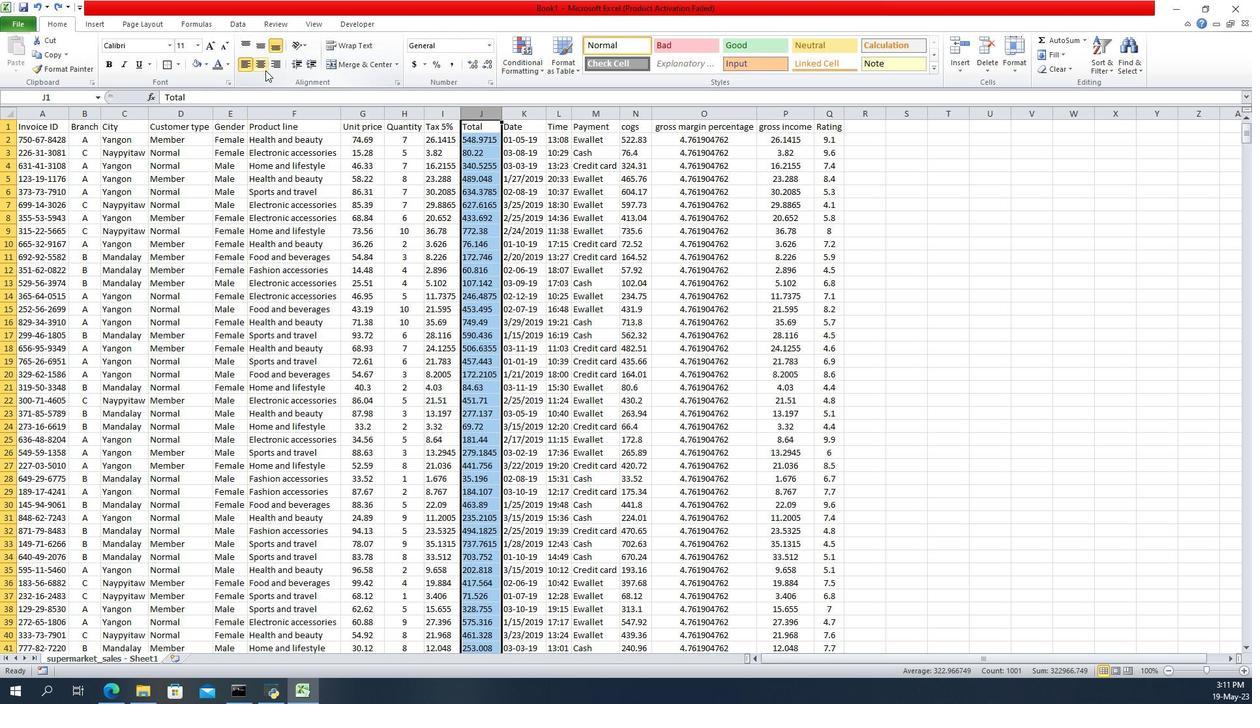 
Action: Mouse moved to (301, 157)
Screenshot: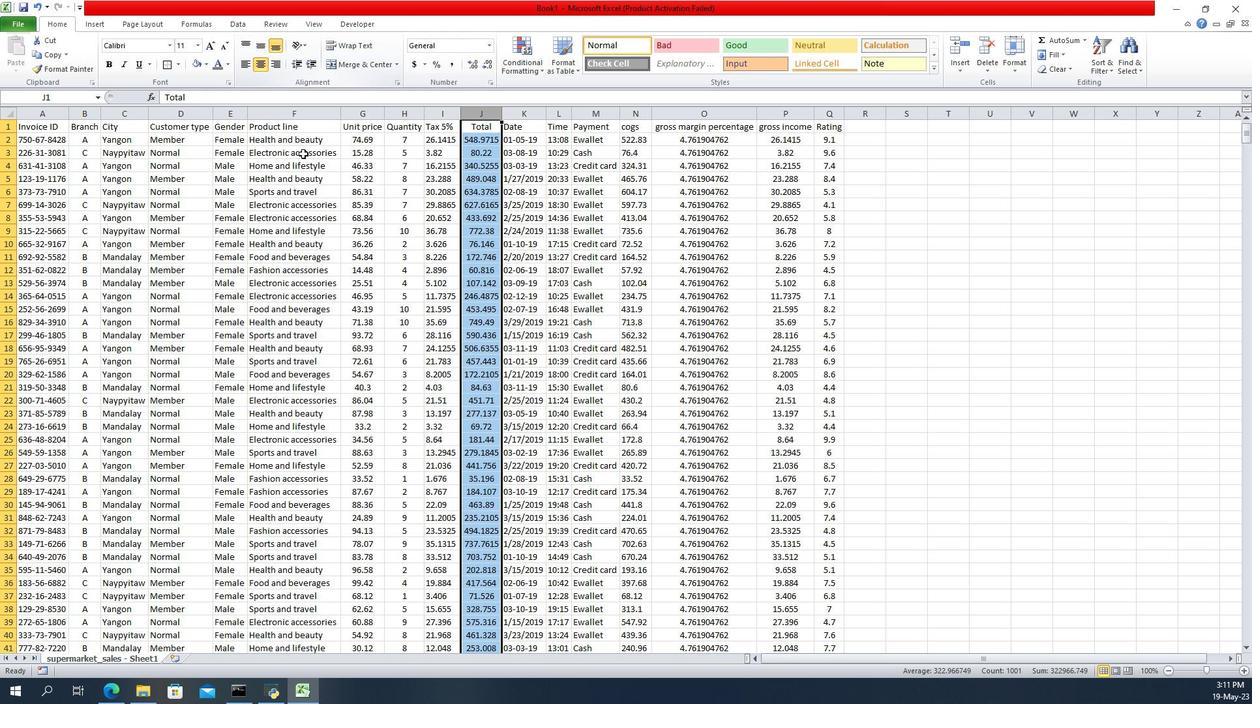
Action: Mouse pressed left at (301, 157)
Screenshot: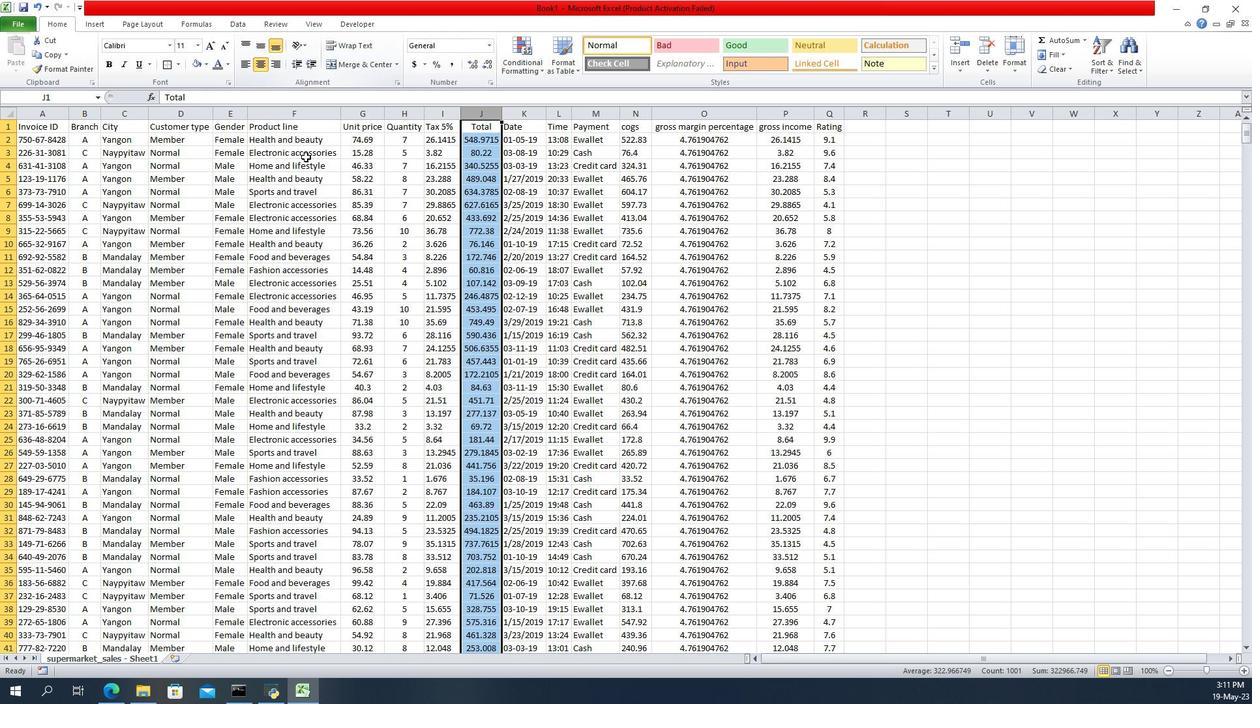 
Action: Mouse moved to (403, 203)
Screenshot: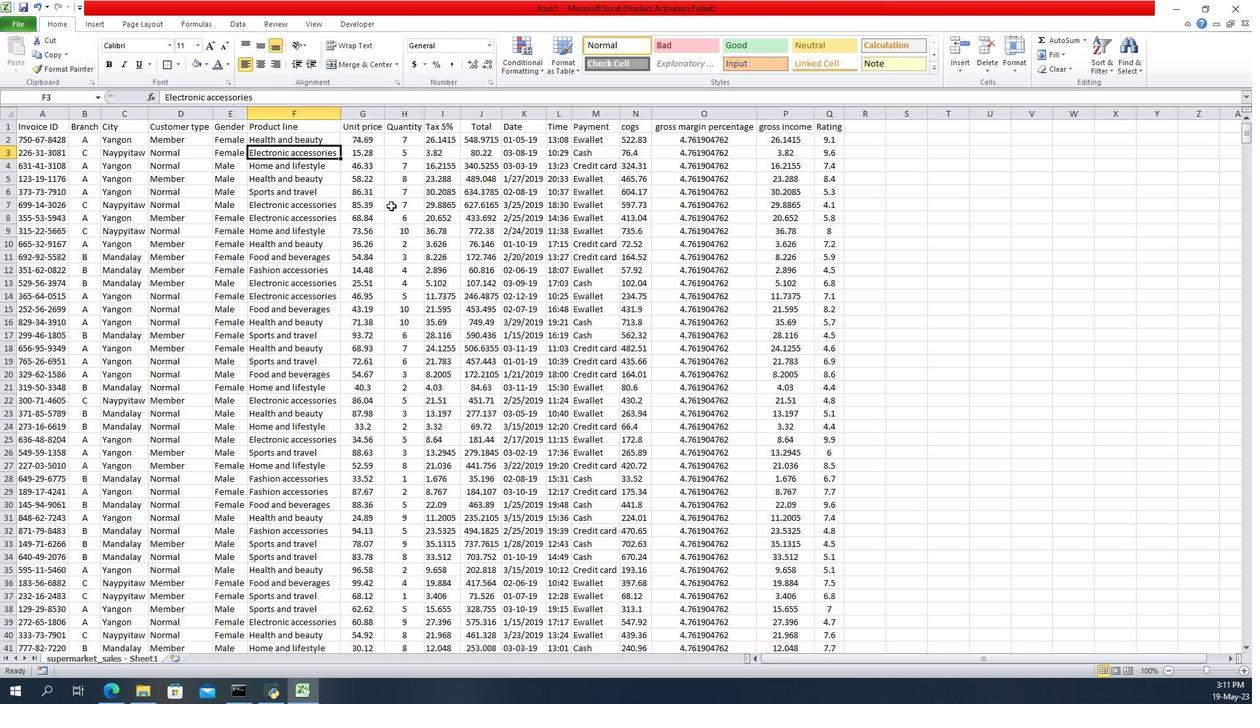 
Action: Mouse scrolled (403, 202) with delta (0, 0)
Screenshot: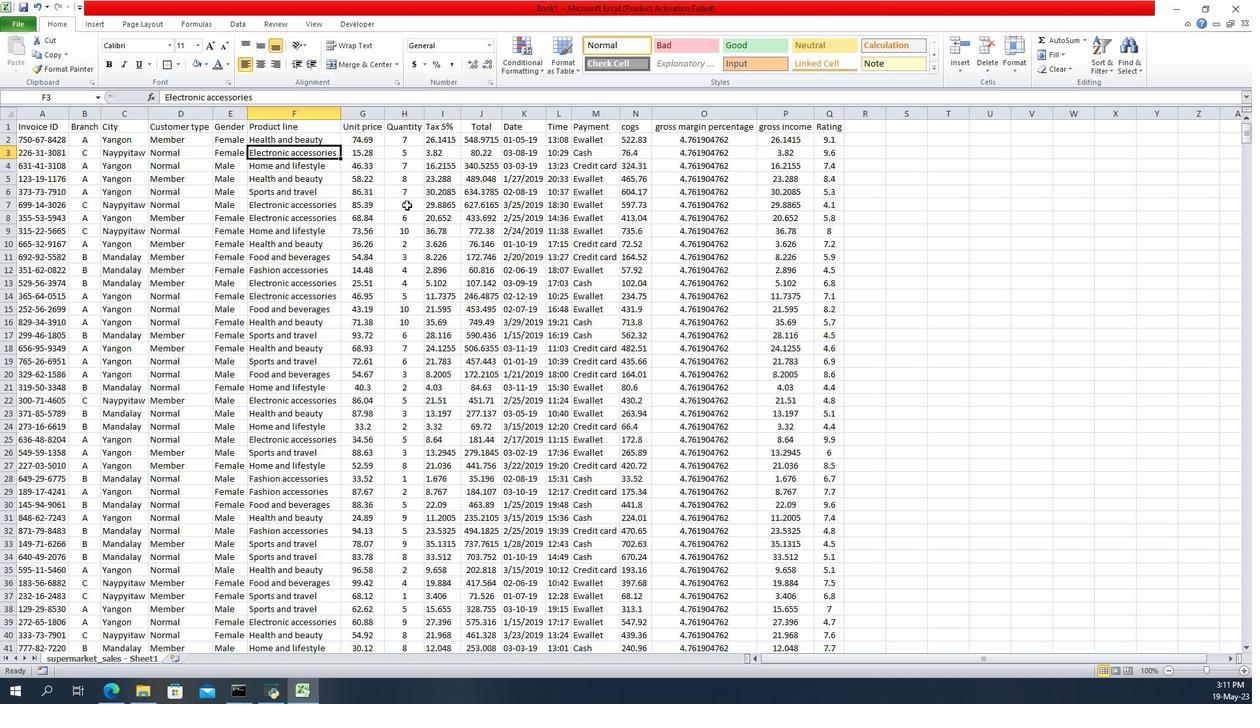
Action: Mouse scrolled (403, 202) with delta (0, 0)
Screenshot: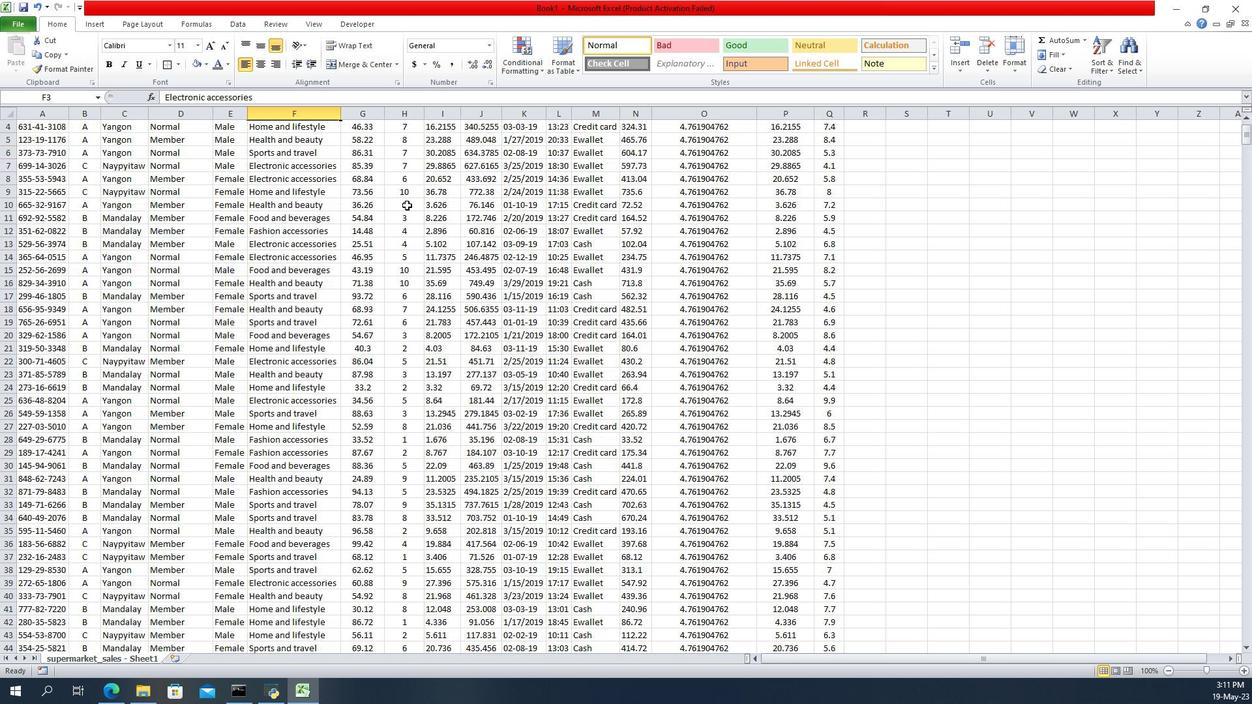 
Action: Mouse scrolled (403, 204) with delta (0, 0)
Screenshot: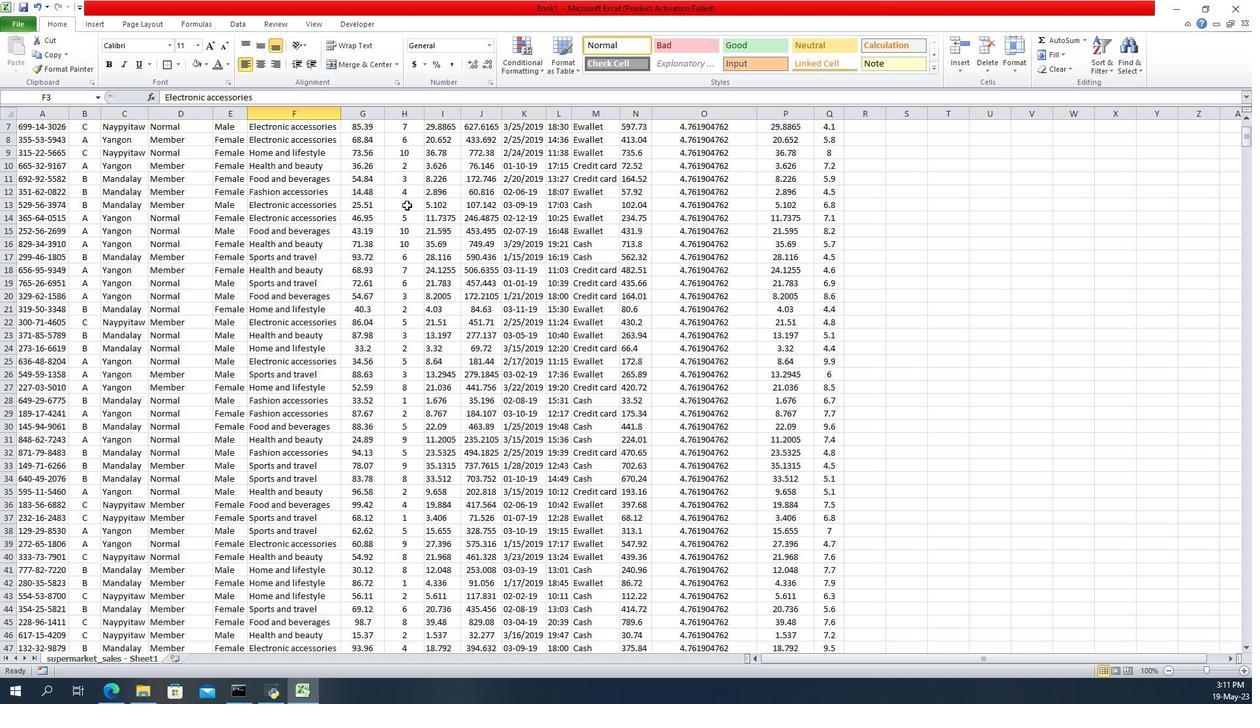 
Action: Mouse scrolled (403, 204) with delta (0, 0)
Screenshot: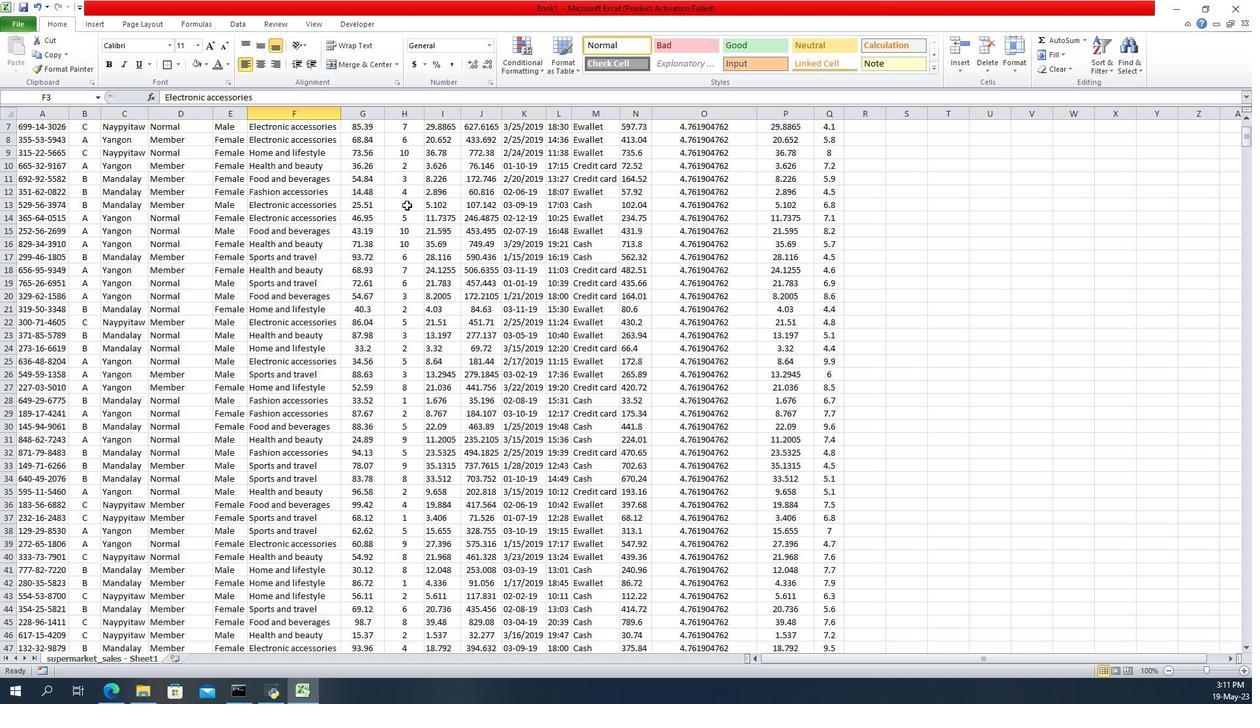 
Action: Mouse scrolled (403, 204) with delta (0, 0)
Screenshot: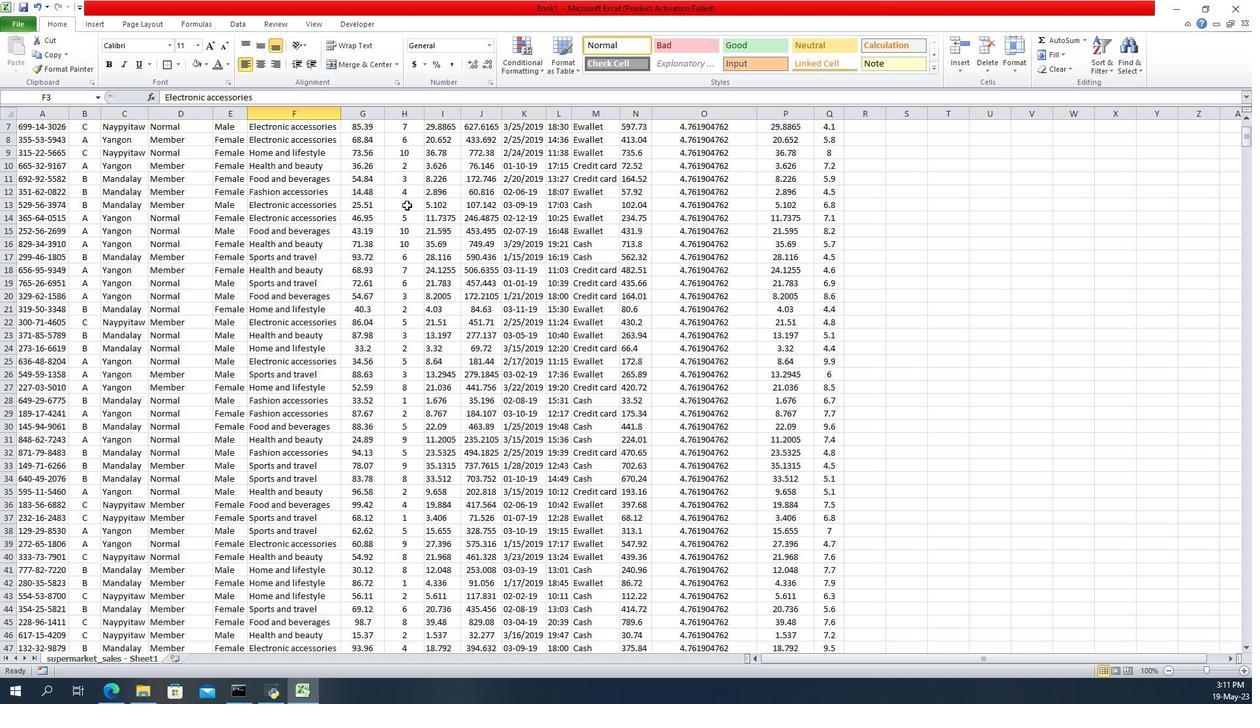 
Action: Mouse scrolled (403, 204) with delta (0, 0)
Screenshot: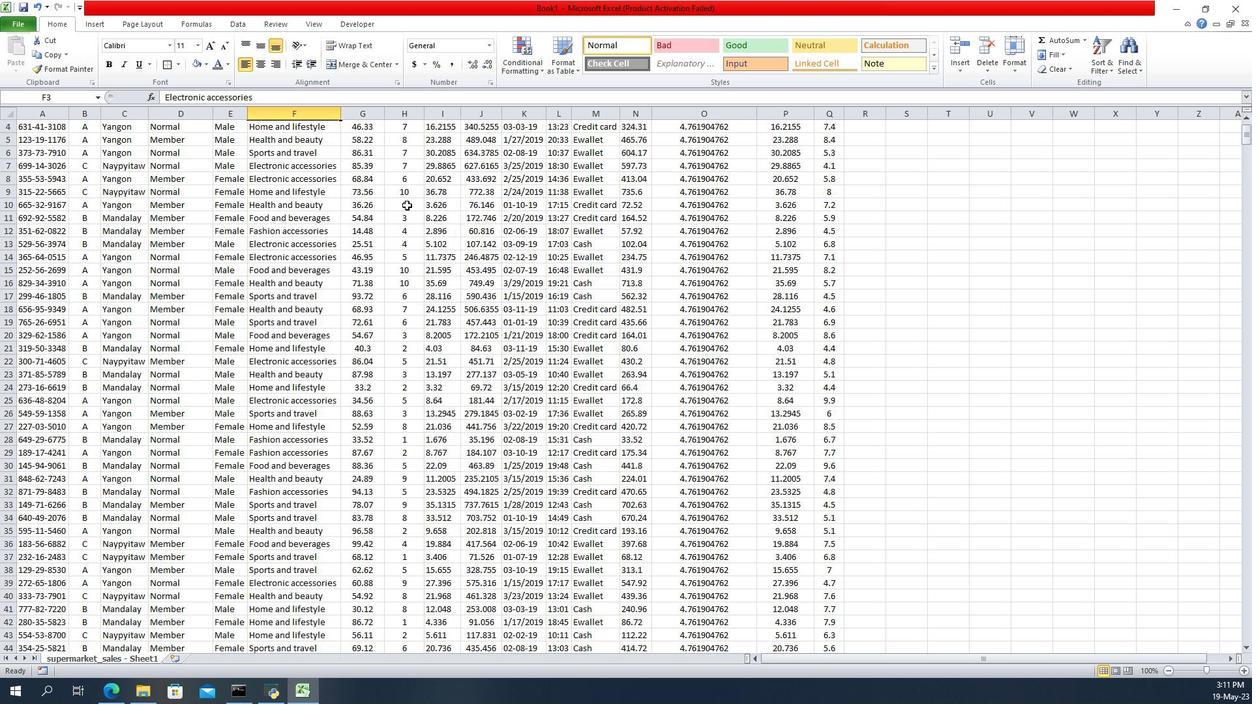
Action: Mouse scrolled (403, 204) with delta (0, 0)
Screenshot: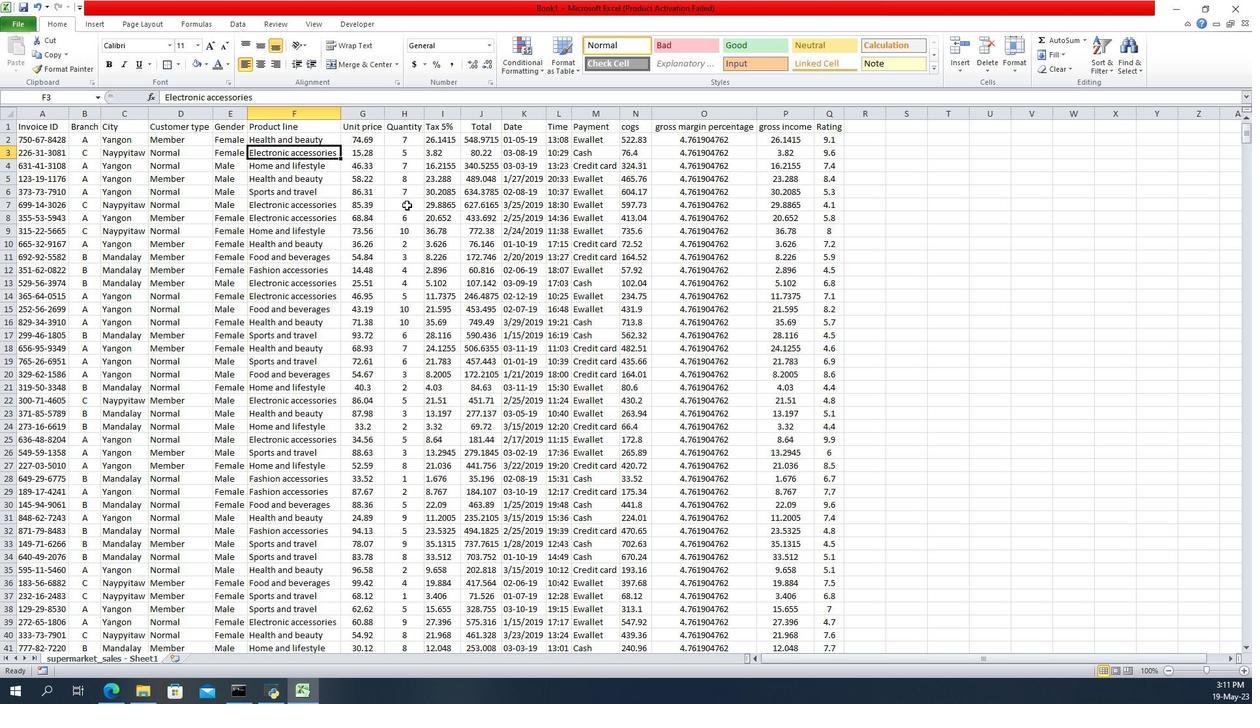 
Action: Mouse scrolled (403, 204) with delta (0, 0)
Screenshot: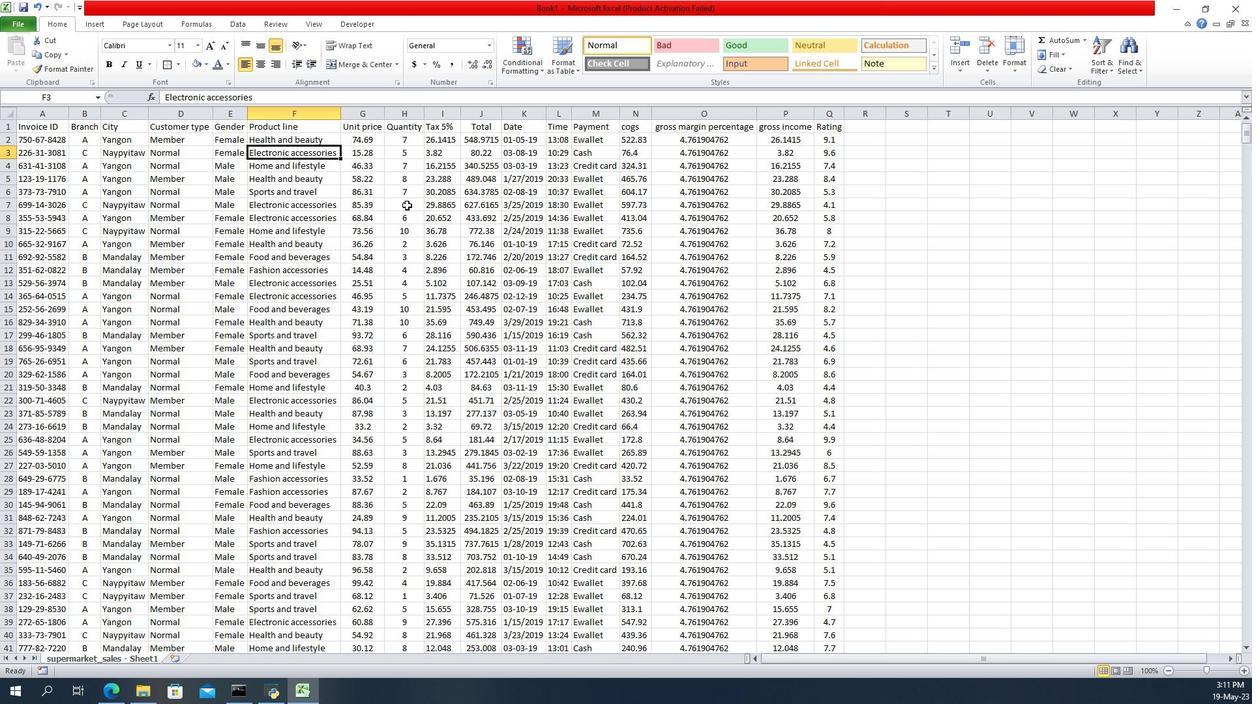 
Action: Mouse scrolled (403, 204) with delta (0, 0)
Screenshot: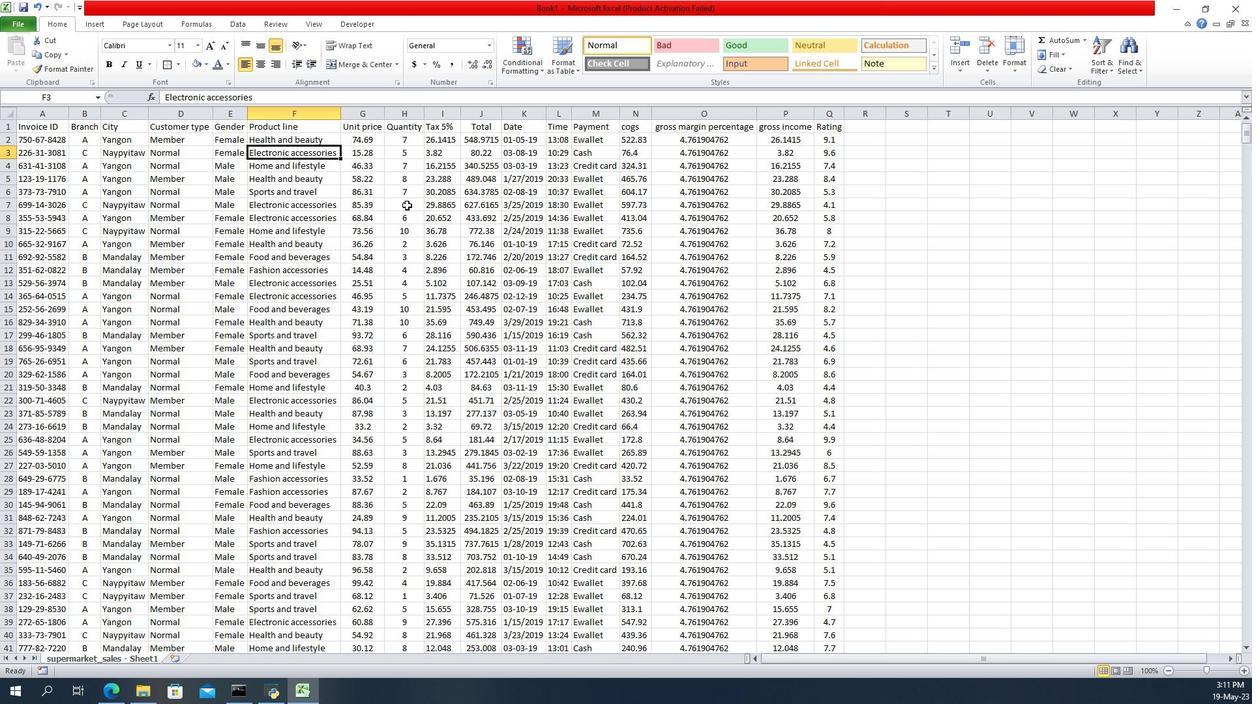 
Action: Mouse scrolled (403, 204) with delta (0, 0)
Screenshot: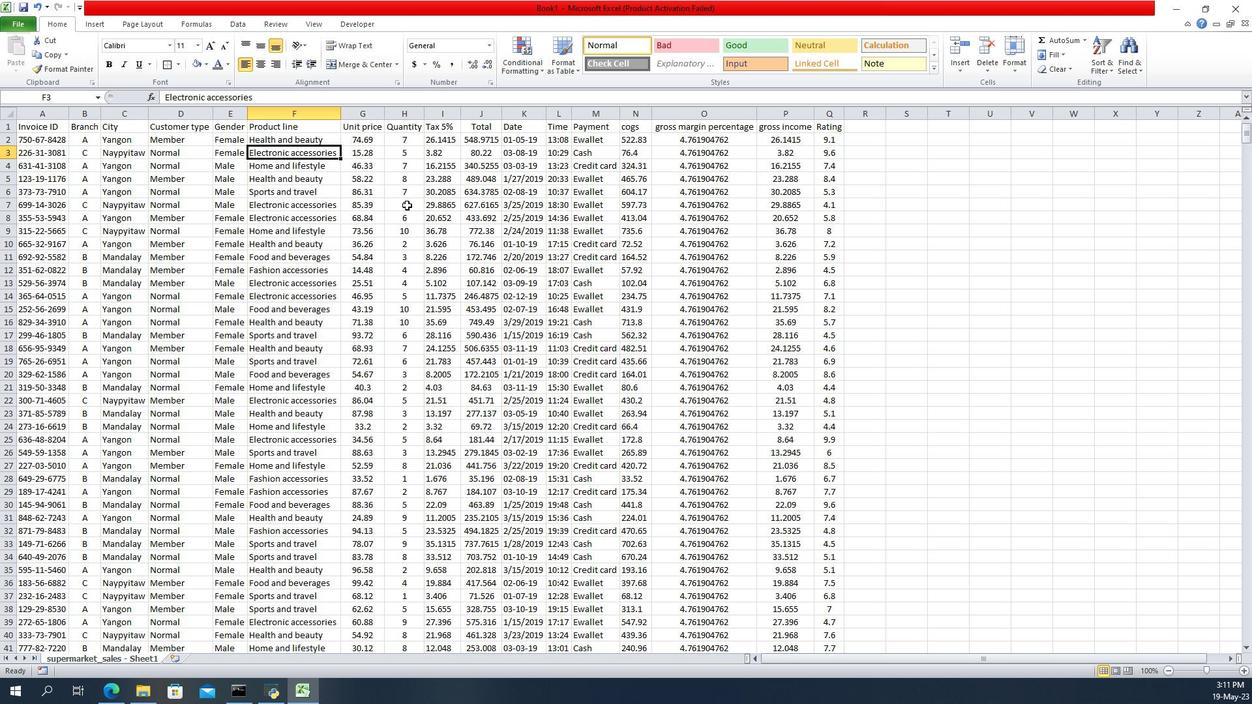 
Action: Mouse scrolled (403, 204) with delta (0, 0)
Screenshot: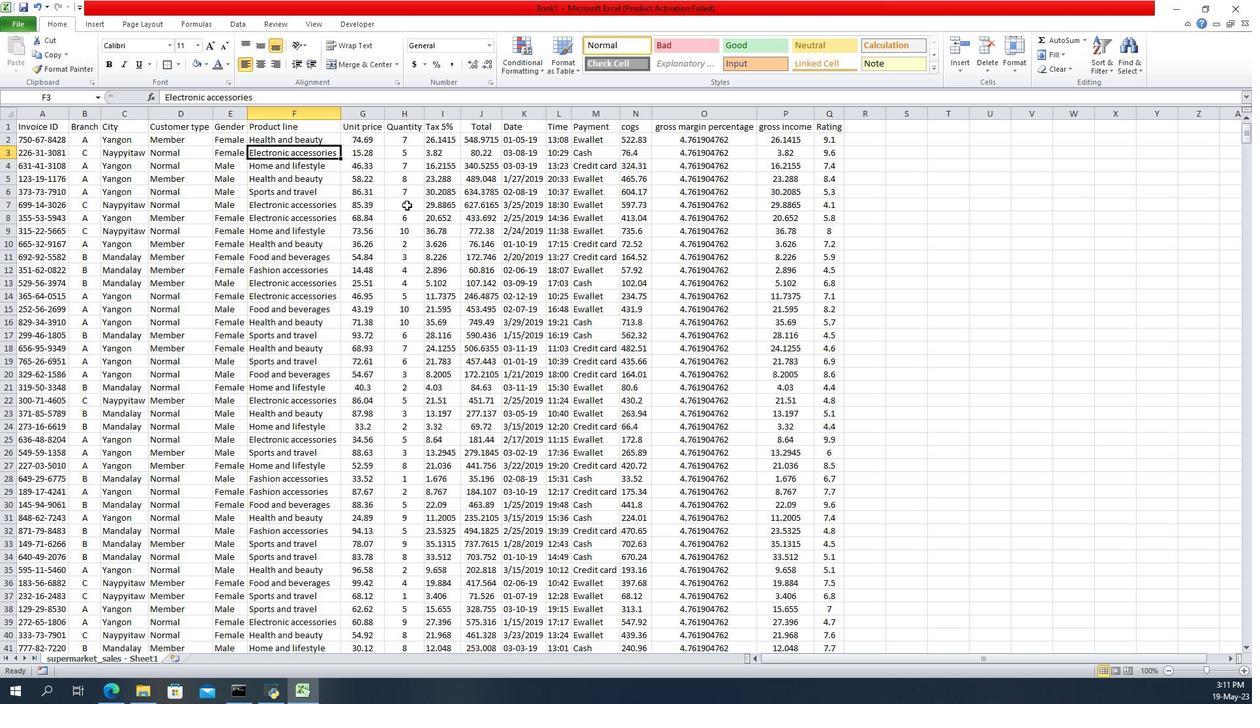
Action: Mouse scrolled (403, 204) with delta (0, 0)
Screenshot: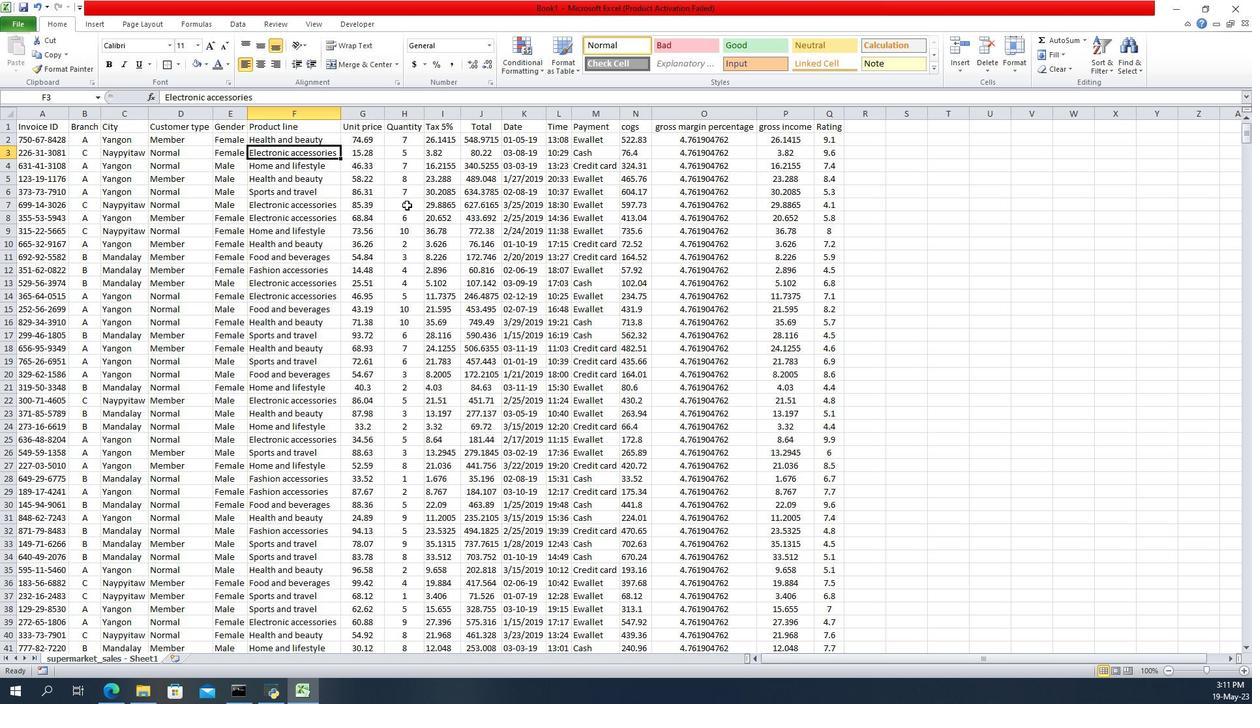 
Action: Mouse scrolled (403, 204) with delta (0, 0)
Screenshot: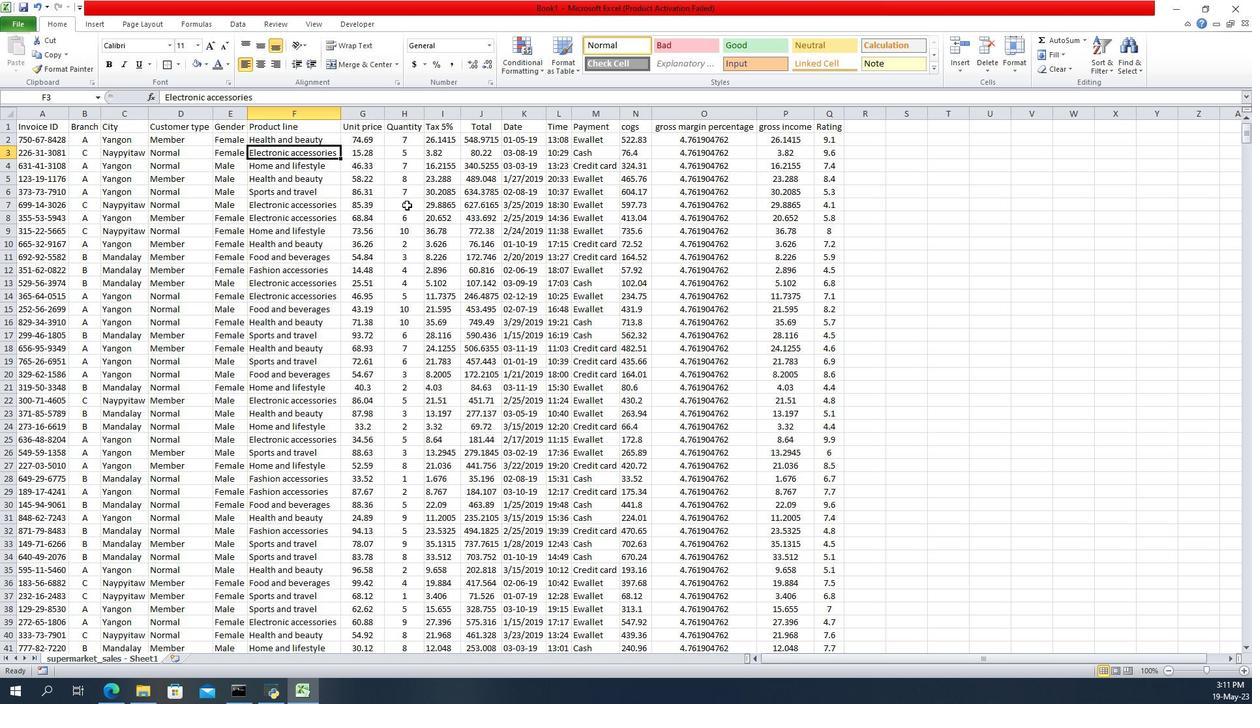 
Action: Mouse scrolled (403, 204) with delta (0, 0)
Screenshot: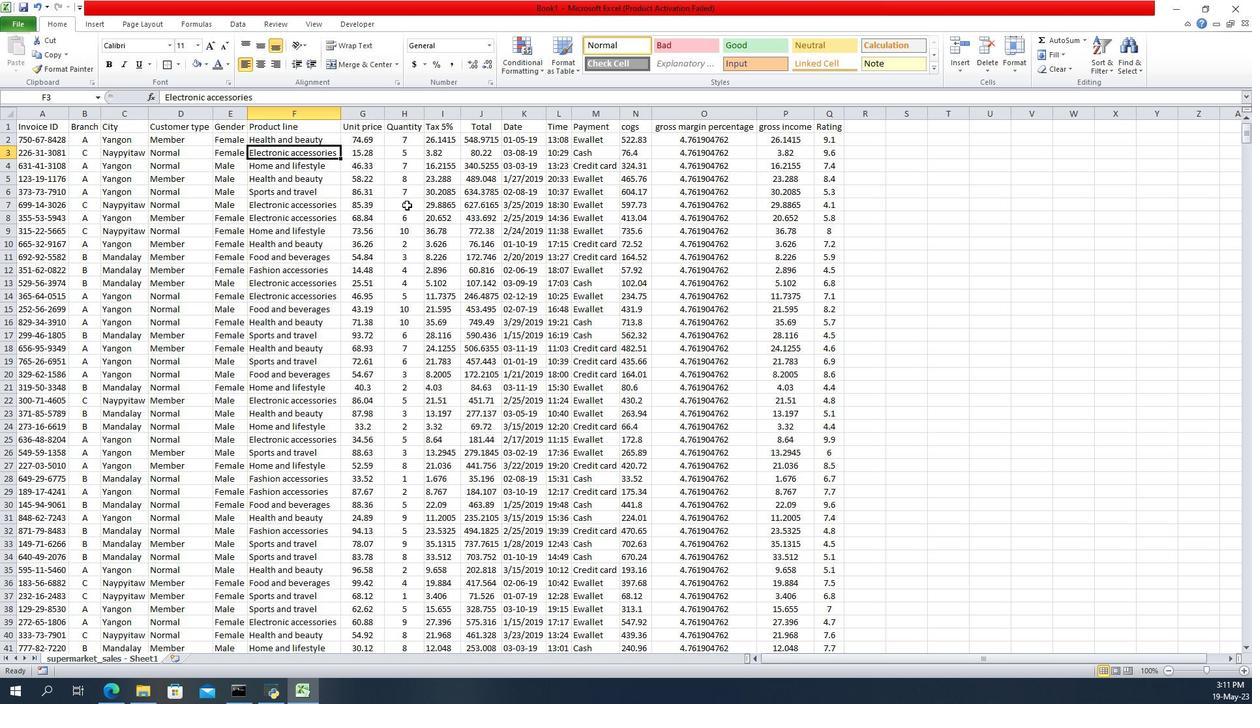
Action: Mouse moved to (52, 128)
Screenshot: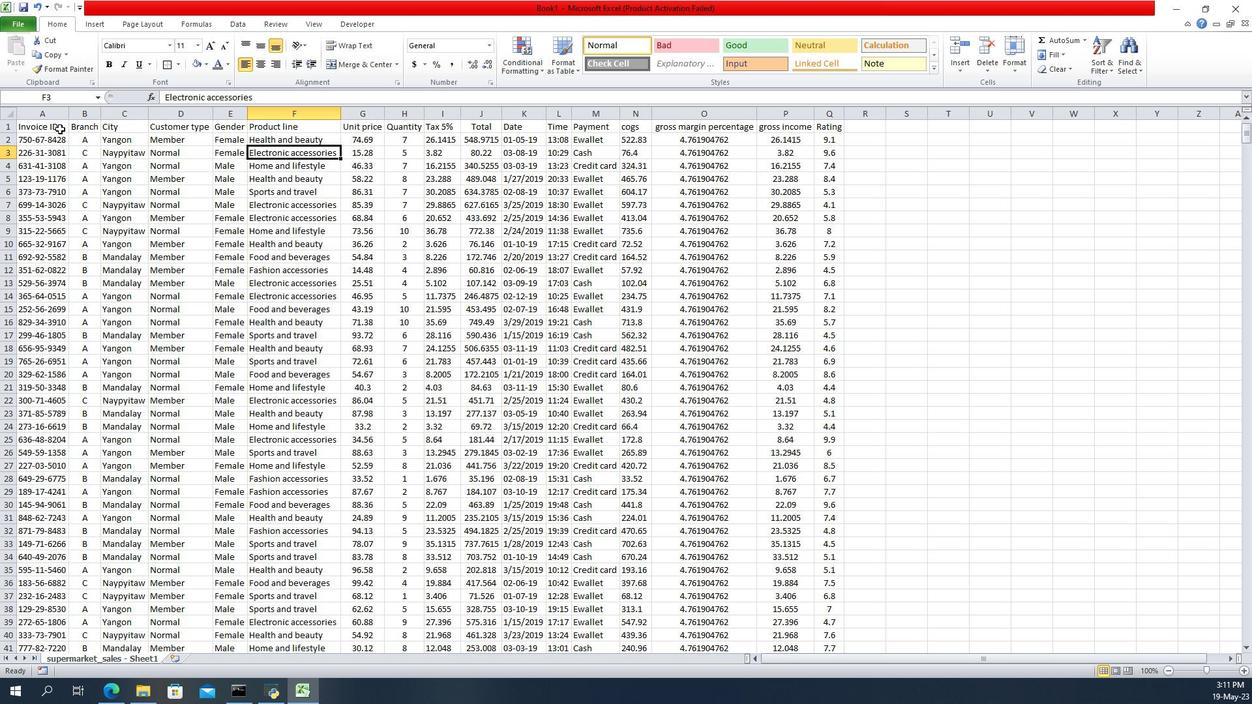 
Action: Mouse pressed left at (52, 128)
Screenshot: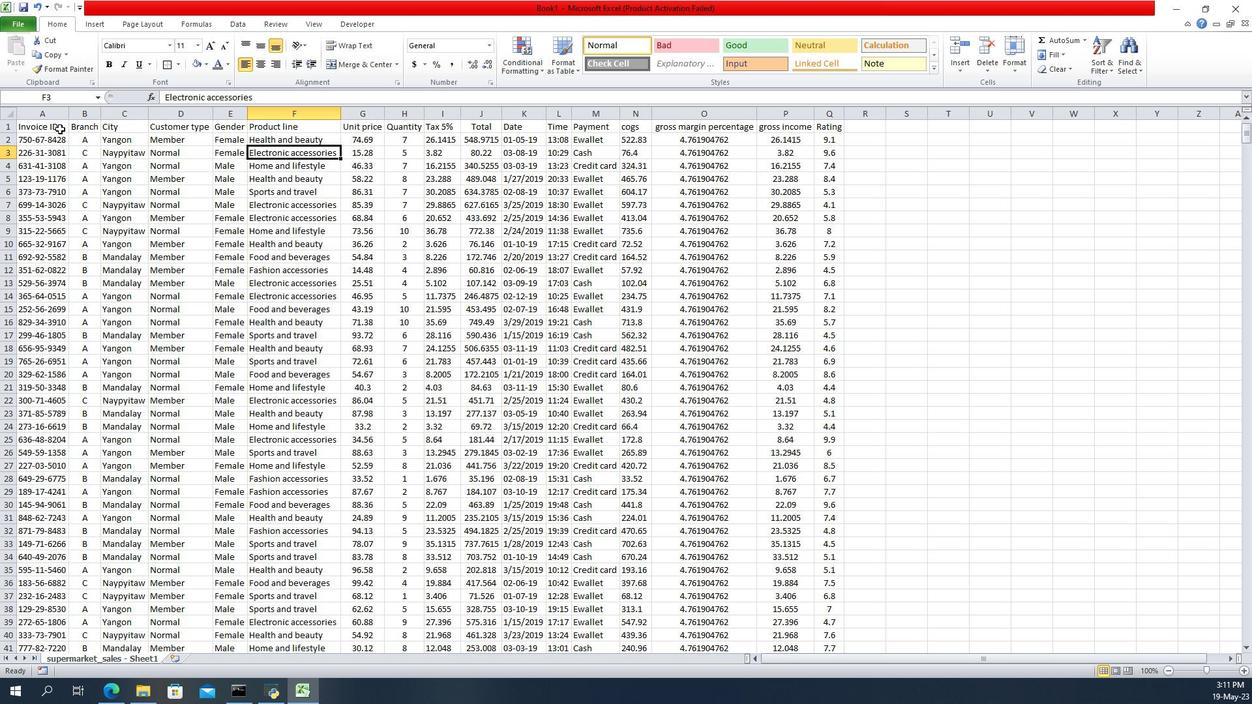 
Action: Mouse moved to (155, 202)
Screenshot: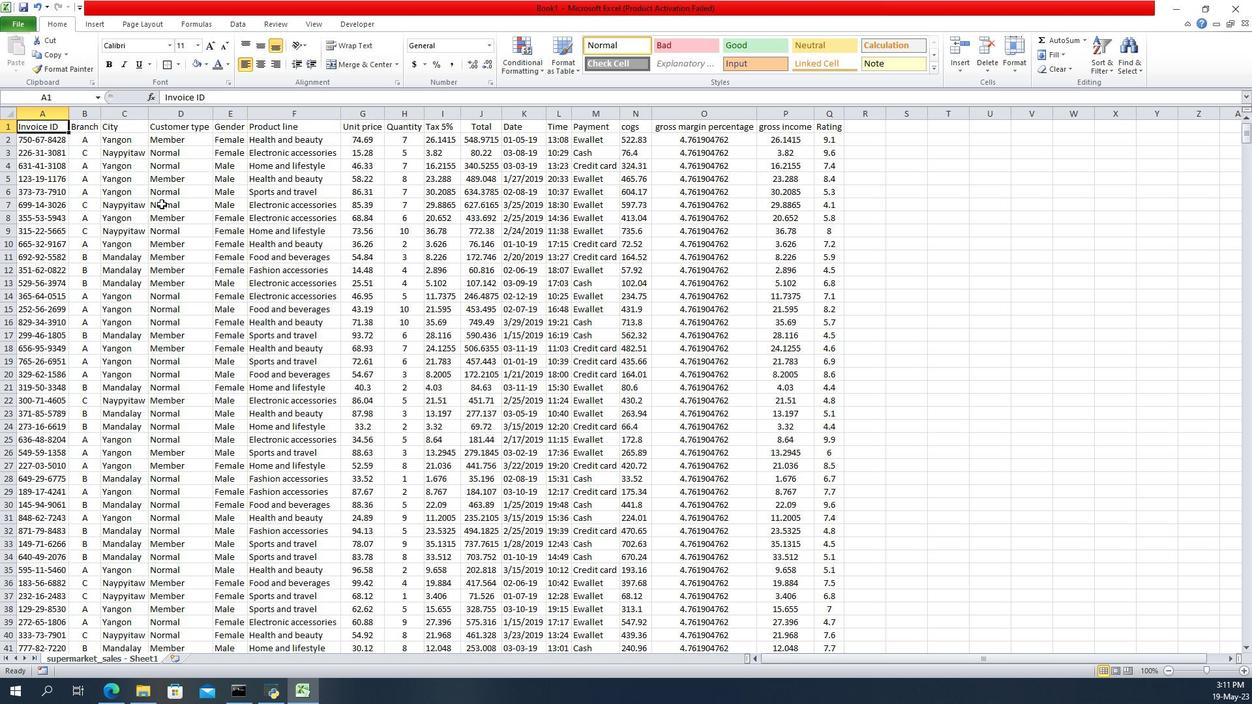 
Action: Key pressed ctrl+A
Screenshot: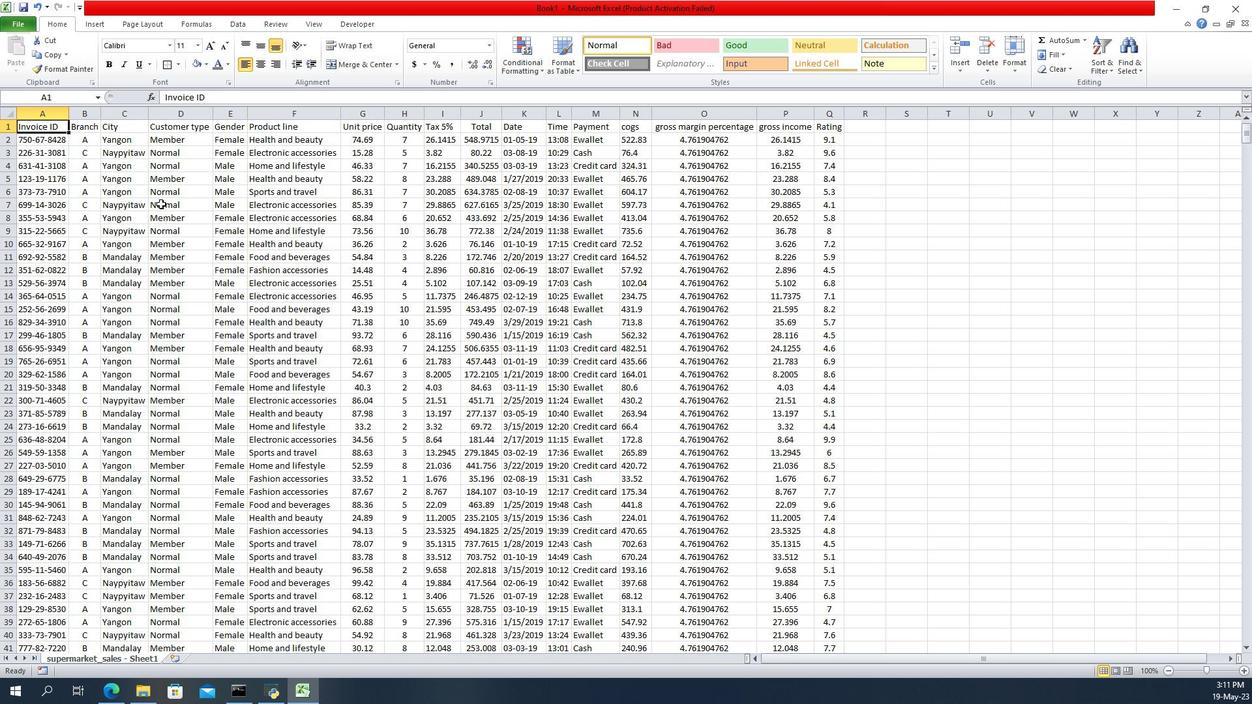 
Action: Mouse moved to (546, 78)
Screenshot: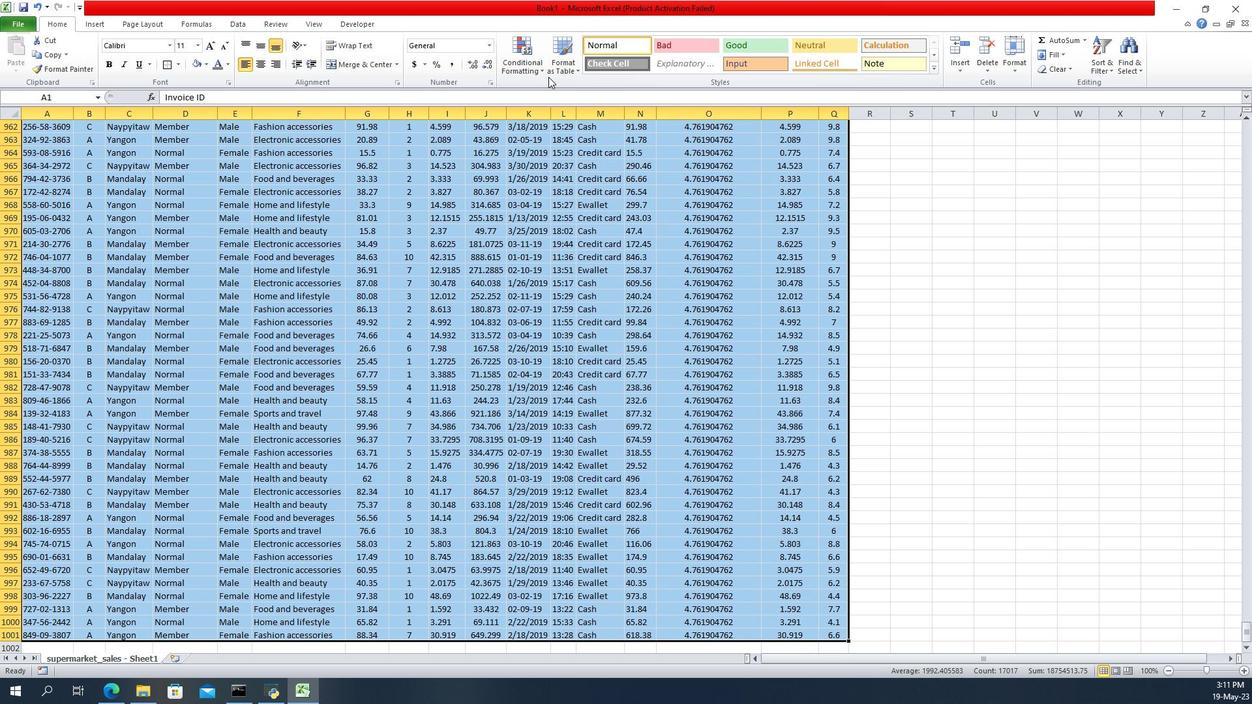 
Action: Mouse pressed left at (546, 78)
Screenshot: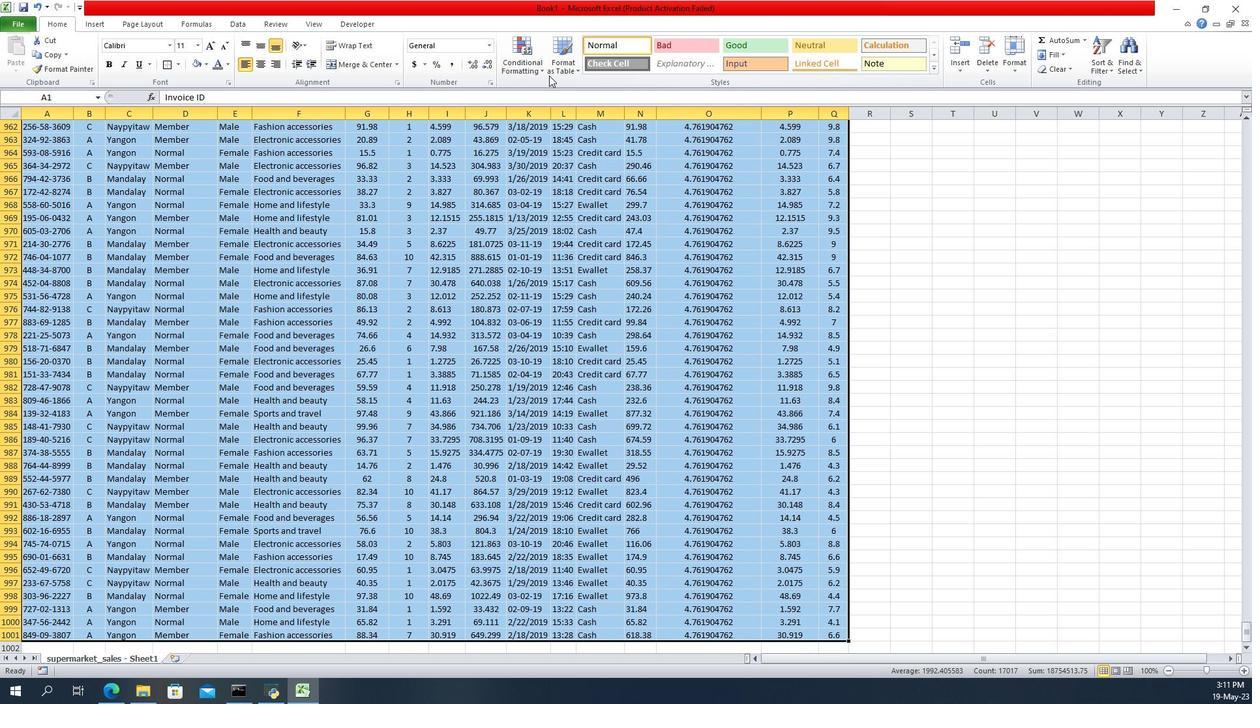 
Action: Mouse moved to (785, 142)
Screenshot: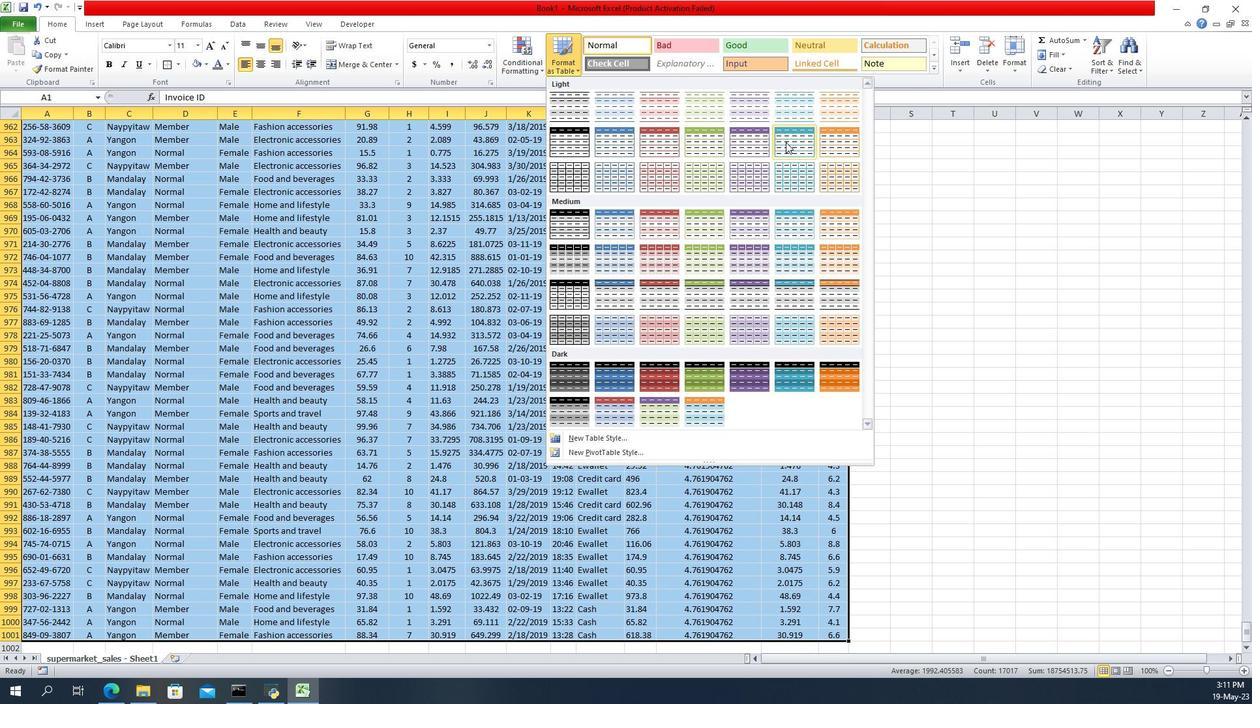 
Action: Mouse pressed left at (785, 142)
Screenshot: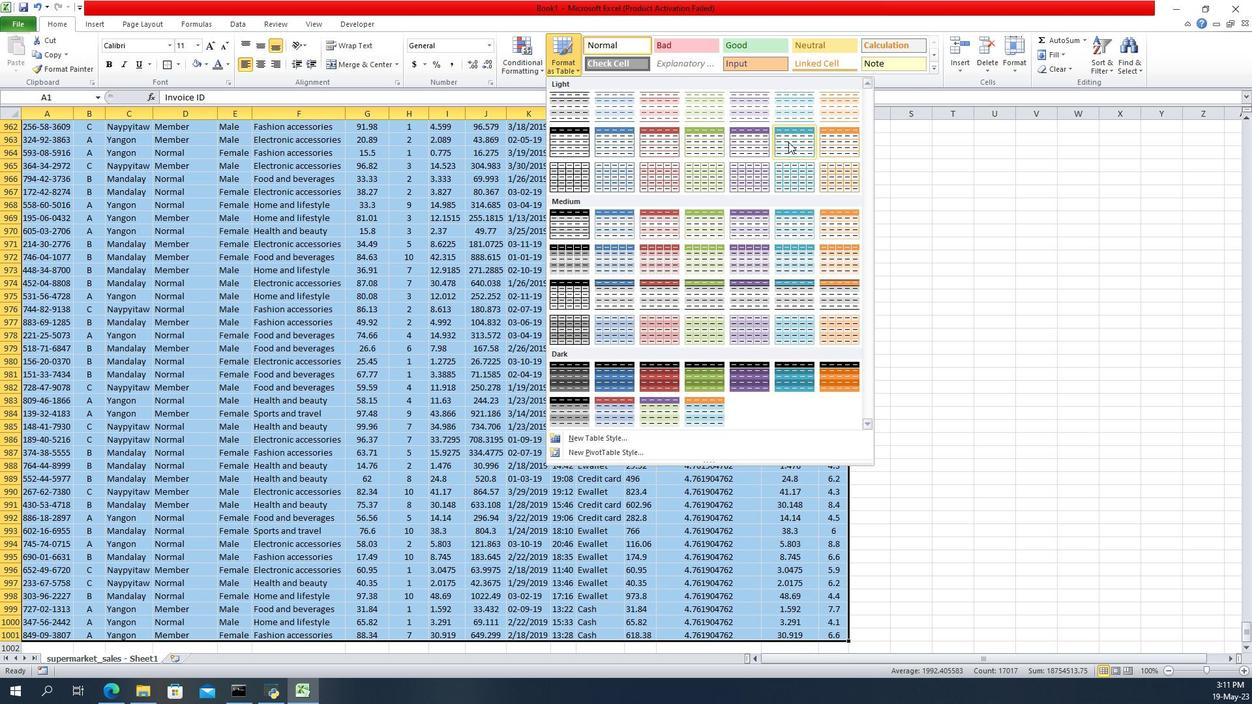 
Action: Mouse moved to (380, 320)
Screenshot: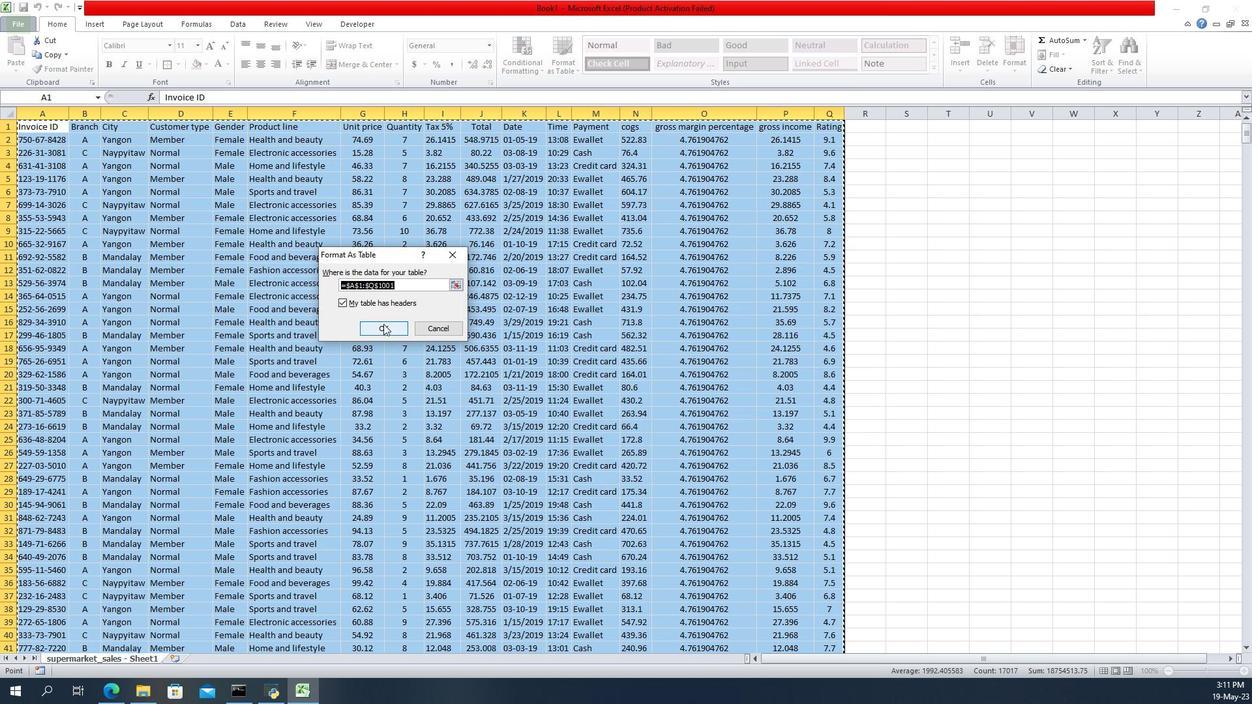 
Action: Mouse pressed left at (380, 320)
Screenshot: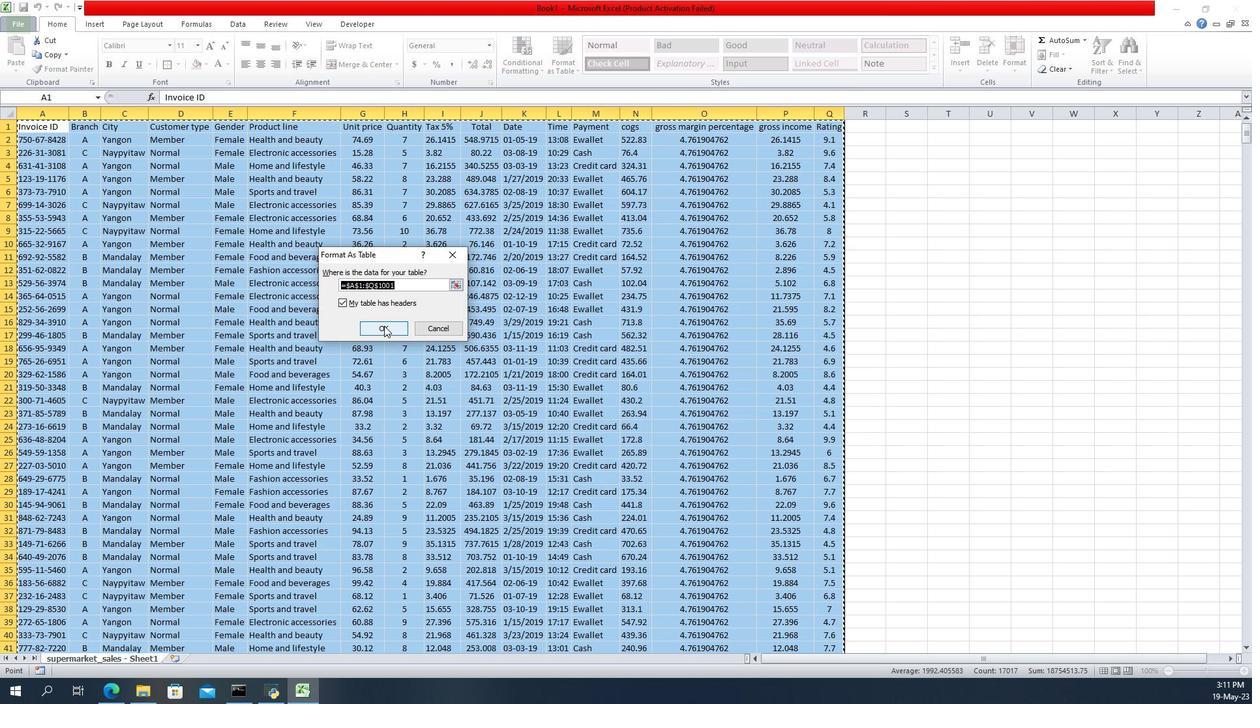 
Action: Mouse moved to (228, 257)
Screenshot: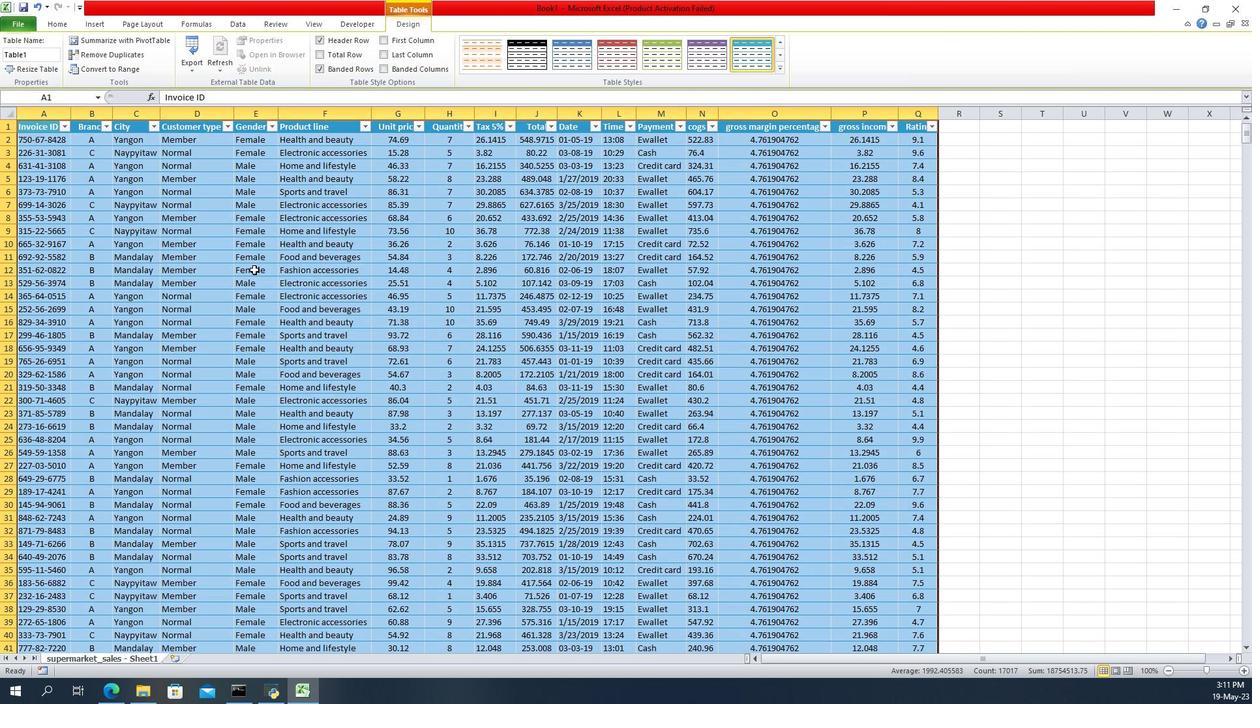 
Action: Mouse scrolled (228, 258) with delta (0, 0)
Screenshot: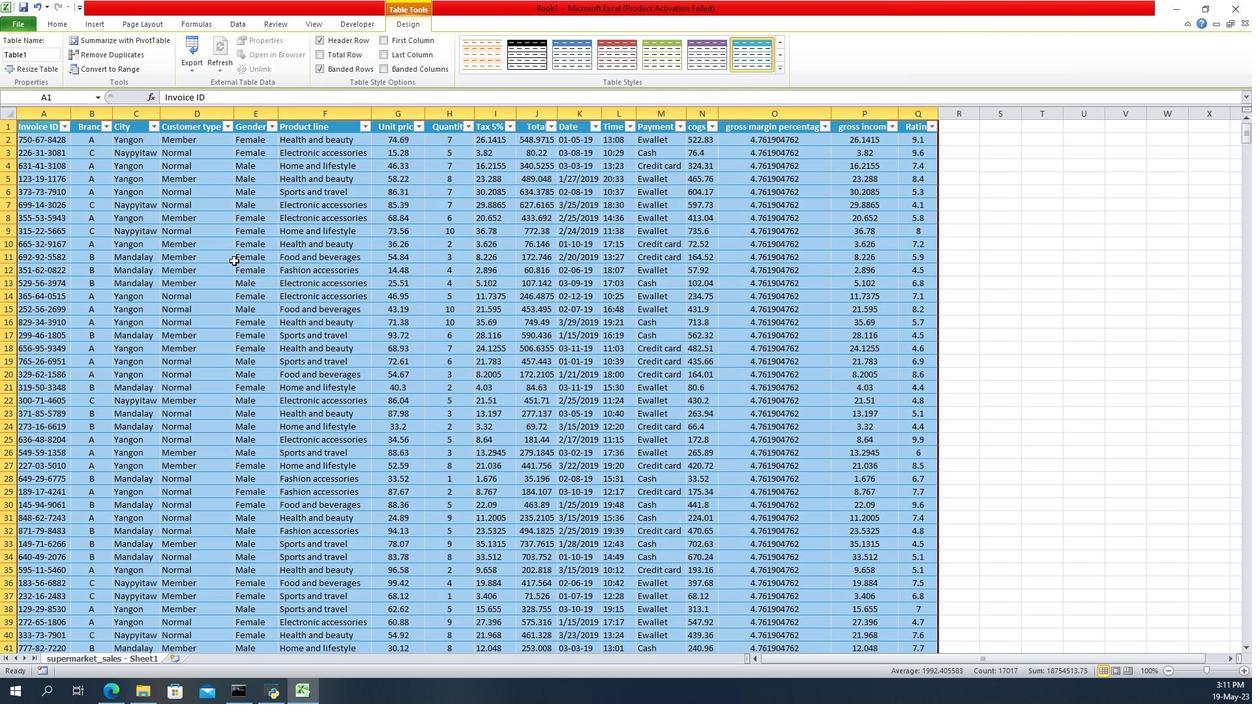 
Action: Mouse scrolled (228, 258) with delta (0, 0)
Screenshot: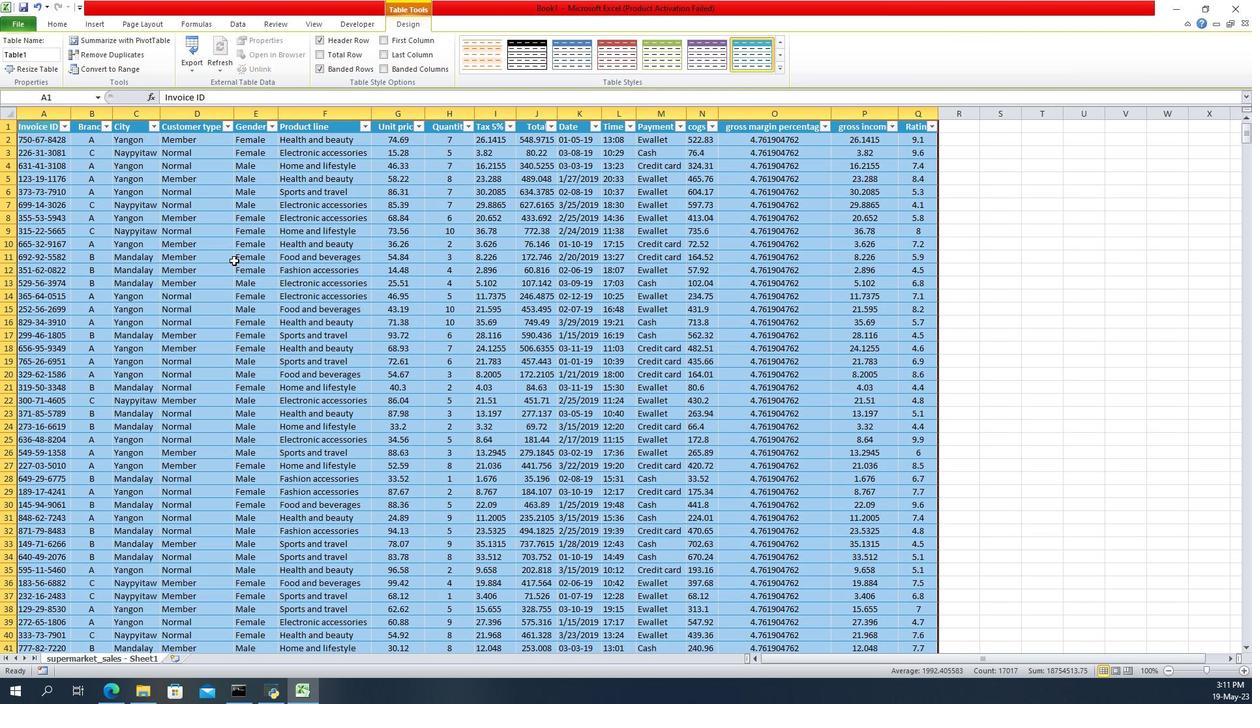 
Action: Mouse scrolled (228, 258) with delta (0, 0)
Screenshot: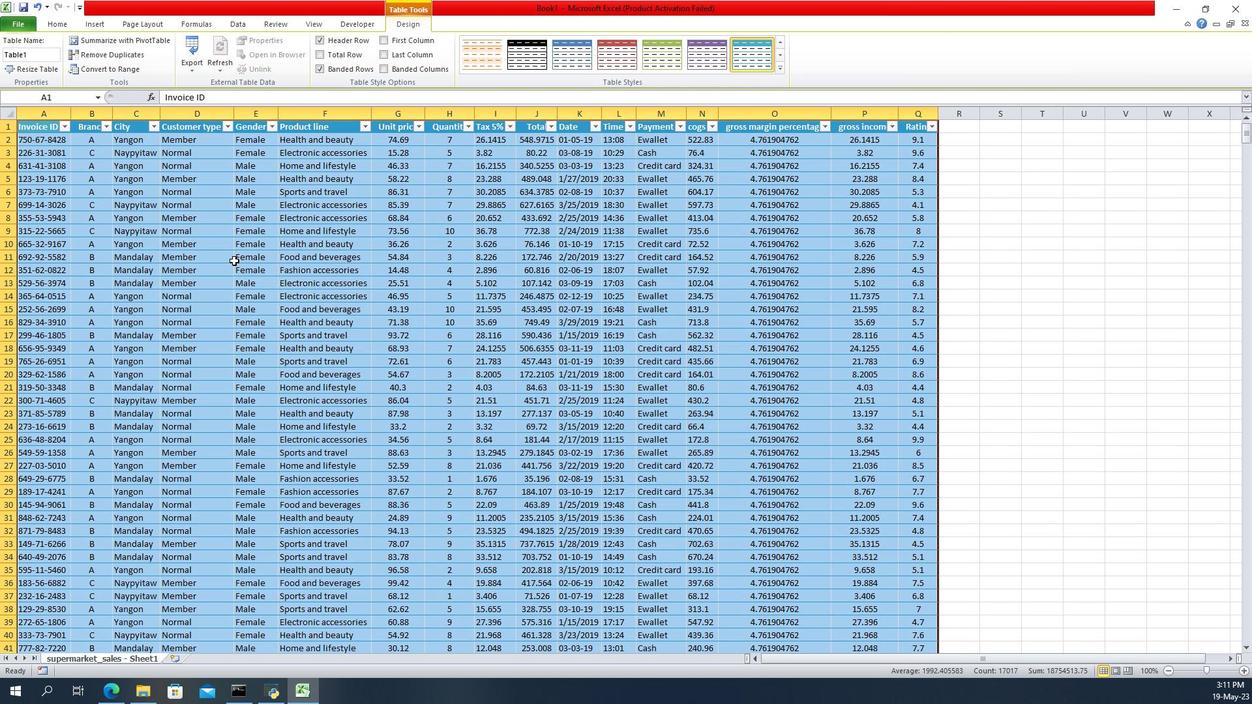 
Action: Mouse moved to (230, 216)
Screenshot: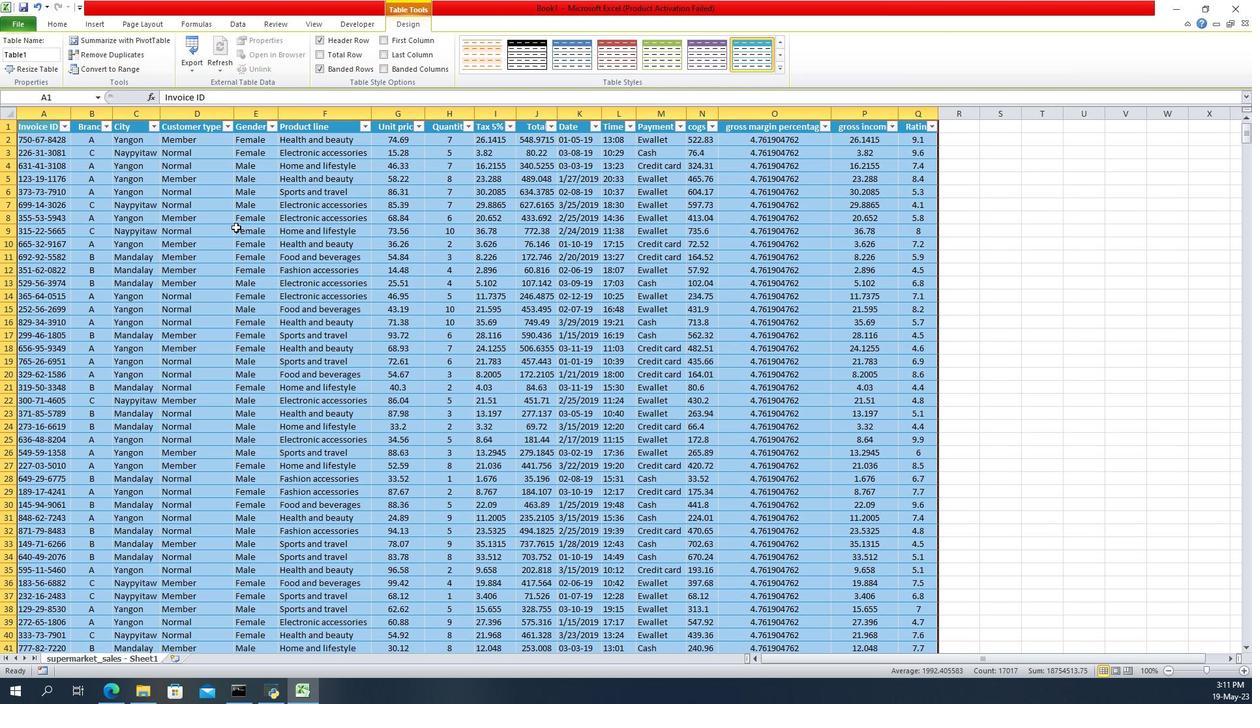 
Action: Mouse pressed left at (230, 216)
Screenshot: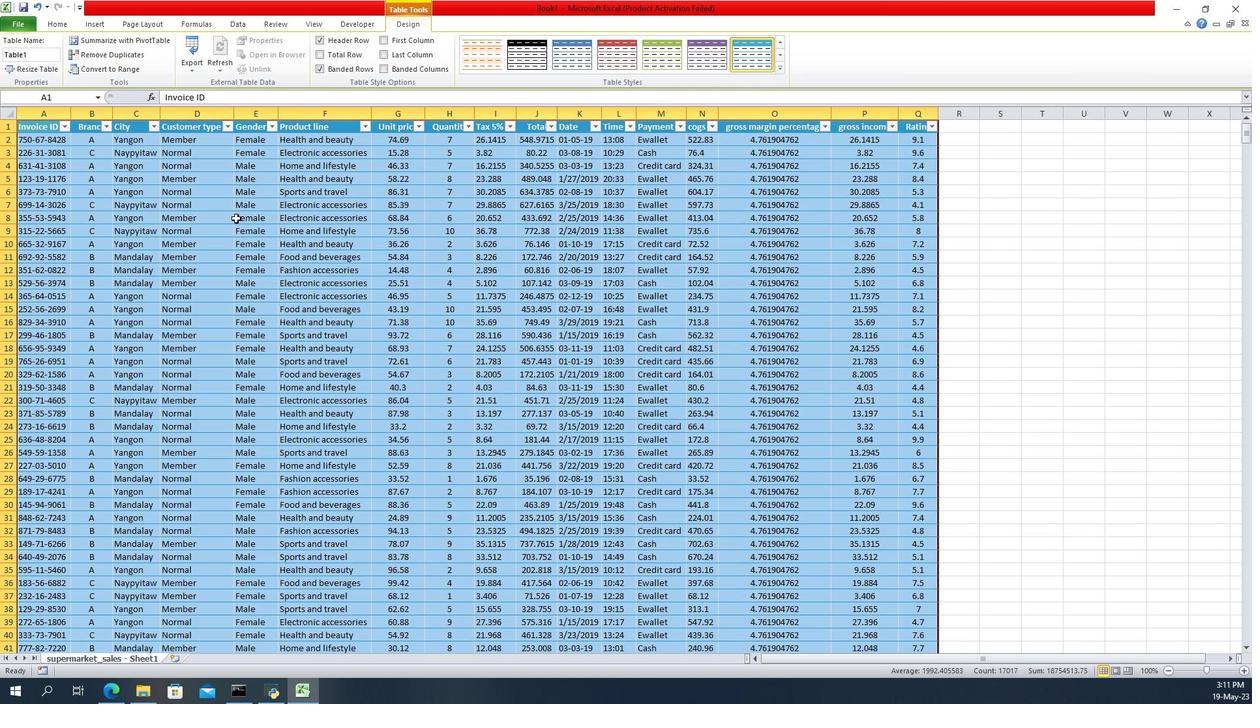
Action: Mouse moved to (592, 130)
Screenshot: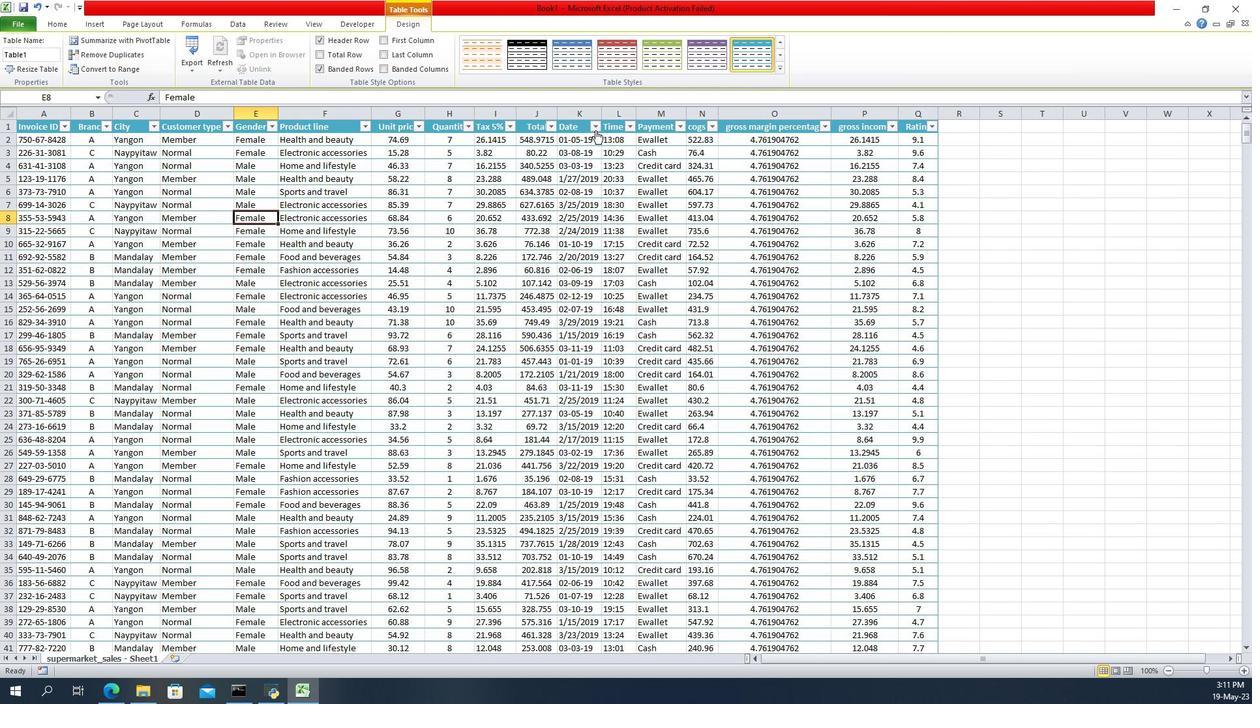 
Action: Mouse pressed left at (592, 130)
Screenshot: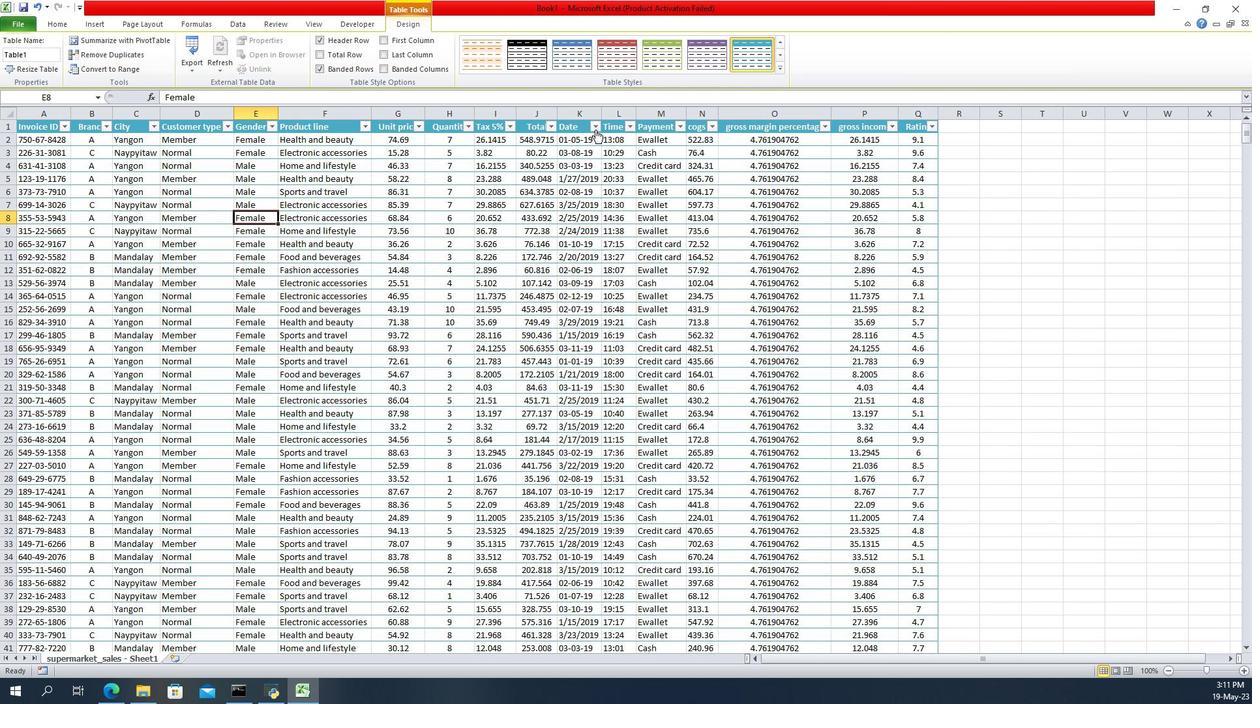 
Action: Mouse moved to (590, 257)
Screenshot: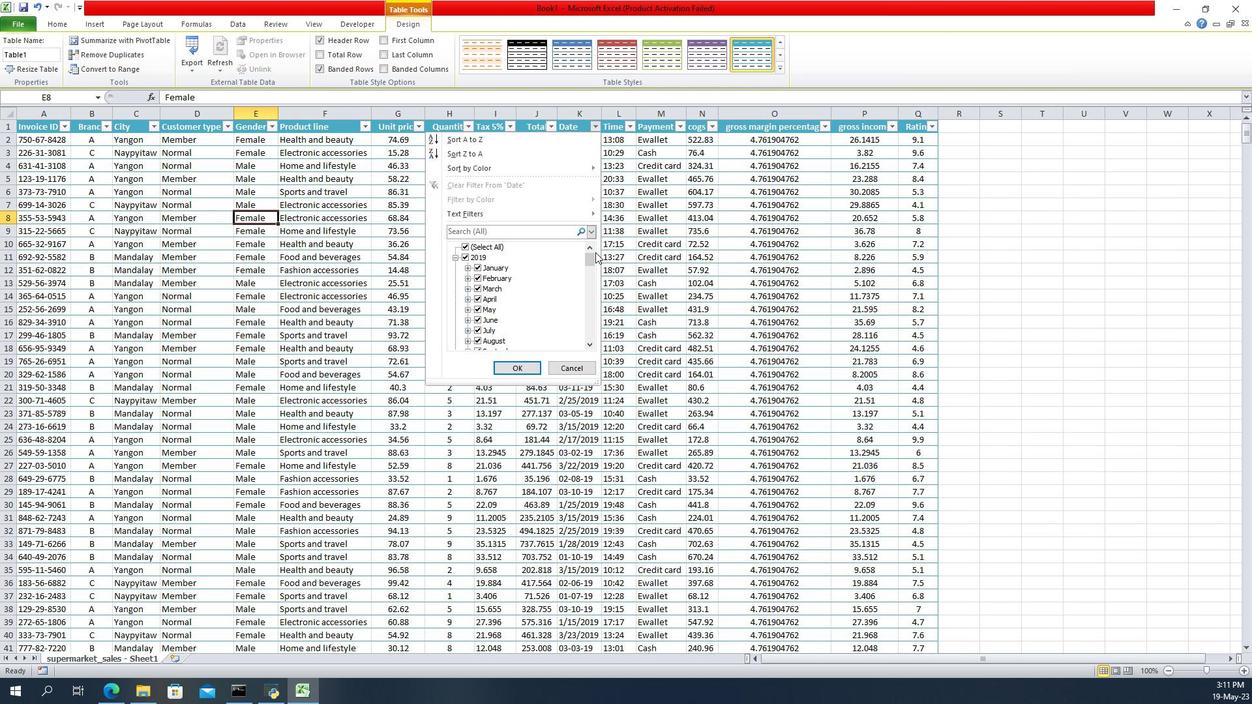 
Action: Mouse pressed left at (590, 257)
Screenshot: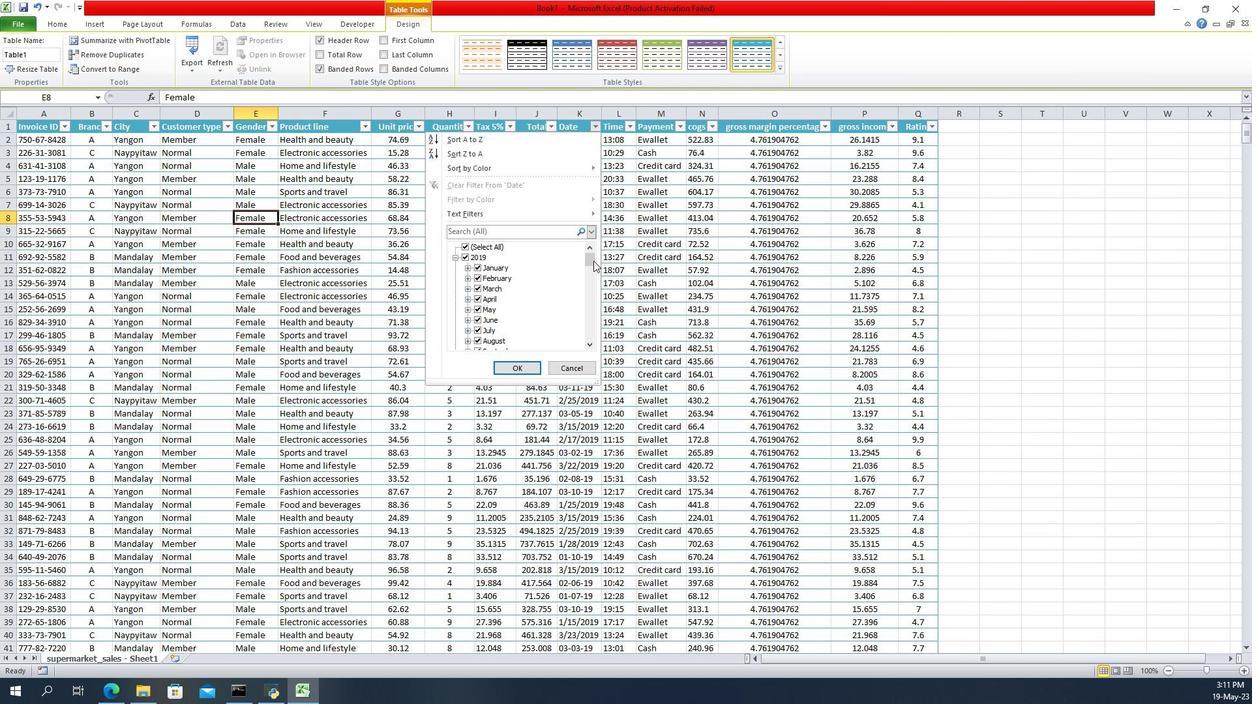 
Action: Mouse moved to (466, 296)
Screenshot: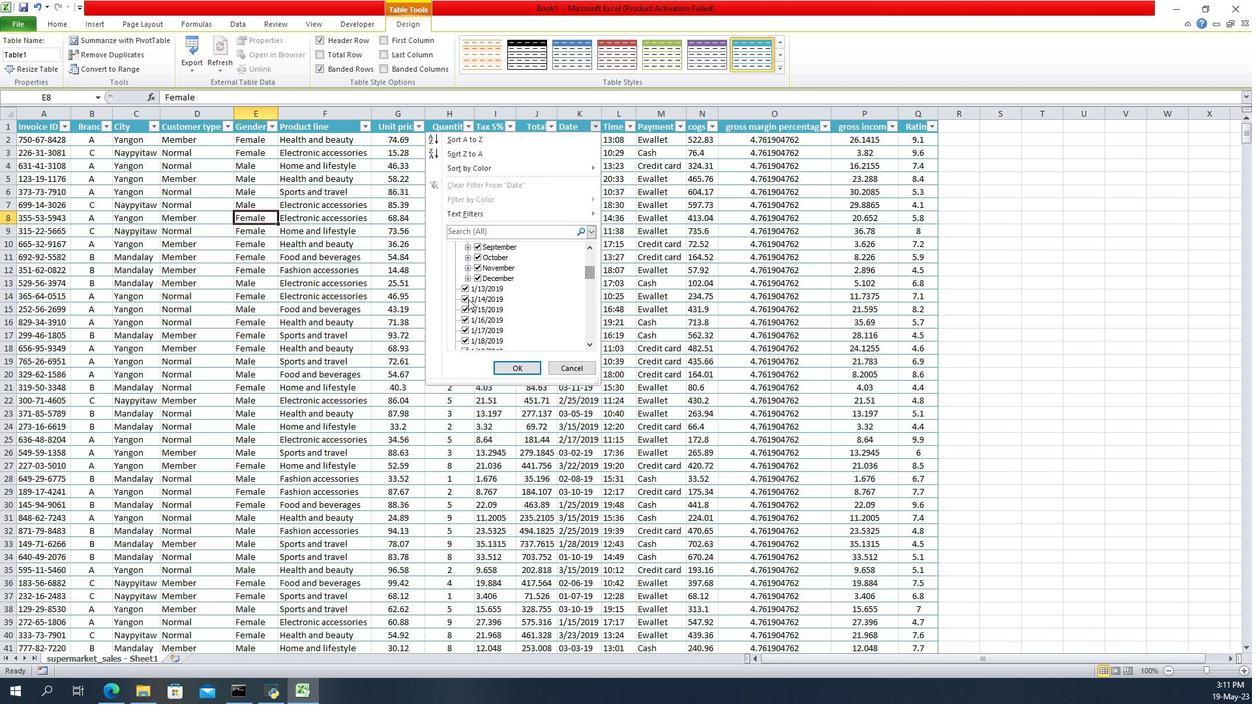 
Action: Mouse scrolled (466, 296) with delta (0, 0)
Screenshot: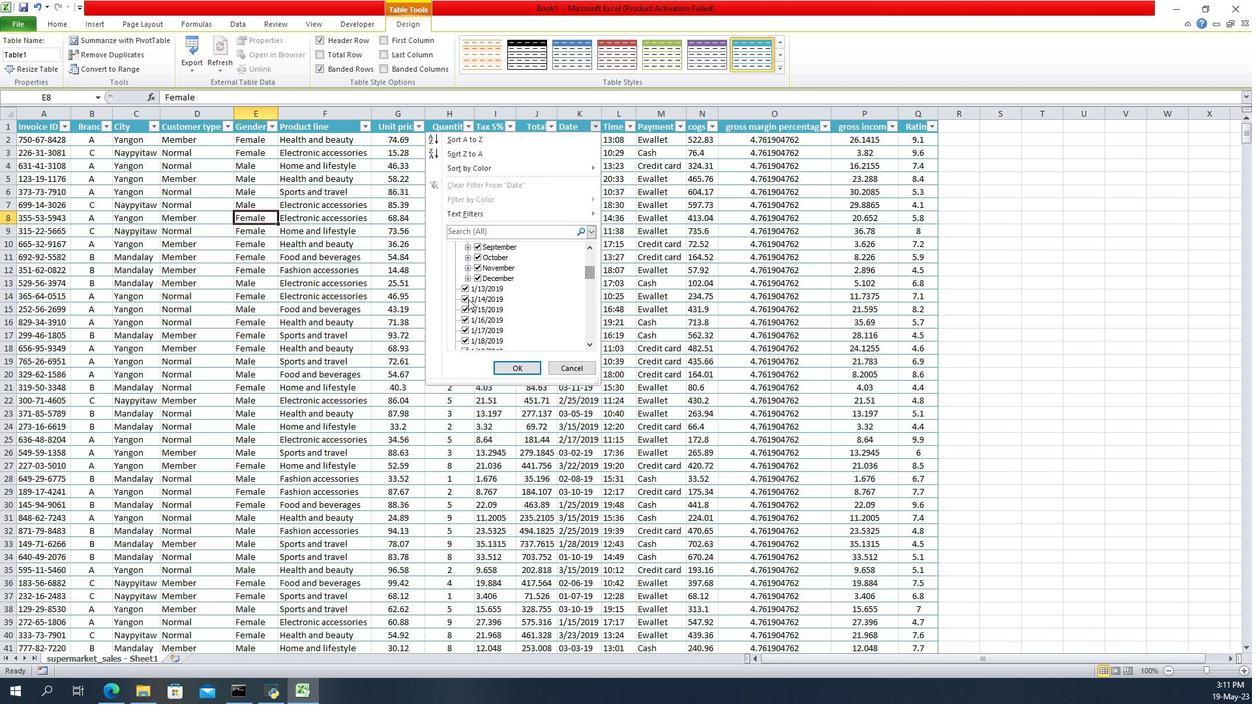 
Action: Mouse moved to (467, 297)
Screenshot: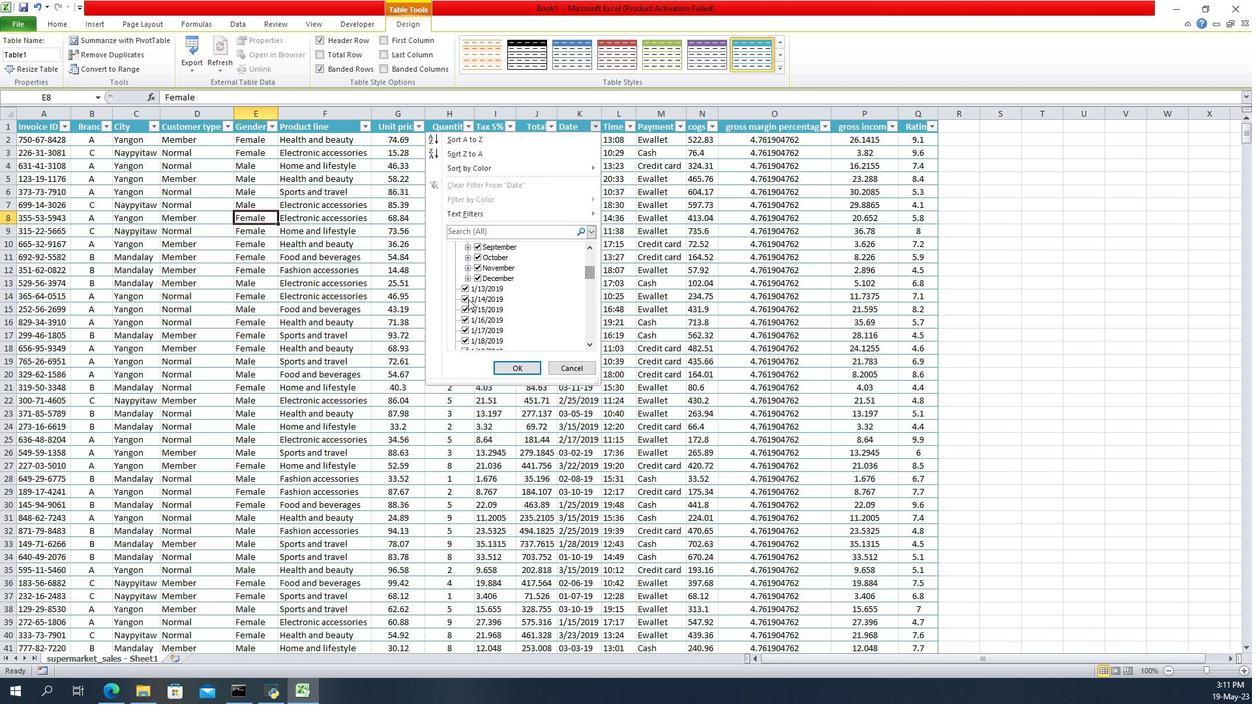 
Action: Mouse scrolled (467, 297) with delta (0, 0)
Screenshot: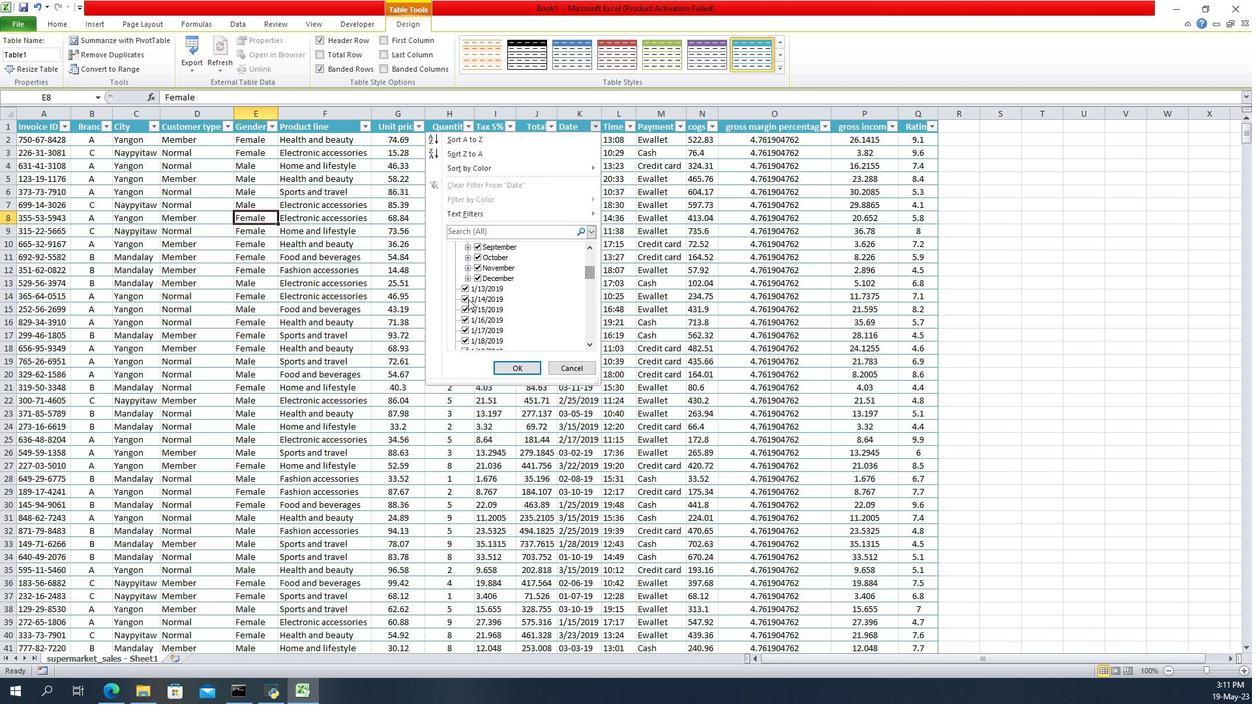 
Action: Mouse scrolled (467, 297) with delta (0, 0)
Screenshot: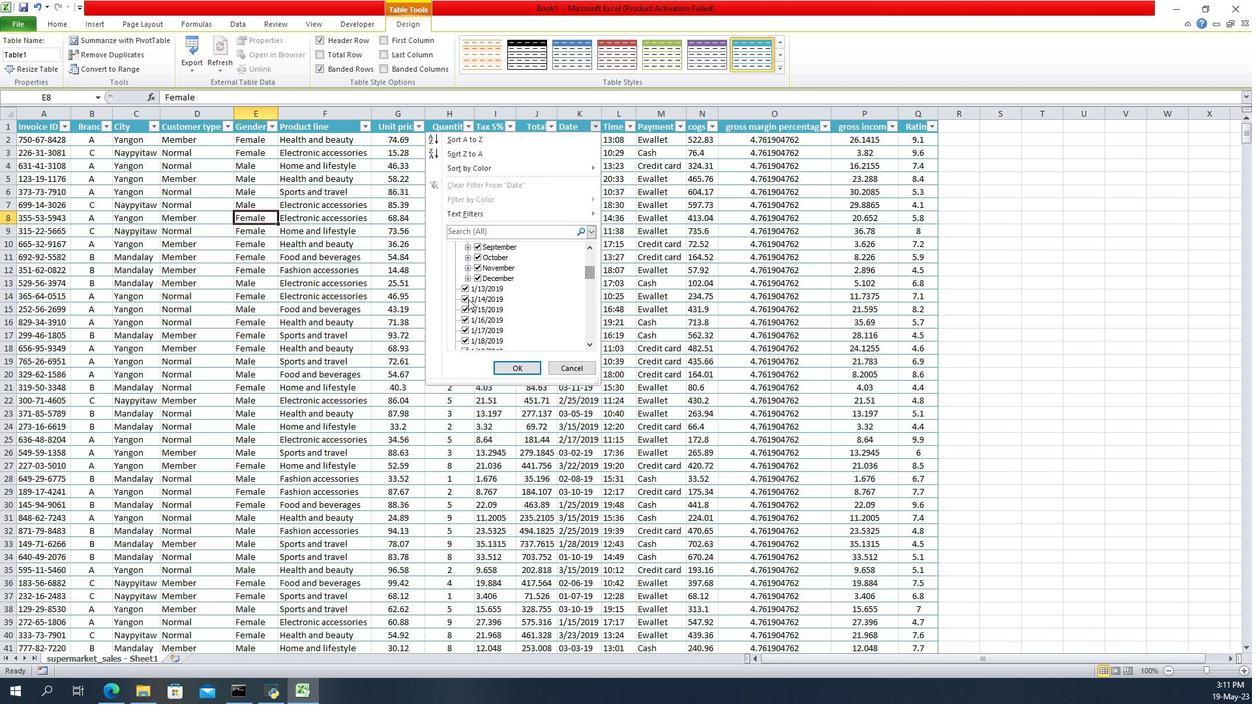 
Action: Mouse scrolled (467, 297) with delta (0, 0)
Screenshot: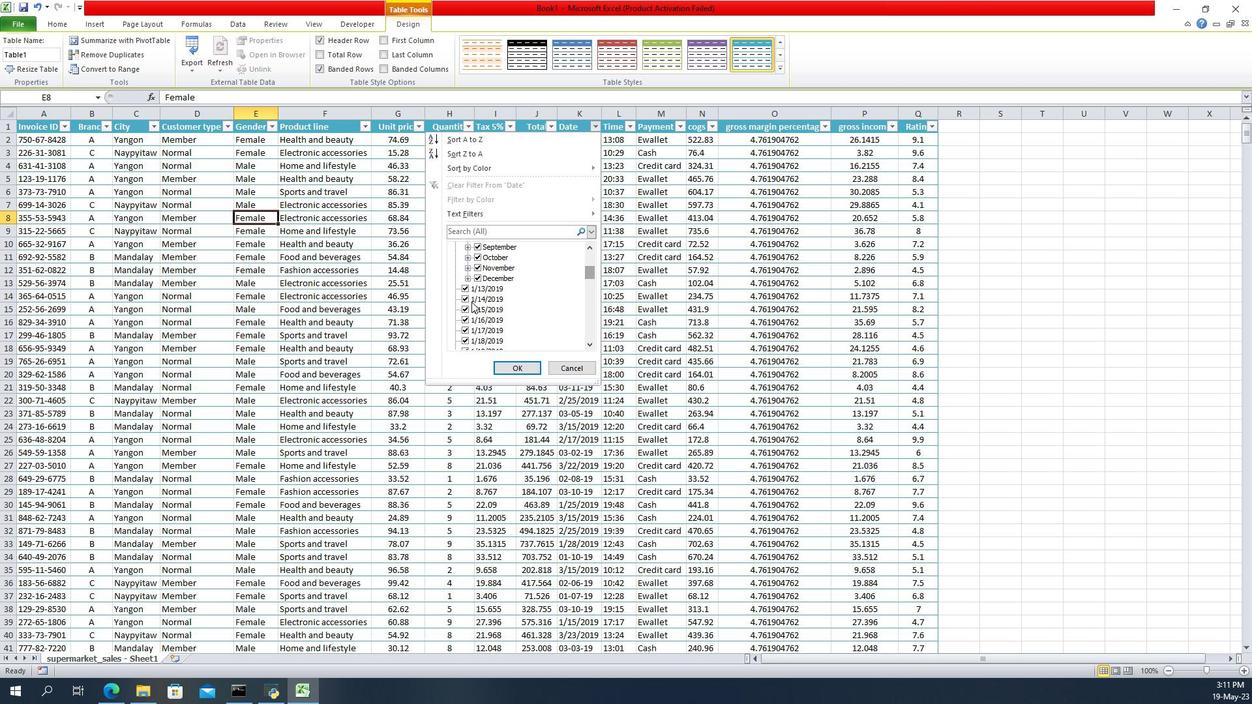 
Action: Mouse moved to (588, 269)
Screenshot: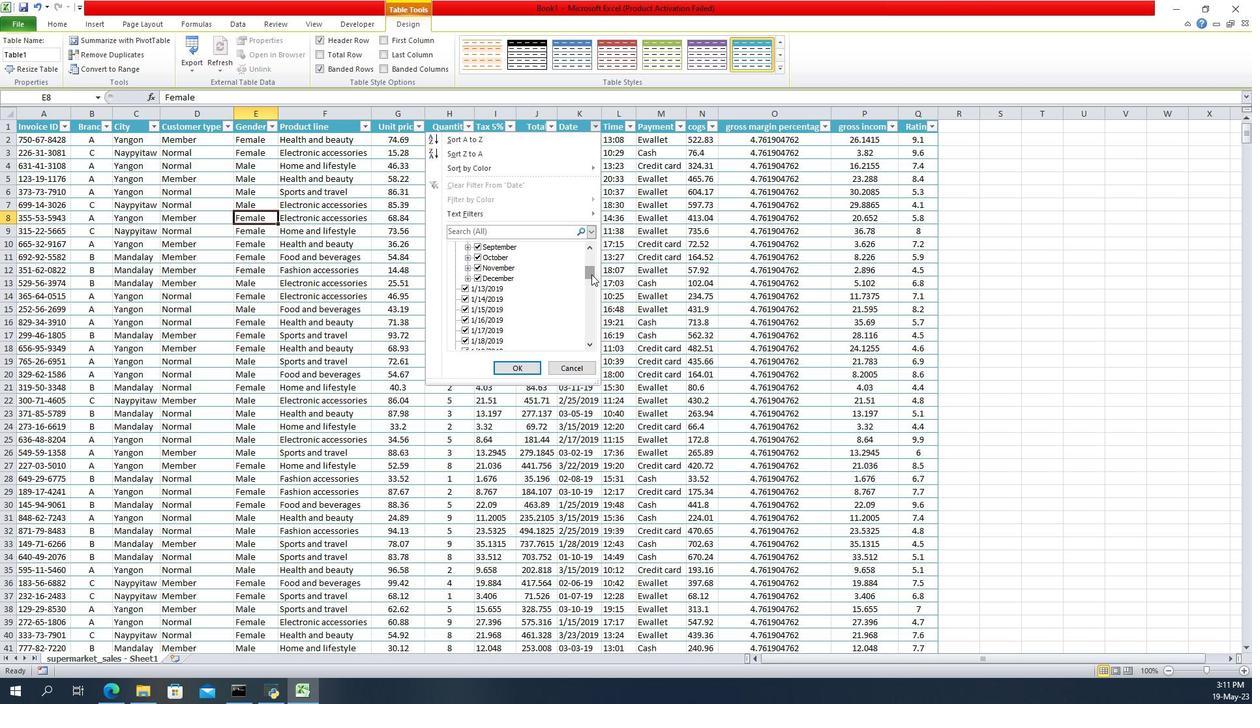 
Action: Mouse pressed left at (588, 269)
Screenshot: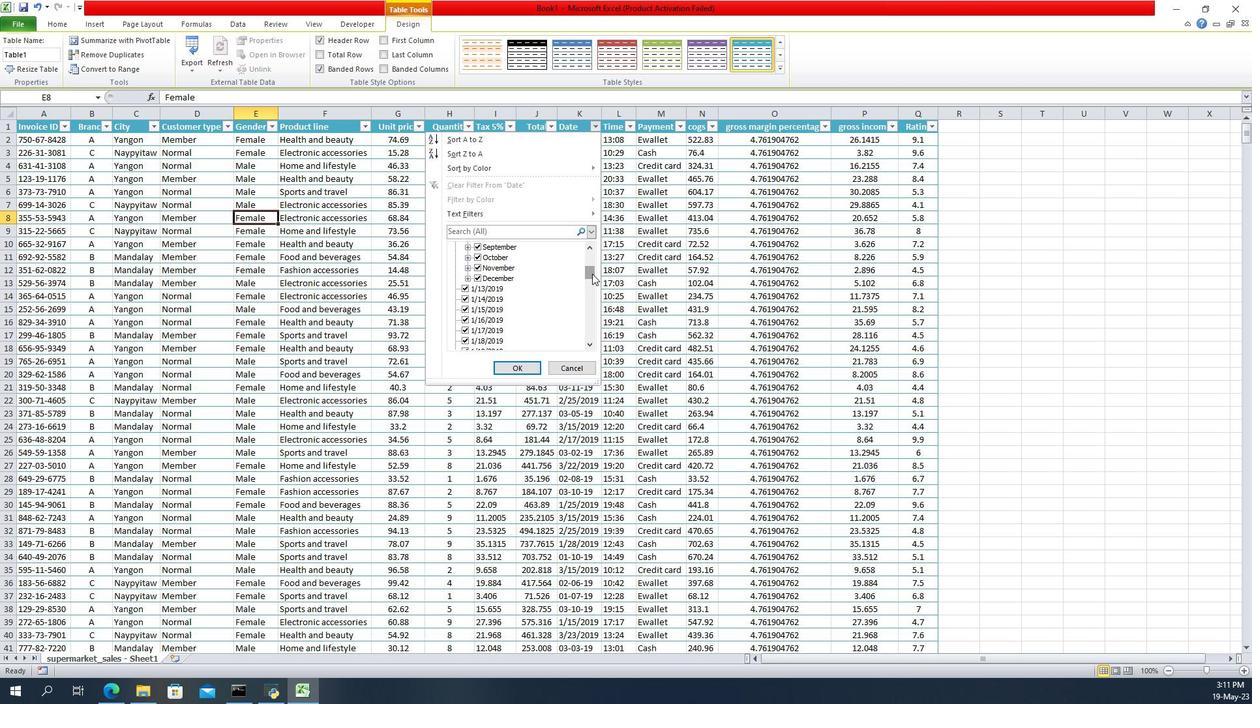 
Action: Mouse moved to (463, 245)
Screenshot: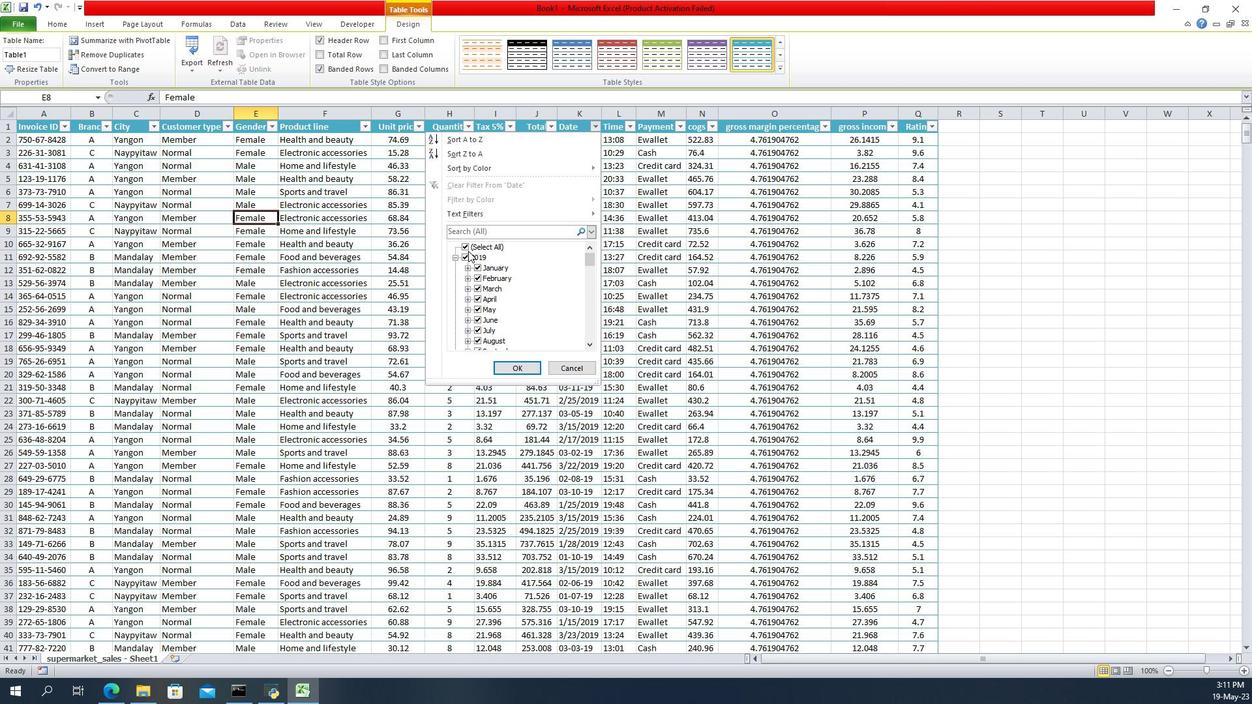 
Action: Mouse pressed left at (463, 245)
Screenshot: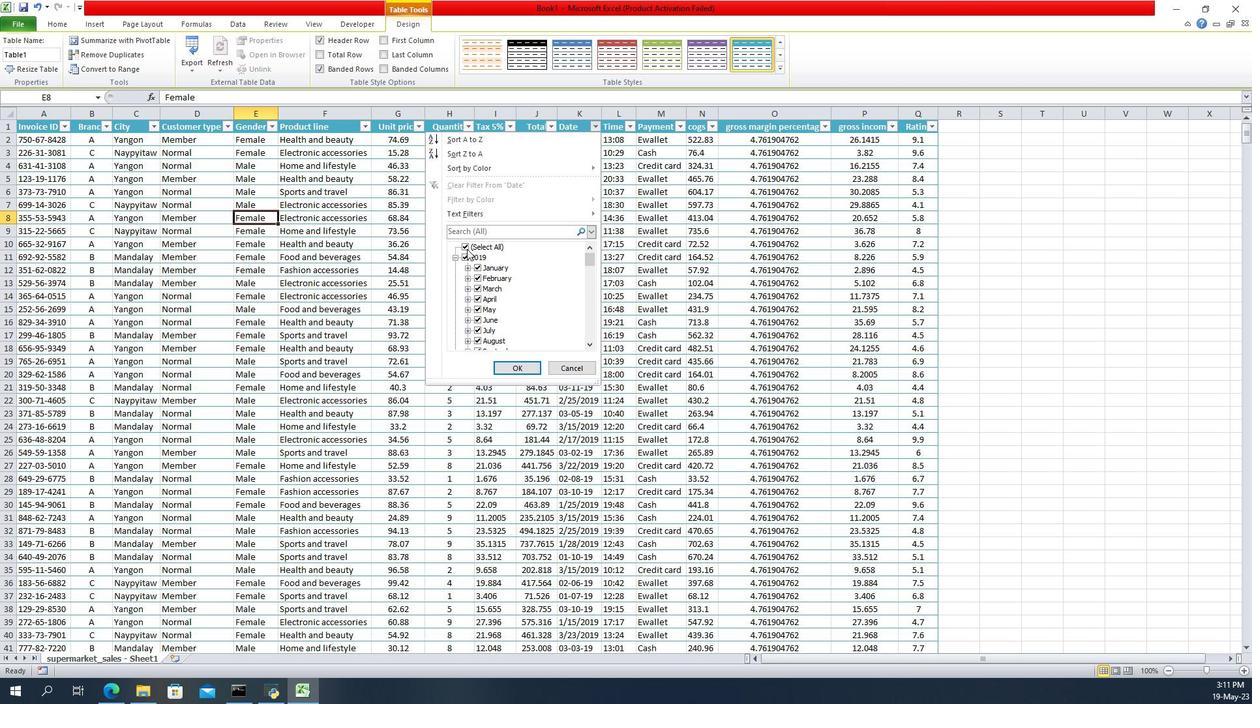 
Action: Mouse moved to (582, 258)
Screenshot: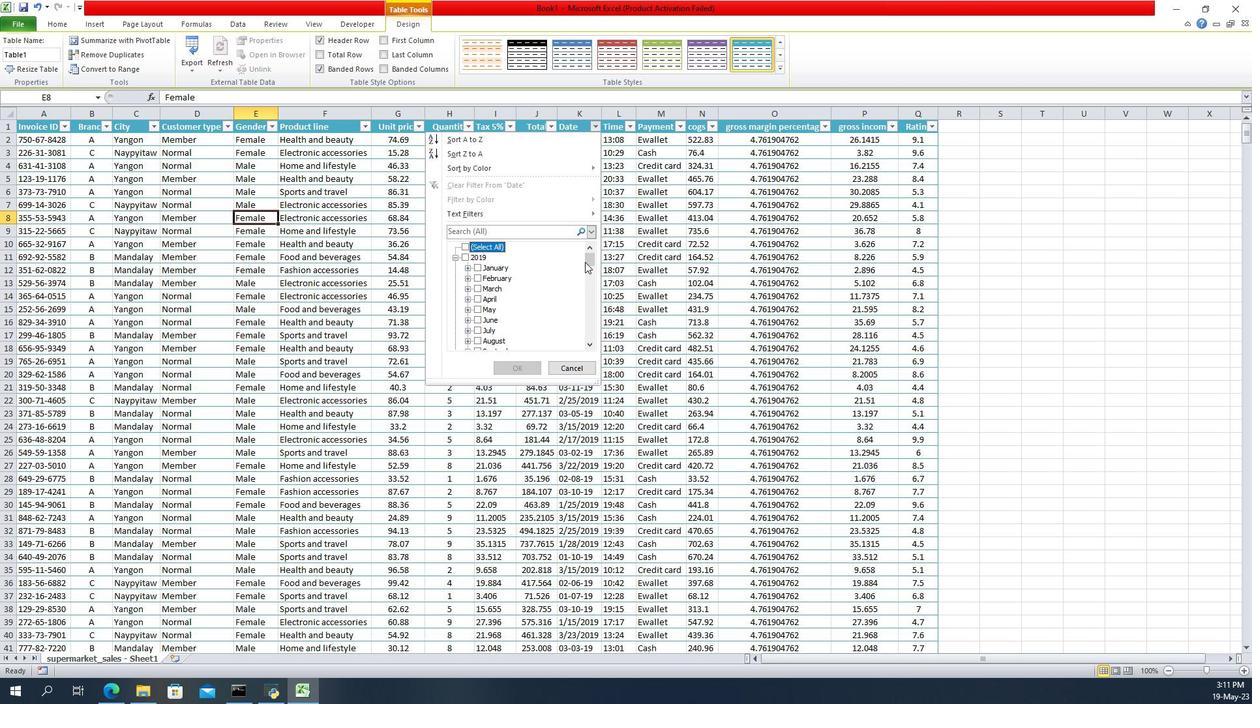 
Action: Mouse pressed left at (582, 258)
Screenshot: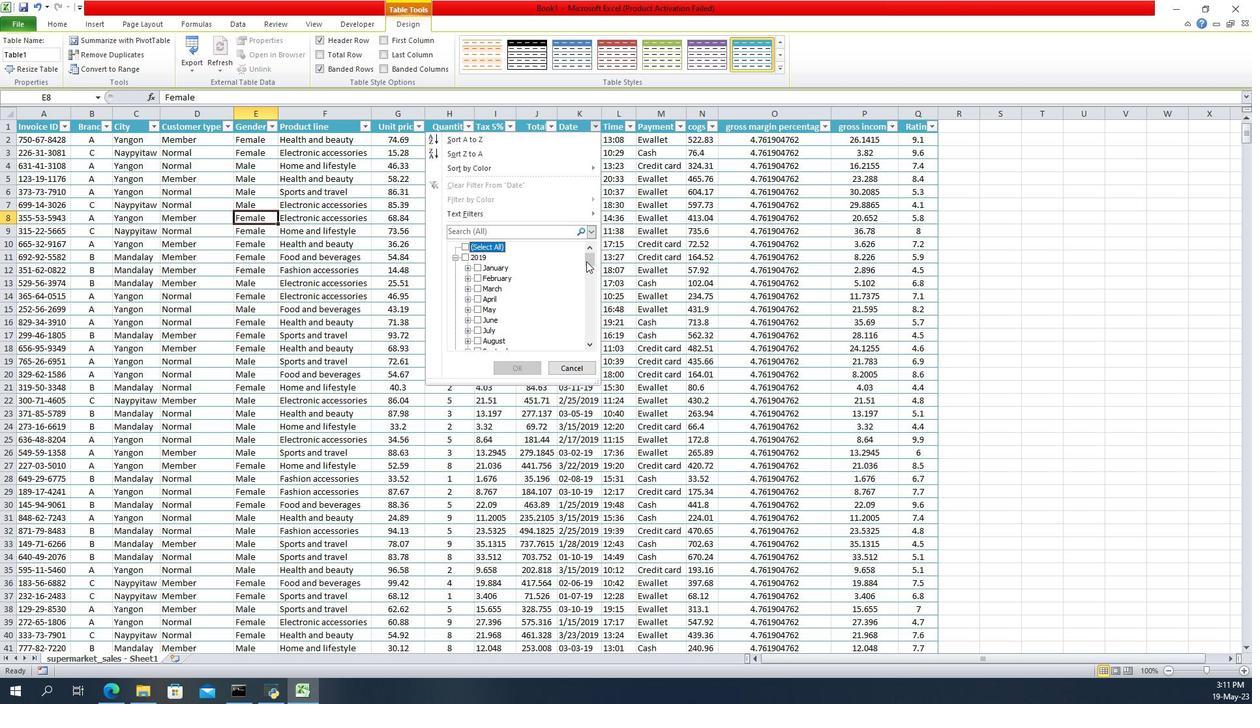 
Action: Mouse moved to (466, 332)
Screenshot: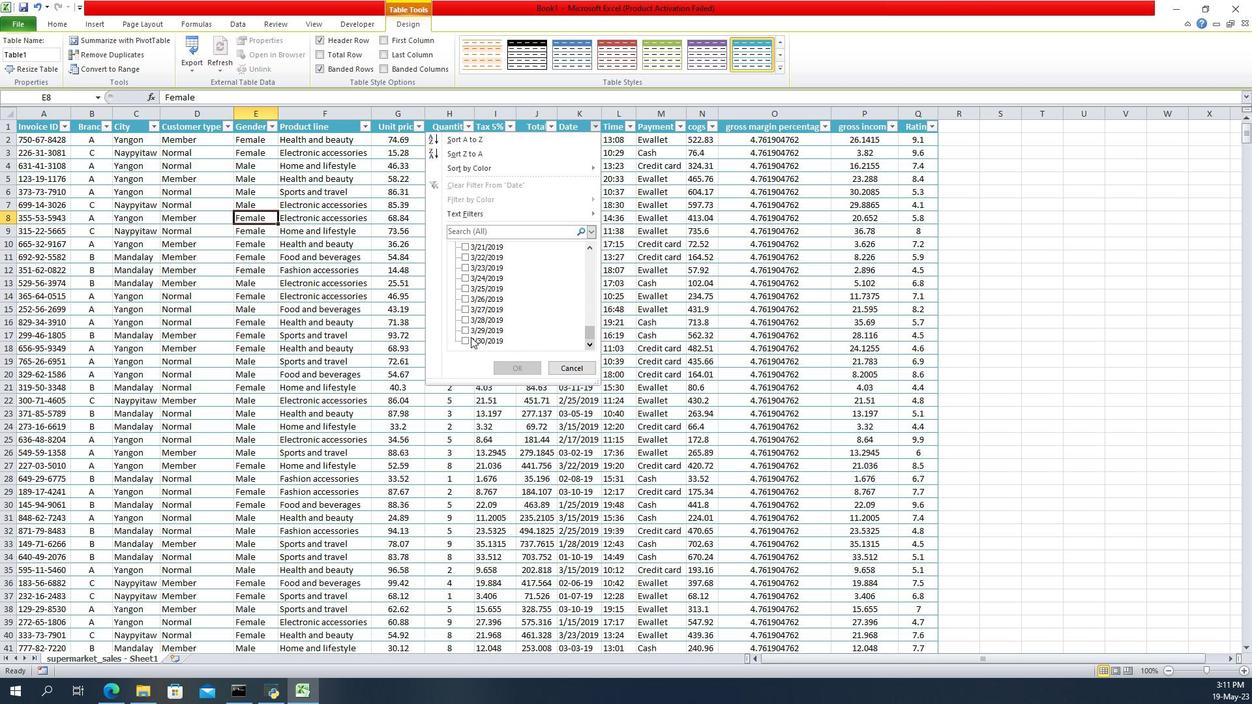 
Action: Mouse pressed left at (466, 332)
Screenshot: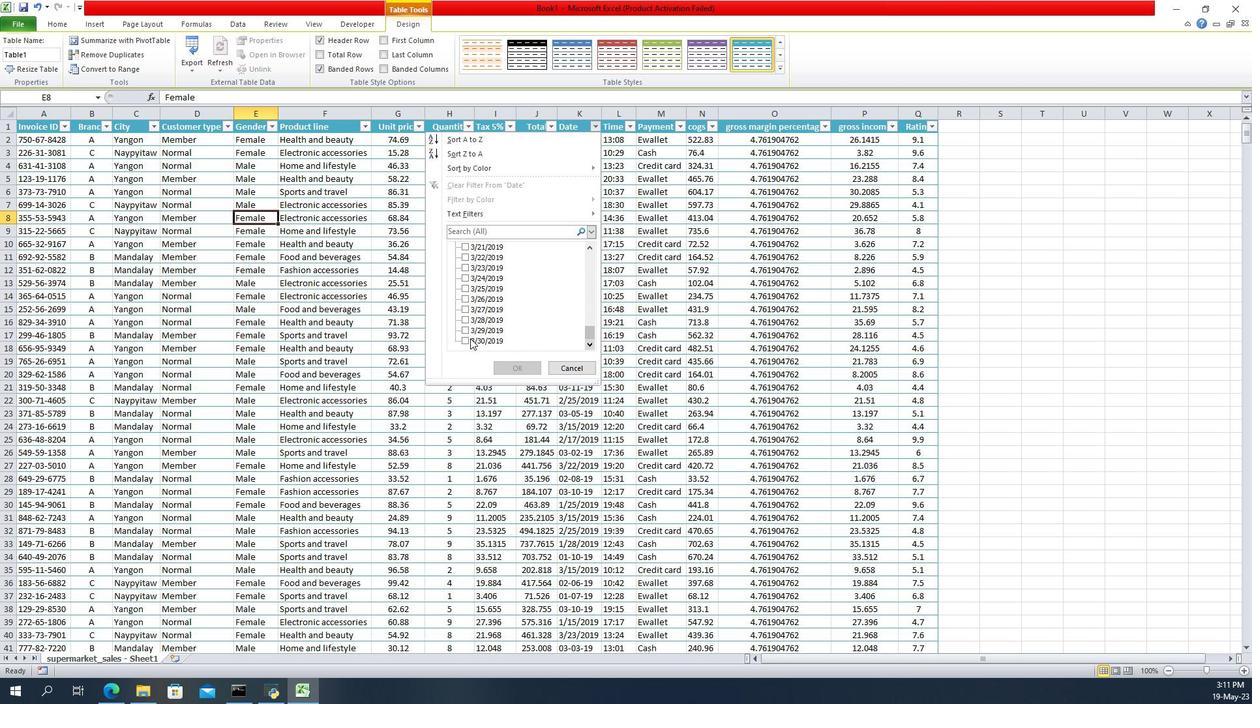 
Action: Mouse moved to (461, 327)
Screenshot: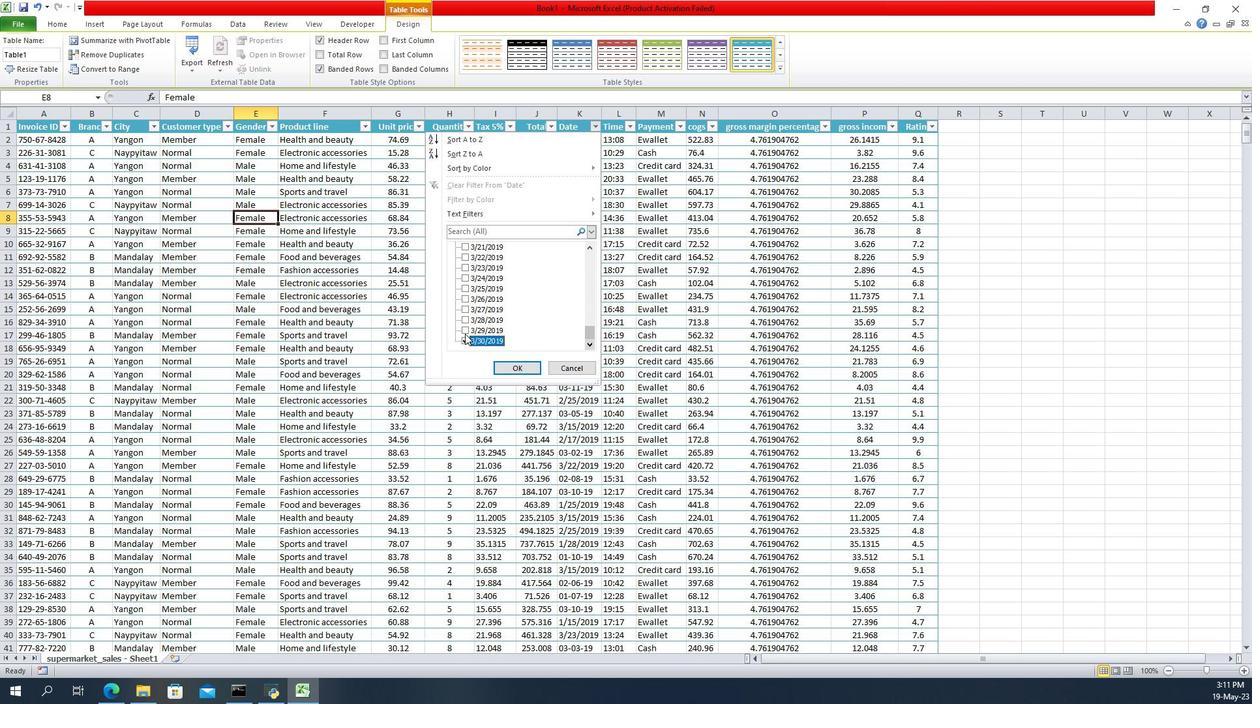 
Action: Mouse pressed left at (461, 327)
Screenshot: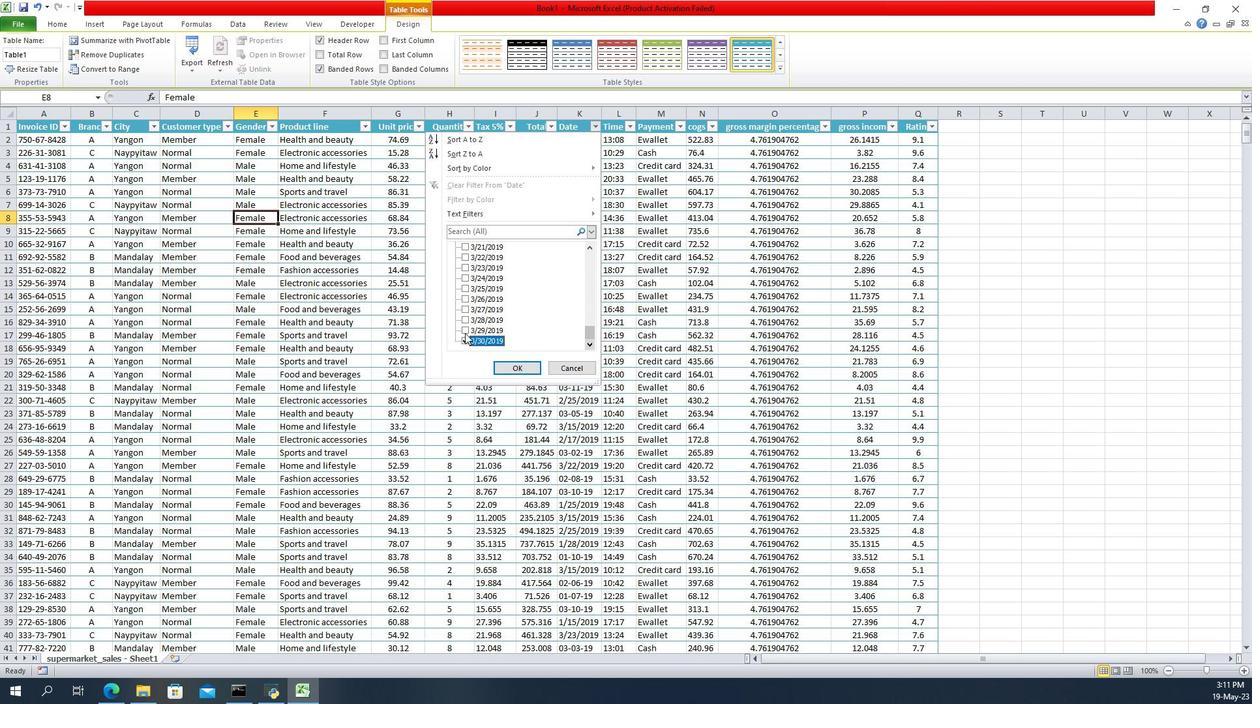 
Action: Mouse moved to (461, 315)
Screenshot: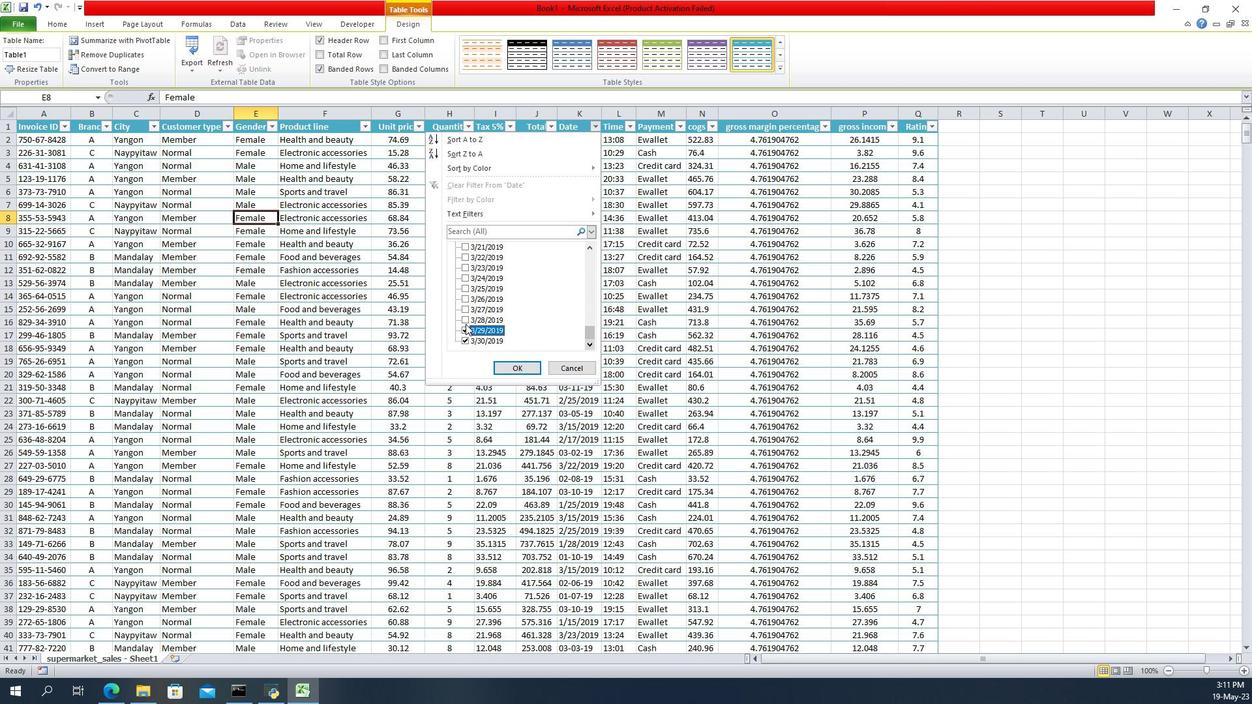 
Action: Mouse pressed left at (461, 315)
Screenshot: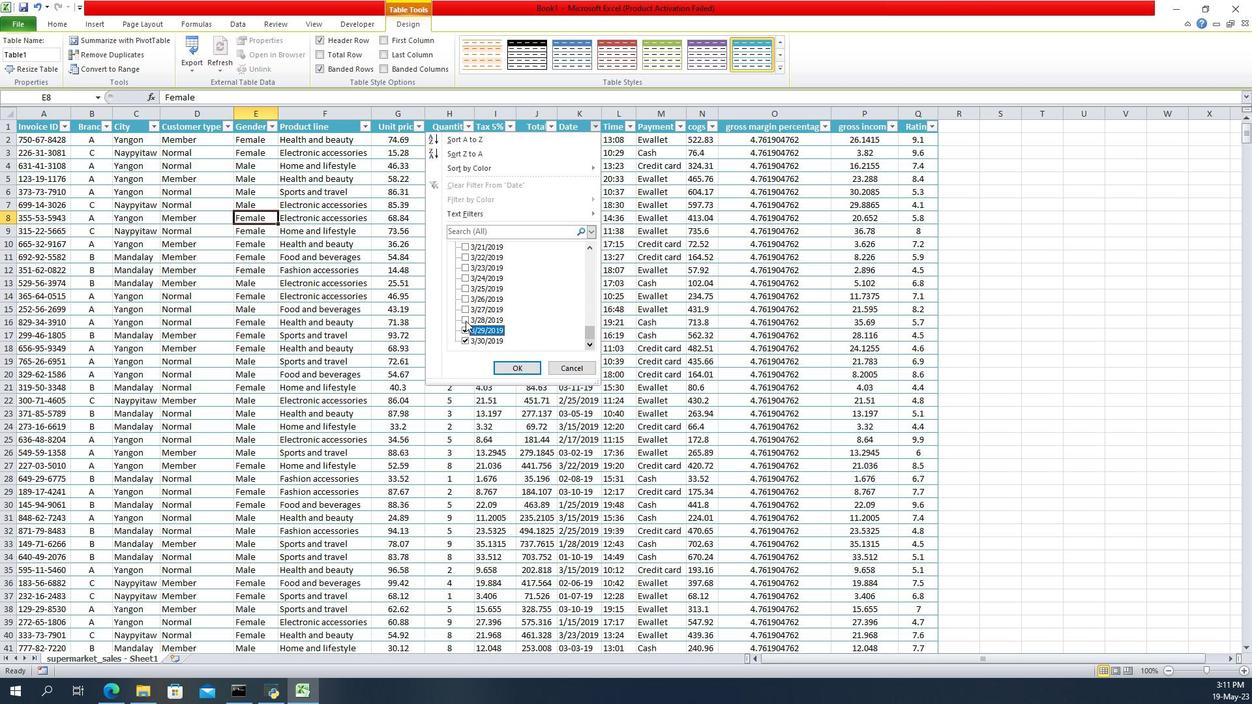 
Action: Mouse moved to (463, 314)
Screenshot: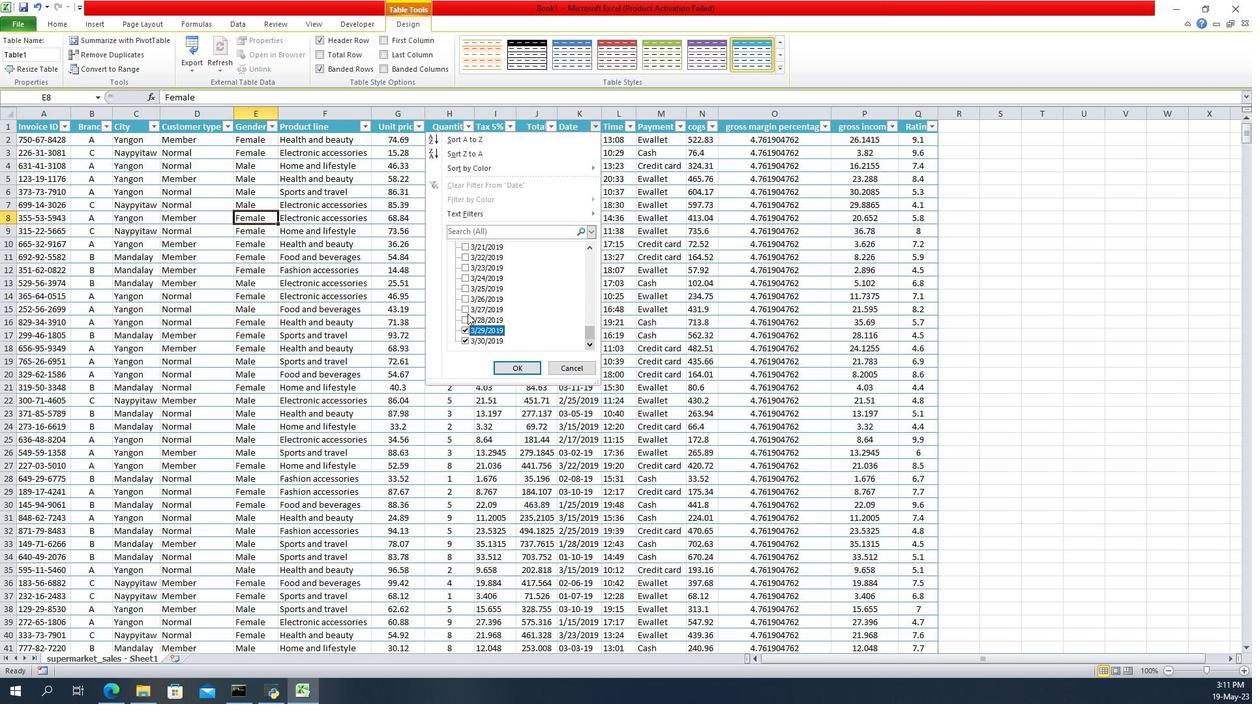 
Action: Mouse pressed left at (463, 314)
Screenshot: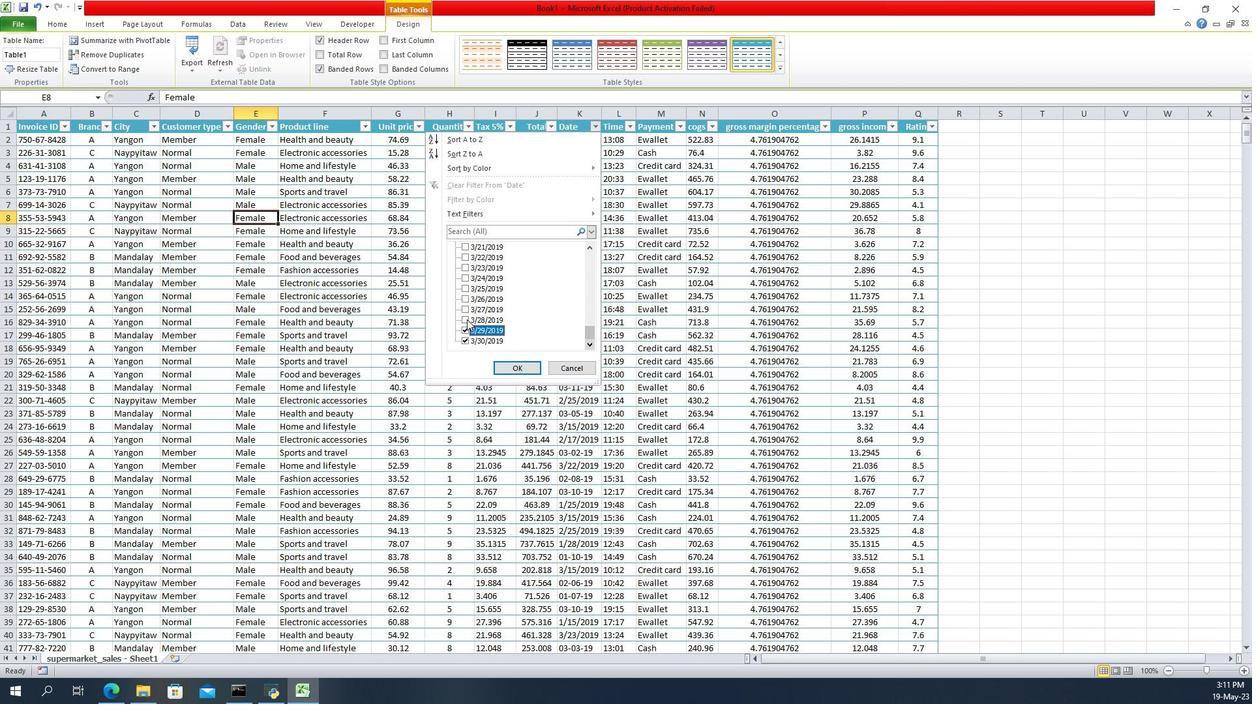 
Action: Mouse moved to (463, 301)
Screenshot: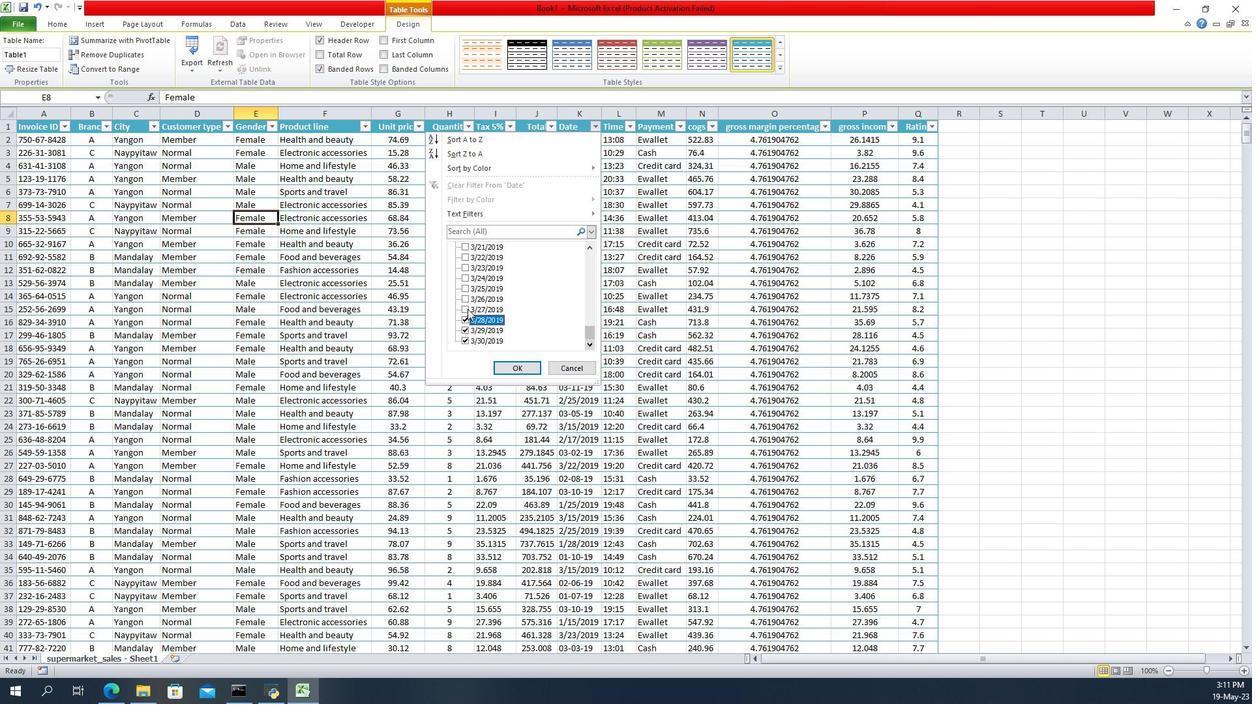 
Action: Mouse pressed left at (463, 301)
Screenshot: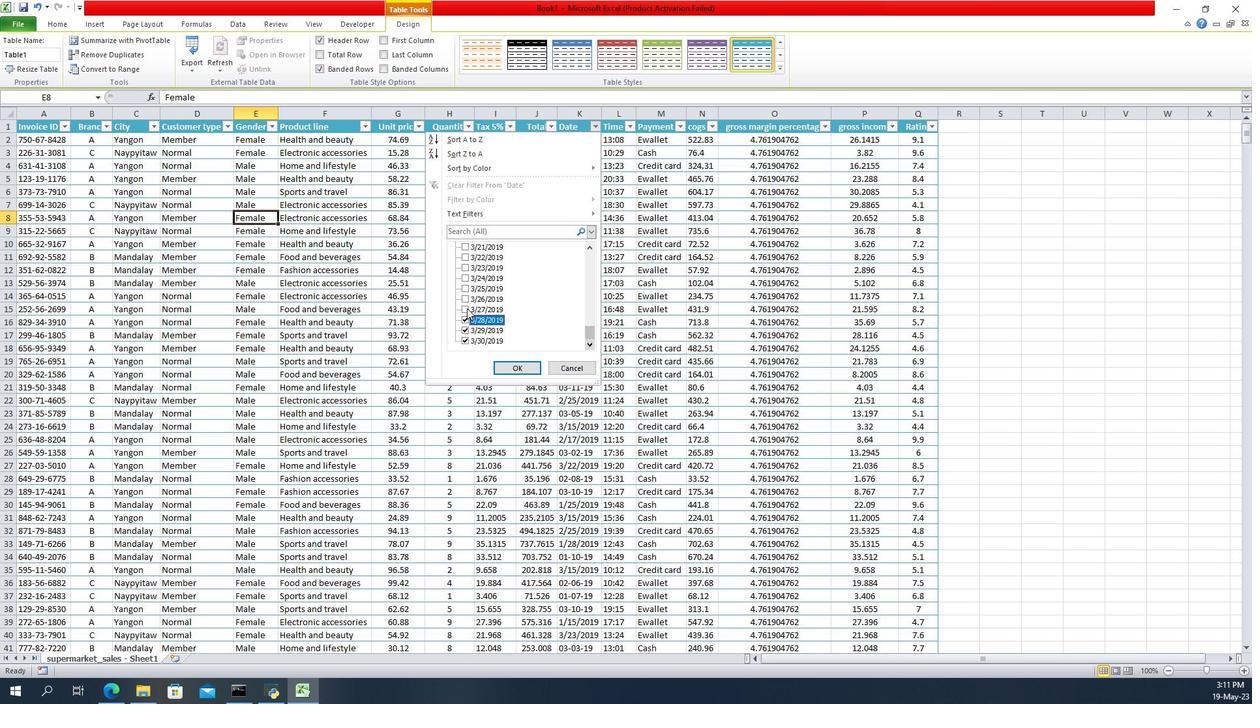 
Action: Mouse moved to (460, 294)
Screenshot: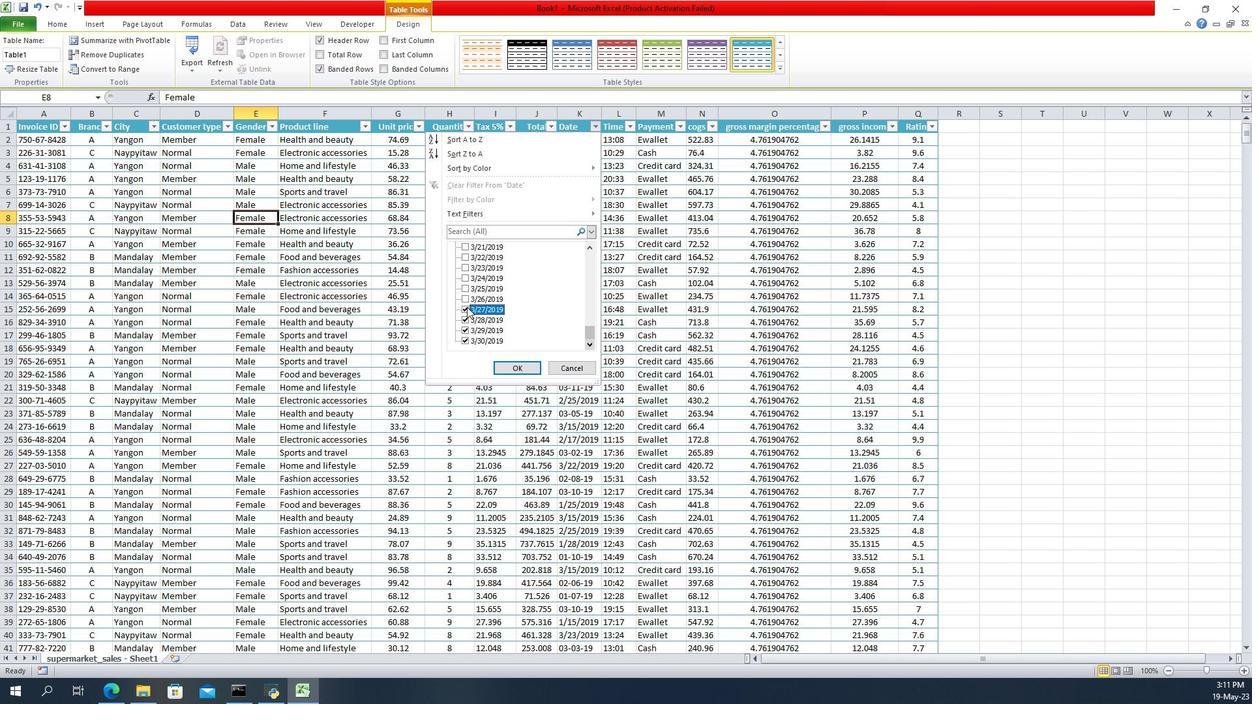 
Action: Mouse pressed left at (460, 294)
Screenshot: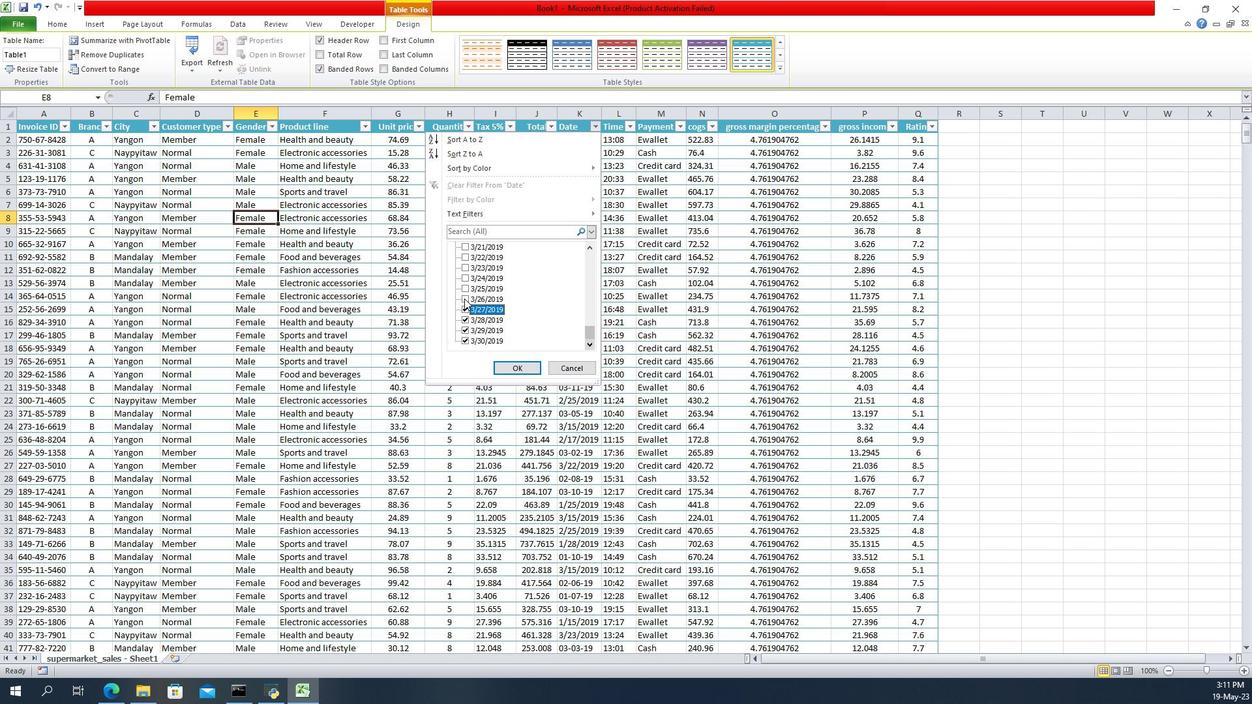 
Action: Mouse moved to (460, 285)
Screenshot: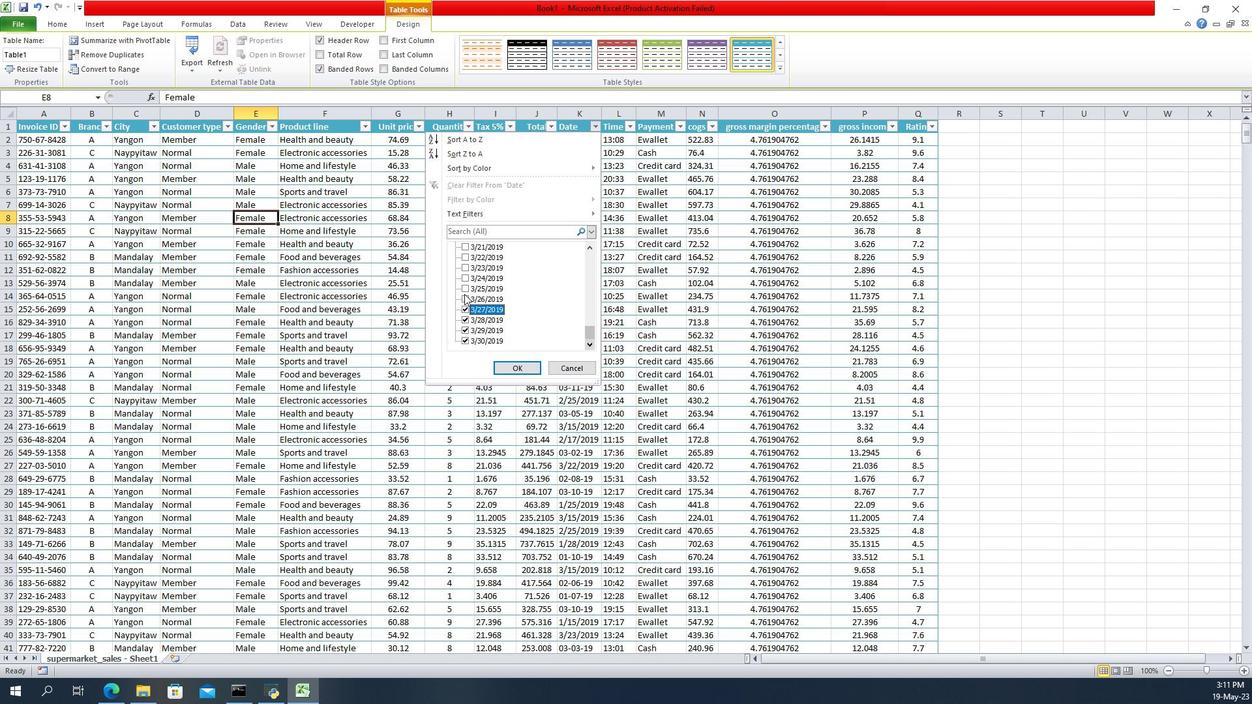 
Action: Mouse pressed left at (460, 285)
Screenshot: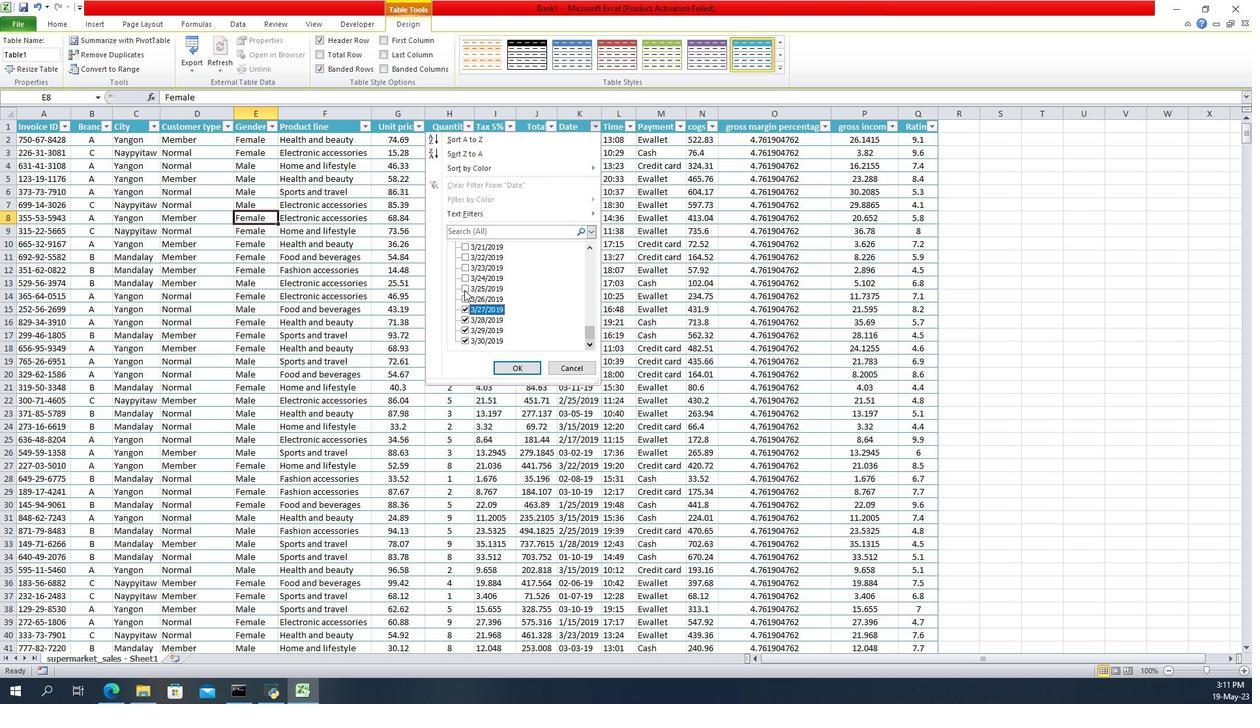 
Action: Mouse moved to (459, 292)
Screenshot: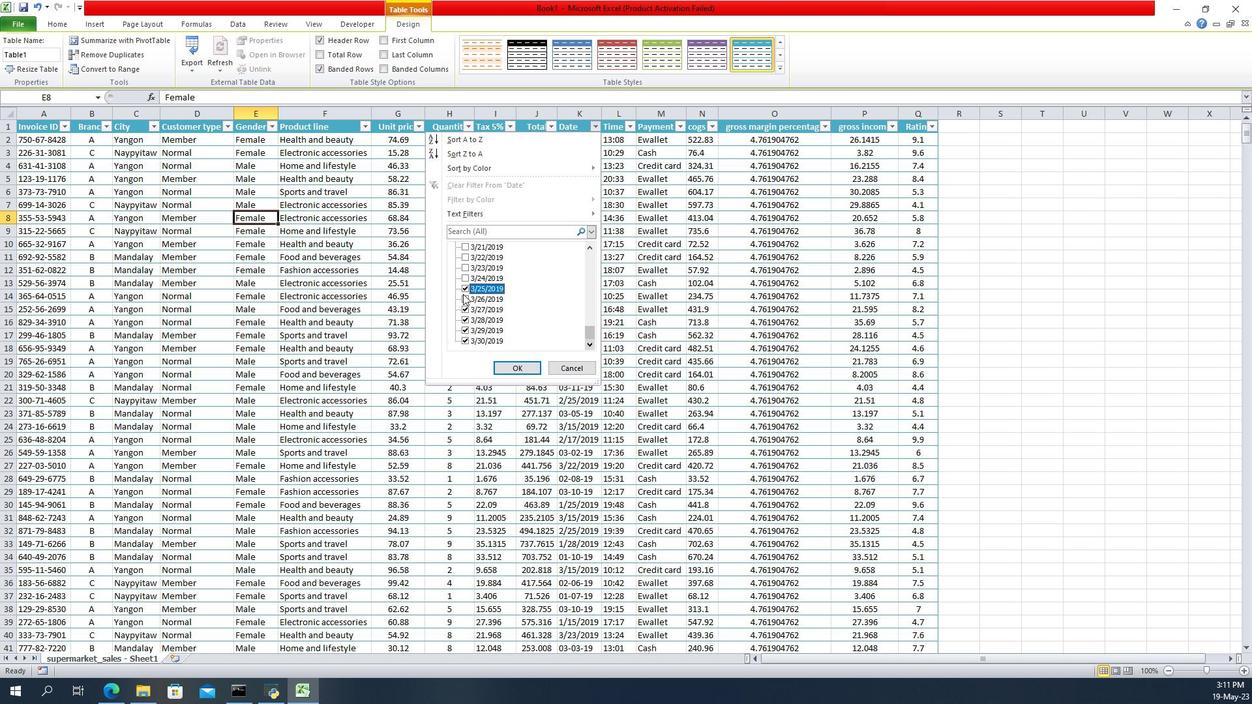 
Action: Mouse pressed left at (459, 292)
Screenshot: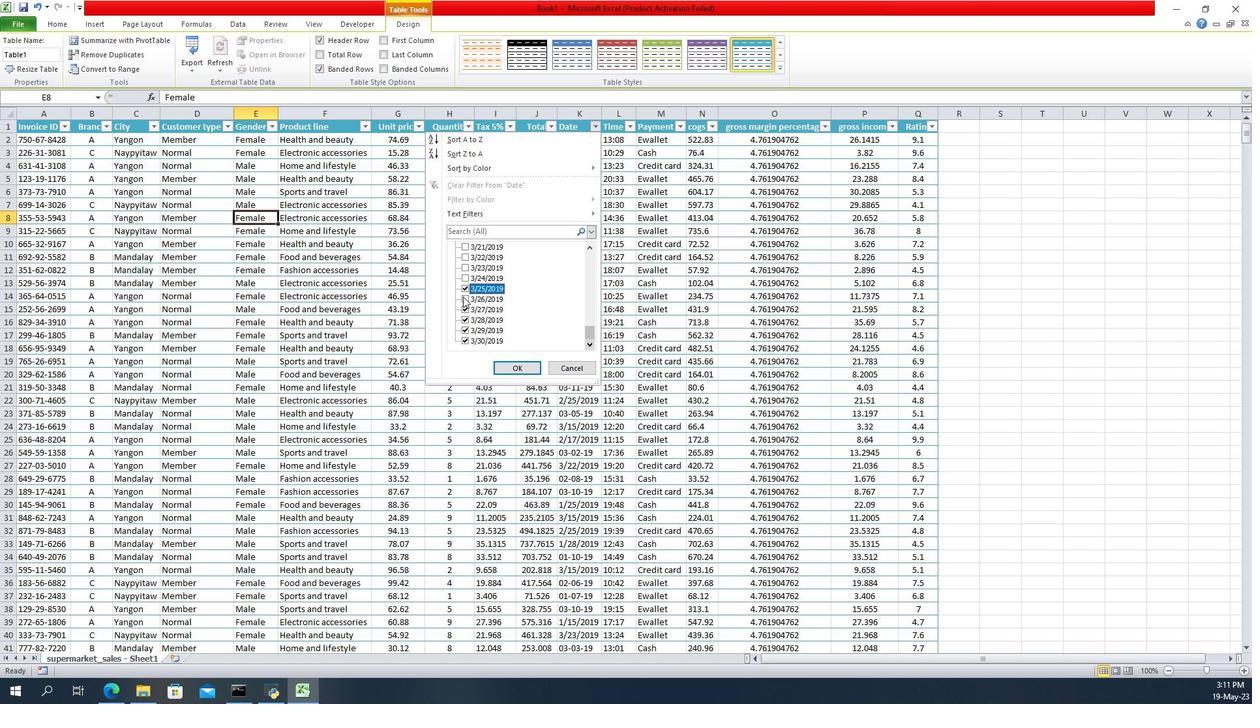 
Action: Mouse moved to (459, 272)
Screenshot: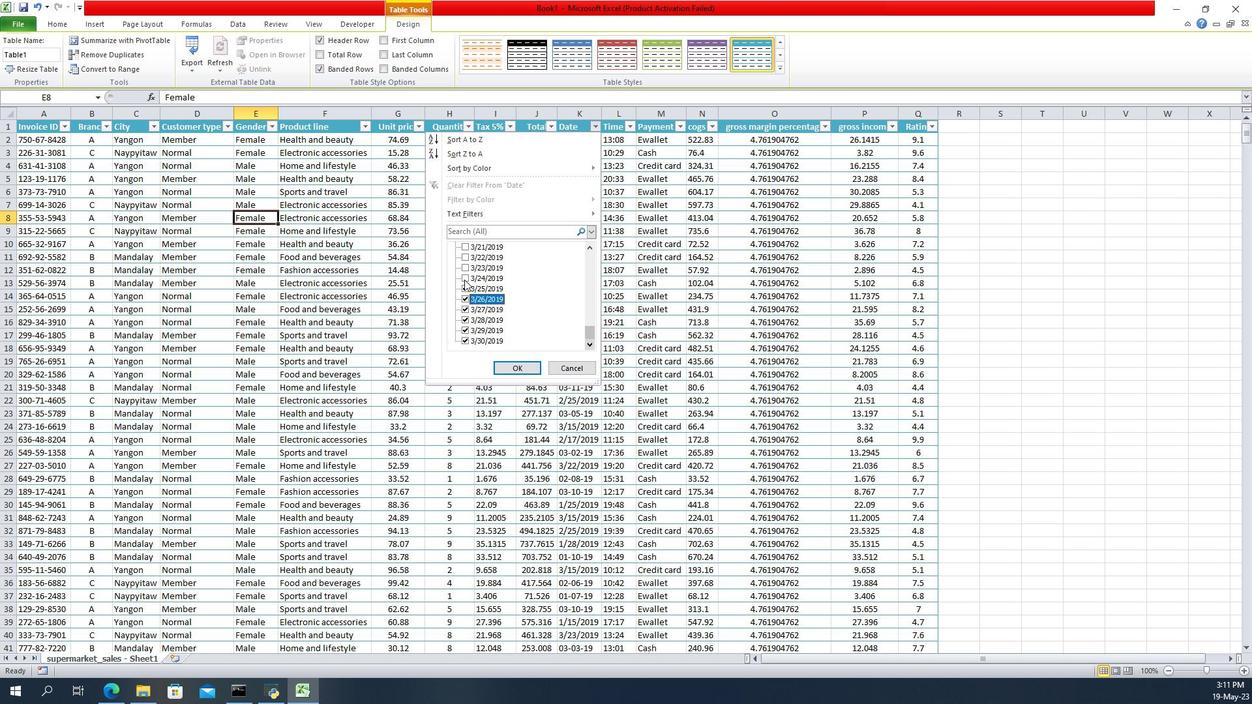
Action: Mouse pressed left at (459, 272)
Screenshot: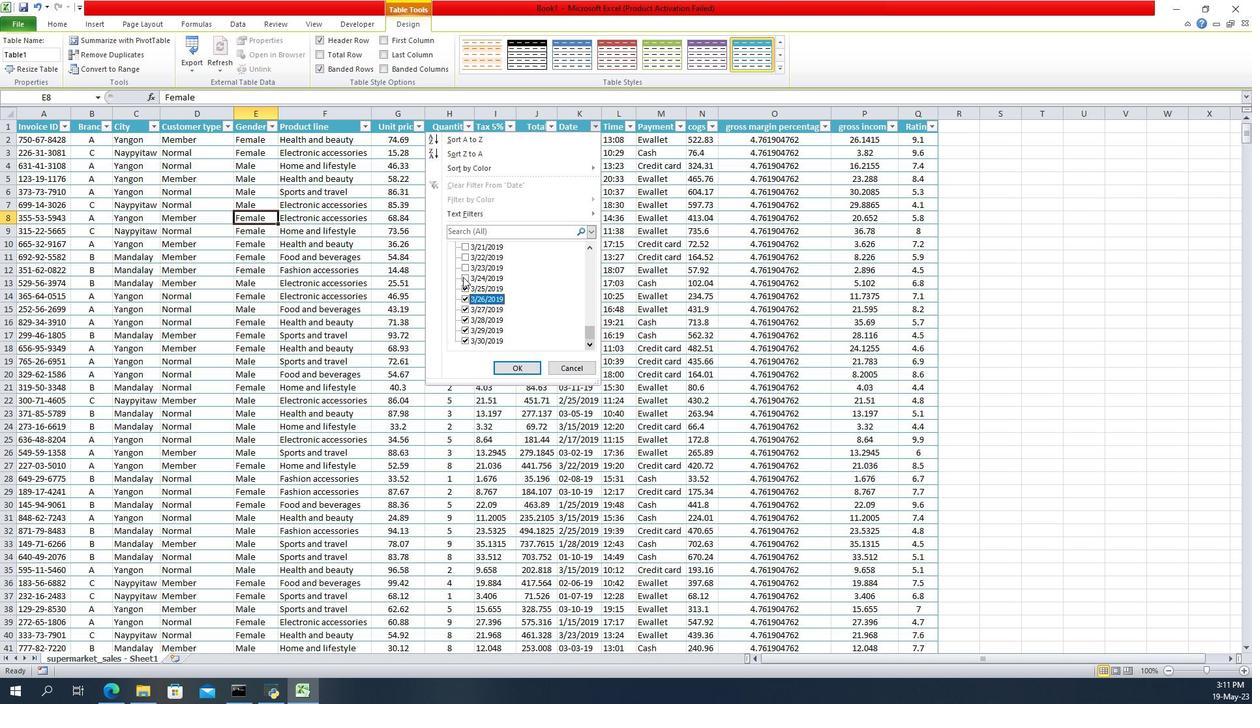 
Action: Mouse moved to (459, 266)
Screenshot: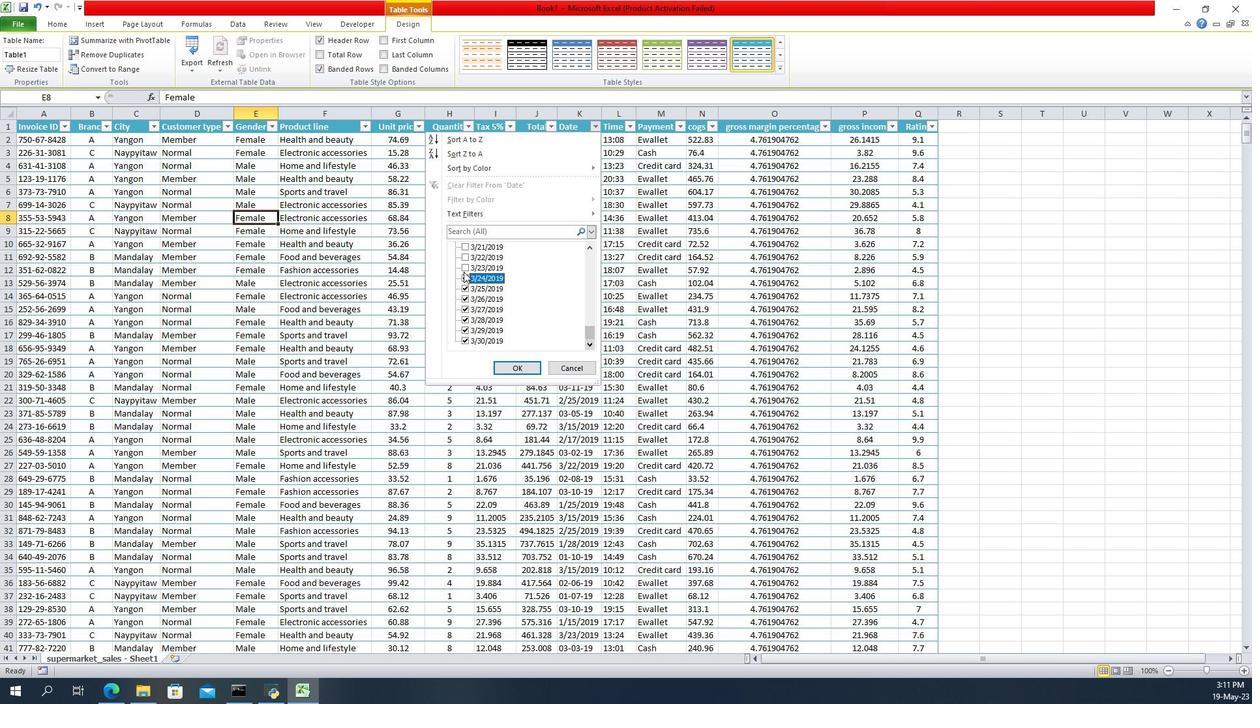 
Action: Mouse pressed left at (459, 266)
Screenshot: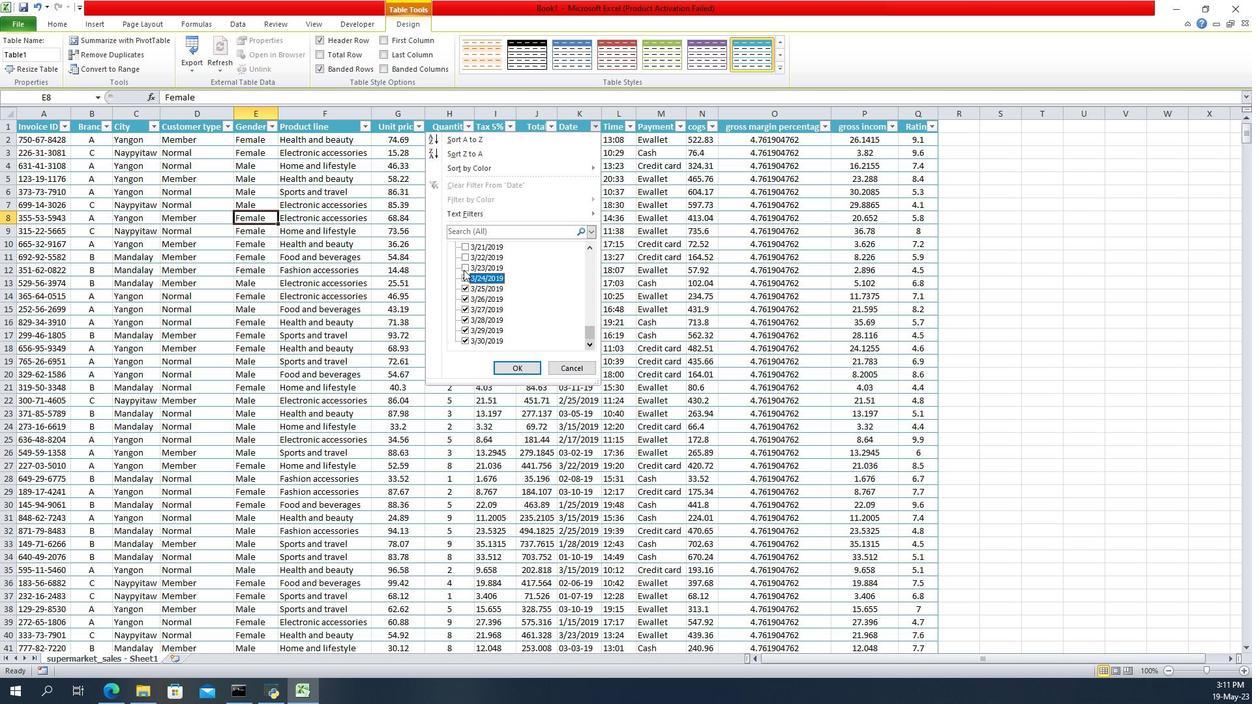 
Action: Mouse moved to (461, 263)
Screenshot: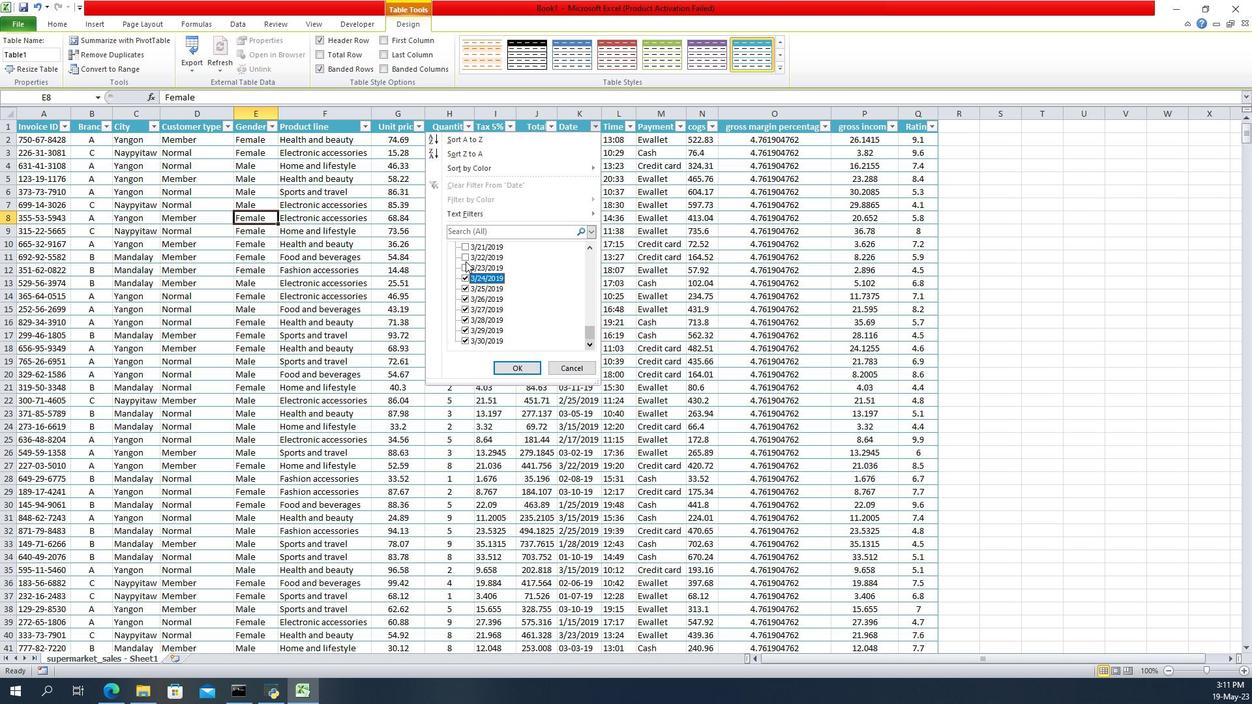 
Action: Mouse pressed left at (461, 263)
Screenshot: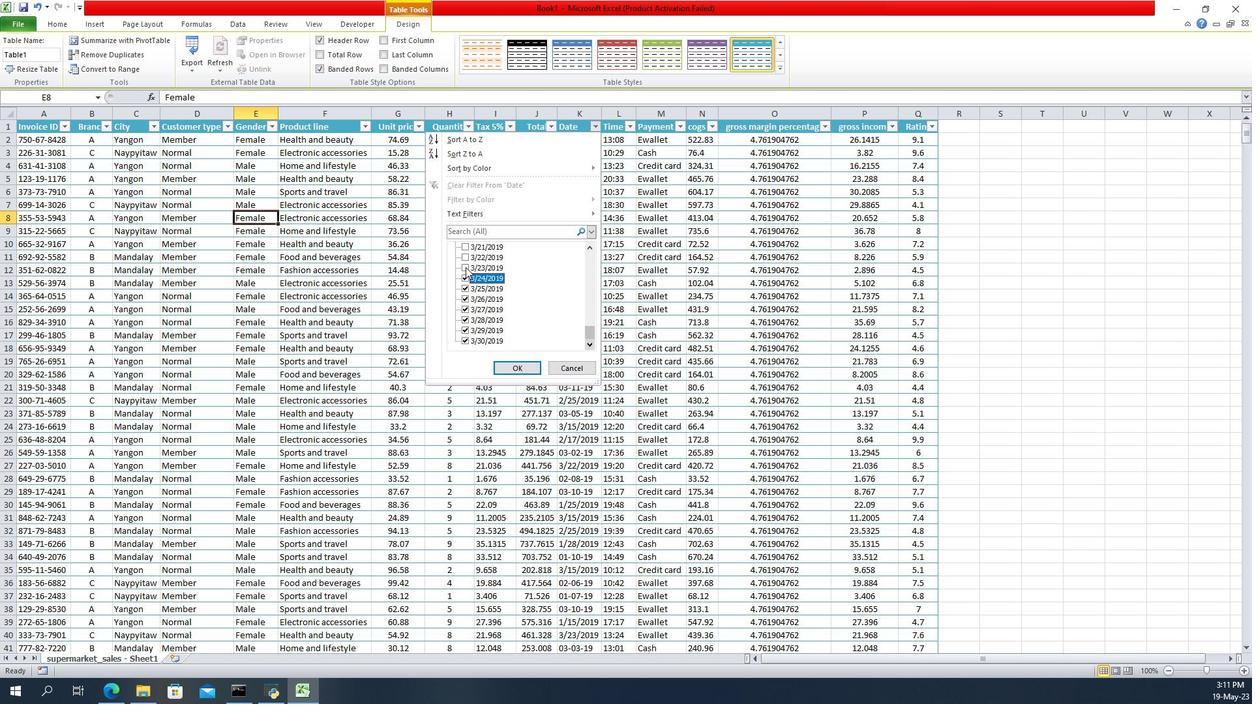 
Action: Mouse moved to (463, 253)
Screenshot: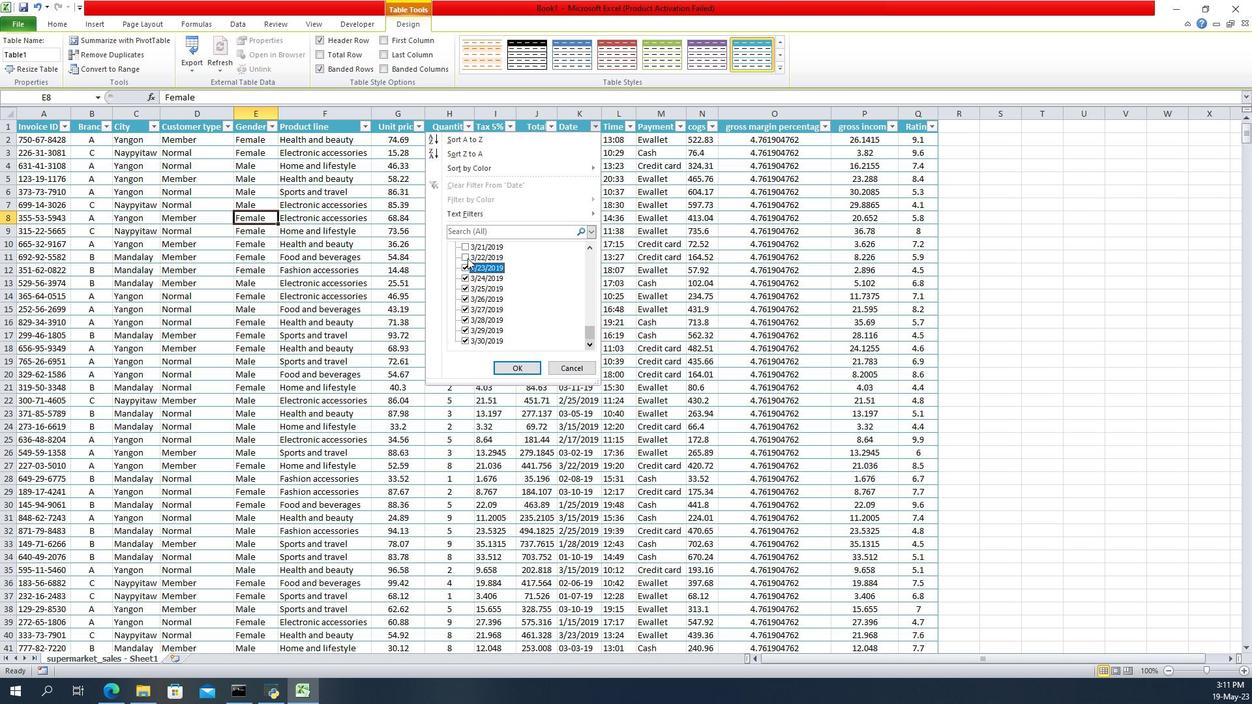 
Action: Mouse pressed left at (463, 253)
Screenshot: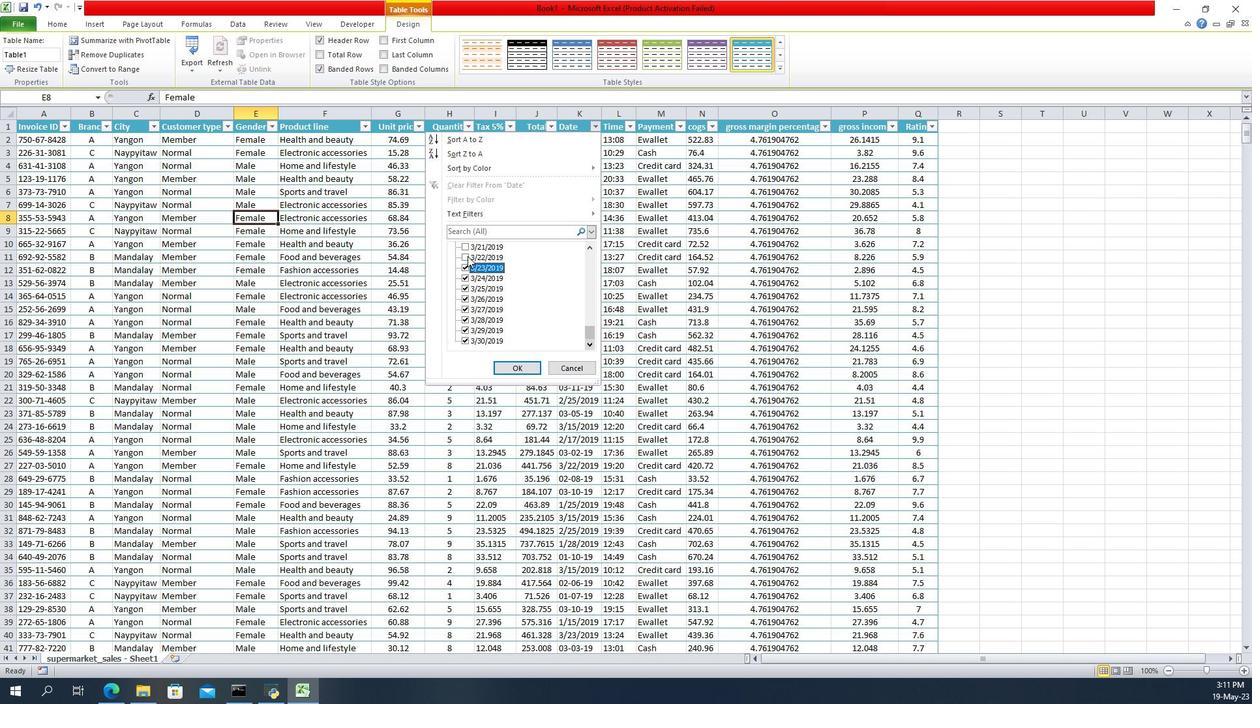 
Action: Mouse moved to (461, 244)
Screenshot: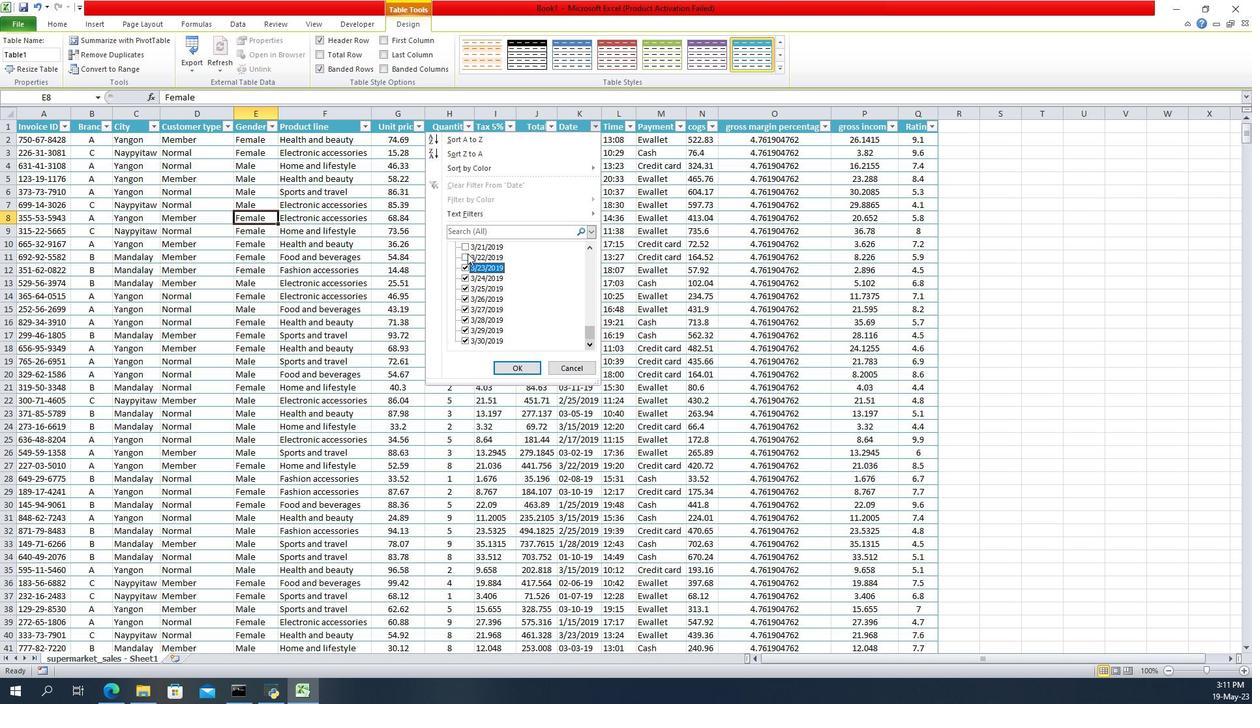 
Action: Mouse pressed left at (461, 244)
Screenshot: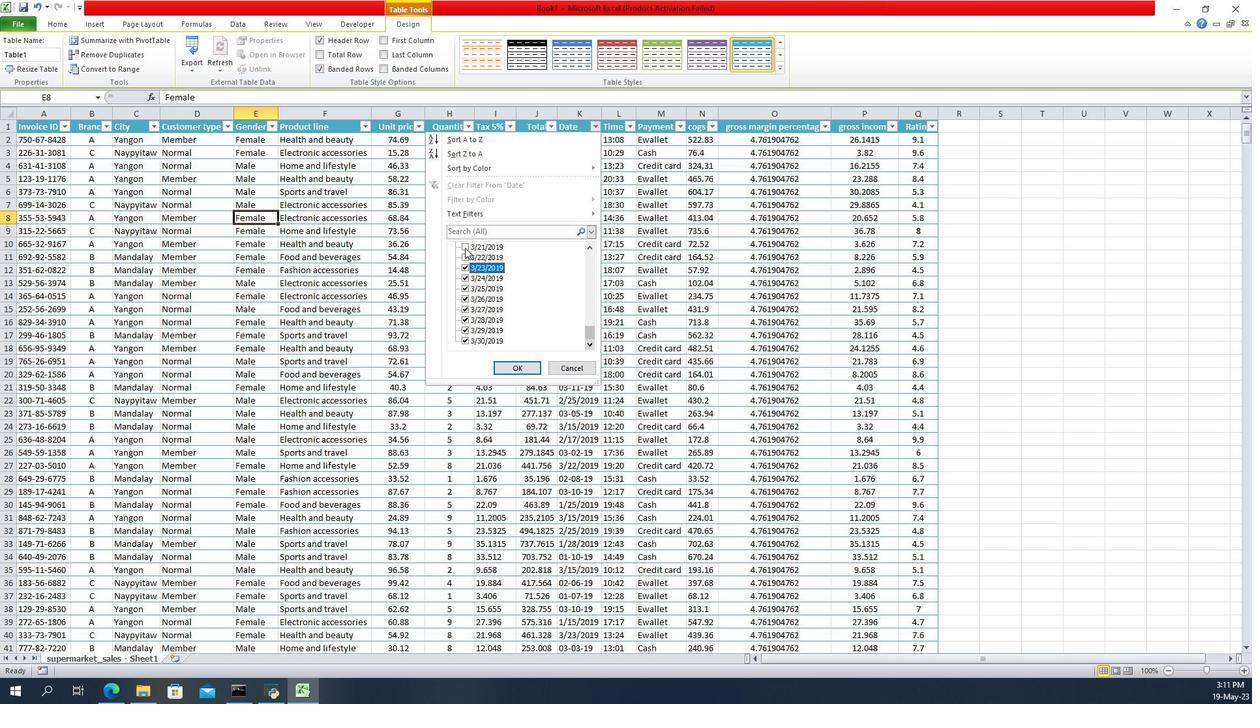 
Action: Mouse moved to (460, 253)
Screenshot: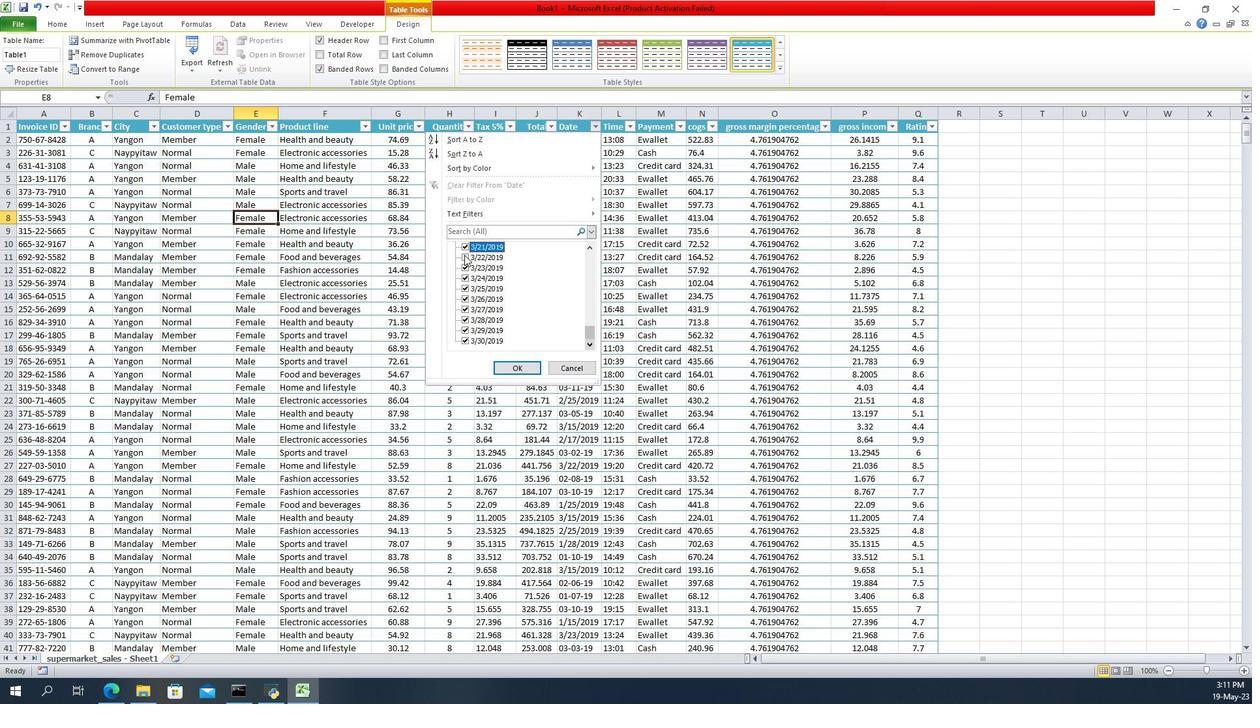 
Action: Mouse pressed left at (460, 253)
Screenshot: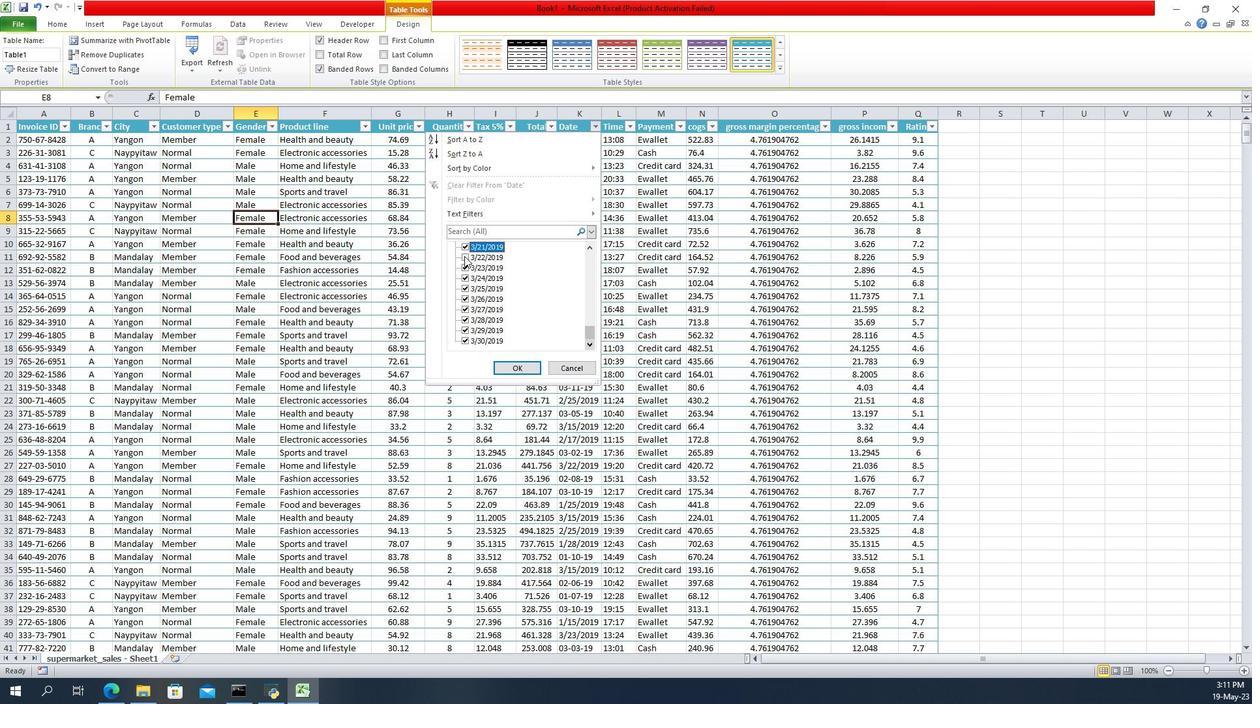 
Action: Mouse moved to (496, 297)
Screenshot: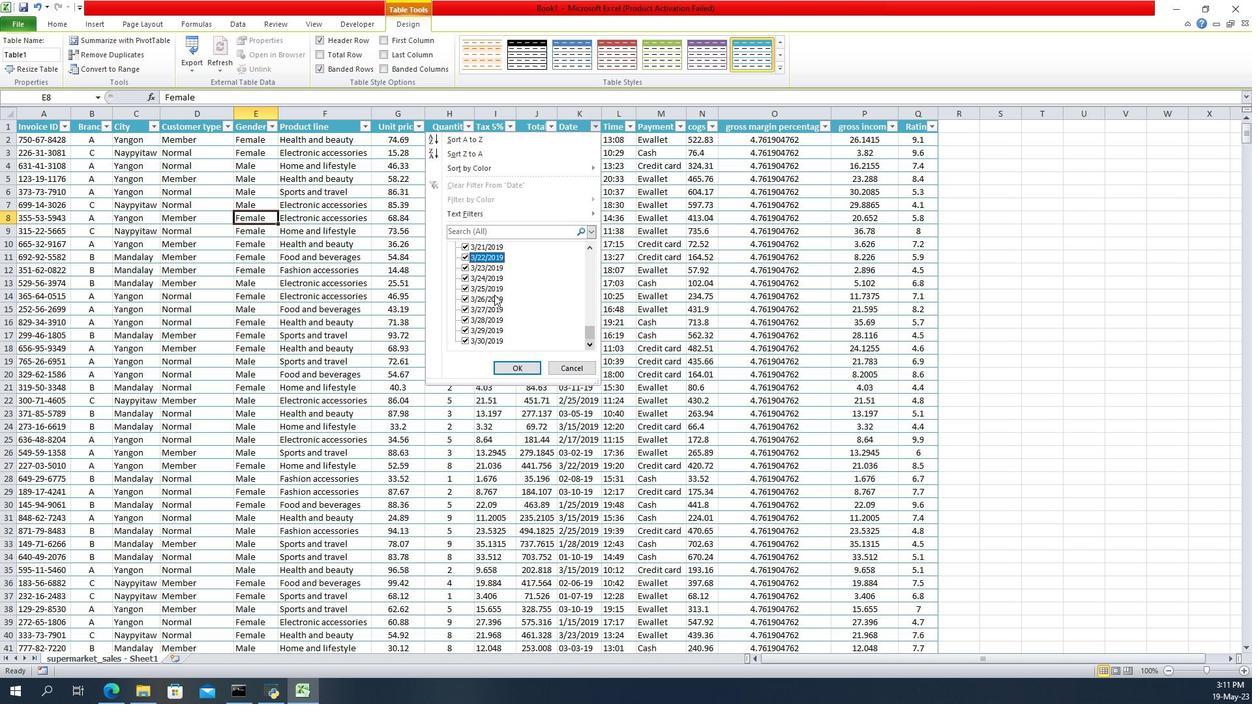 
Action: Mouse scrolled (496, 298) with delta (0, 0)
Screenshot: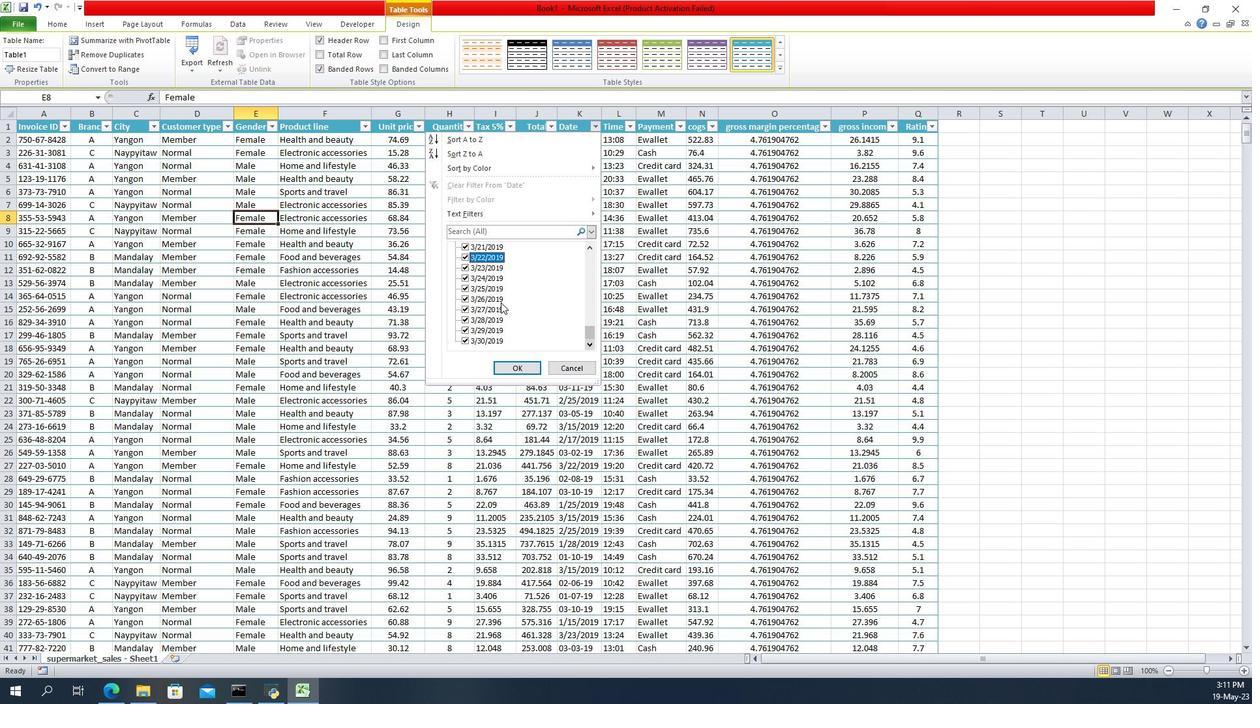 
Action: Mouse scrolled (496, 298) with delta (0, 0)
Screenshot: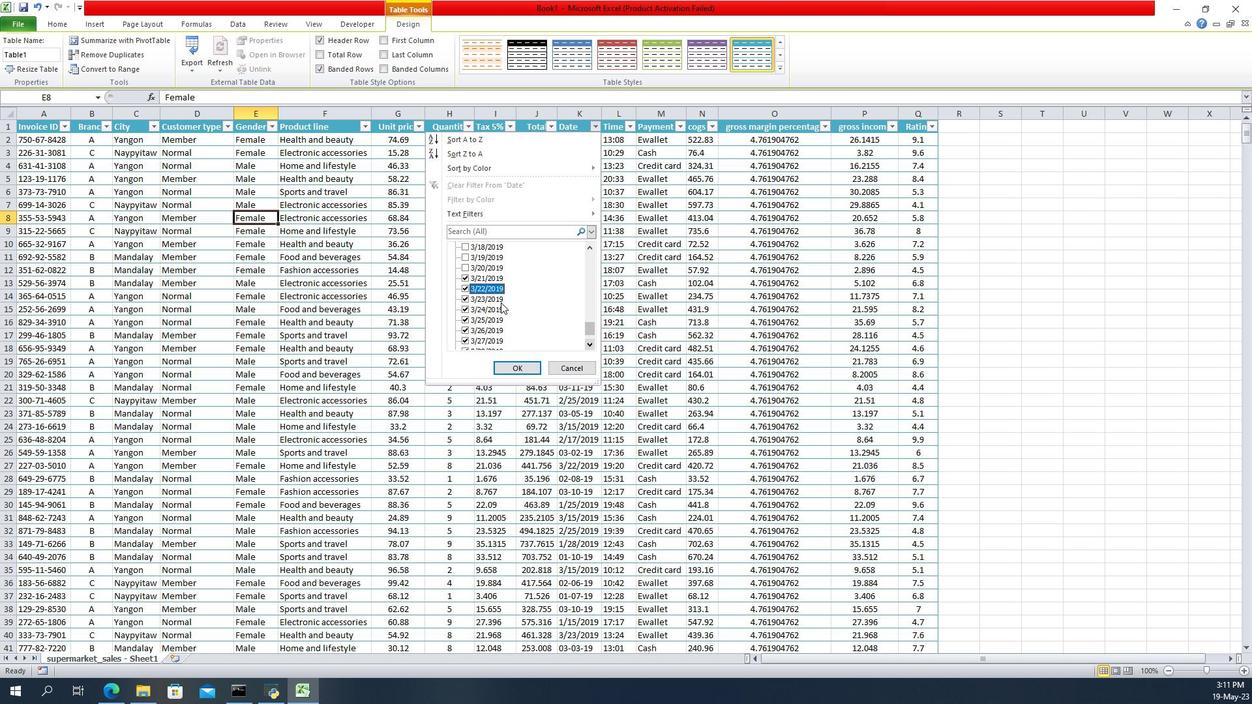 
Action: Mouse moved to (461, 292)
Screenshot: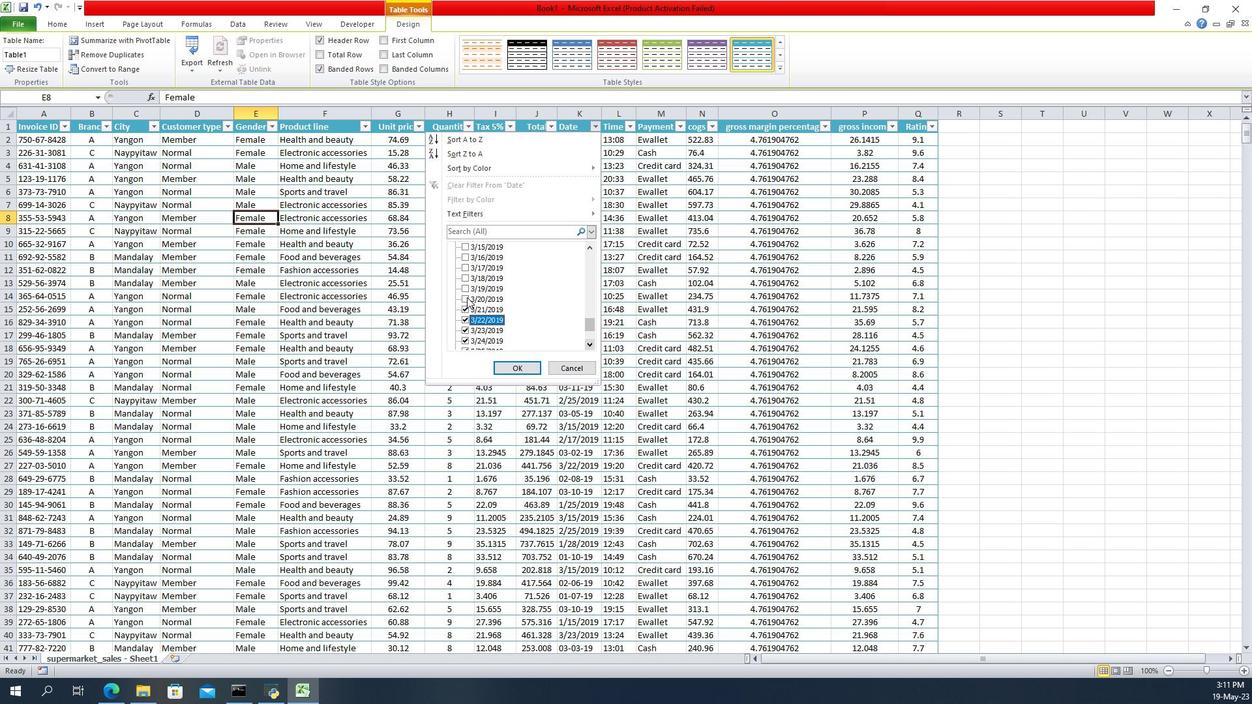 
Action: Mouse pressed left at (461, 292)
Screenshot: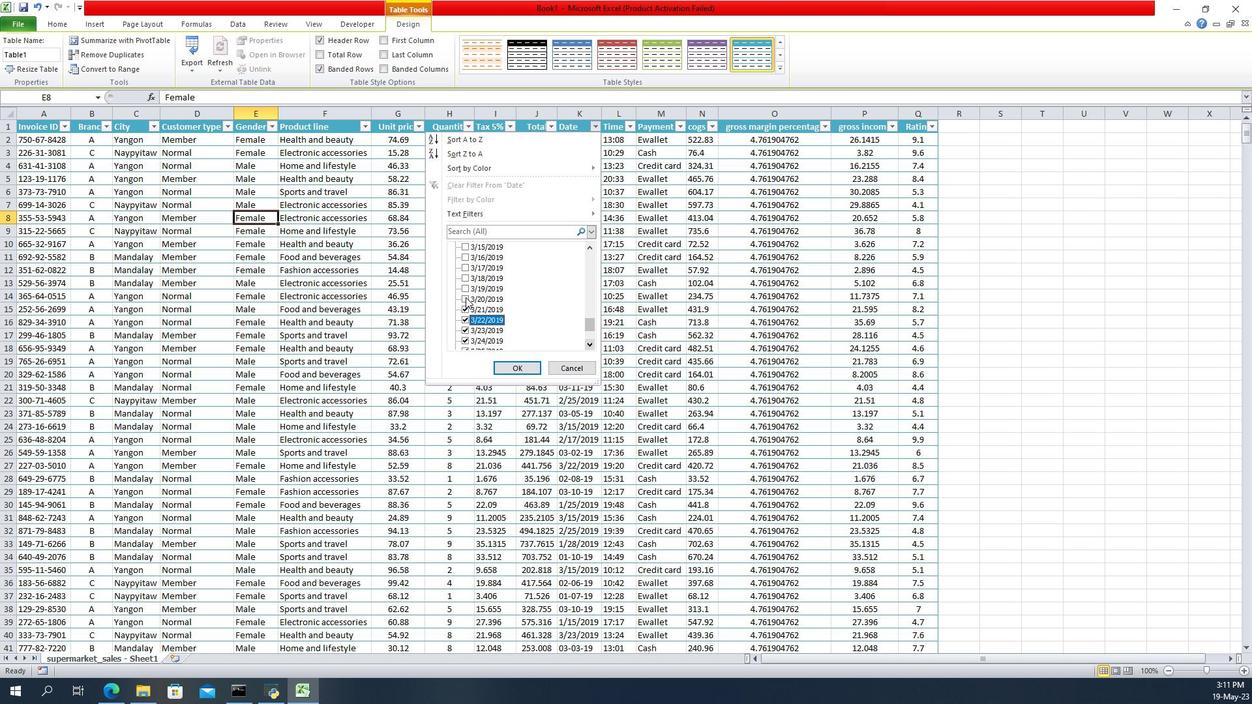 
Action: Mouse moved to (461, 281)
Screenshot: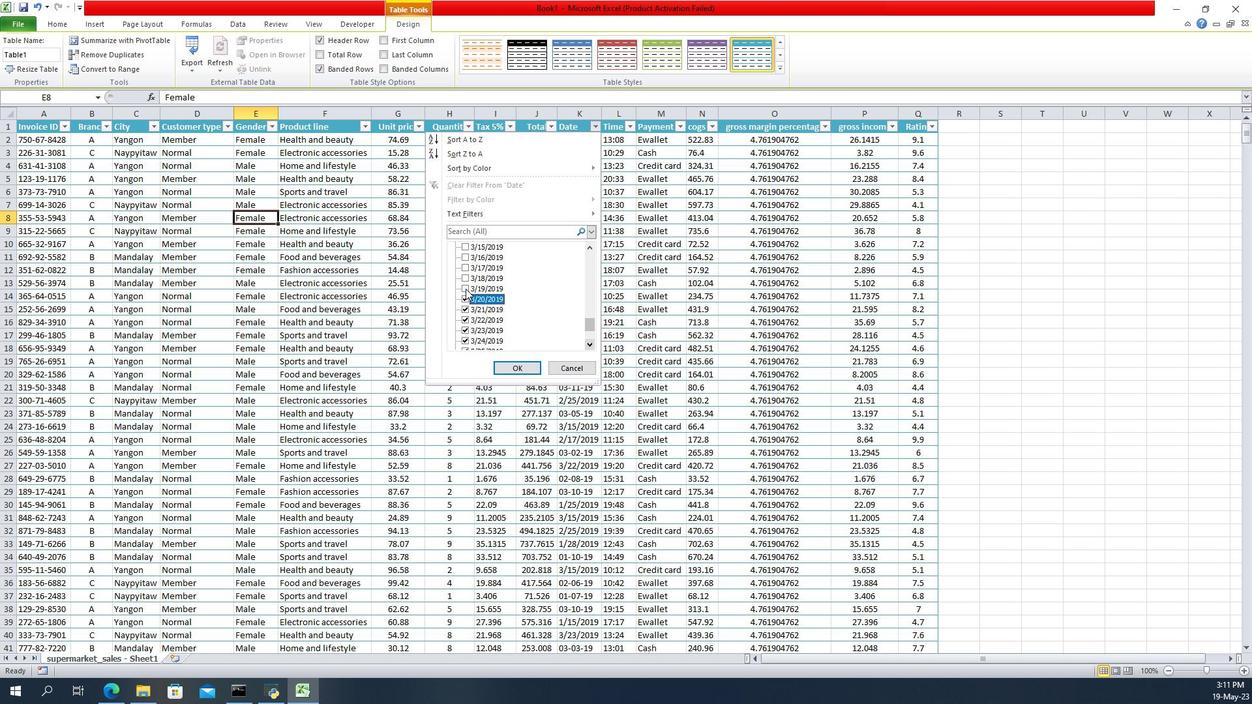 
Action: Mouse pressed left at (461, 281)
Screenshot: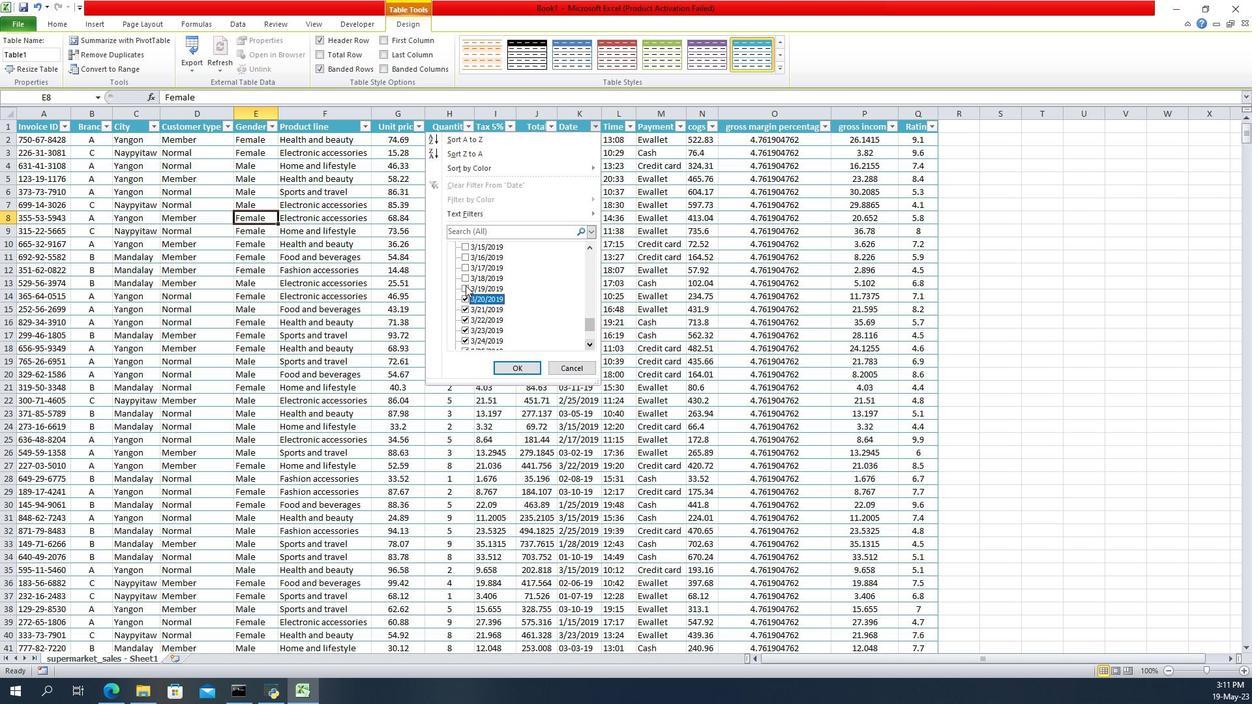 
Action: Mouse moved to (465, 284)
Screenshot: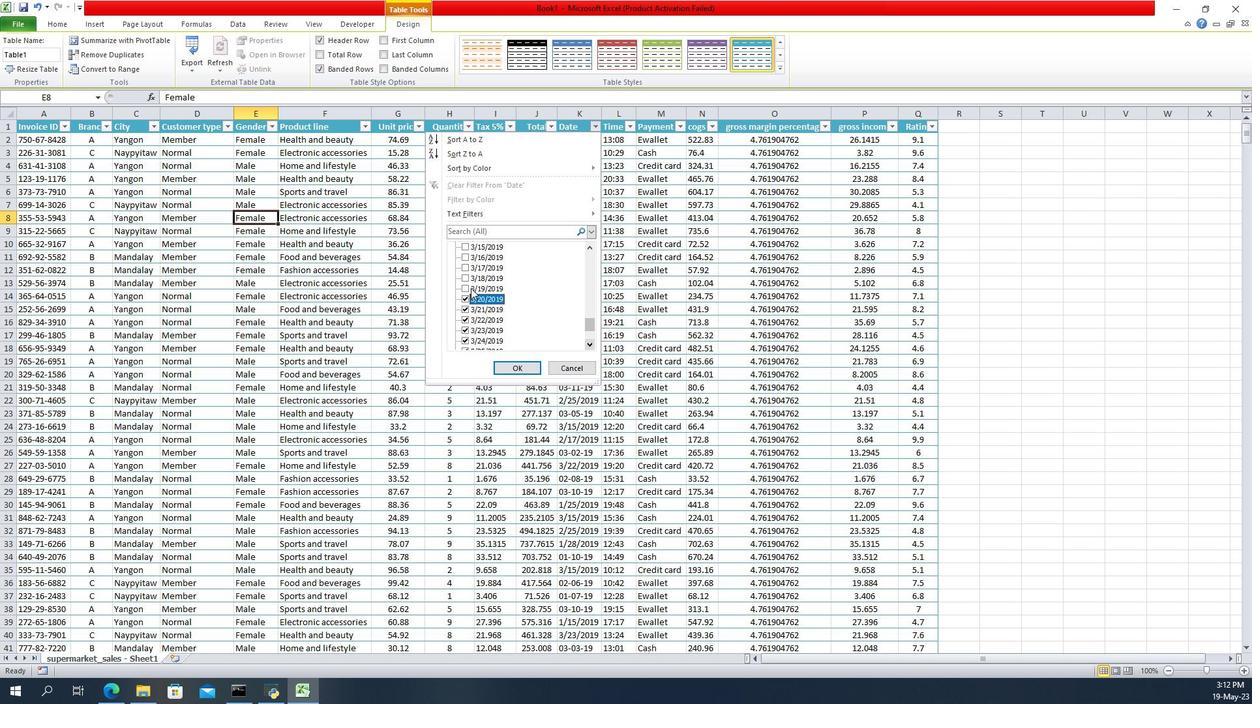
Action: Mouse pressed left at (465, 284)
Screenshot: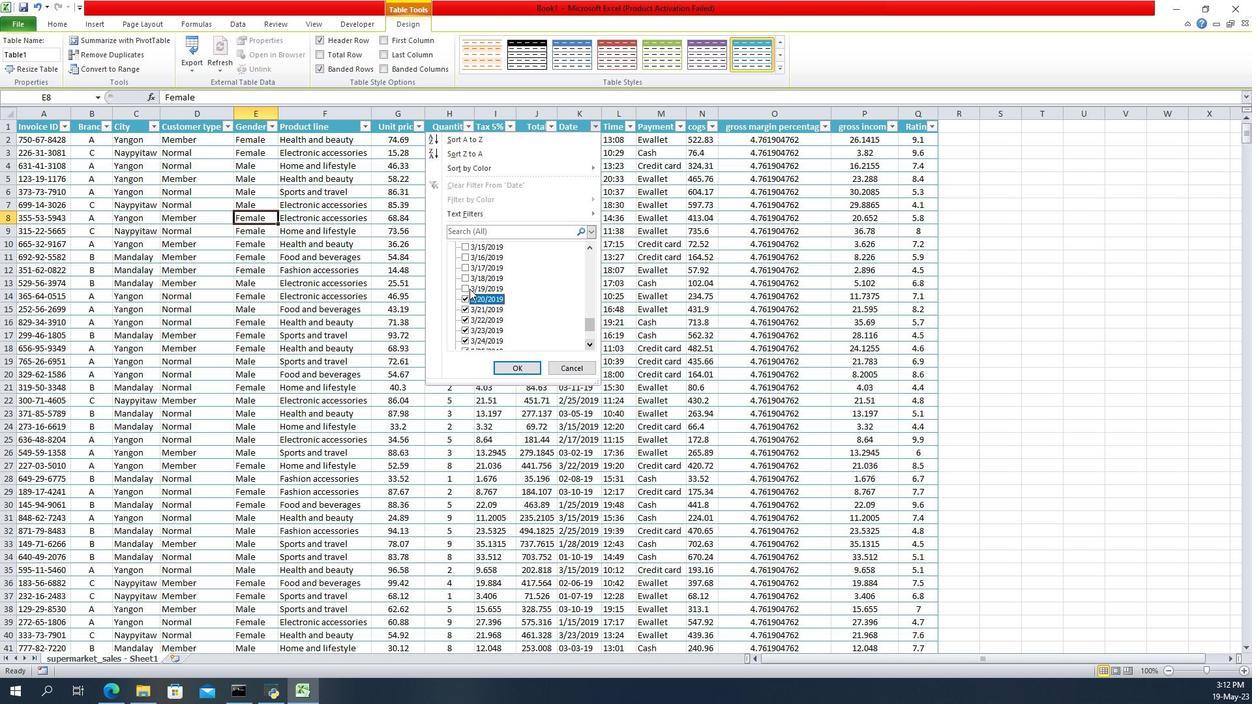 
Action: Mouse moved to (461, 276)
Screenshot: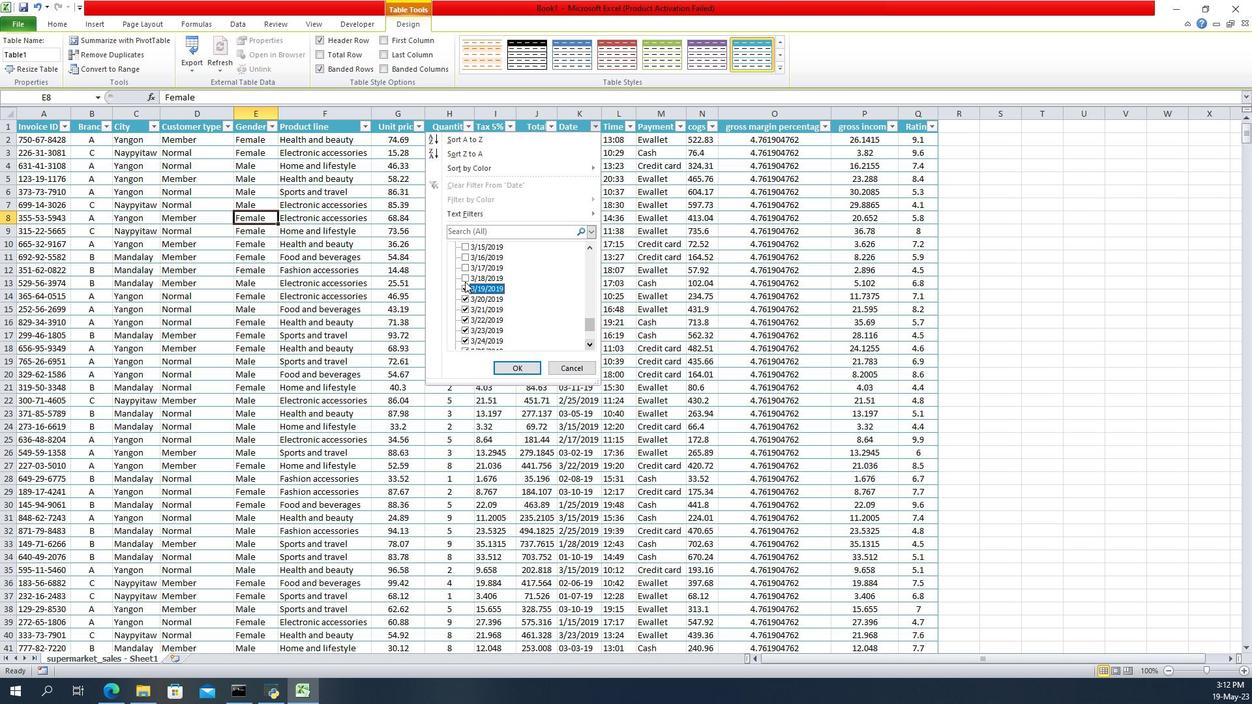 
Action: Mouse pressed left at (461, 276)
Screenshot: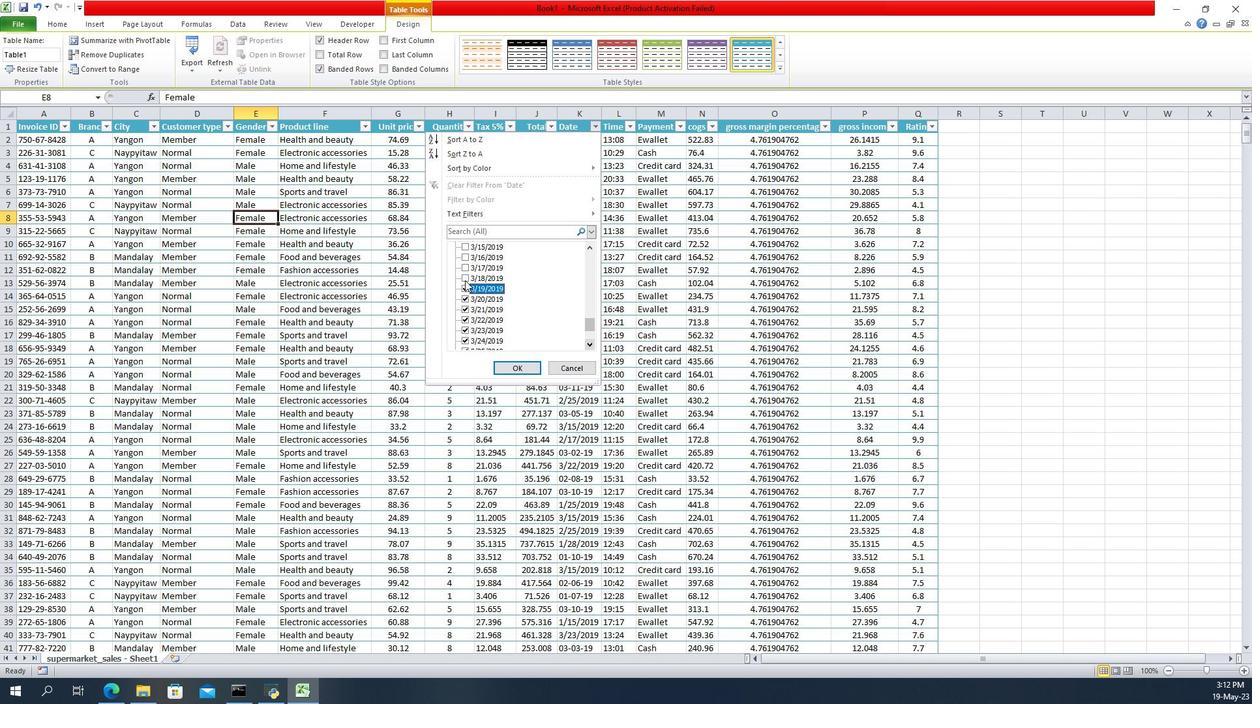 
Action: Mouse moved to (462, 266)
Screenshot: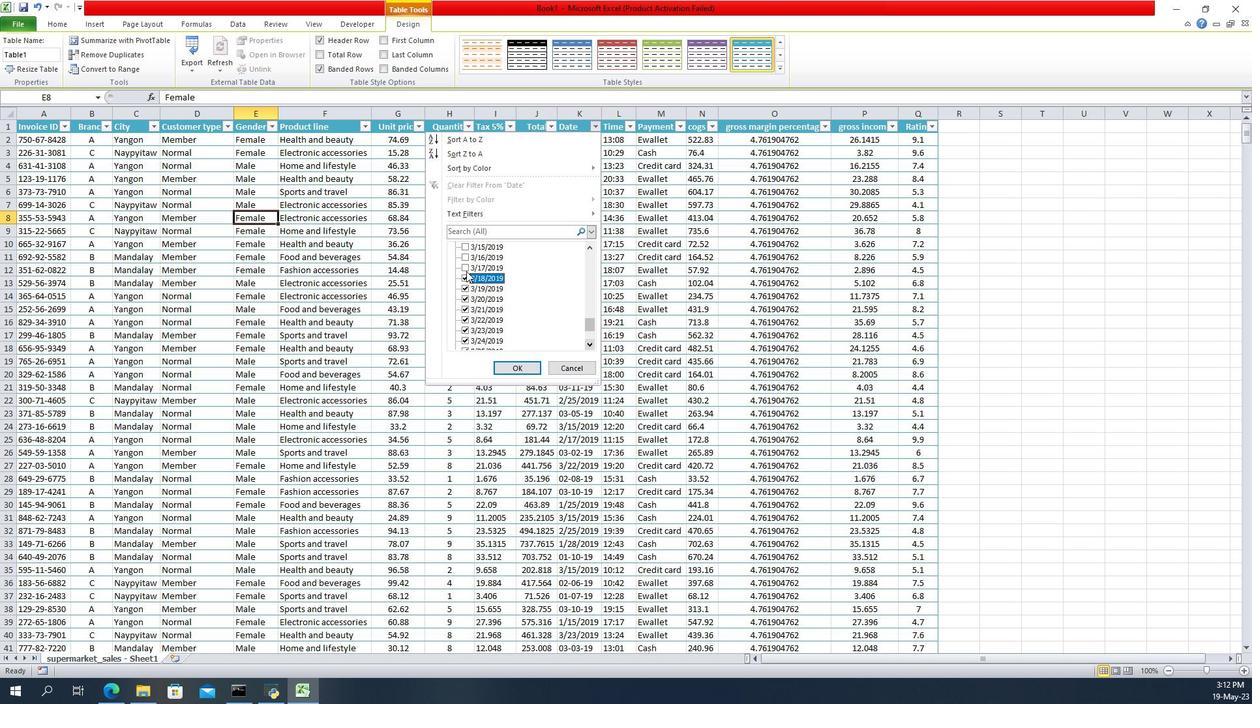 
Action: Mouse pressed left at (462, 266)
Screenshot: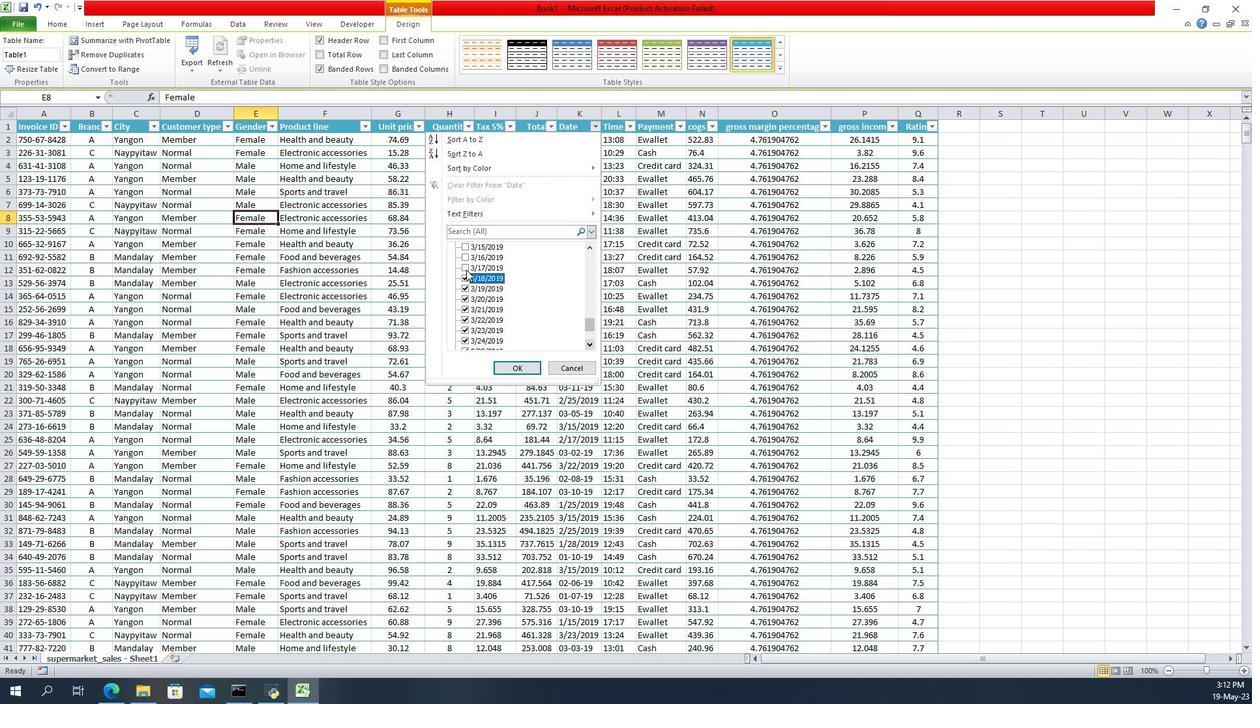 
Action: Mouse moved to (461, 254)
Screenshot: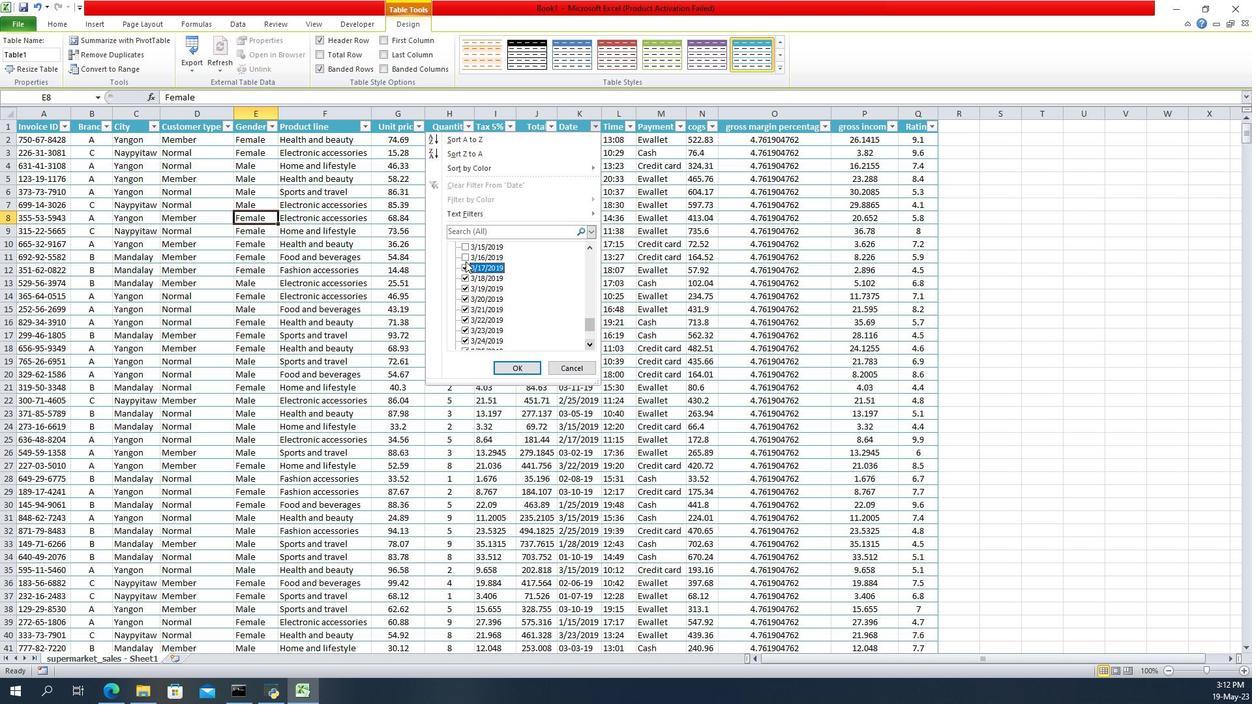 
Action: Mouse pressed left at (461, 254)
Screenshot: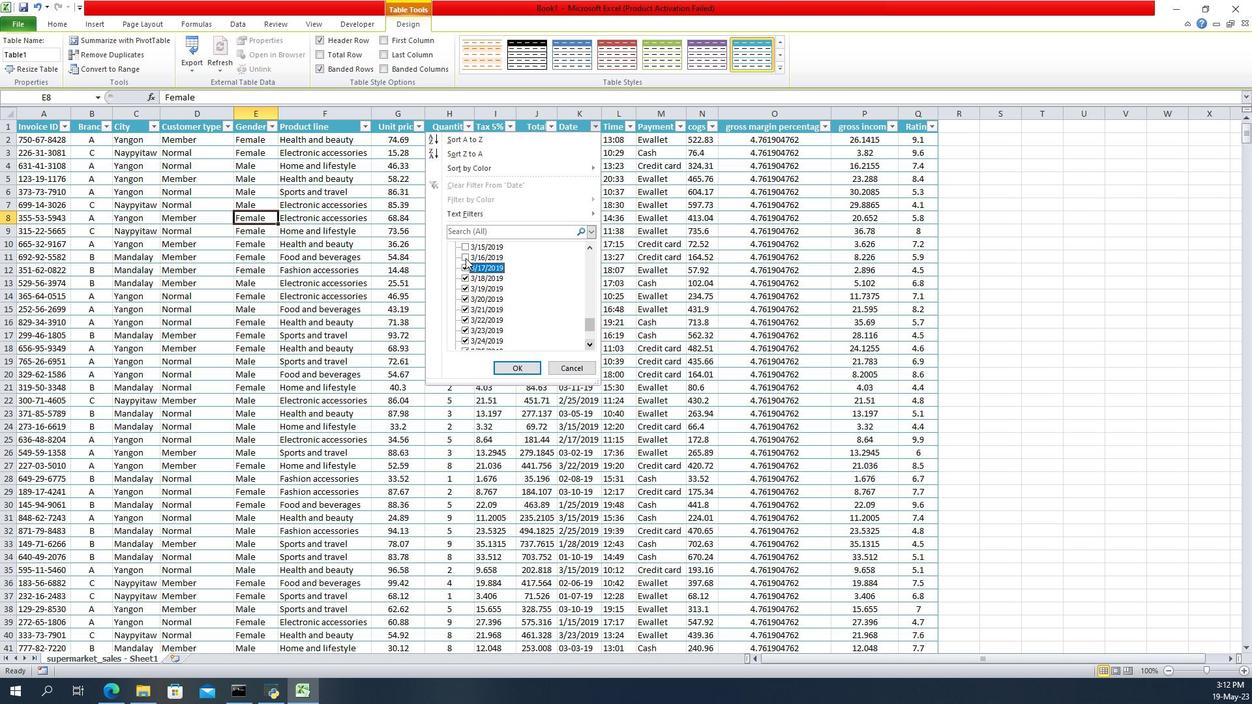 
Action: Mouse moved to (461, 249)
Screenshot: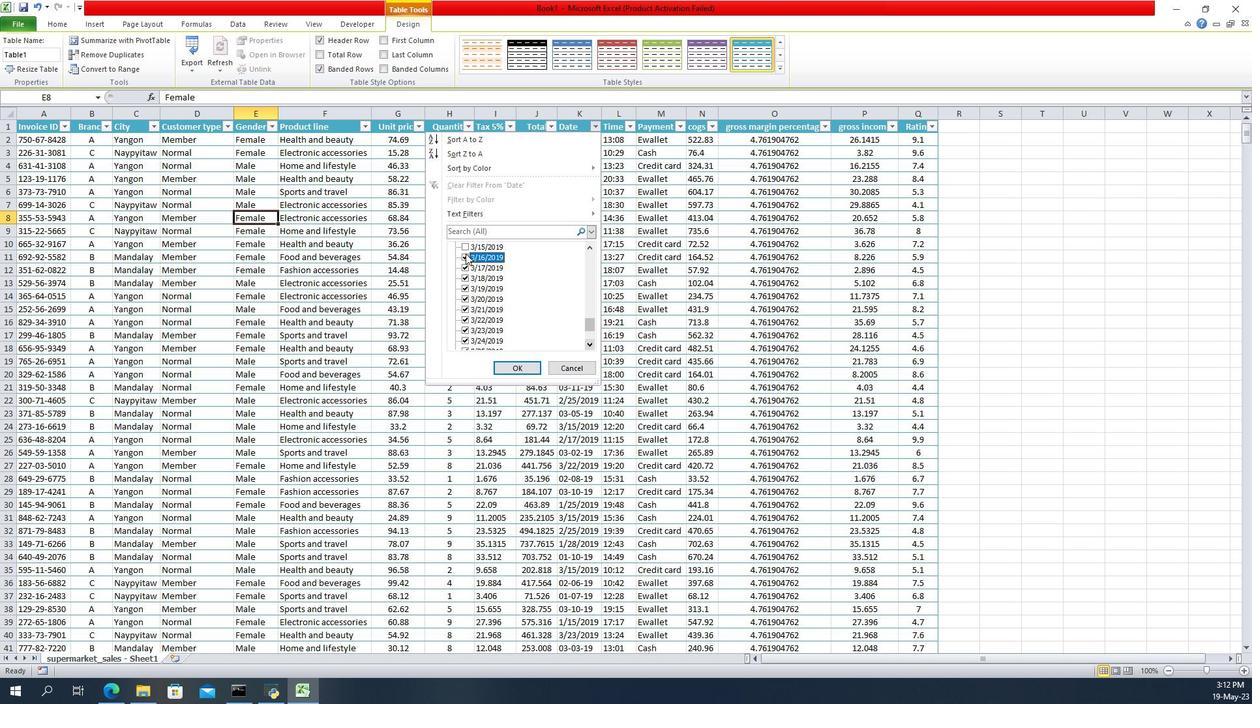 
Action: Mouse pressed left at (461, 249)
Screenshot: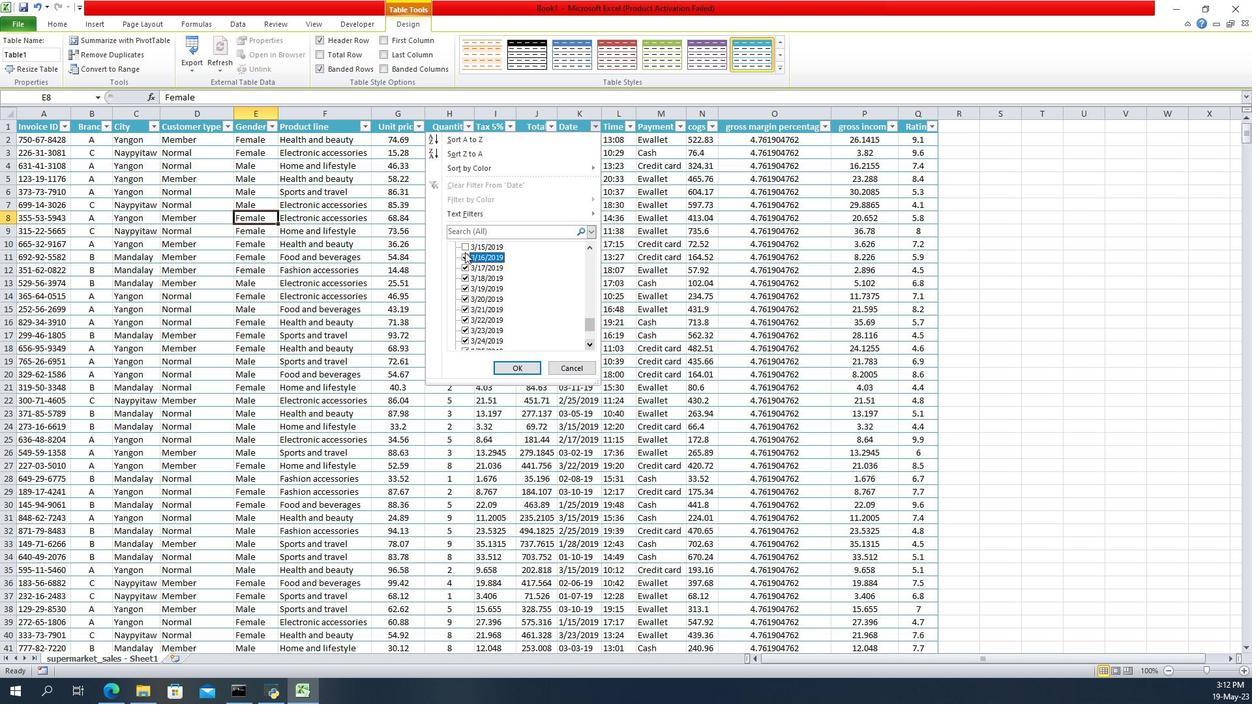 
Action: Mouse moved to (461, 246)
